 Task: Design a mobile app interface for a language learning app using Figma. Include a search bar, title, and buttons for 'Sign In', 'Sign Up', and 'Forget Password'.
Action: Key pressed f
Screenshot: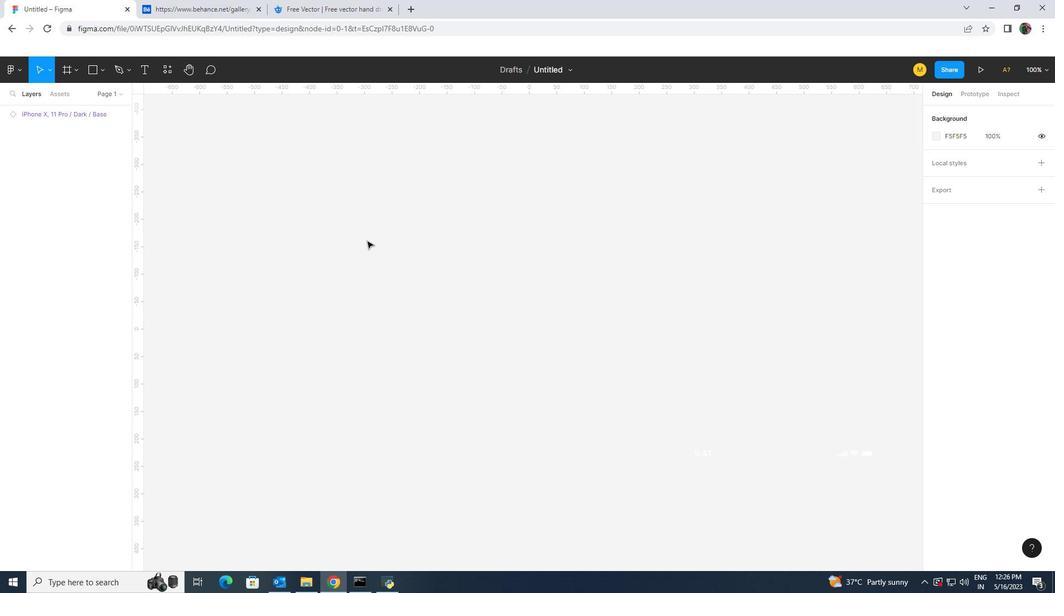 
Action: Mouse moved to (955, 134)
Screenshot: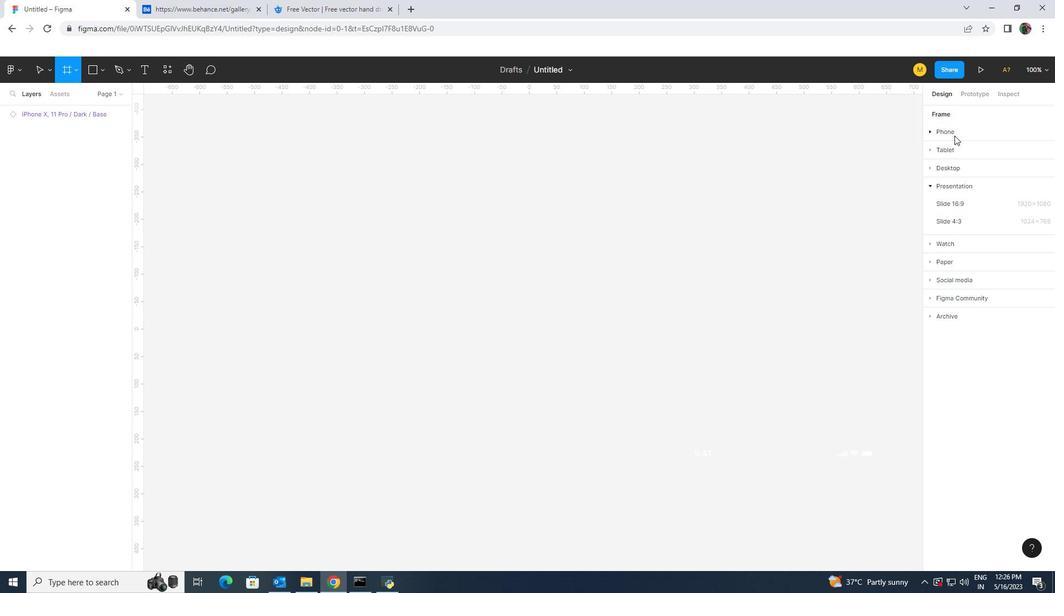 
Action: Mouse pressed left at (955, 134)
Screenshot: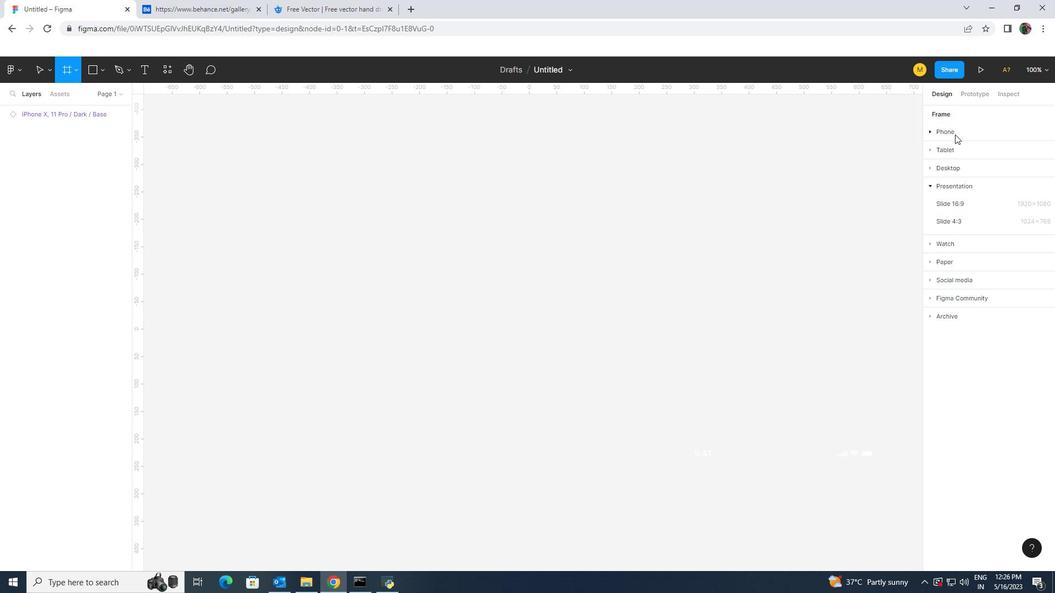 
Action: Mouse moved to (989, 145)
Screenshot: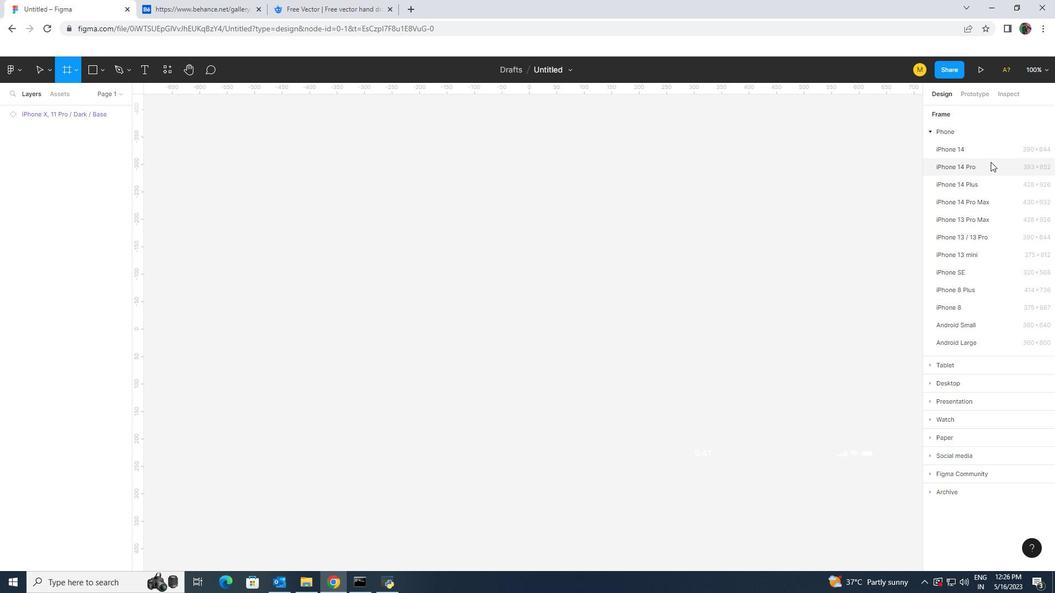
Action: Mouse pressed left at (989, 145)
Screenshot: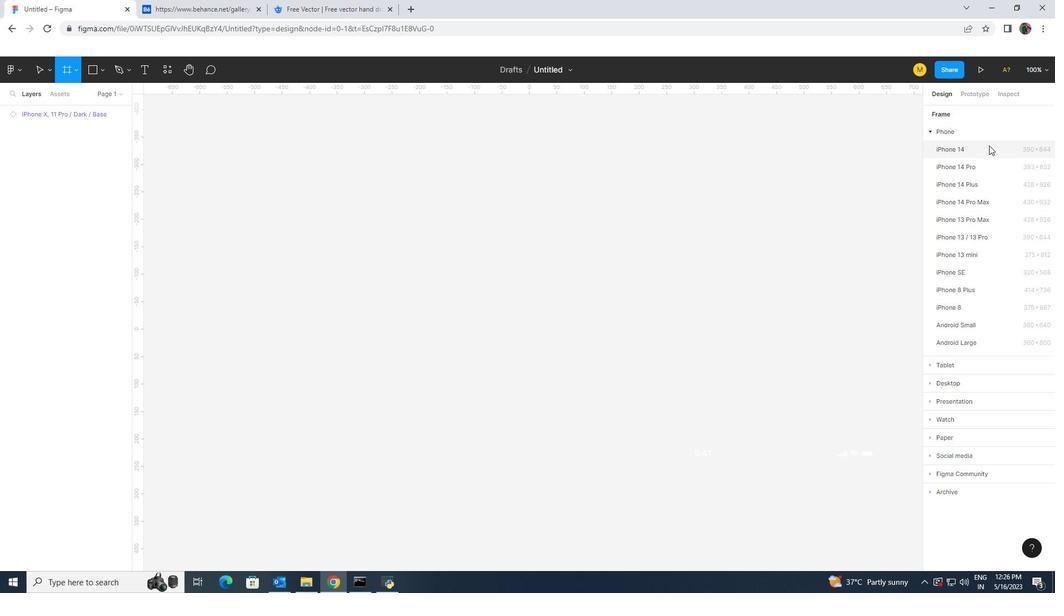 
Action: Mouse moved to (757, 233)
Screenshot: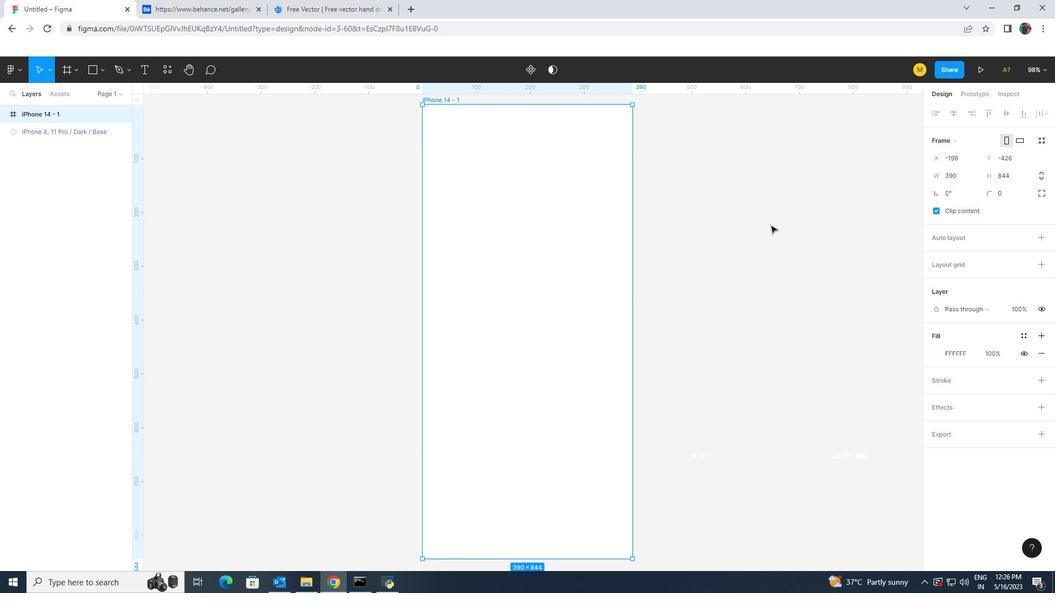 
Action: Mouse pressed left at (757, 233)
Screenshot: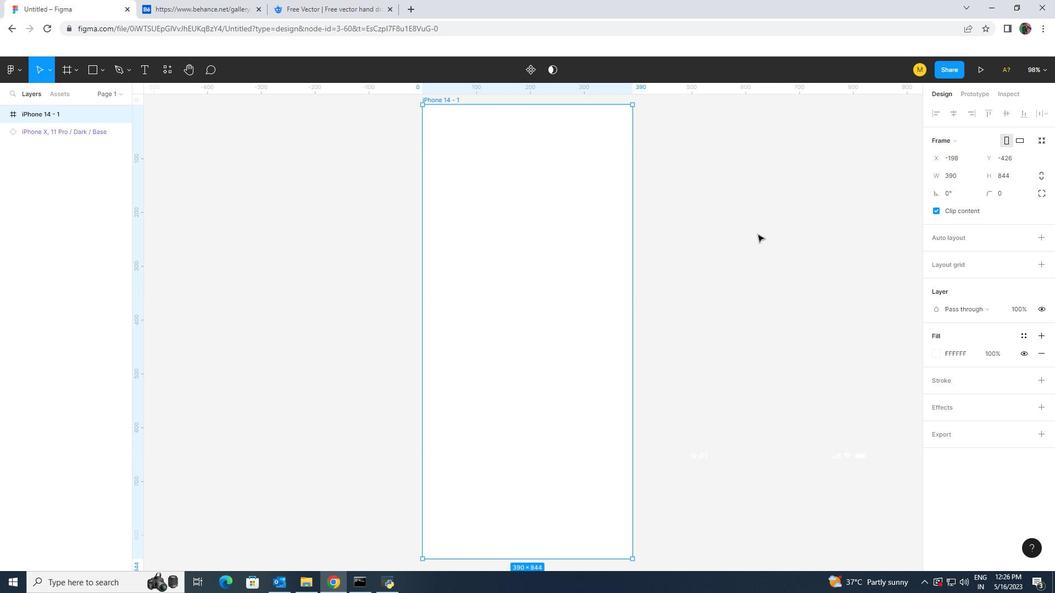 
Action: Mouse moved to (603, 275)
Screenshot: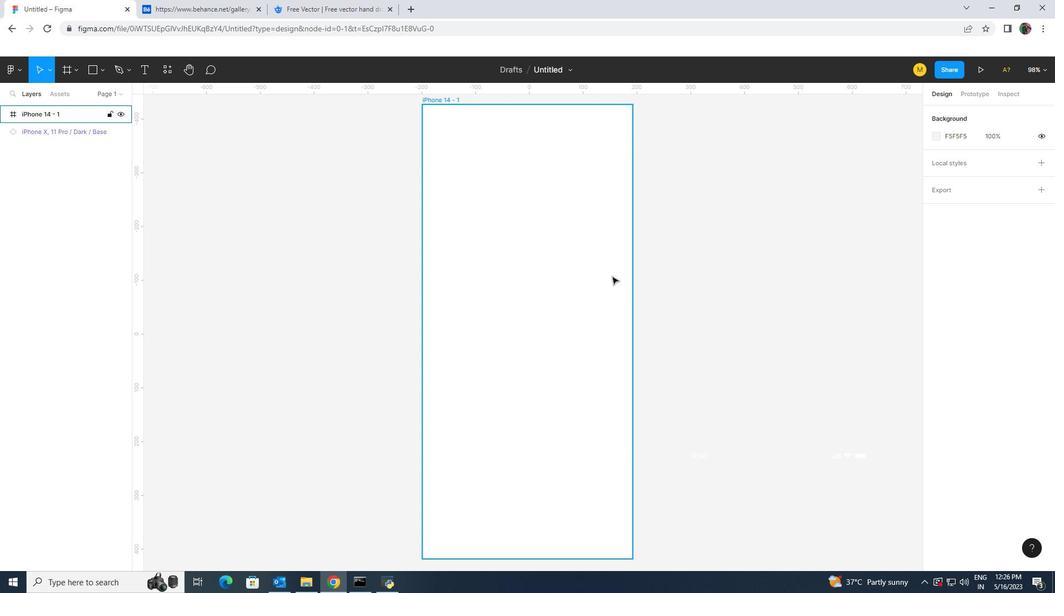 
Action: Mouse pressed left at (603, 275)
Screenshot: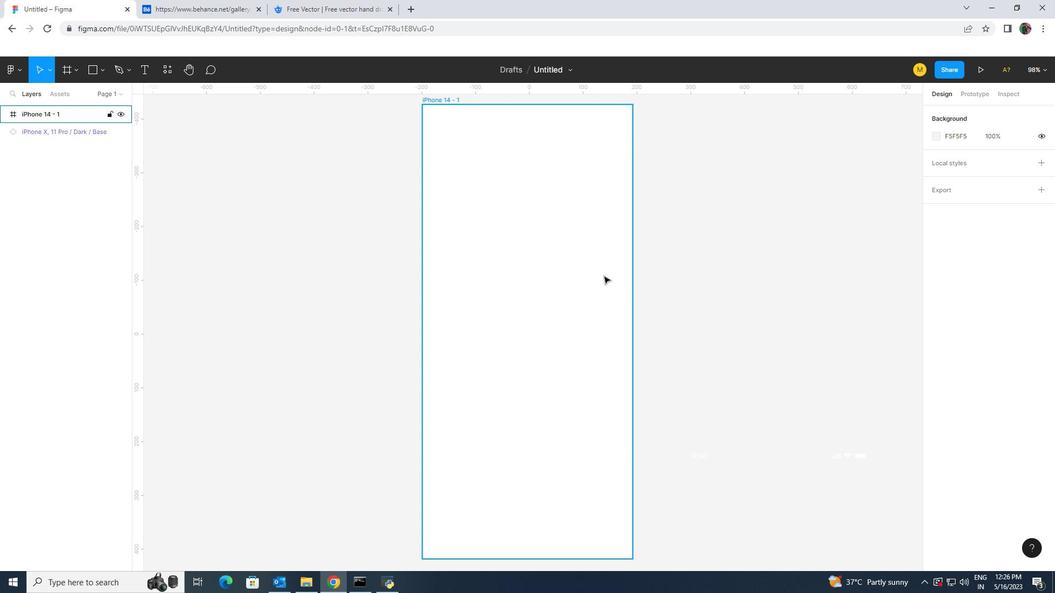 
Action: Mouse moved to (1031, 66)
Screenshot: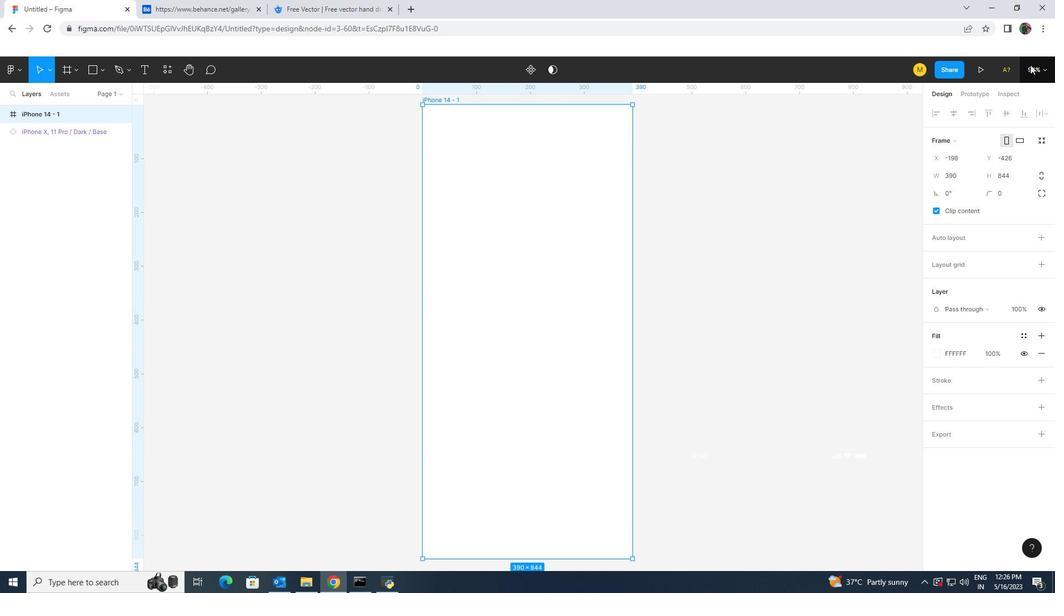 
Action: Mouse pressed left at (1031, 66)
Screenshot: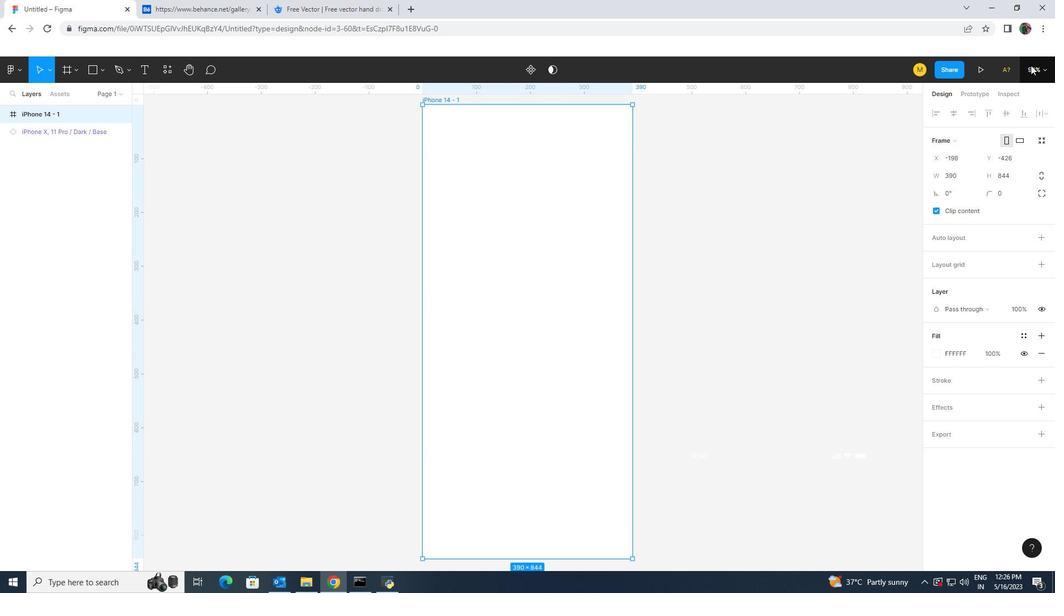 
Action: Key pressed 70<Key.enter>
Screenshot: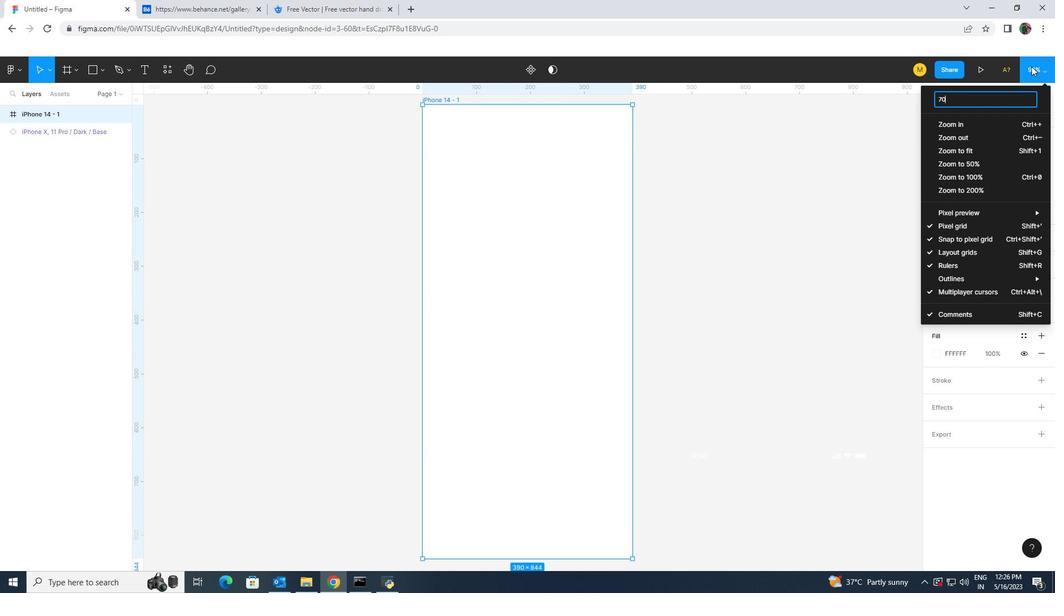 
Action: Mouse moved to (768, 176)
Screenshot: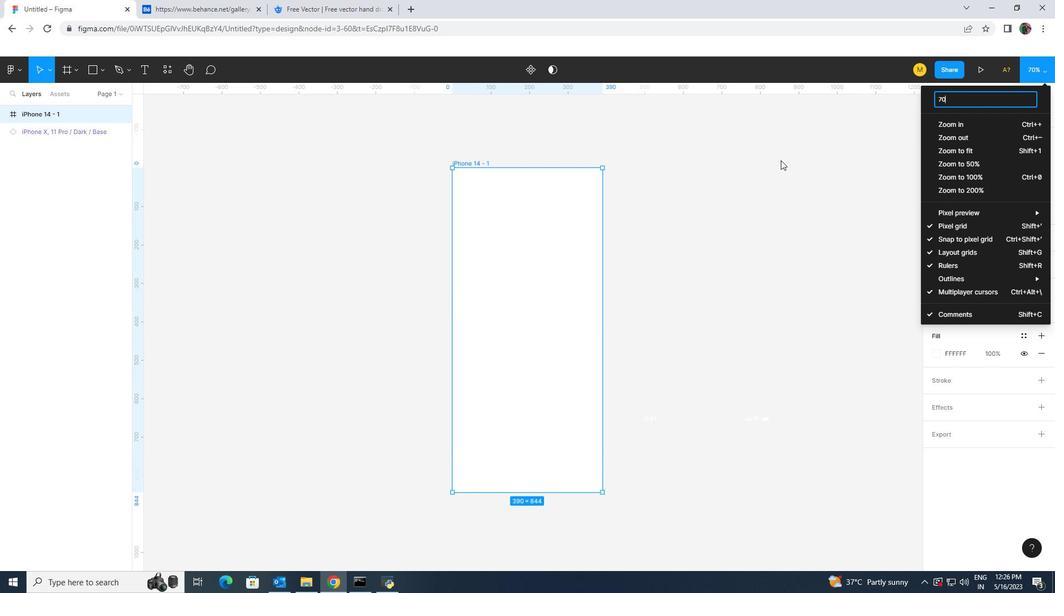 
Action: Mouse pressed left at (768, 176)
Screenshot: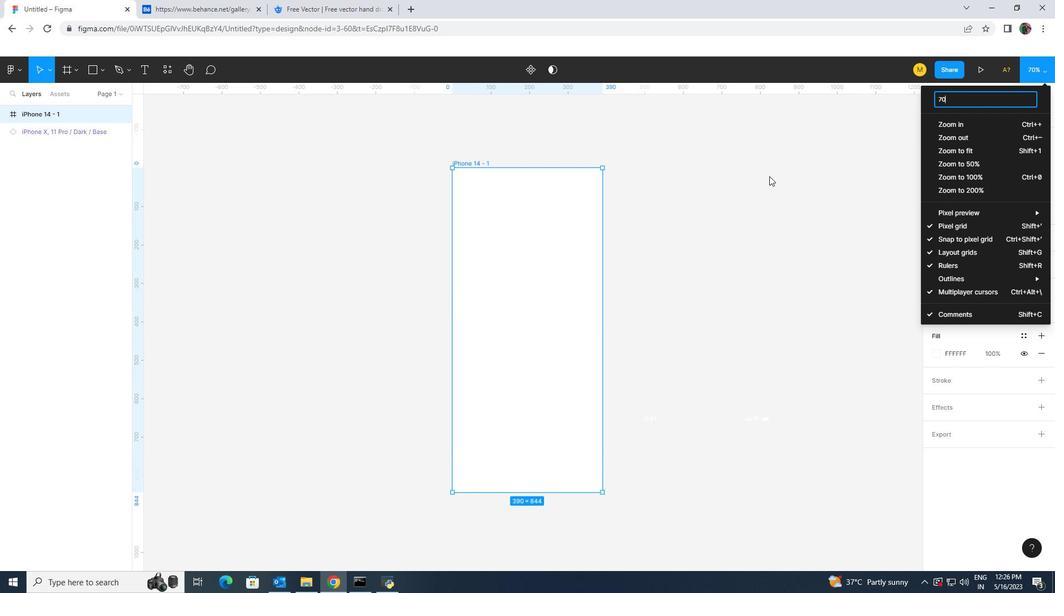 
Action: Mouse moved to (582, 372)
Screenshot: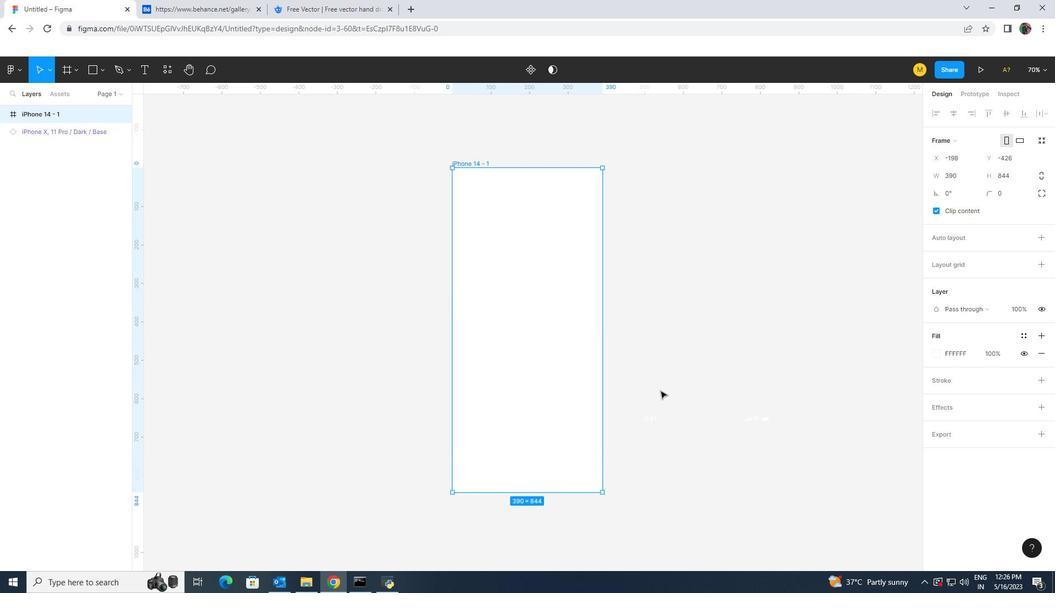 
Action: Mouse pressed left at (582, 372)
Screenshot: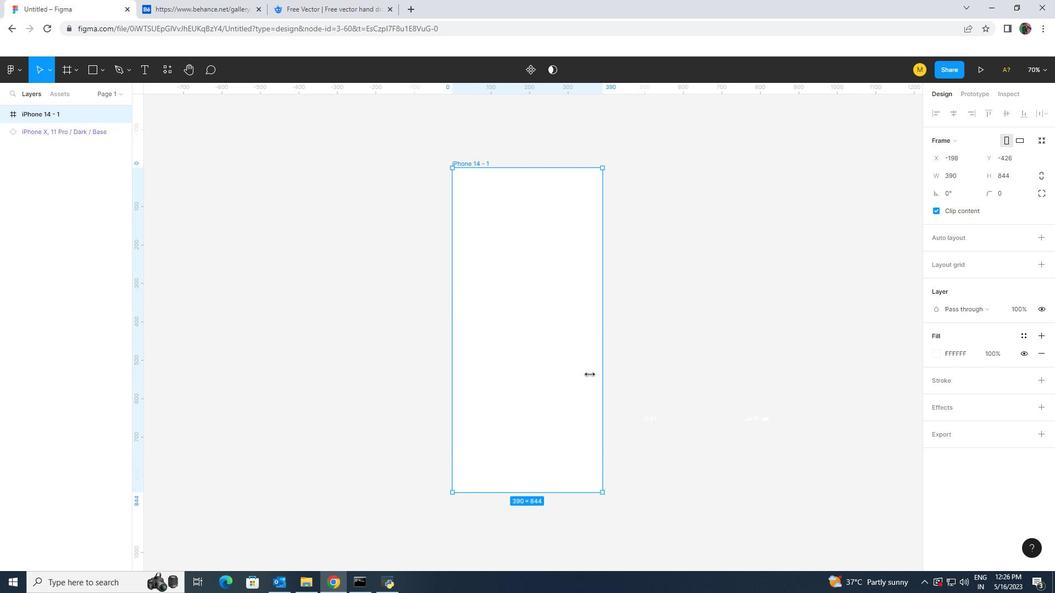 
Action: Mouse moved to (945, 240)
Screenshot: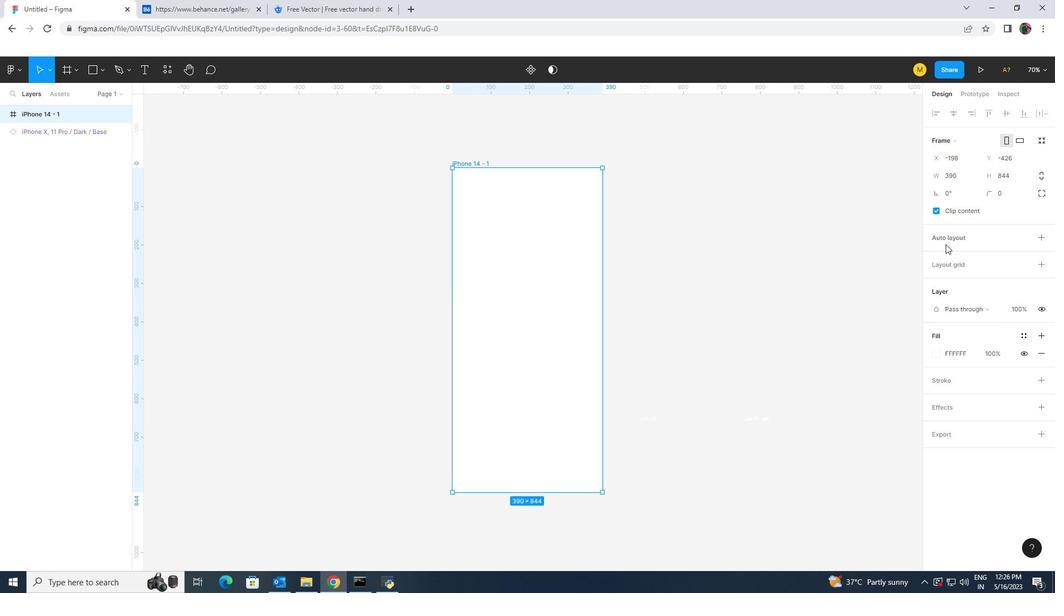 
Action: Mouse pressed left at (945, 240)
Screenshot: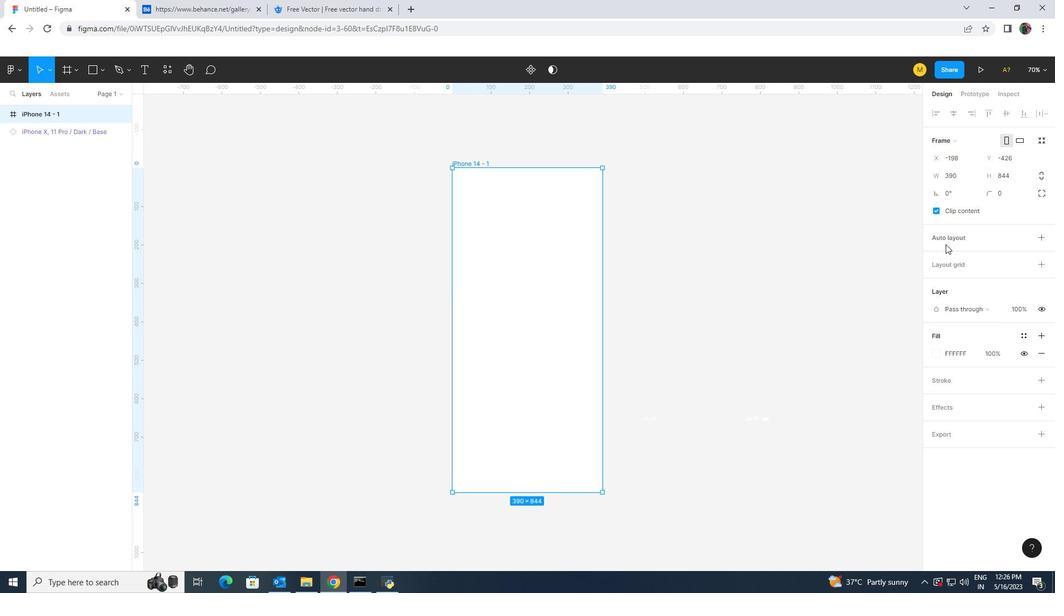 
Action: Mouse moved to (1037, 254)
Screenshot: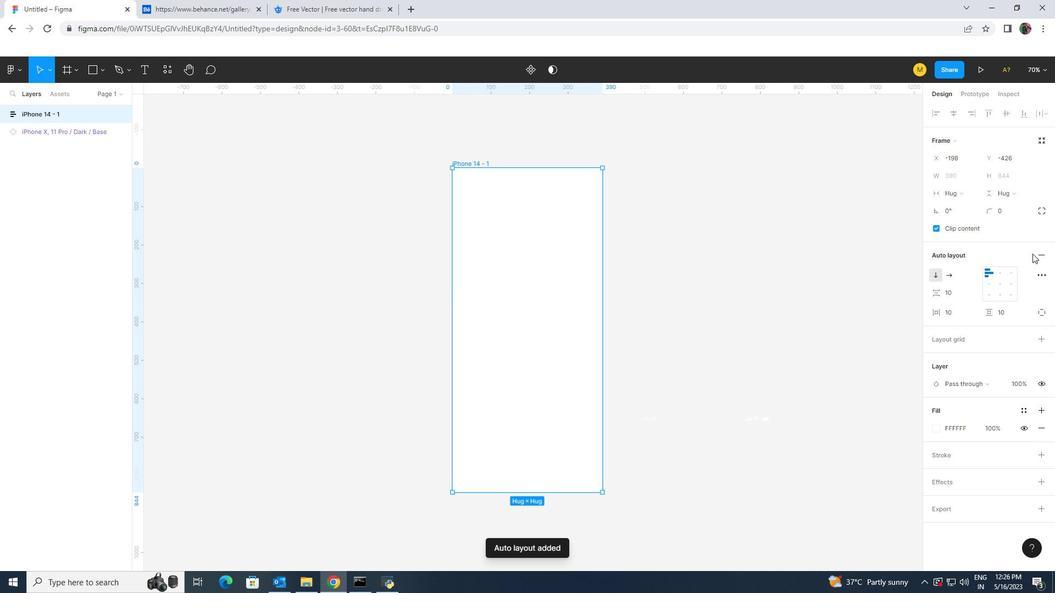 
Action: Mouse pressed left at (1037, 254)
Screenshot: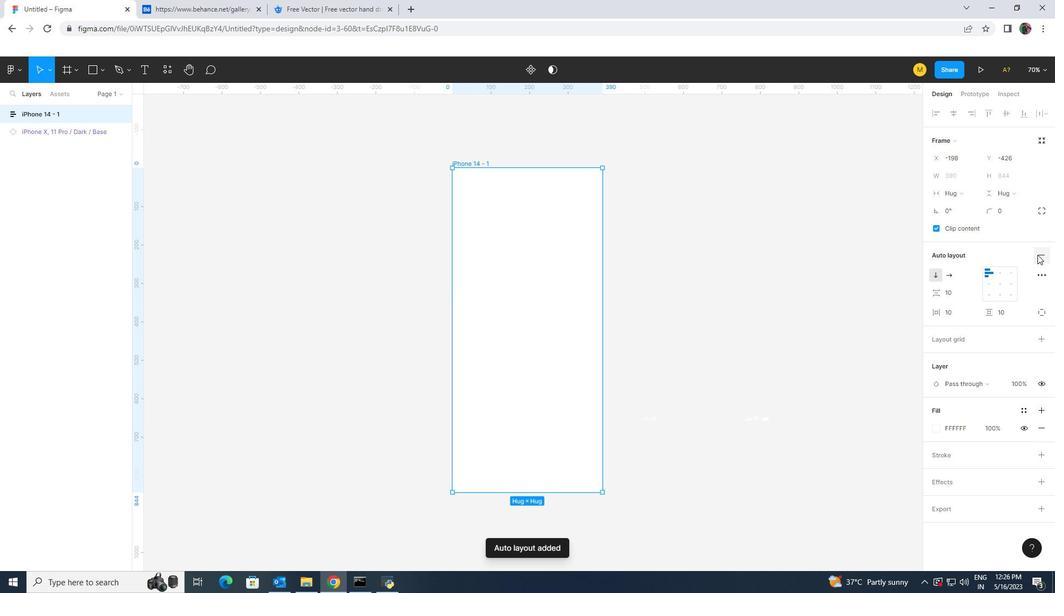 
Action: Mouse moved to (977, 274)
Screenshot: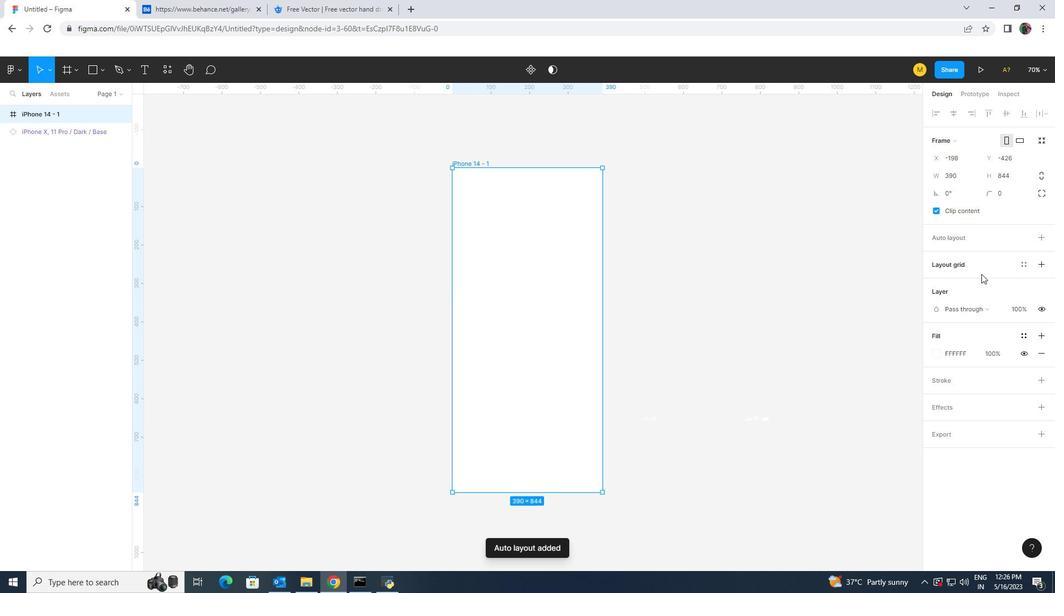 
Action: Mouse pressed left at (977, 274)
Screenshot: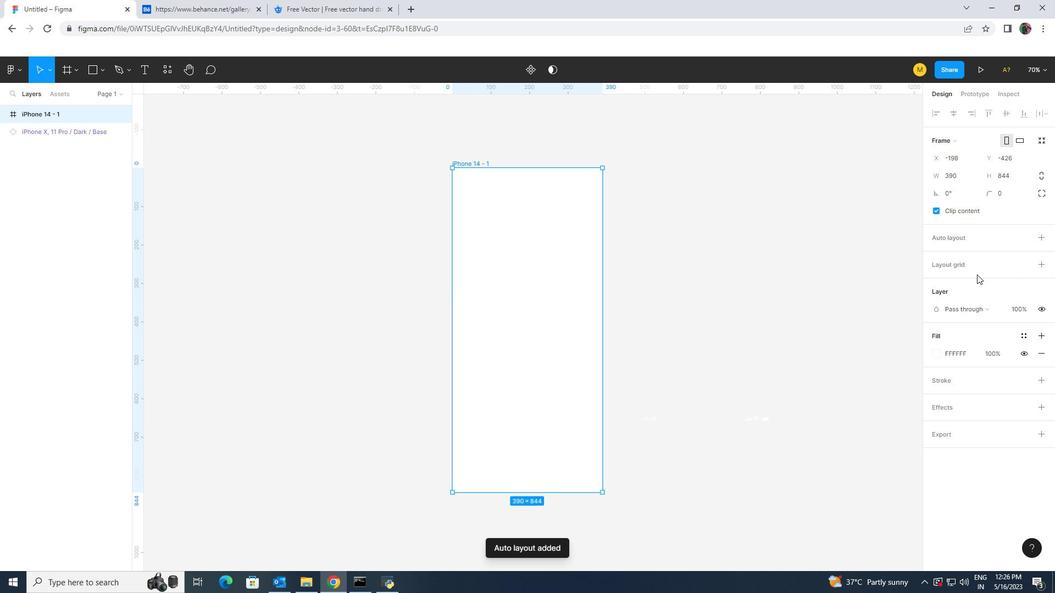 
Action: Mouse moved to (954, 263)
Screenshot: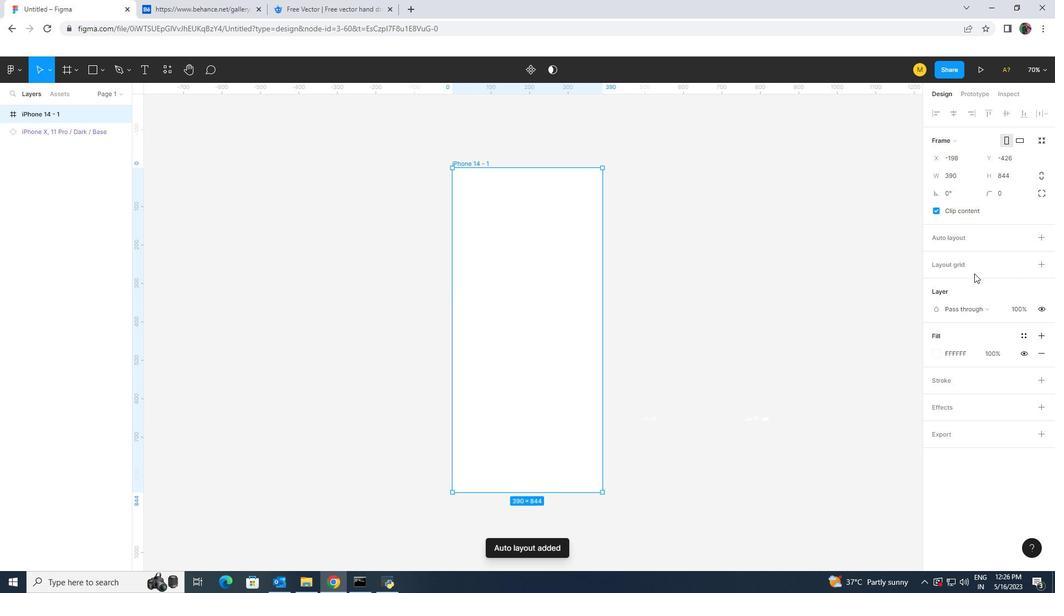 
Action: Mouse pressed left at (954, 263)
Screenshot: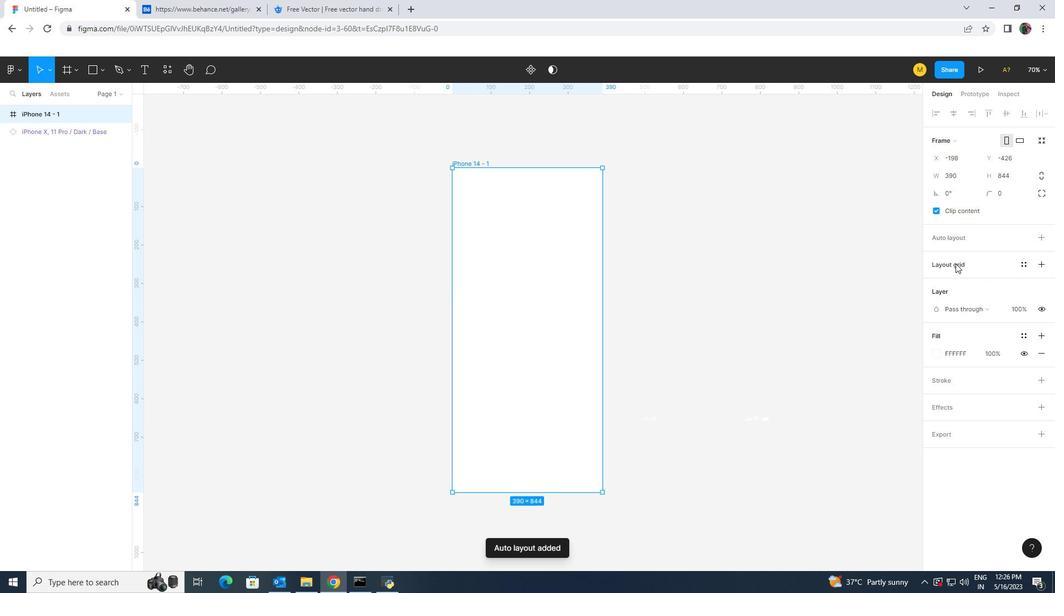 
Action: Mouse moved to (940, 278)
Screenshot: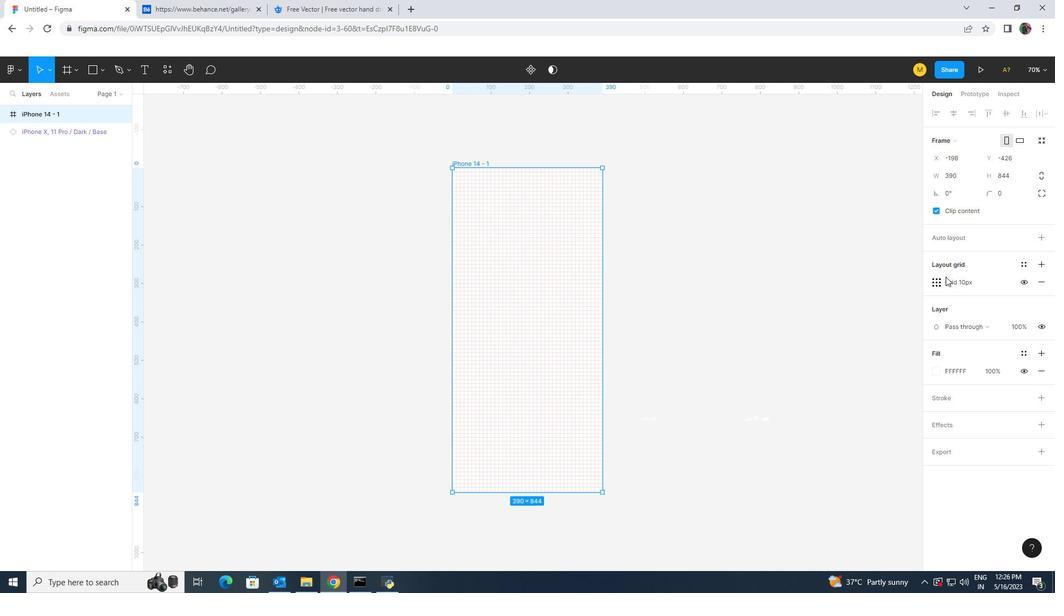 
Action: Mouse pressed left at (940, 278)
Screenshot: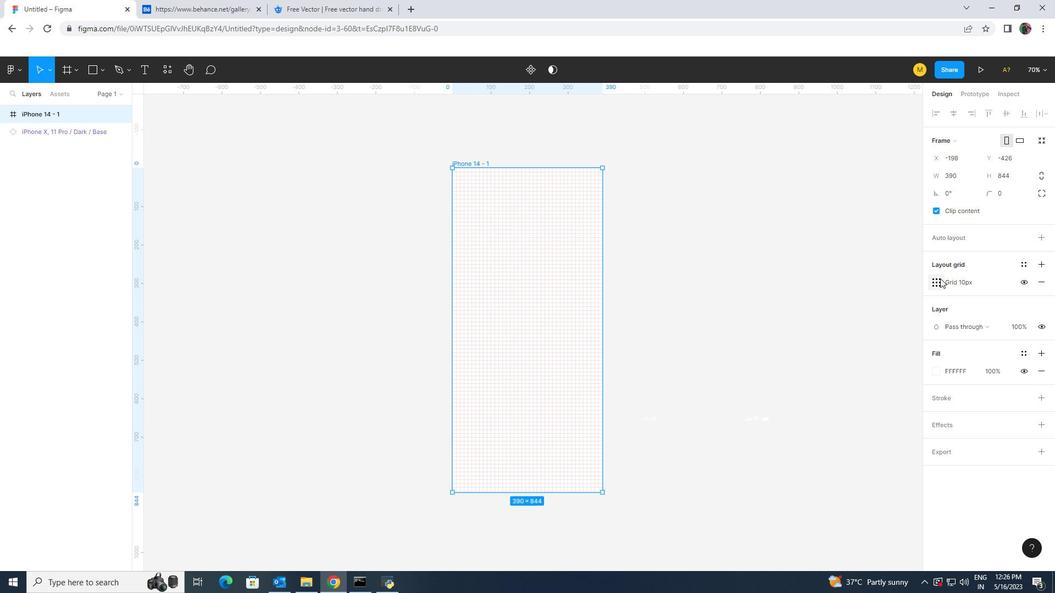 
Action: Mouse moved to (834, 287)
Screenshot: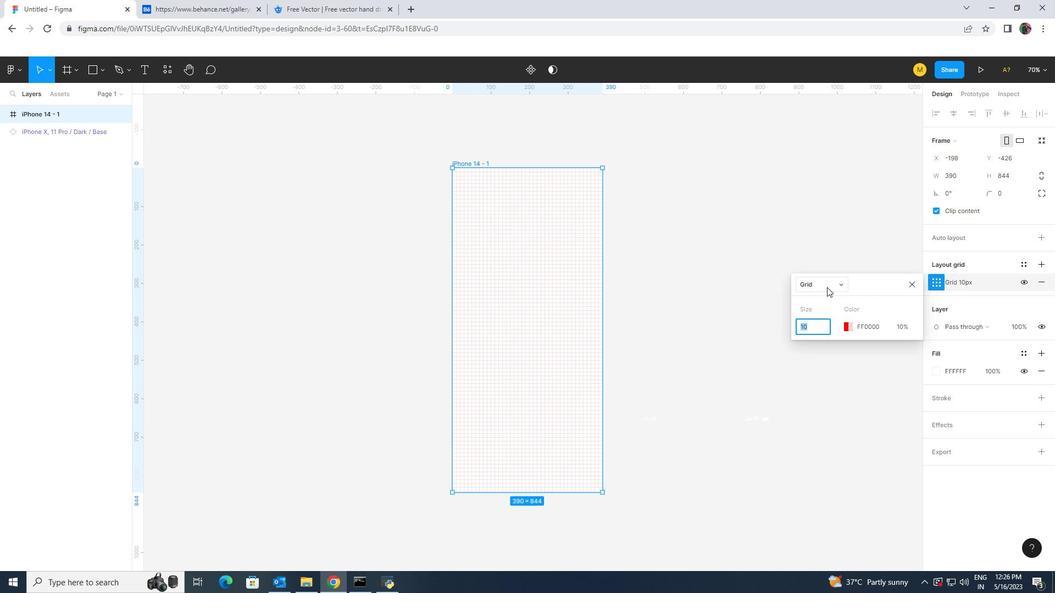 
Action: Mouse pressed left at (834, 287)
Screenshot: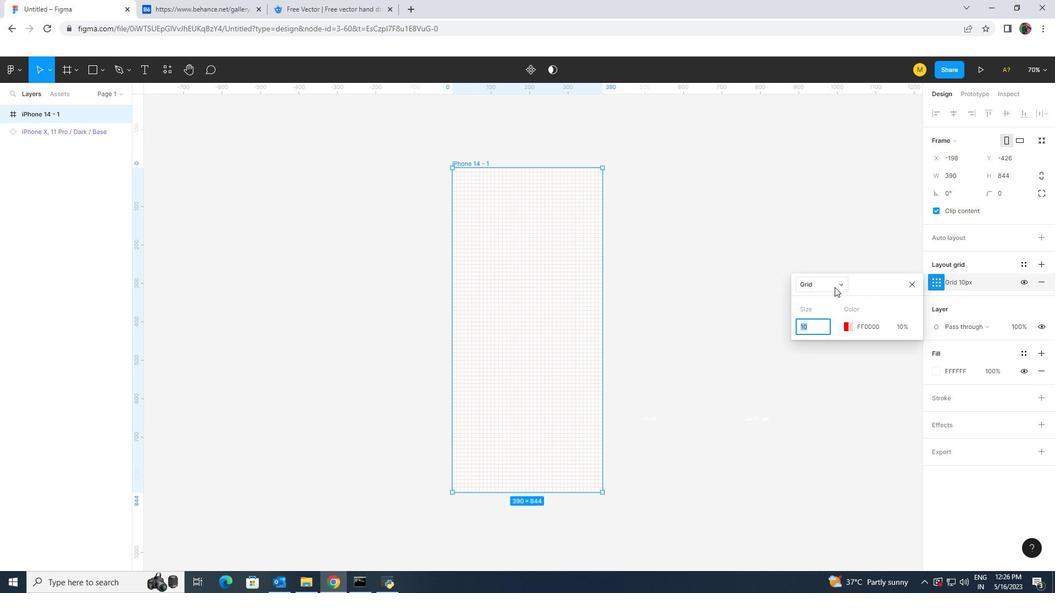 
Action: Mouse moved to (836, 294)
Screenshot: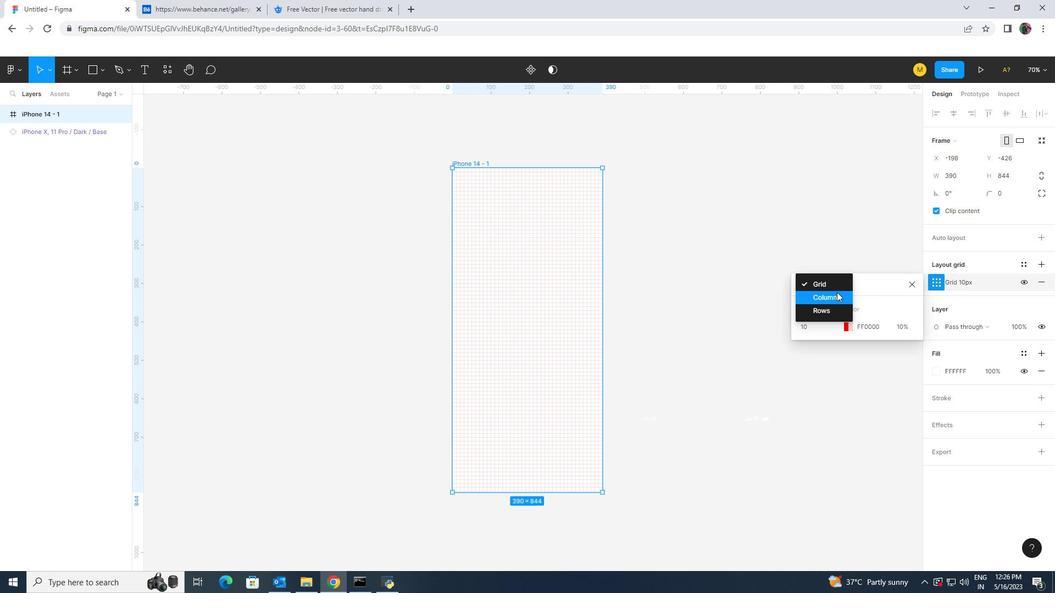 
Action: Mouse pressed left at (836, 294)
Screenshot: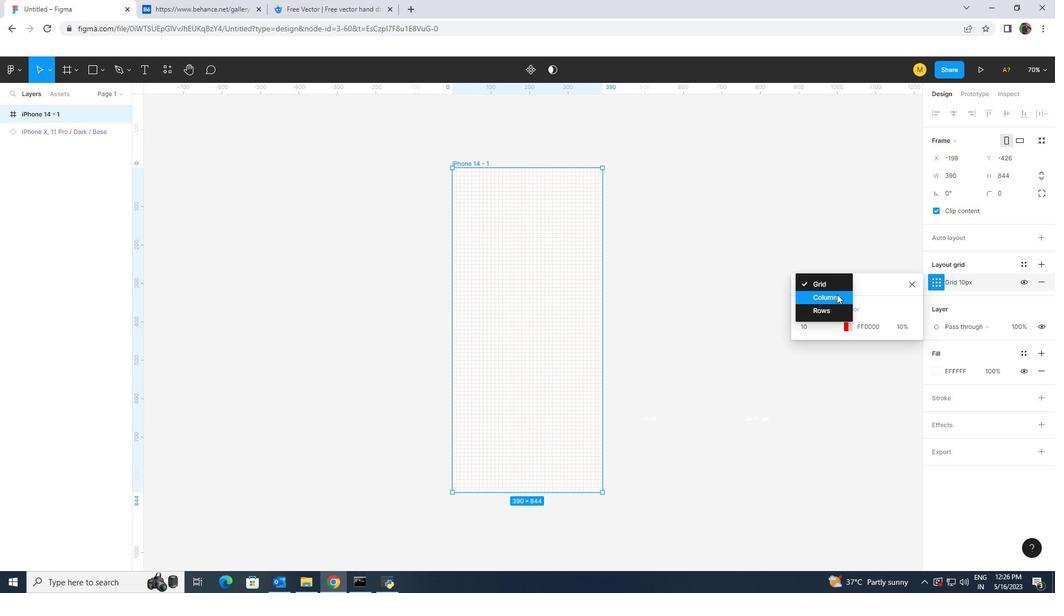 
Action: Mouse moved to (831, 323)
Screenshot: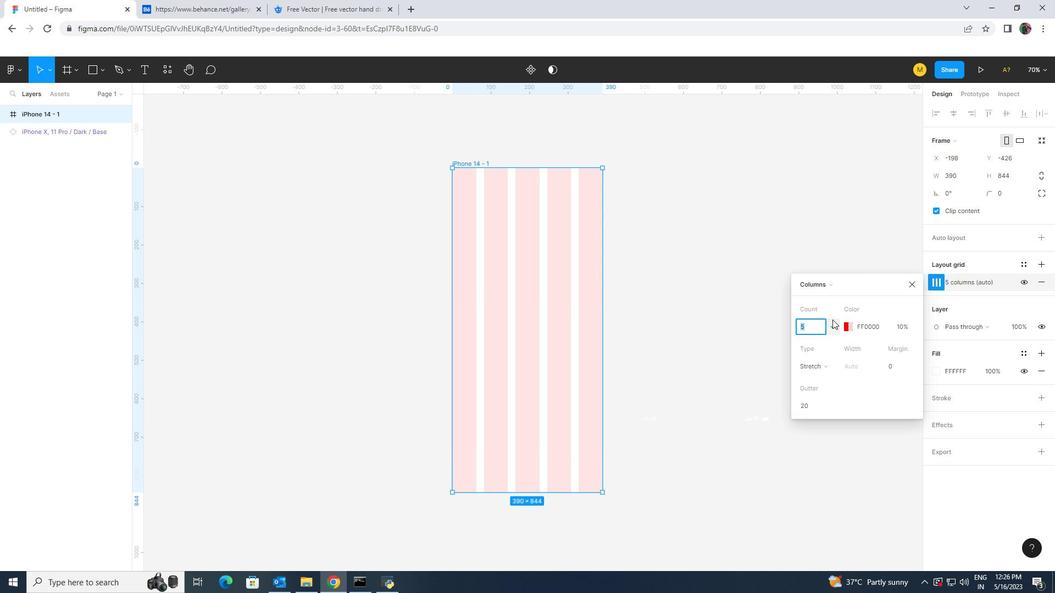 
Action: Mouse pressed left at (831, 323)
Screenshot: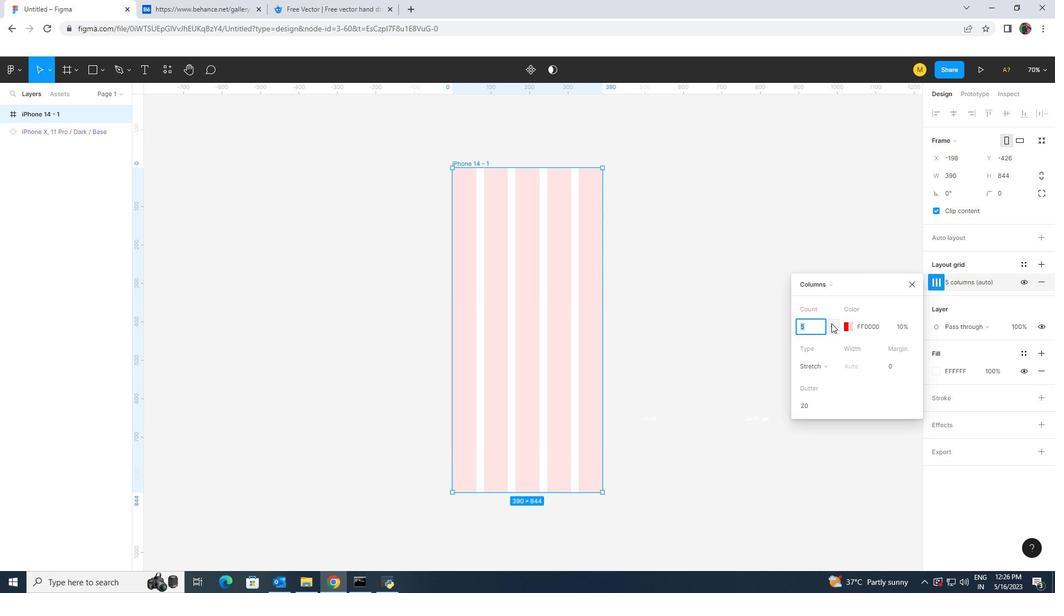 
Action: Mouse moved to (830, 317)
Screenshot: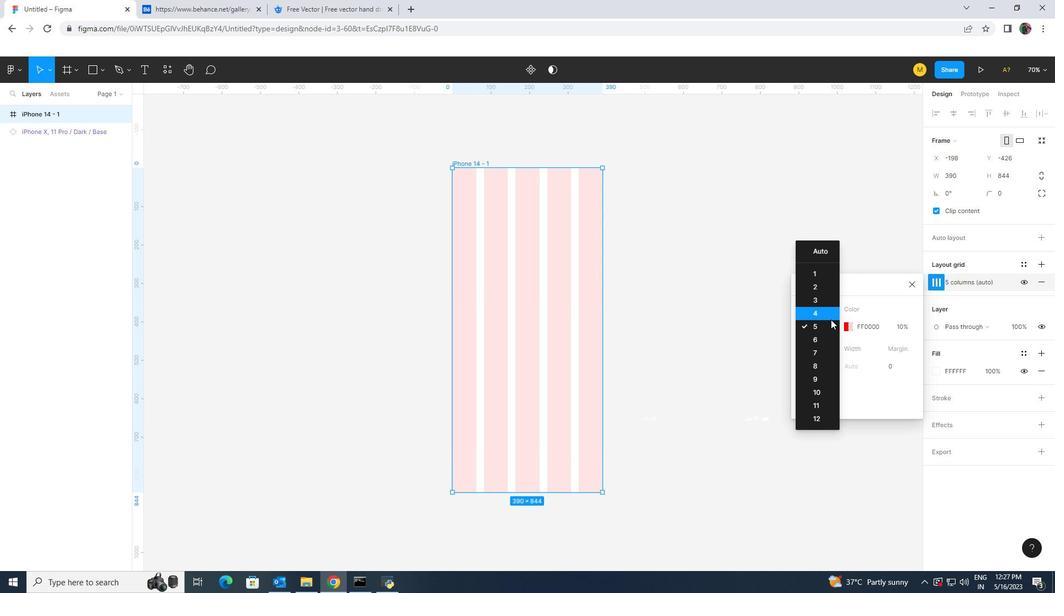 
Action: Mouse pressed left at (830, 317)
Screenshot: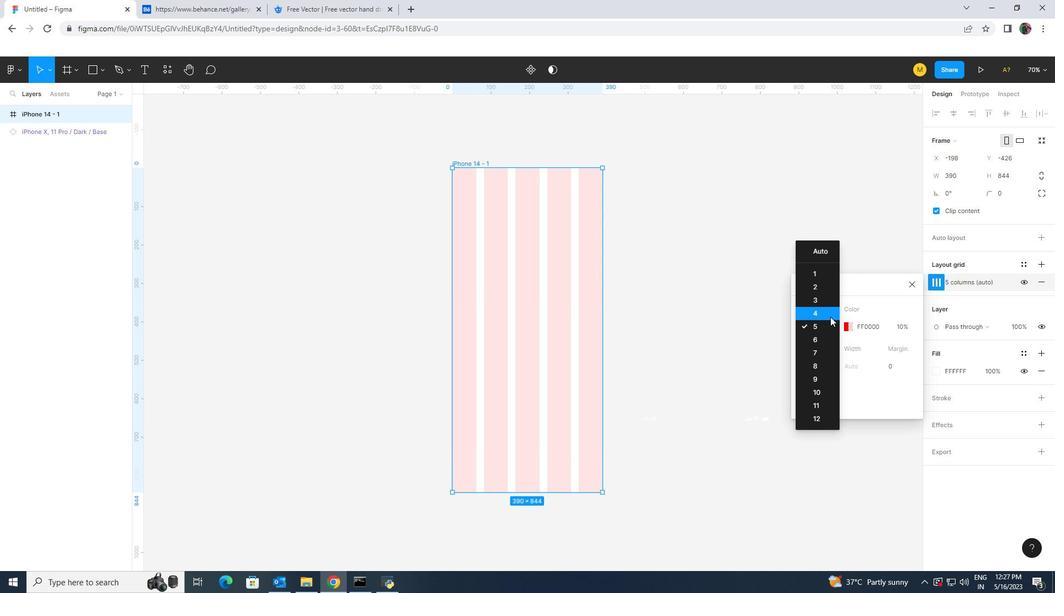 
Action: Mouse moved to (896, 372)
Screenshot: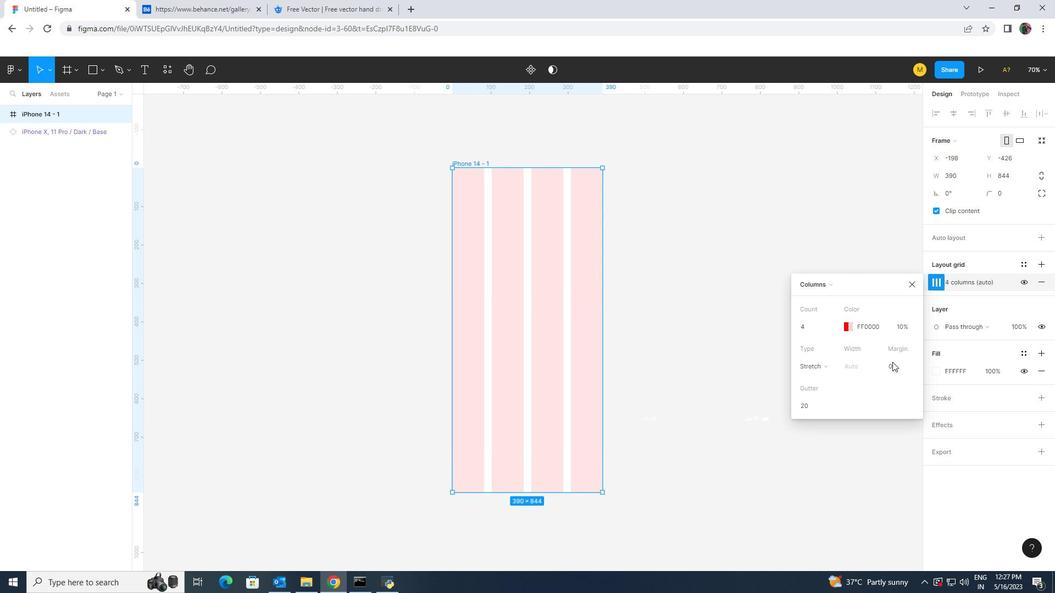 
Action: Mouse pressed left at (896, 372)
Screenshot: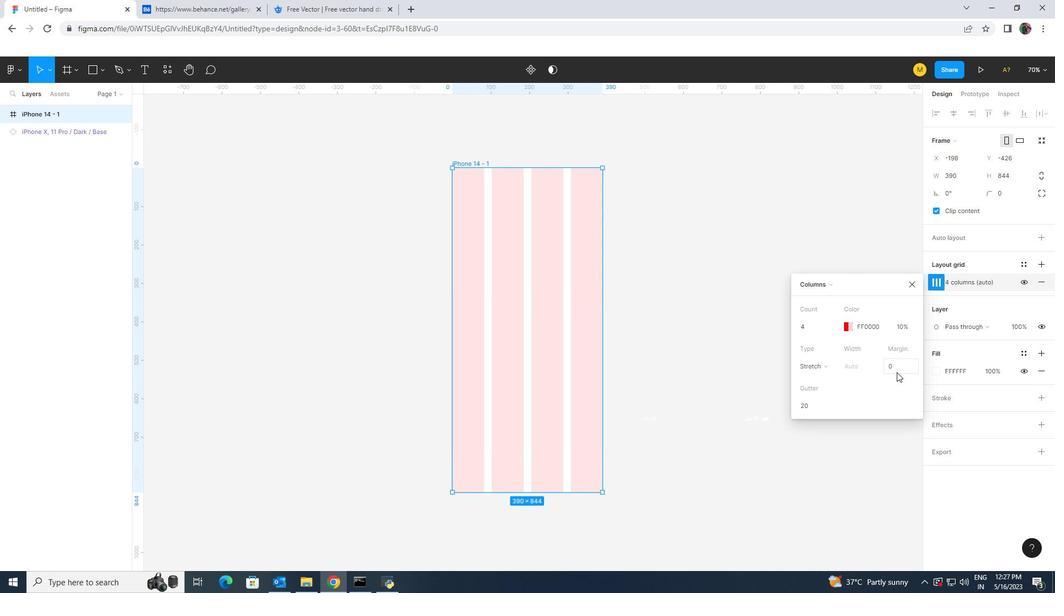 
Action: Mouse moved to (889, 366)
Screenshot: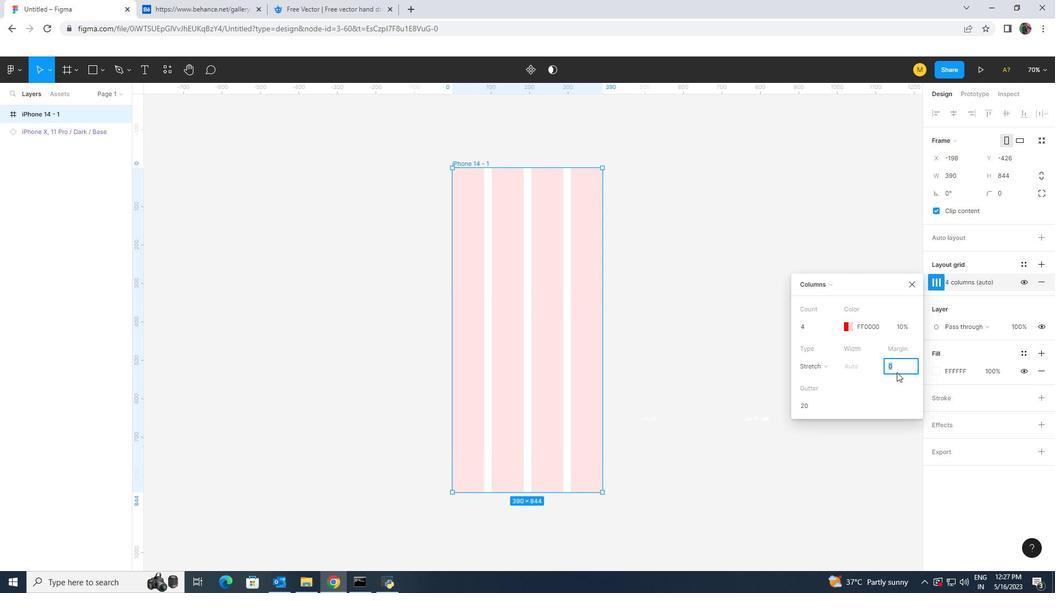 
Action: Key pressed 24<Key.enter>
Screenshot: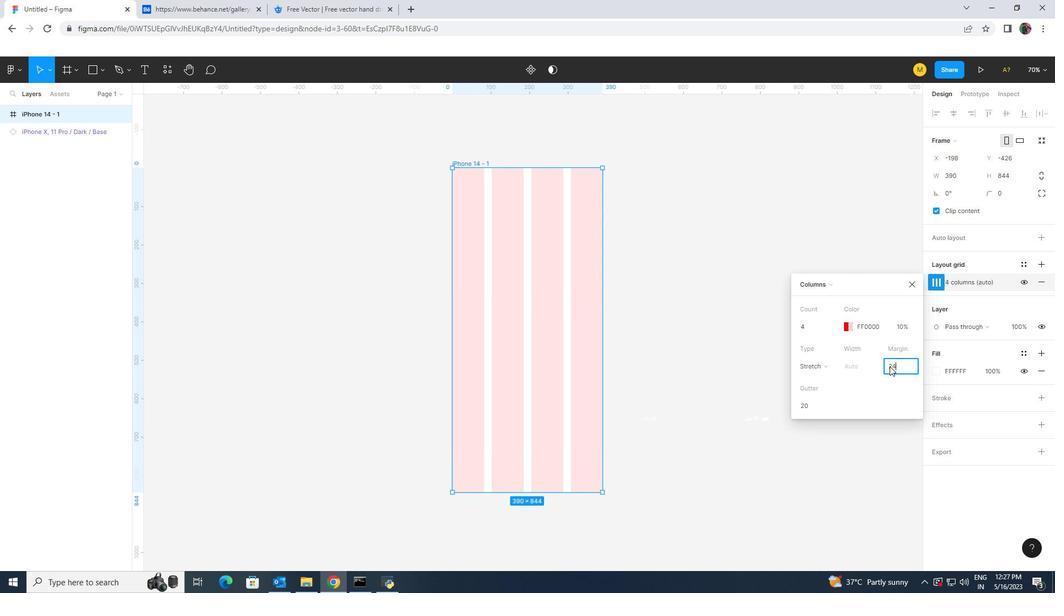 
Action: Mouse moved to (806, 403)
Screenshot: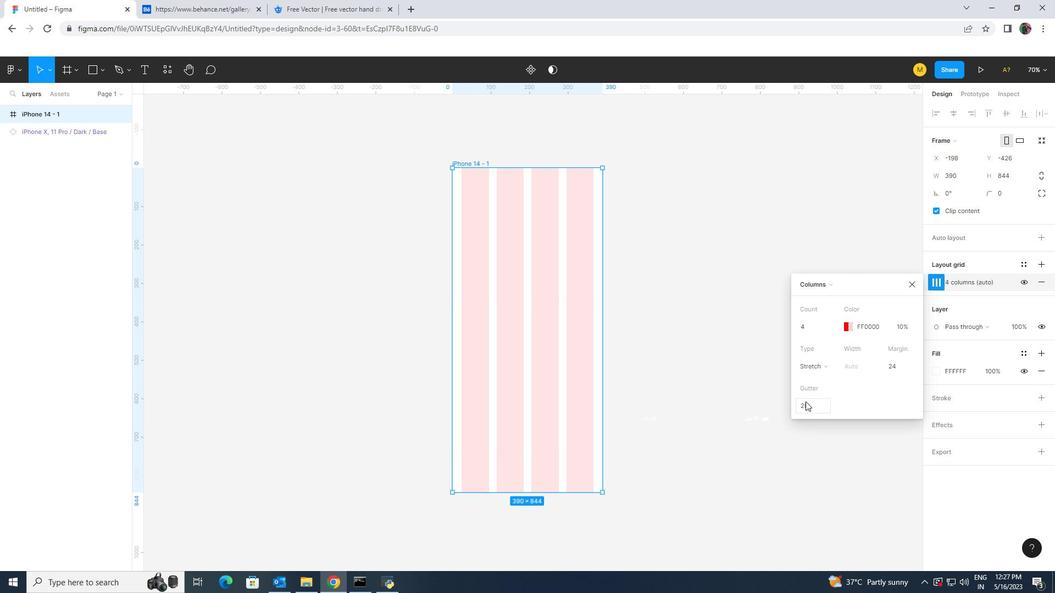
Action: Mouse pressed left at (806, 403)
Screenshot: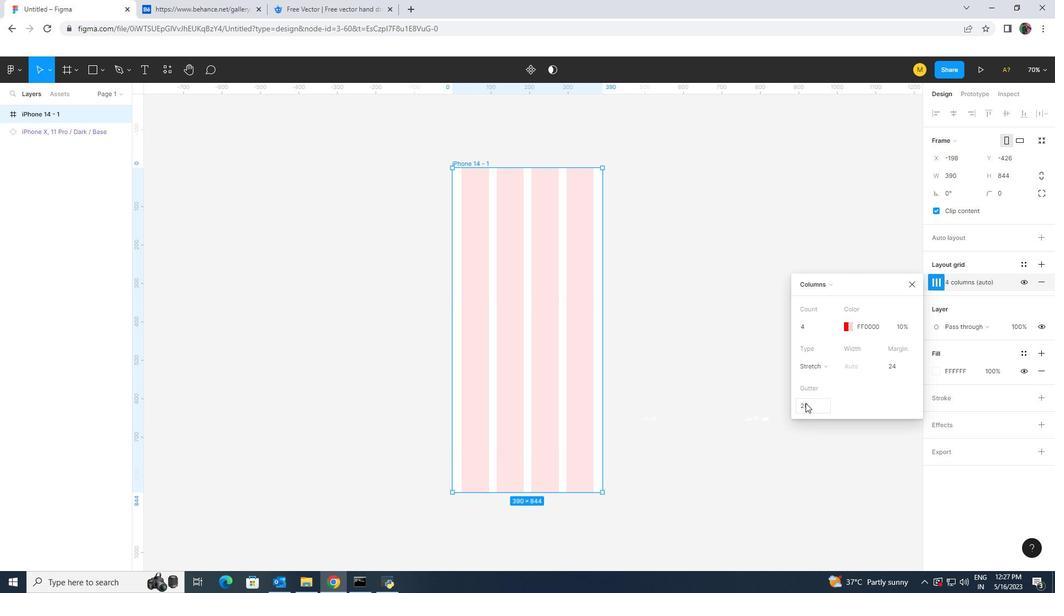 
Action: Key pressed 16<Key.enter>
Screenshot: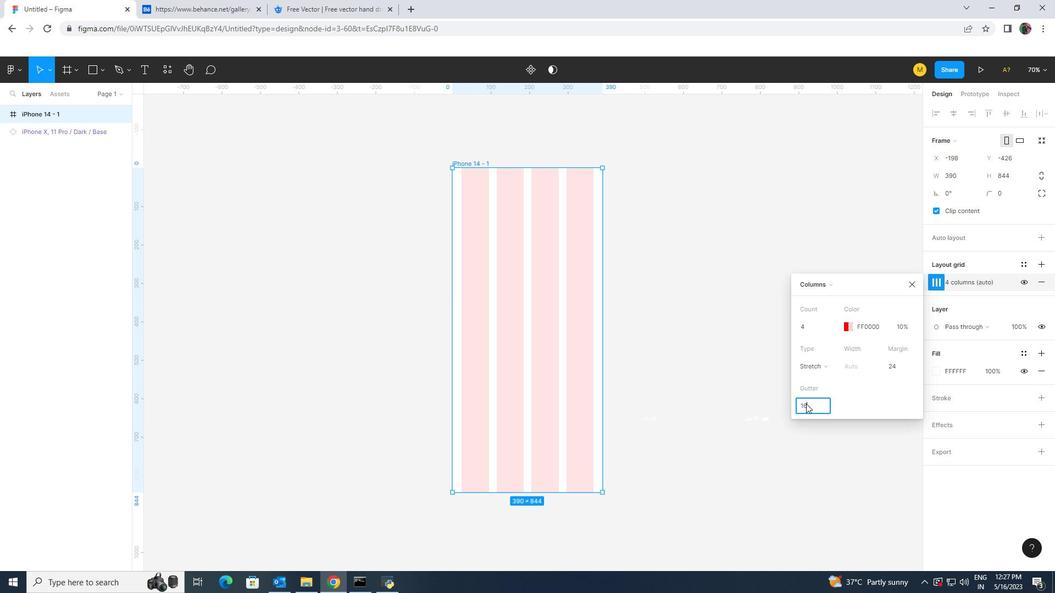
Action: Mouse moved to (650, 326)
Screenshot: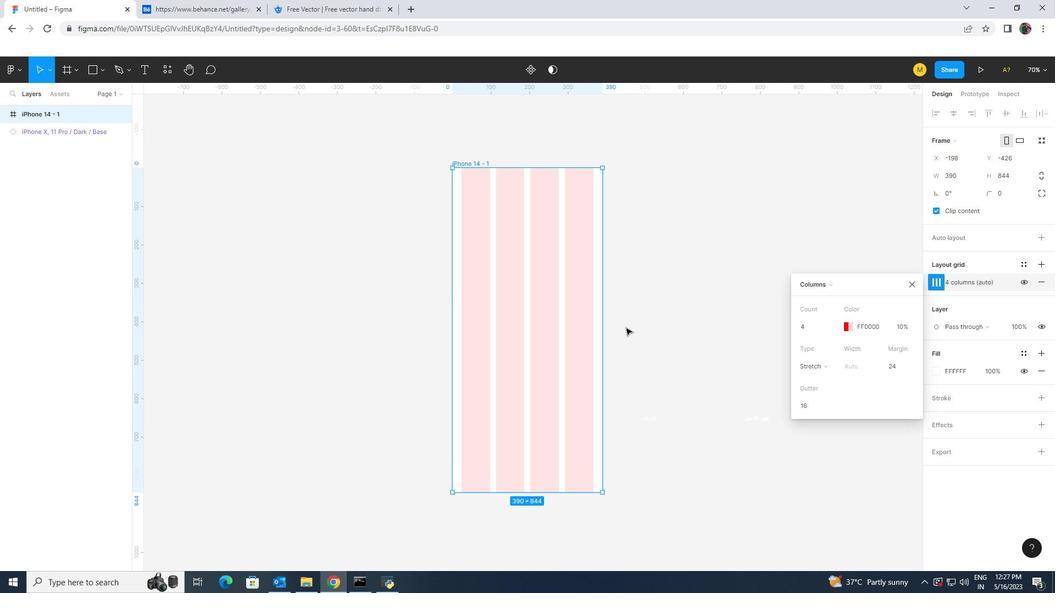 
Action: Mouse pressed left at (650, 326)
Screenshot: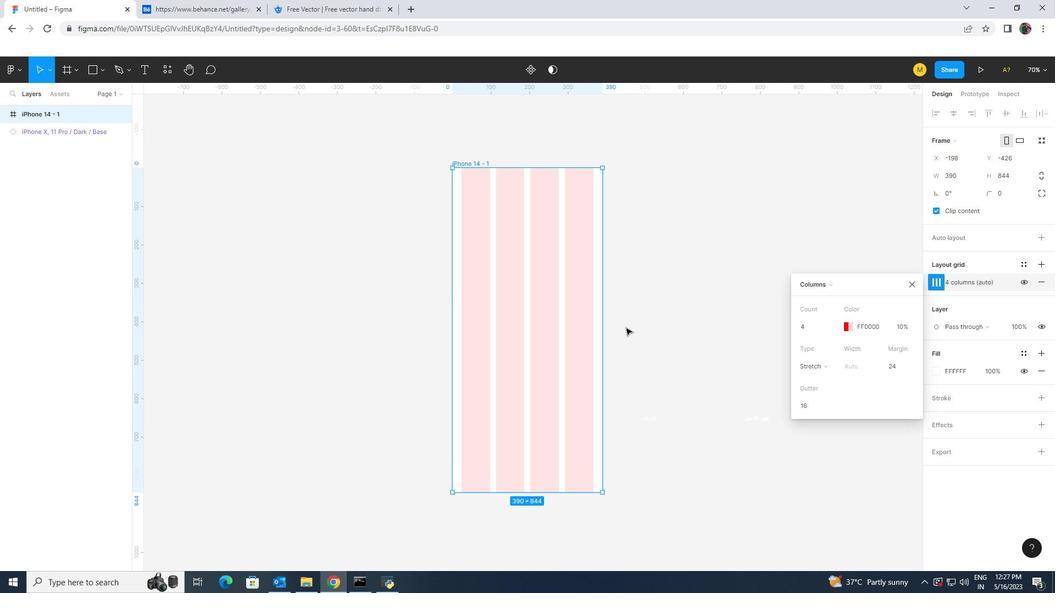 
Action: Mouse moved to (708, 423)
Screenshot: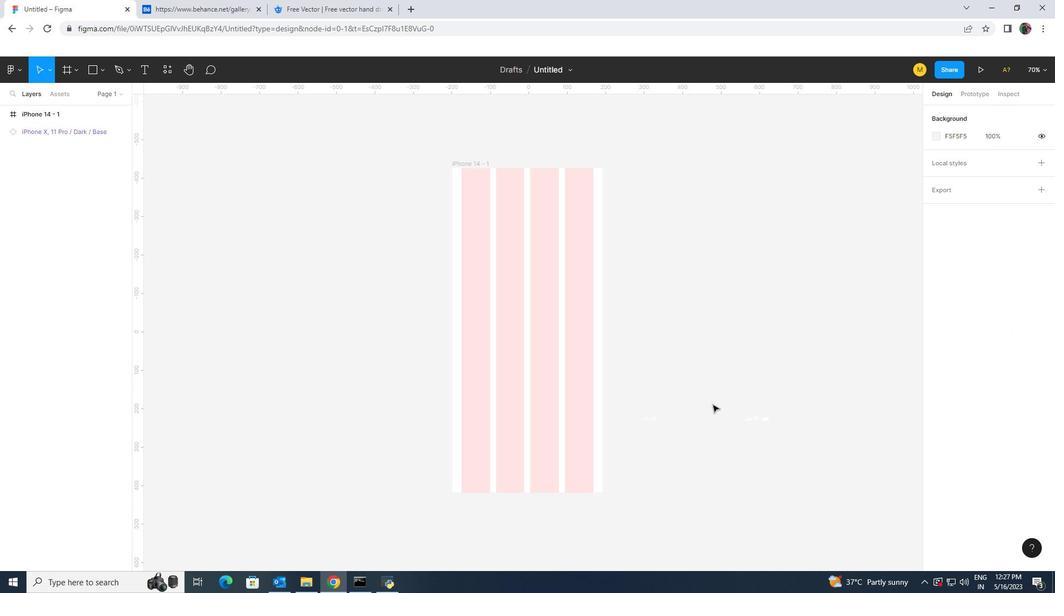 
Action: Mouse pressed left at (708, 423)
Screenshot: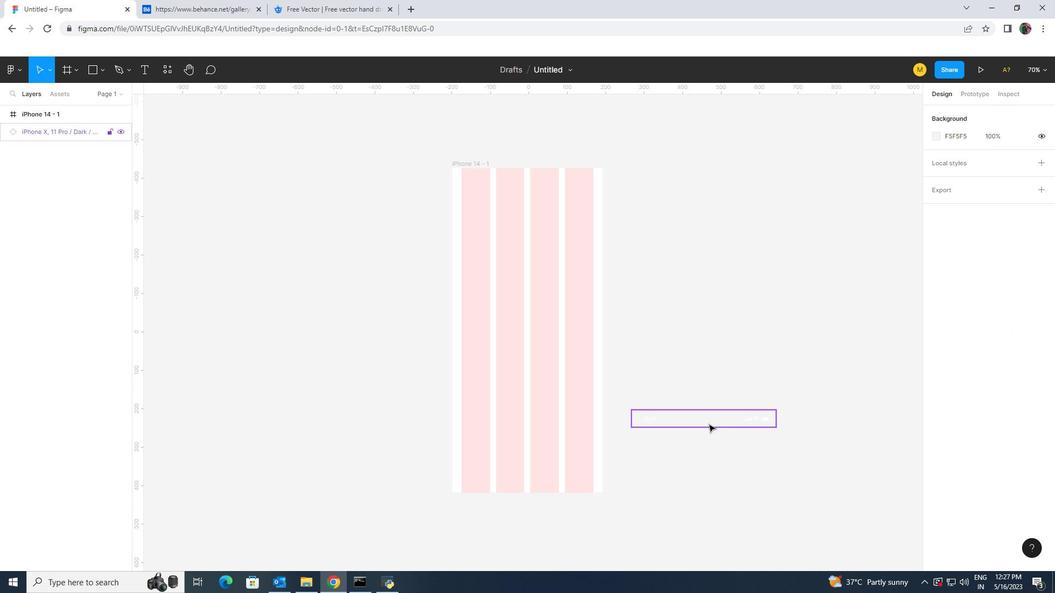 
Action: Mouse moved to (751, 367)
Screenshot: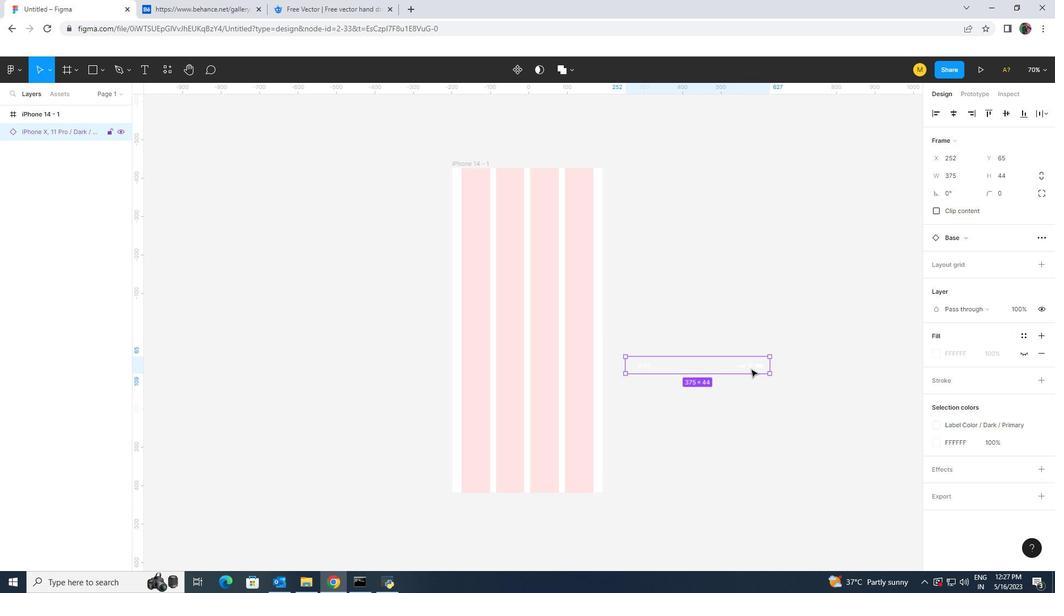 
Action: Mouse pressed left at (751, 367)
Screenshot: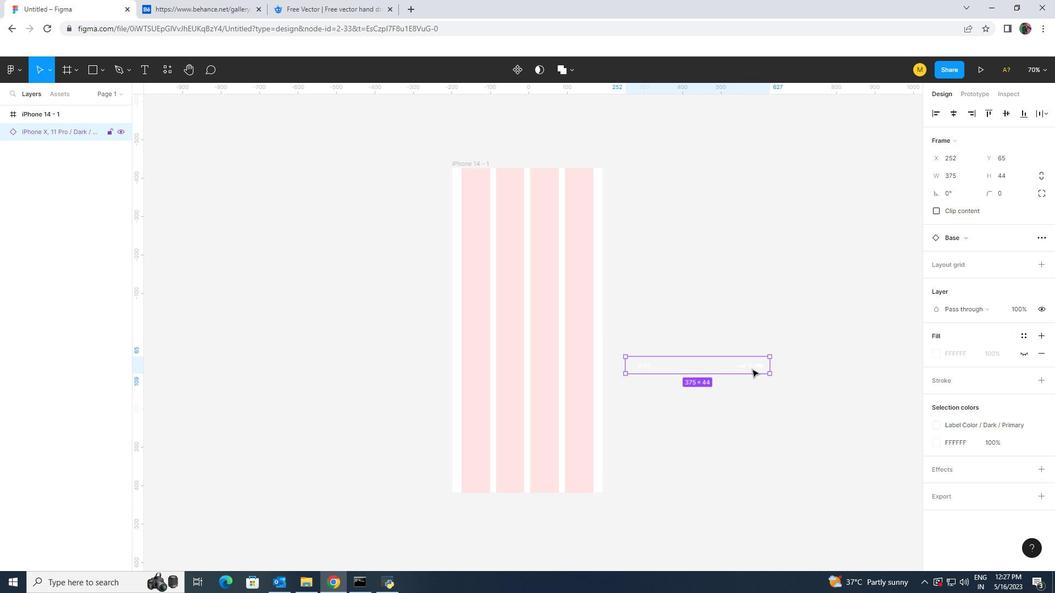 
Action: Mouse pressed left at (751, 367)
Screenshot: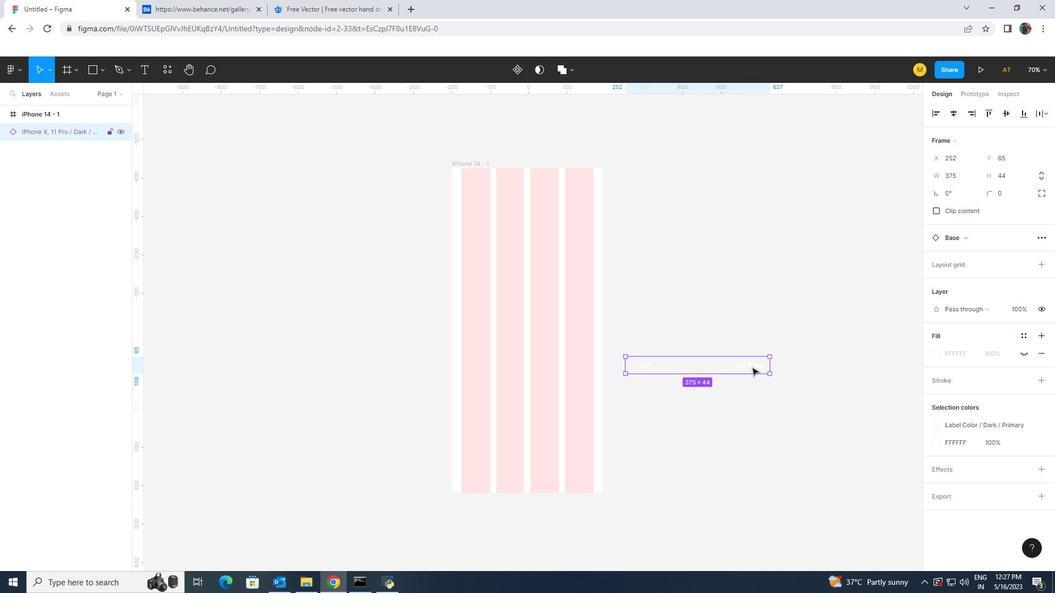 
Action: Mouse pressed left at (751, 367)
Screenshot: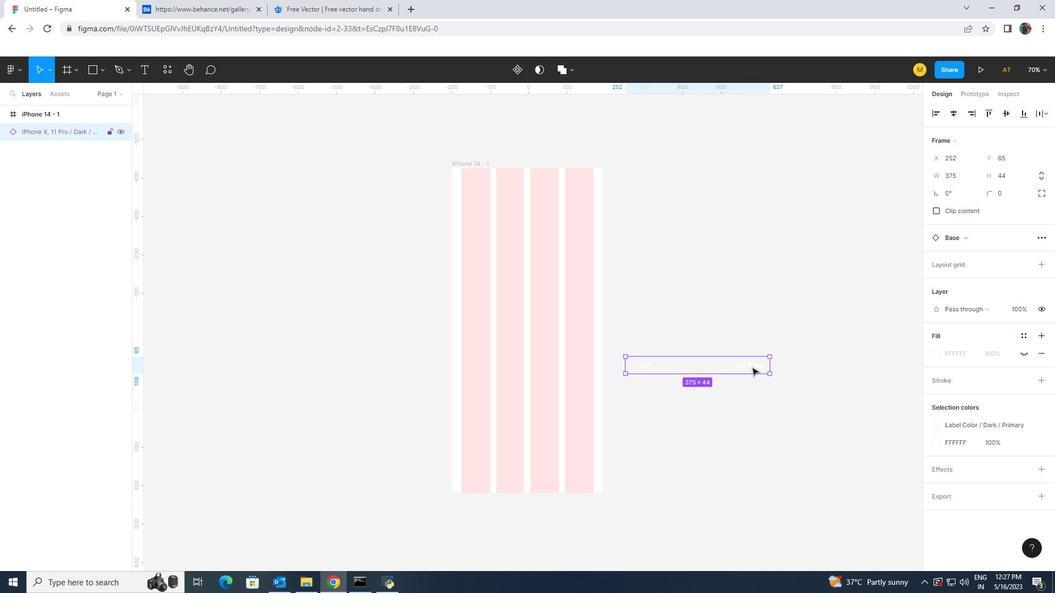 
Action: Mouse moved to (757, 363)
Screenshot: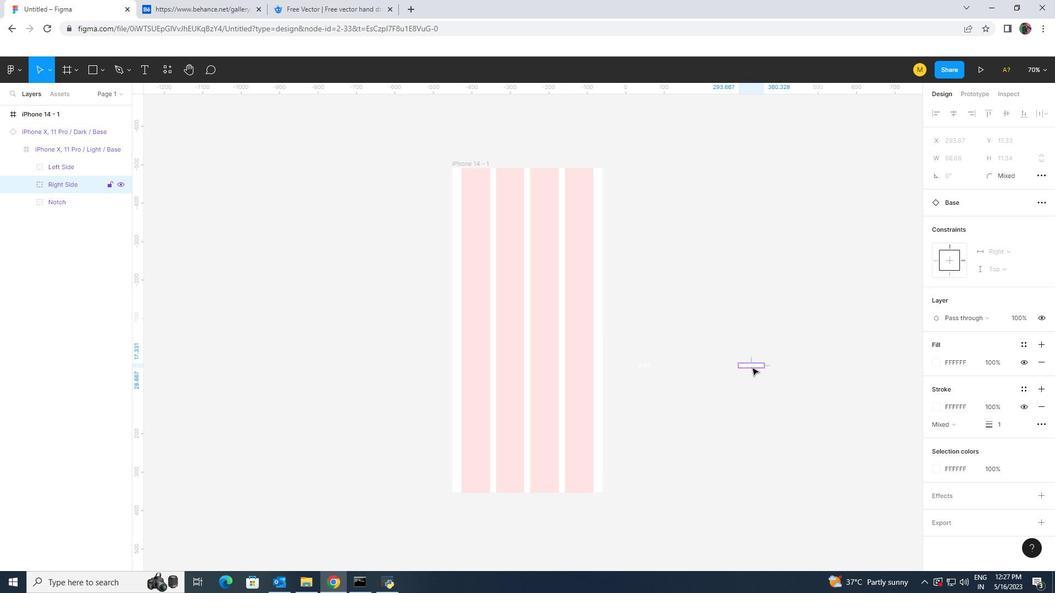 
Action: Mouse pressed left at (757, 363)
Screenshot: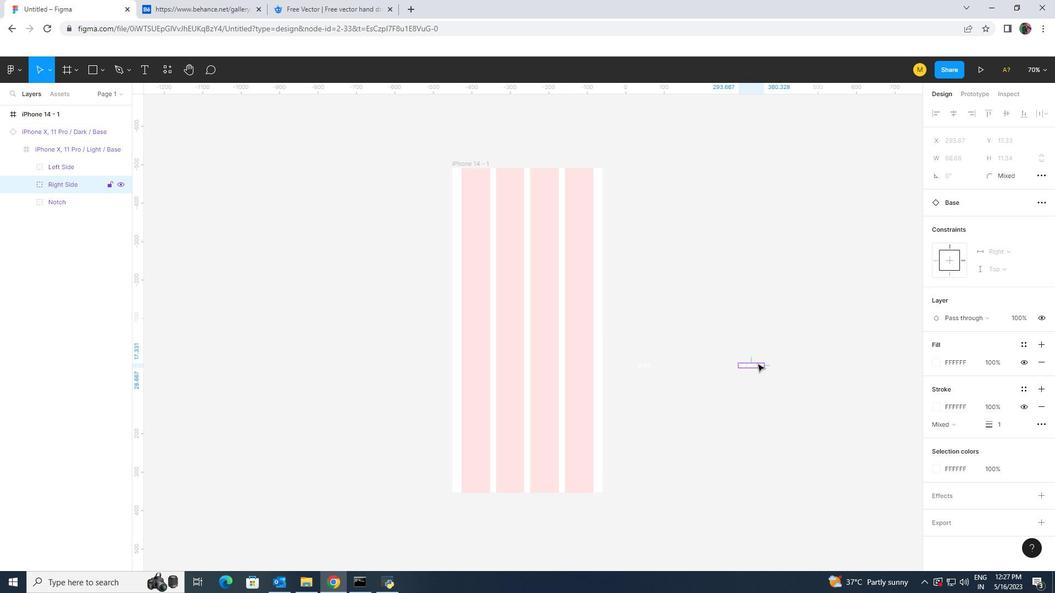 
Action: Mouse pressed left at (757, 363)
Screenshot: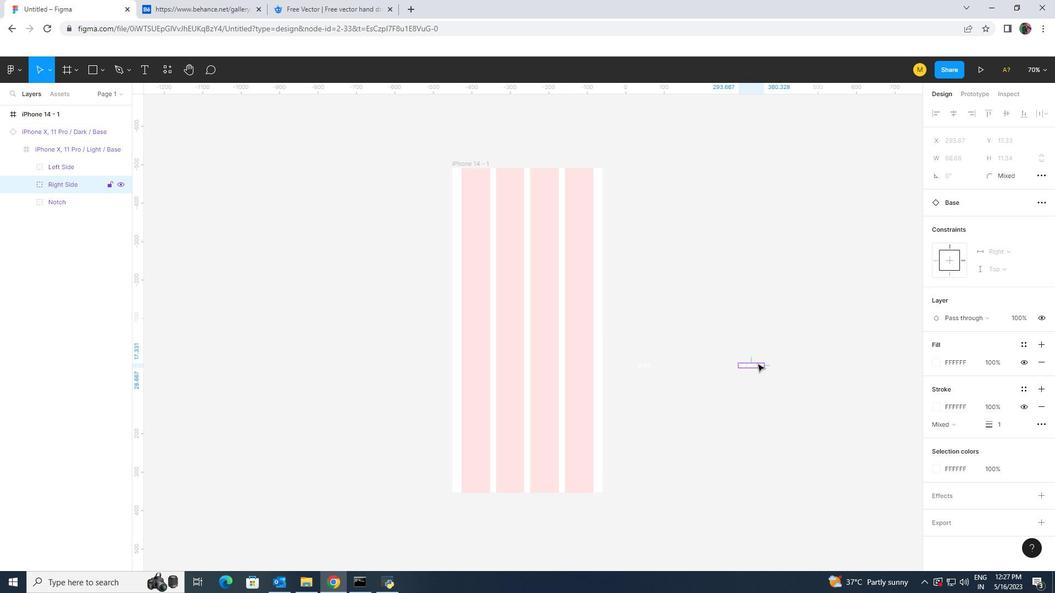 
Action: Mouse pressed left at (757, 363)
Screenshot: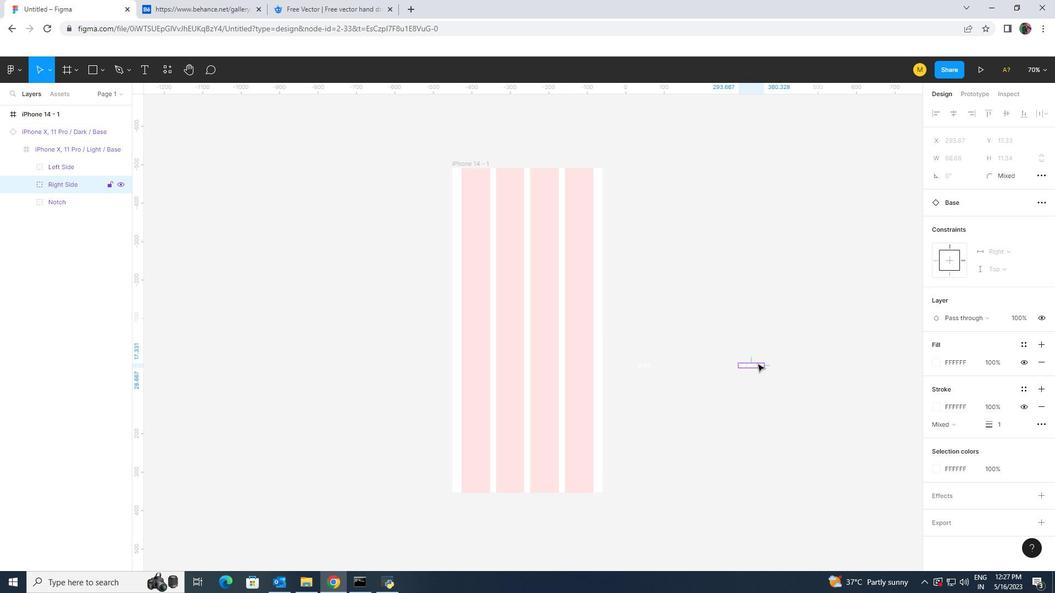 
Action: Mouse moved to (939, 362)
Screenshot: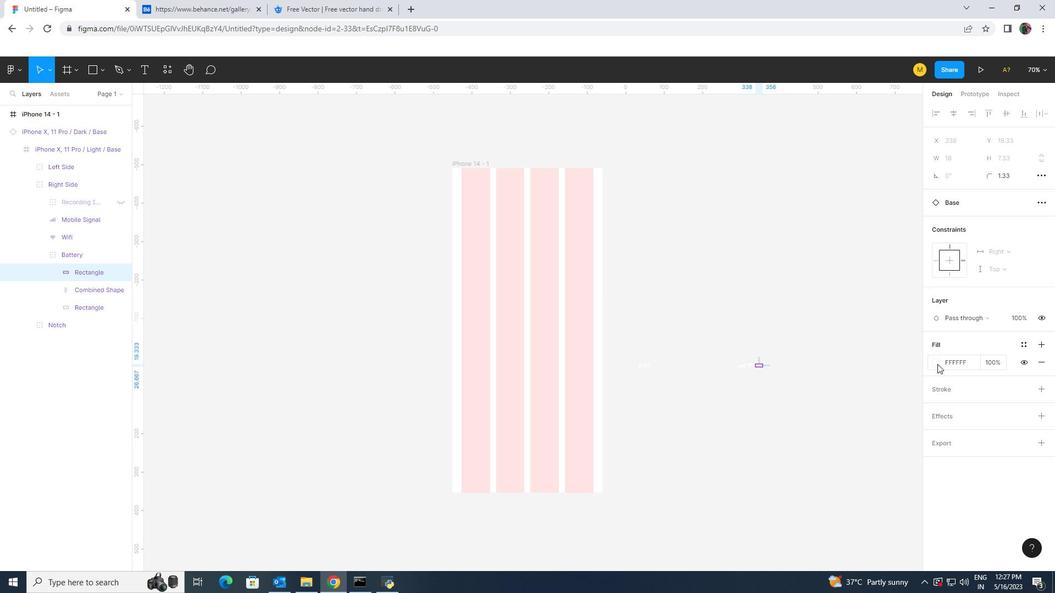 
Action: Mouse pressed left at (939, 362)
Screenshot: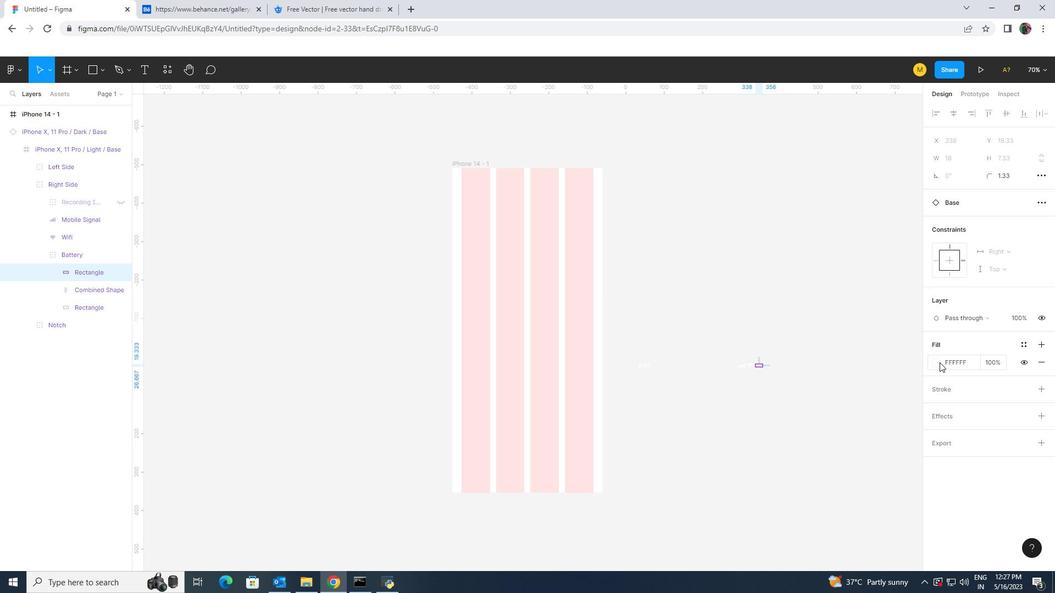 
Action: Mouse moved to (831, 515)
Screenshot: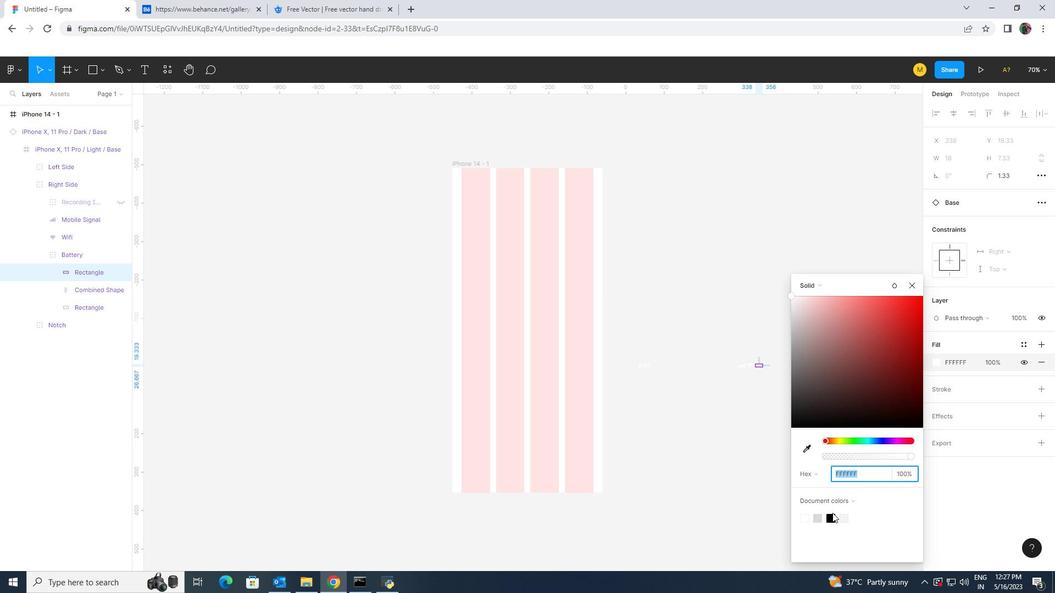 
Action: Mouse pressed left at (831, 515)
Screenshot: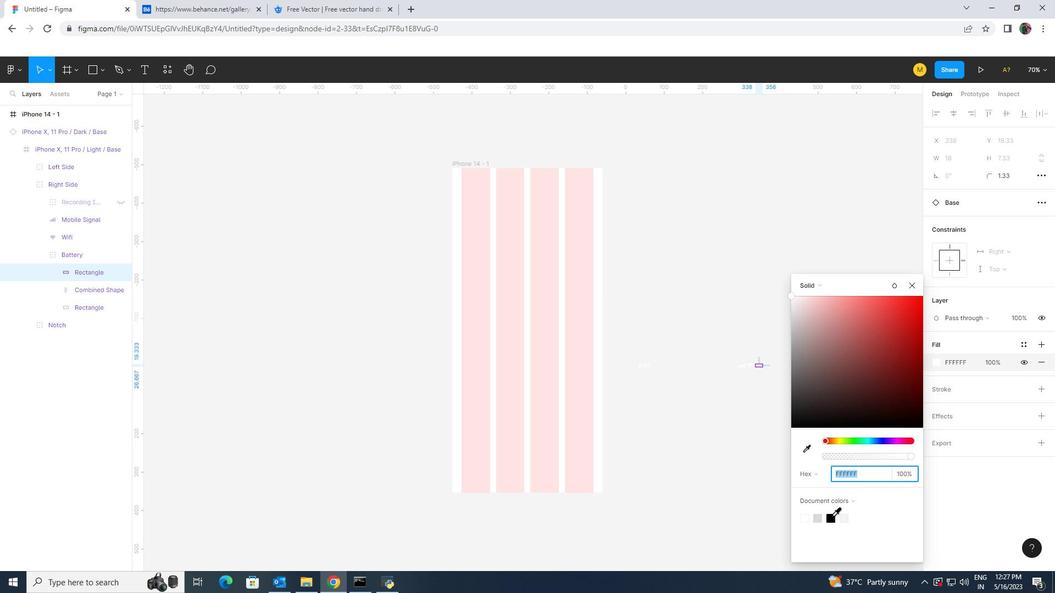 
Action: Mouse moved to (769, 469)
Screenshot: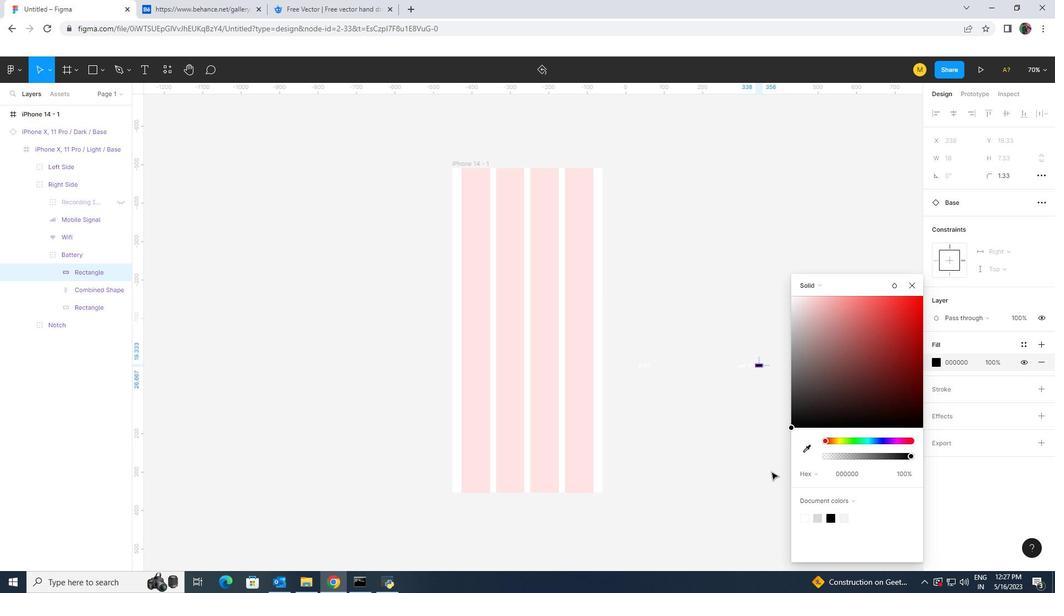 
Action: Mouse pressed left at (769, 469)
Screenshot: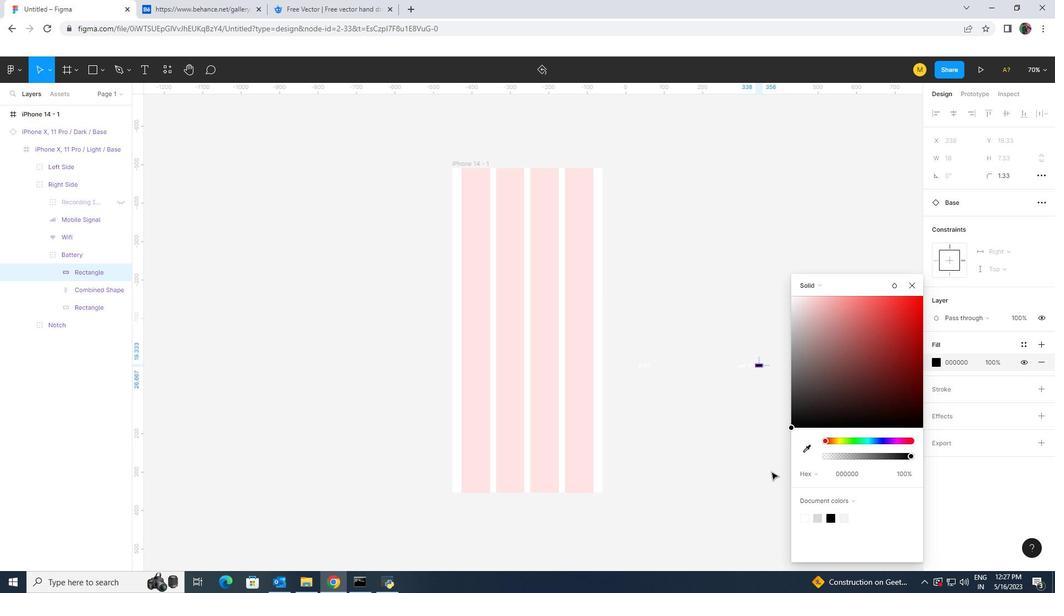 
Action: Mouse moved to (750, 365)
Screenshot: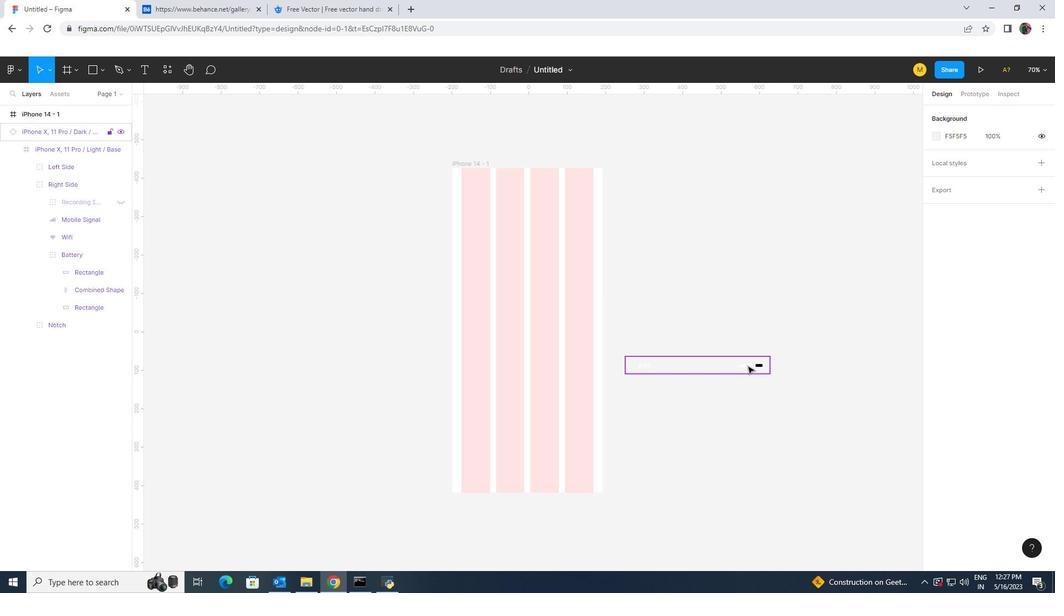 
Action: Mouse pressed left at (750, 365)
Screenshot: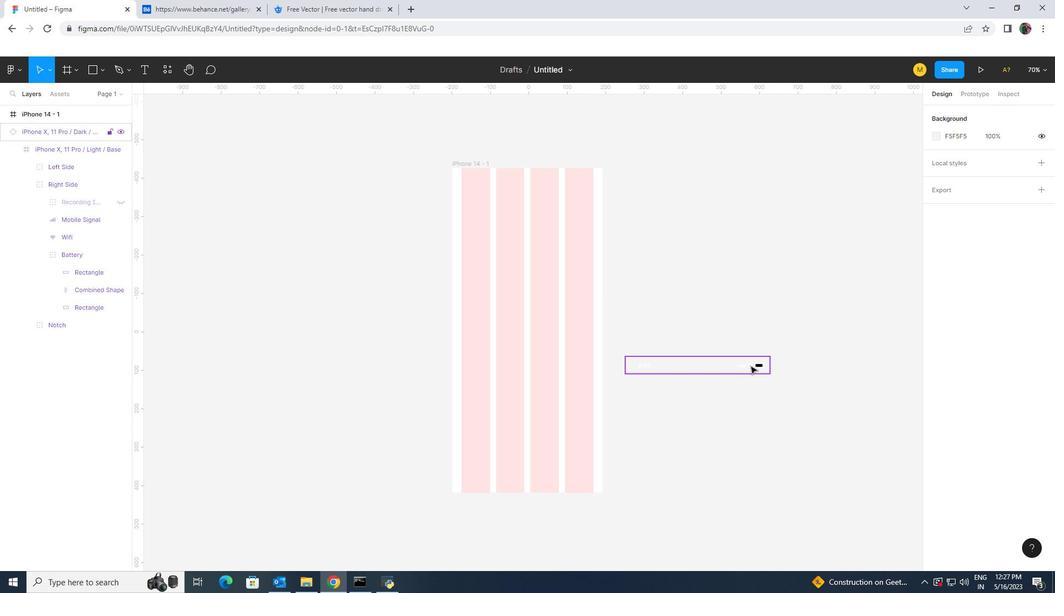 
Action: Mouse pressed left at (750, 365)
Screenshot: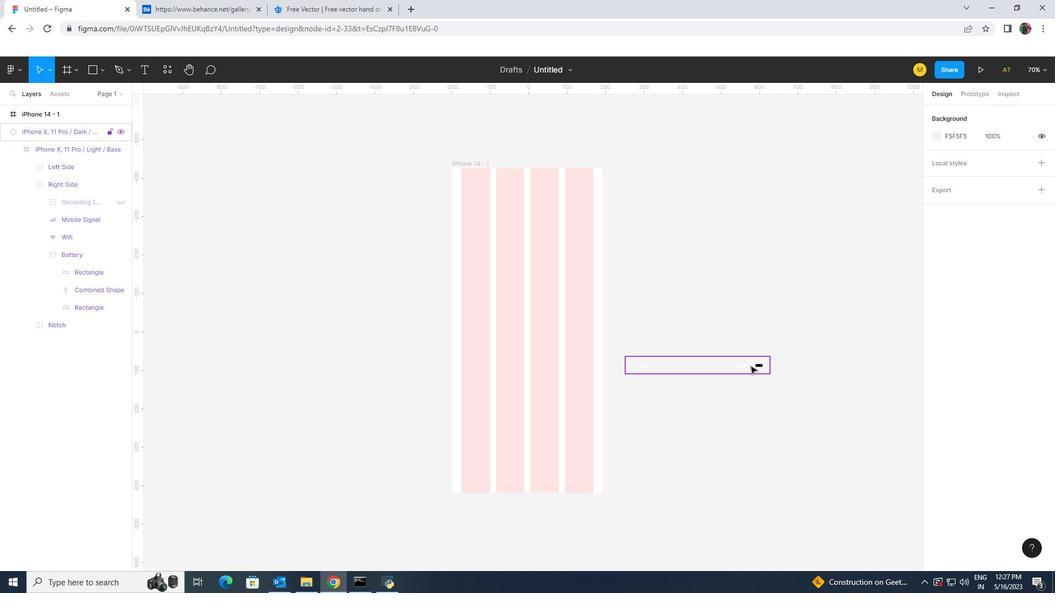
Action: Mouse pressed left at (750, 365)
Screenshot: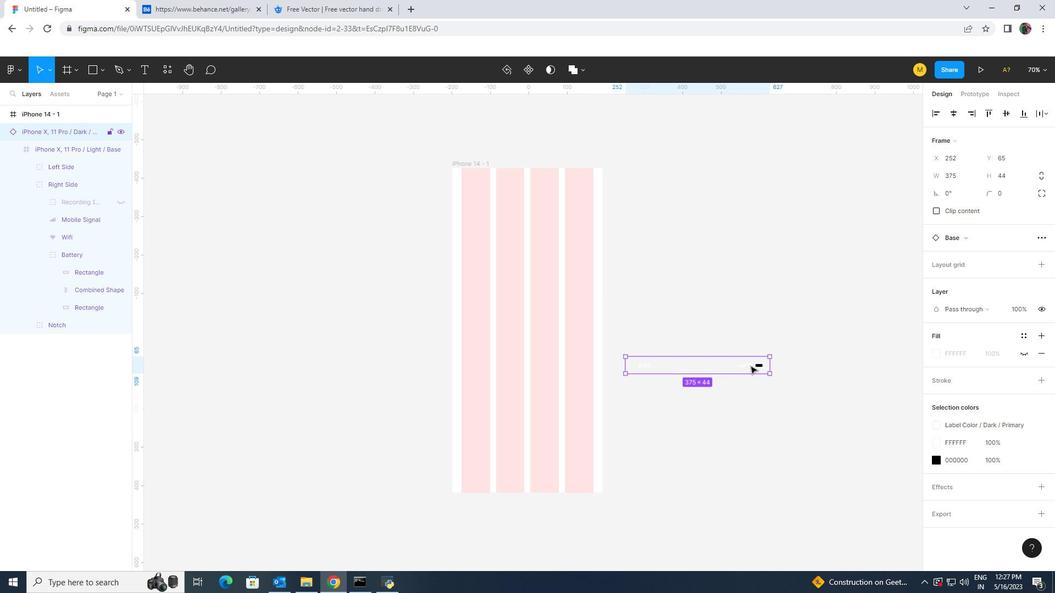 
Action: Mouse pressed left at (750, 365)
Screenshot: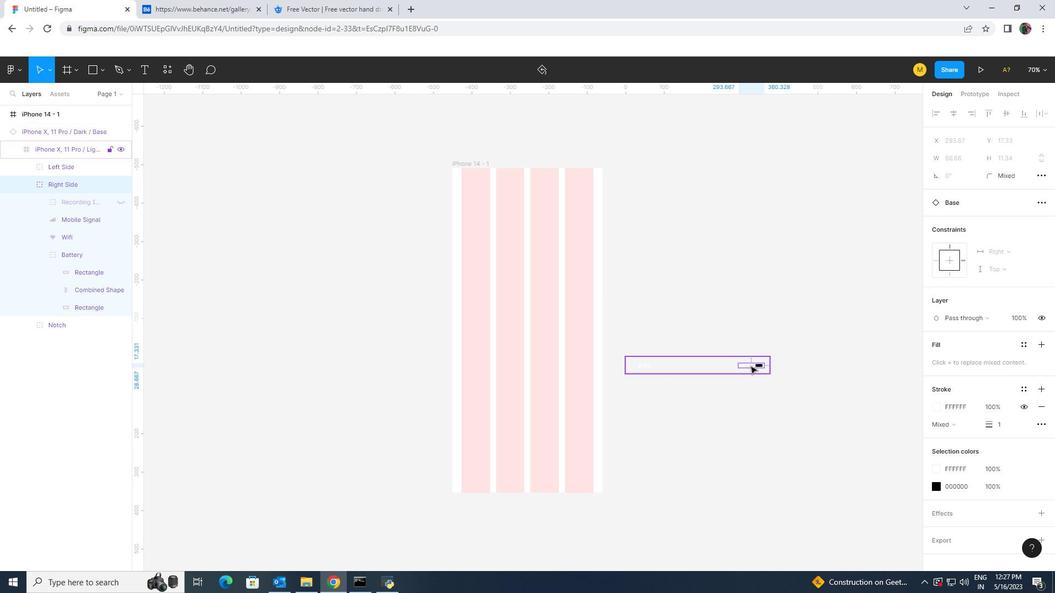 
Action: Mouse pressed left at (750, 365)
Screenshot: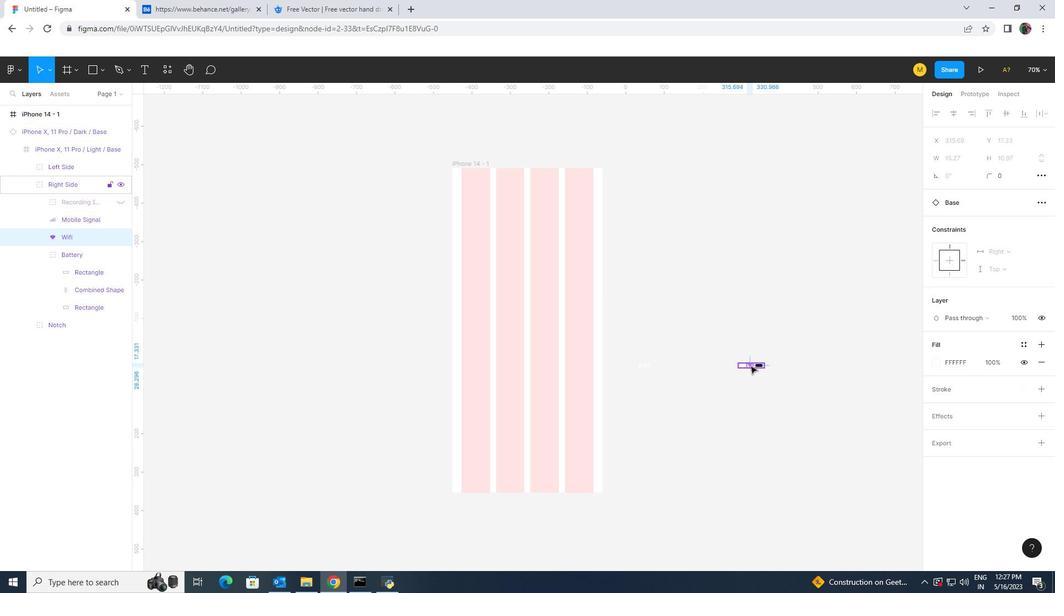 
Action: Mouse moved to (931, 359)
Screenshot: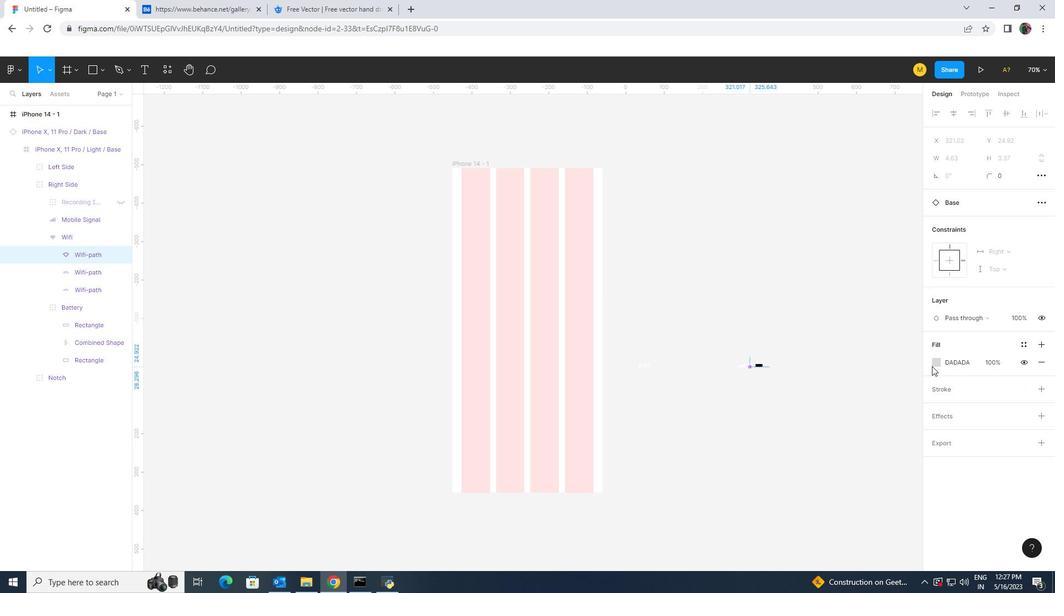
Action: Mouse pressed left at (931, 359)
Screenshot: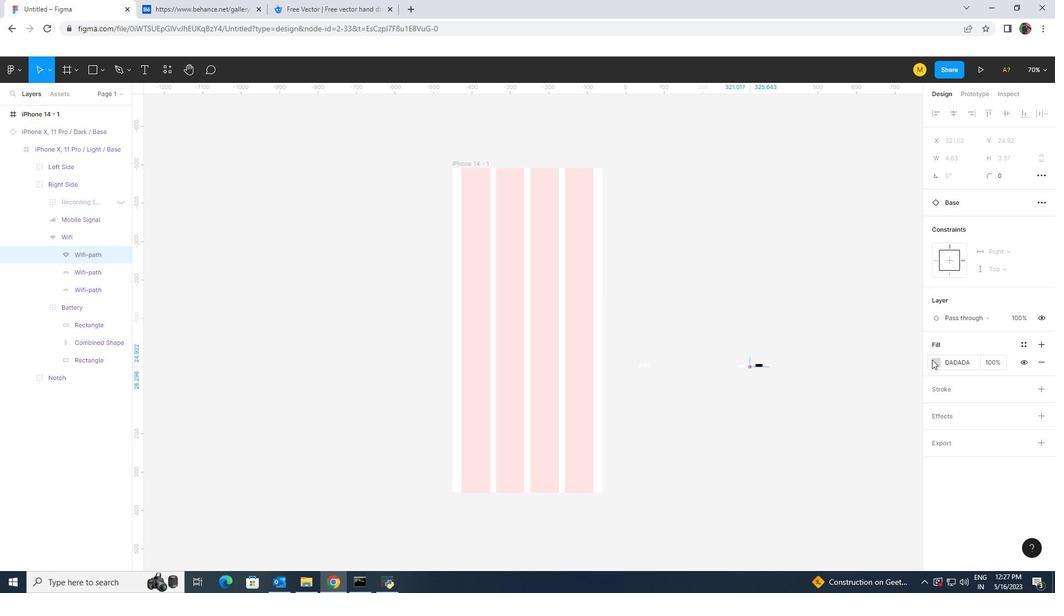 
Action: Mouse moved to (831, 518)
Screenshot: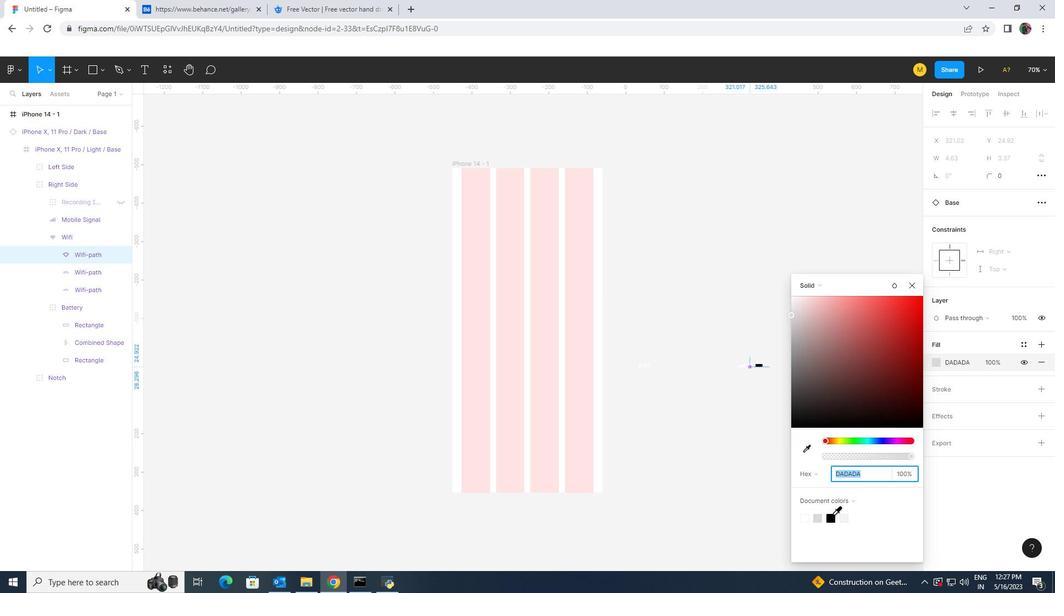 
Action: Mouse pressed left at (831, 518)
Screenshot: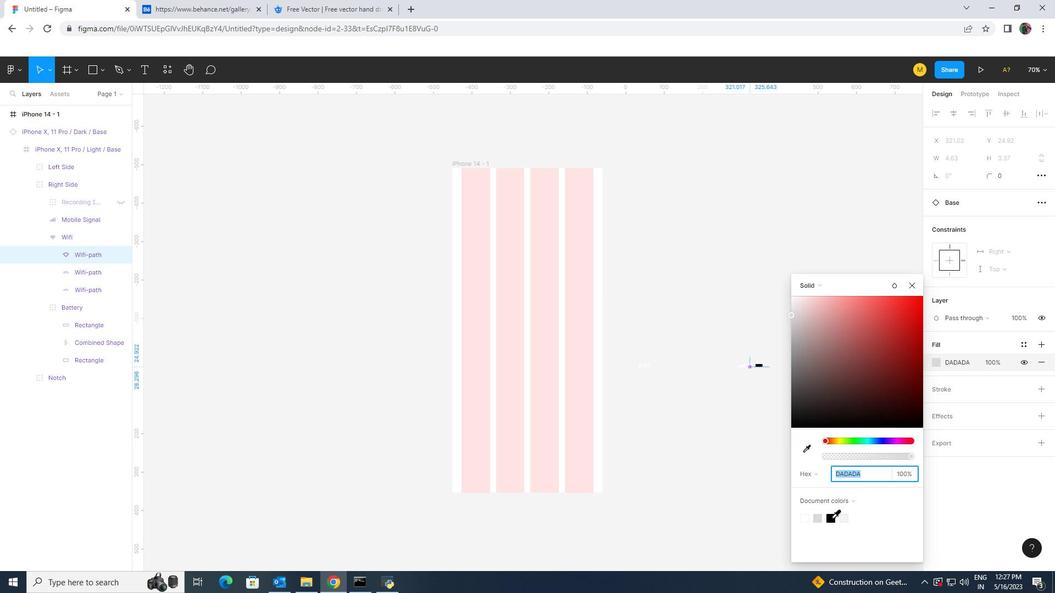 
Action: Mouse moved to (759, 423)
Screenshot: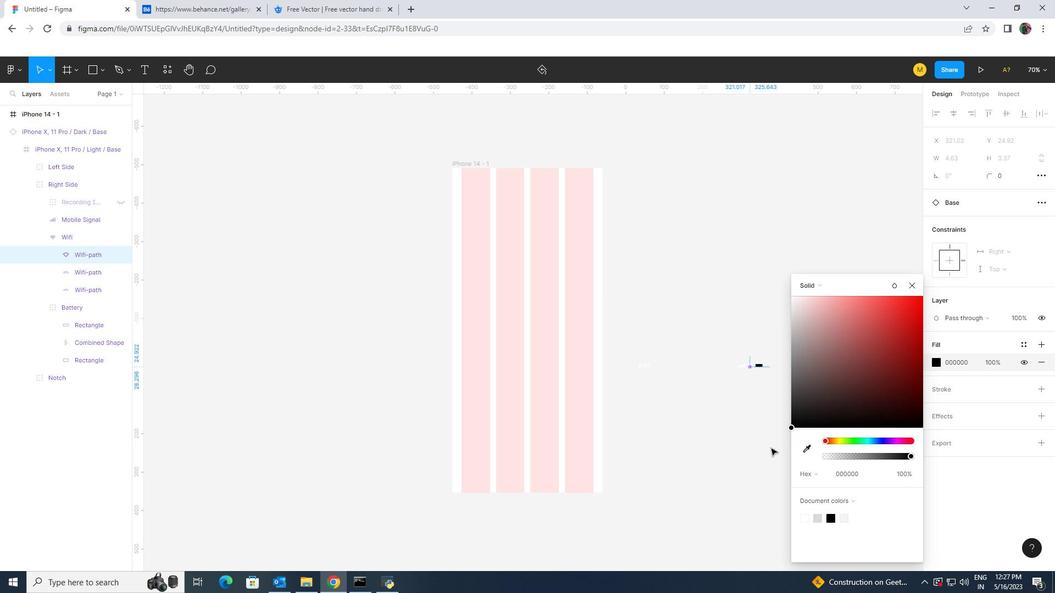 
Action: Mouse pressed left at (759, 423)
Screenshot: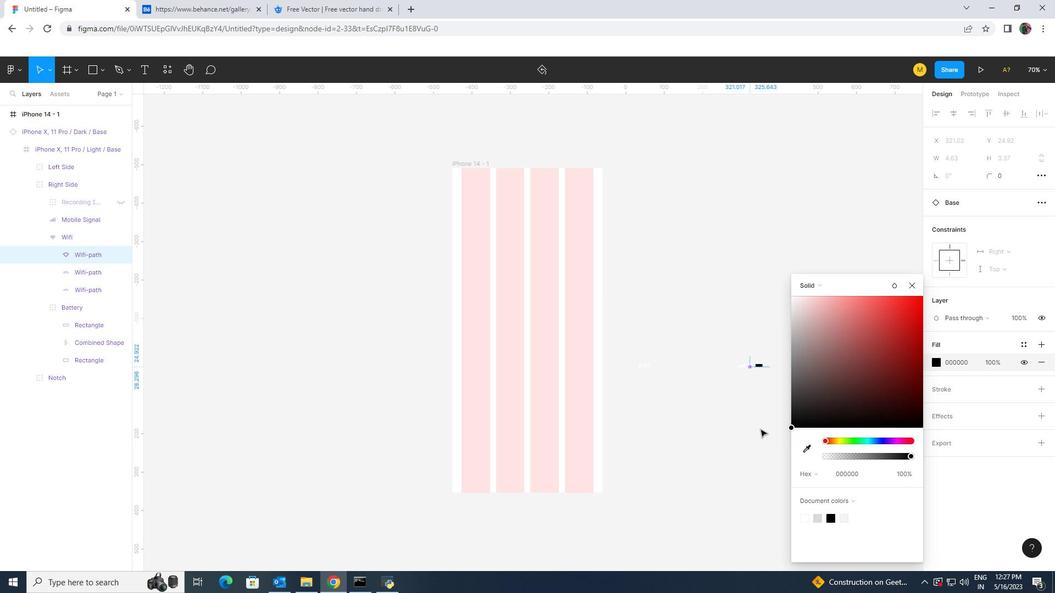 
Action: Mouse moved to (750, 363)
Screenshot: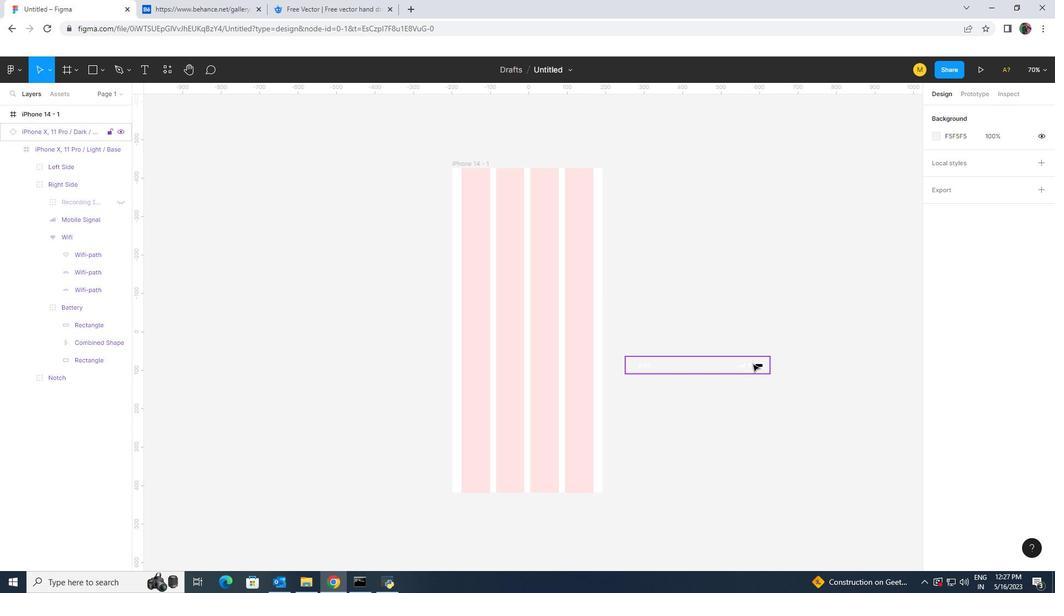 
Action: Mouse pressed left at (750, 363)
Screenshot: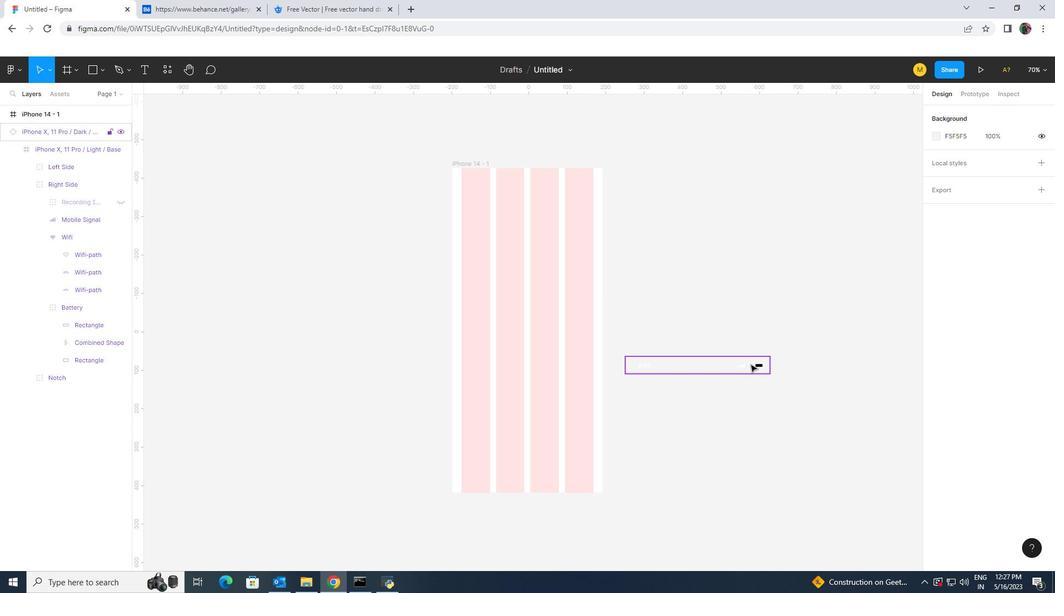 
Action: Mouse pressed left at (750, 363)
Screenshot: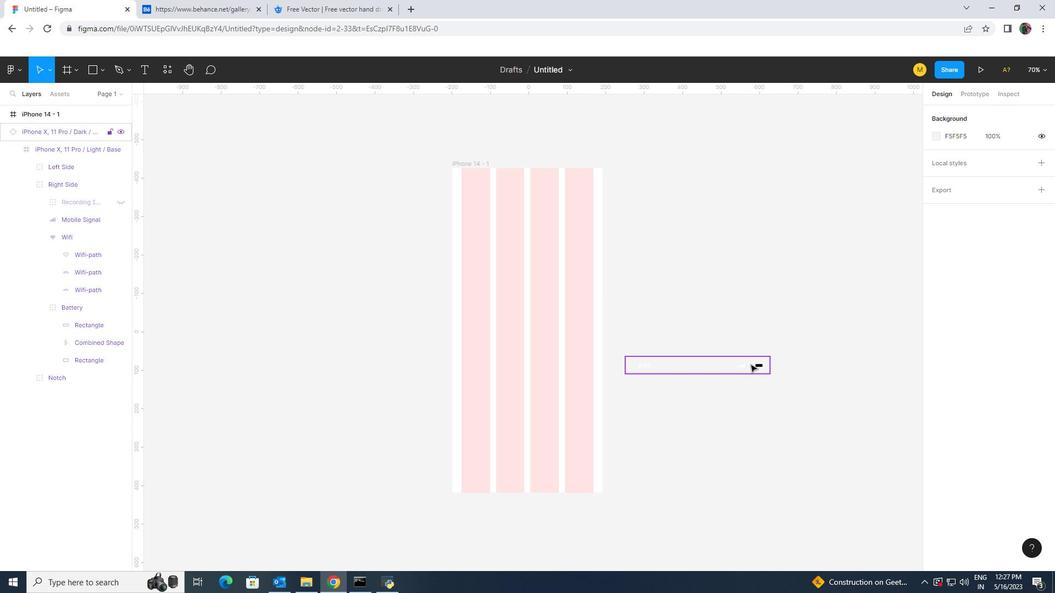 
Action: Mouse pressed left at (750, 363)
Screenshot: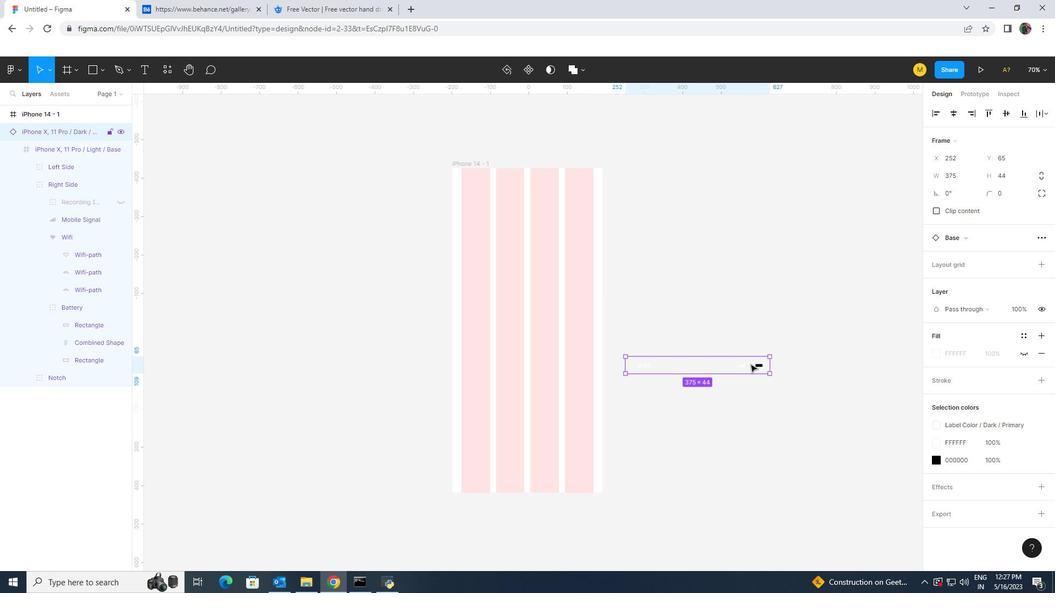 
Action: Mouse pressed left at (750, 363)
Screenshot: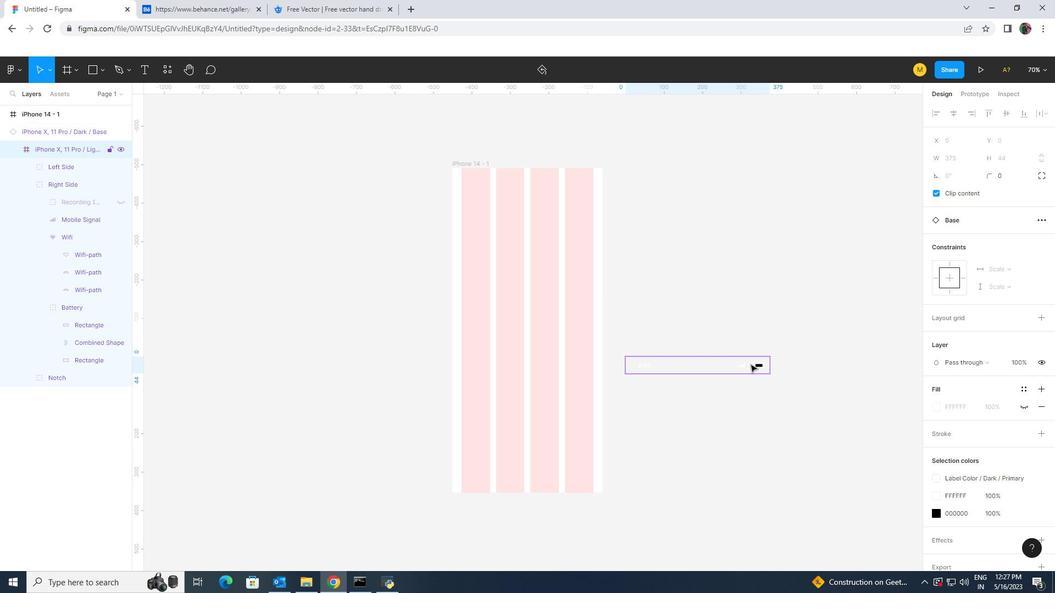 
Action: Mouse moved to (934, 362)
Screenshot: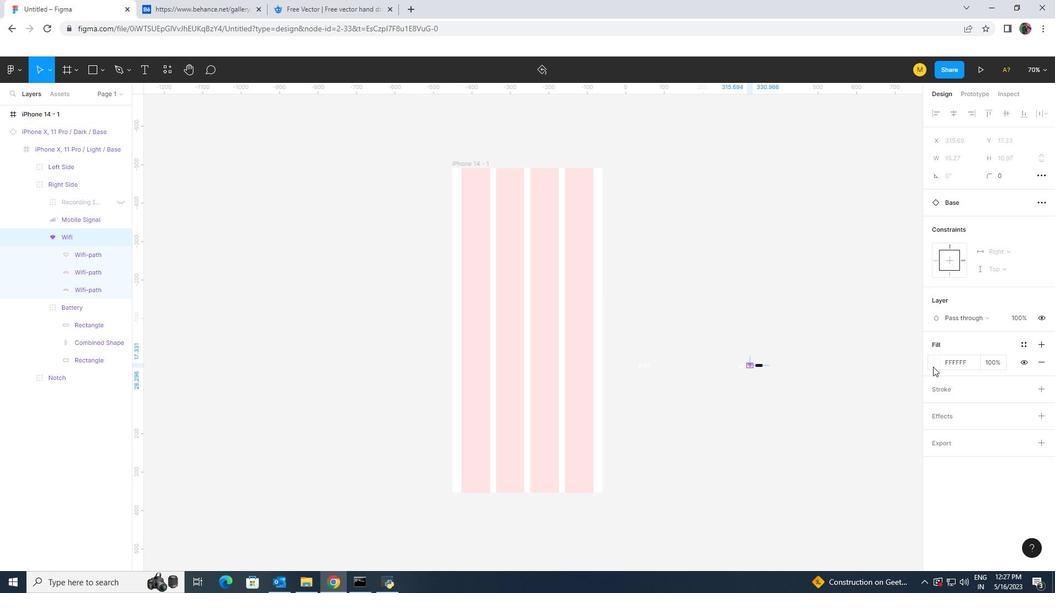 
Action: Mouse pressed left at (934, 362)
Screenshot: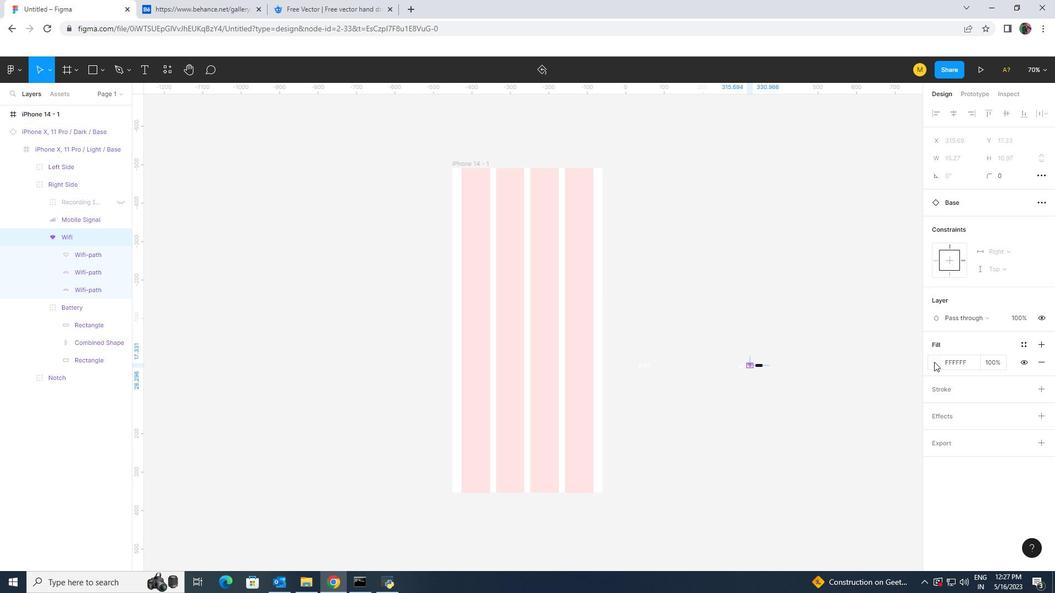 
Action: Mouse moved to (830, 517)
Screenshot: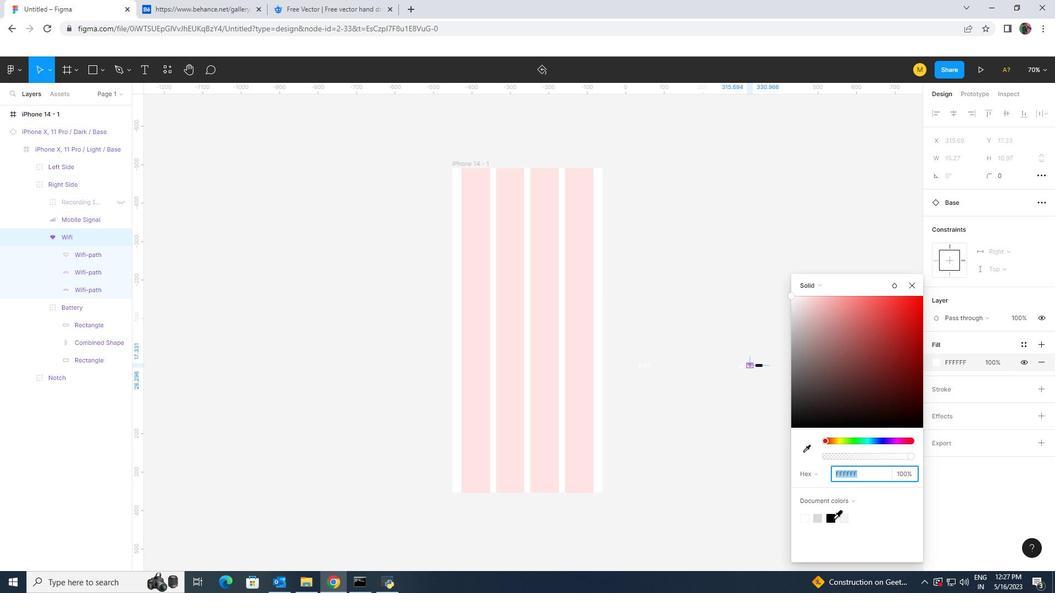 
Action: Mouse pressed left at (830, 517)
Screenshot: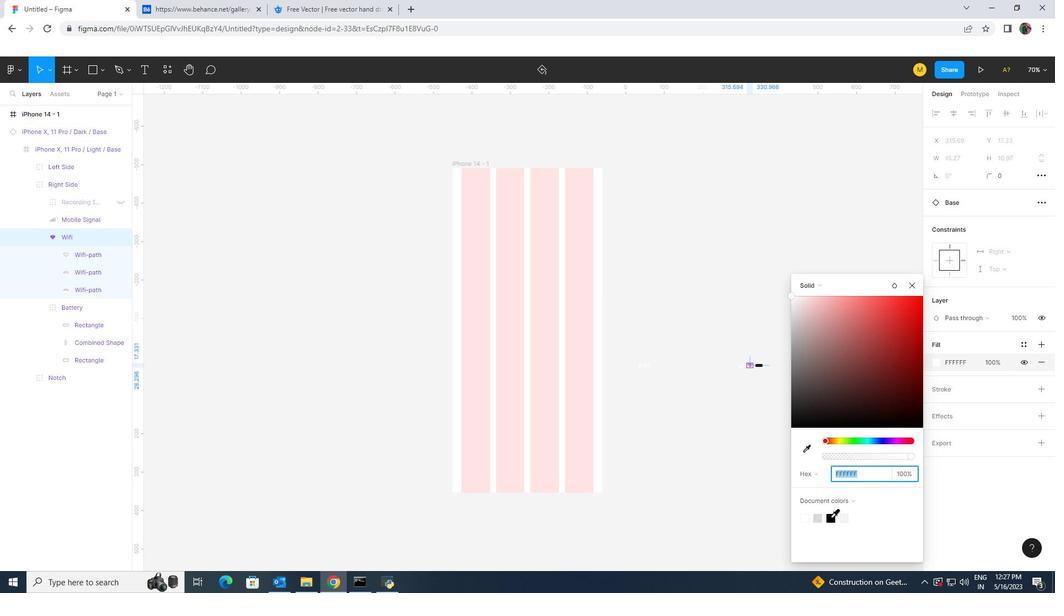 
Action: Mouse moved to (749, 452)
Screenshot: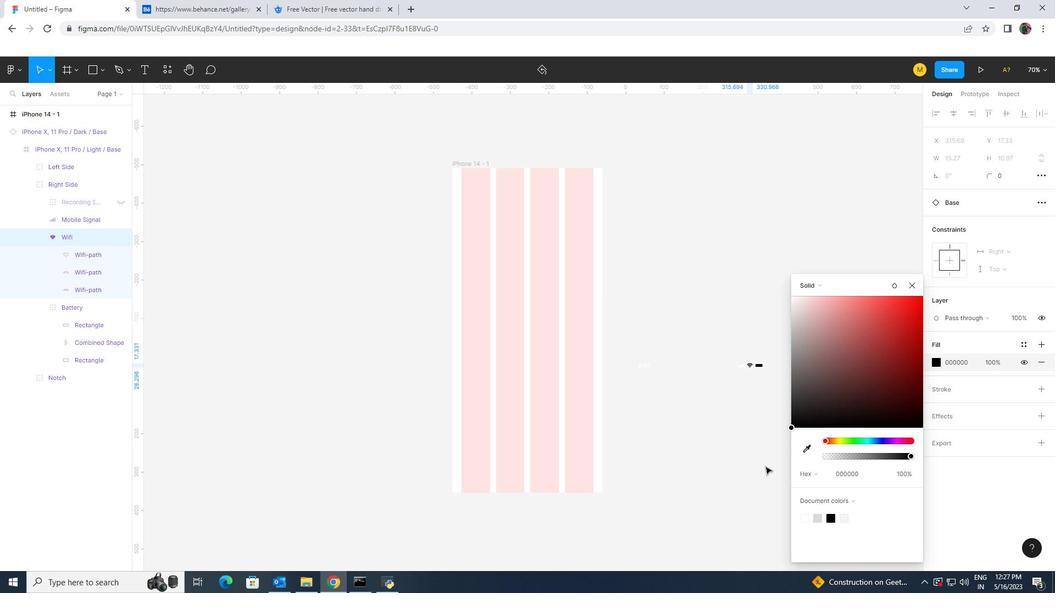 
Action: Mouse pressed left at (749, 452)
Screenshot: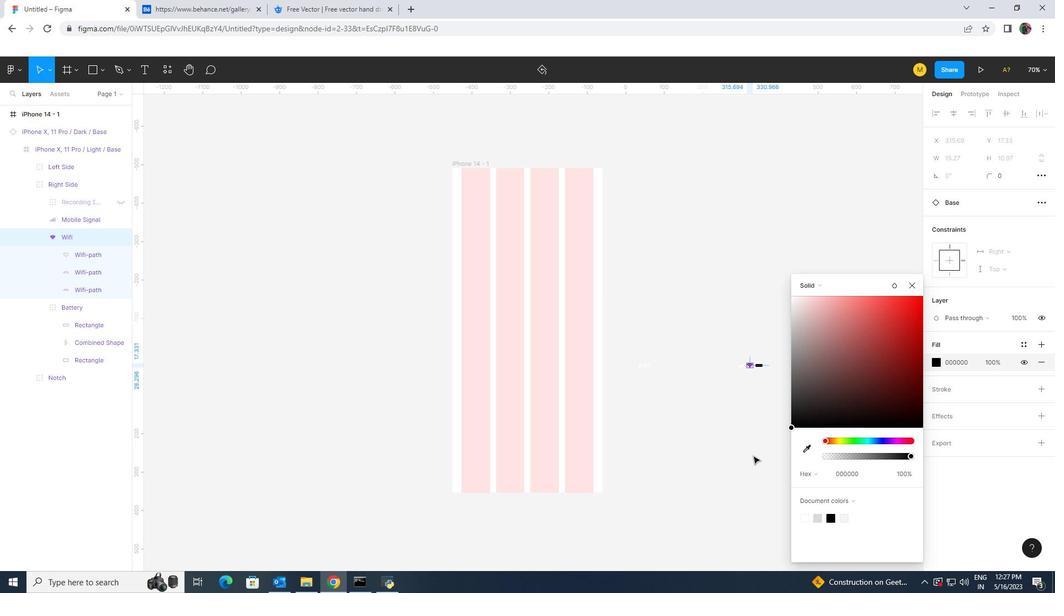 
Action: Mouse pressed left at (749, 452)
Screenshot: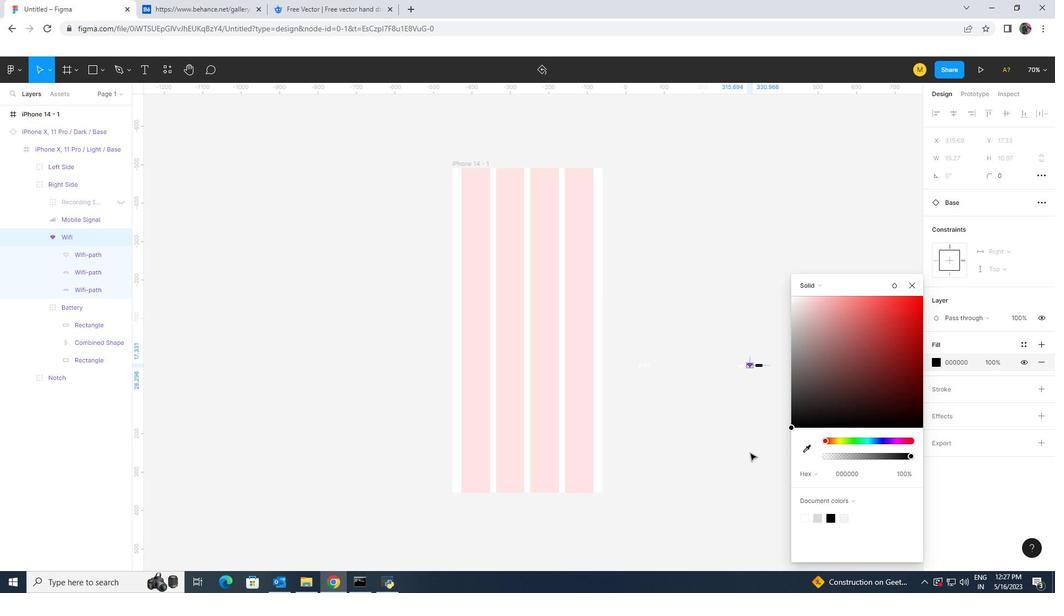 
Action: Mouse moved to (736, 365)
Screenshot: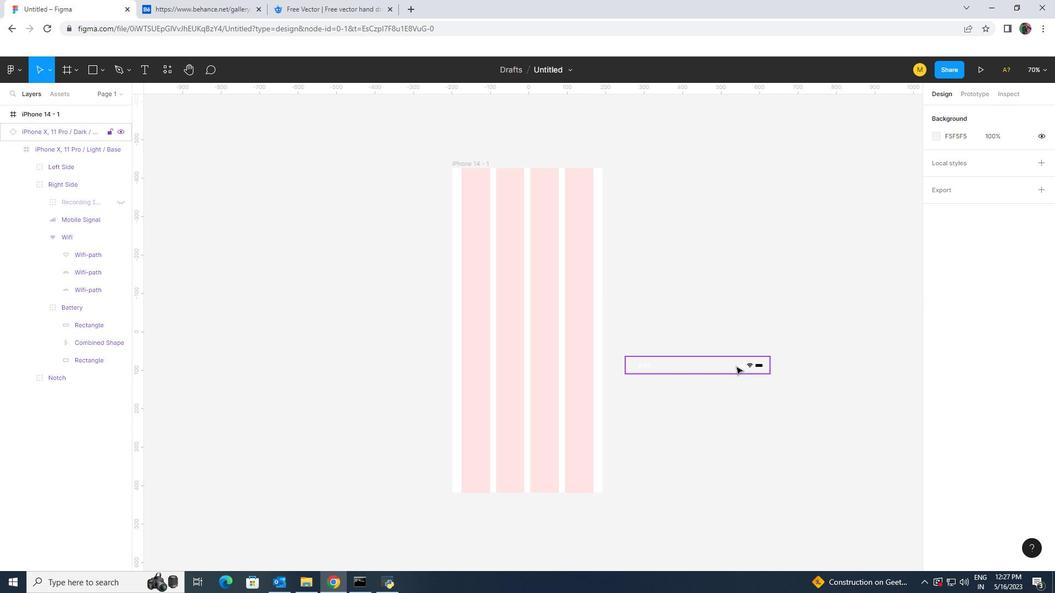 
Action: Mouse pressed left at (736, 365)
Screenshot: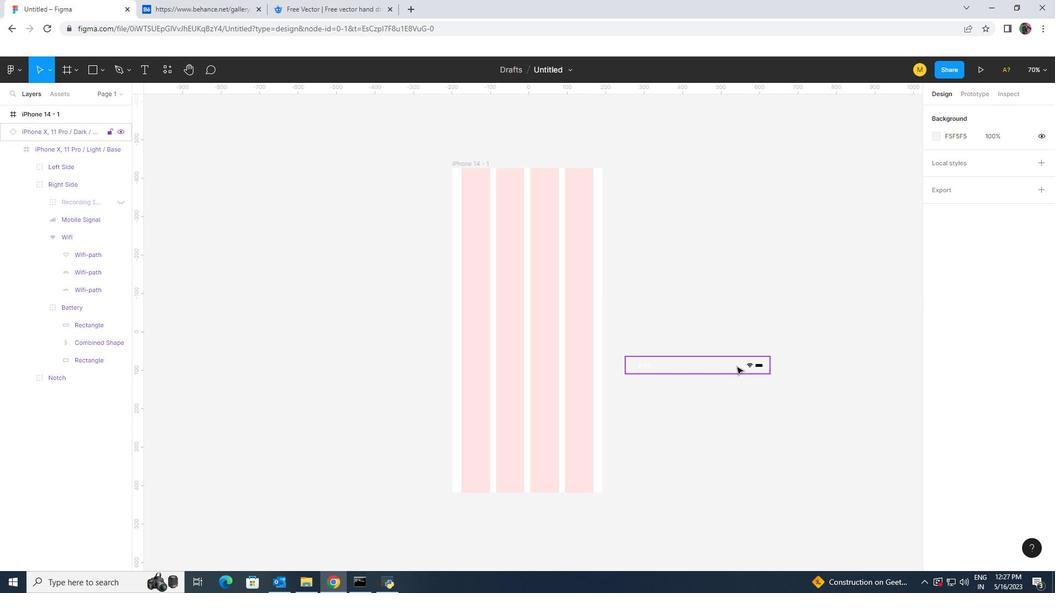
Action: Mouse pressed left at (736, 365)
Screenshot: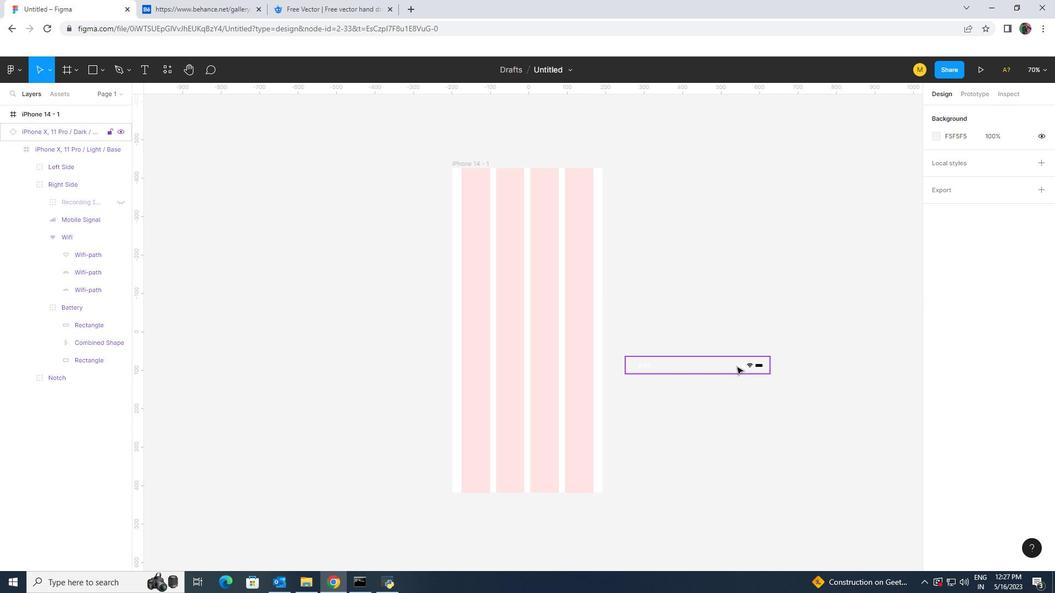 
Action: Mouse pressed left at (736, 365)
Screenshot: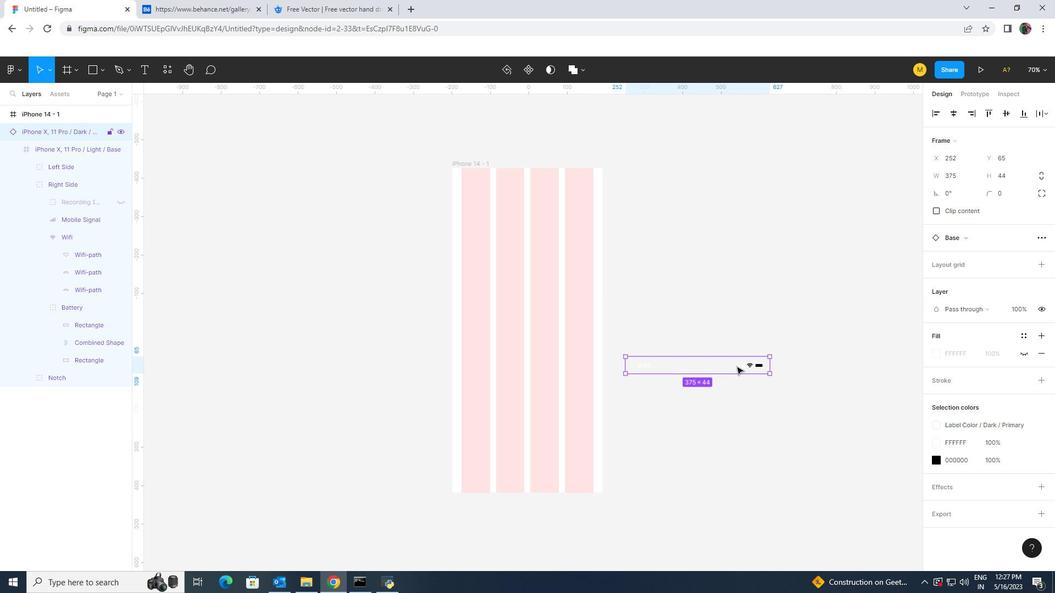 
Action: Mouse pressed left at (736, 365)
Screenshot: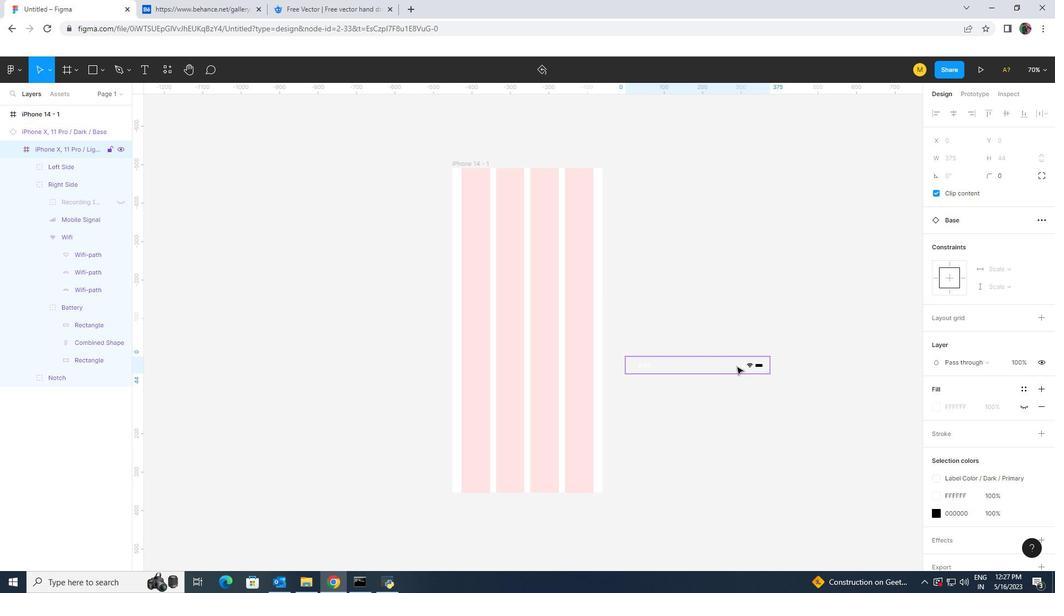 
Action: Mouse pressed left at (736, 365)
Screenshot: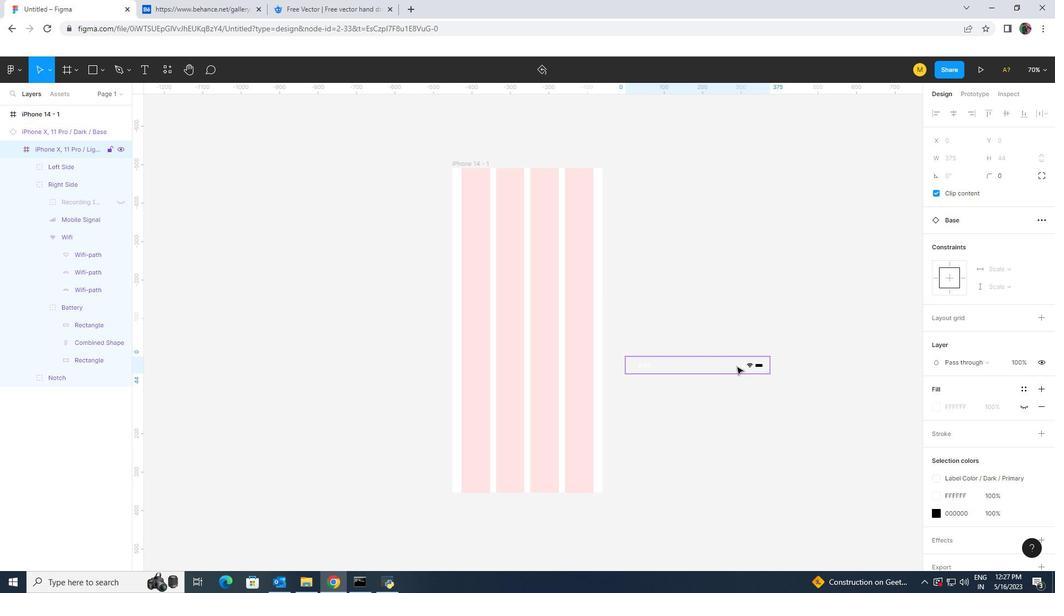 
Action: Mouse moved to (744, 366)
Screenshot: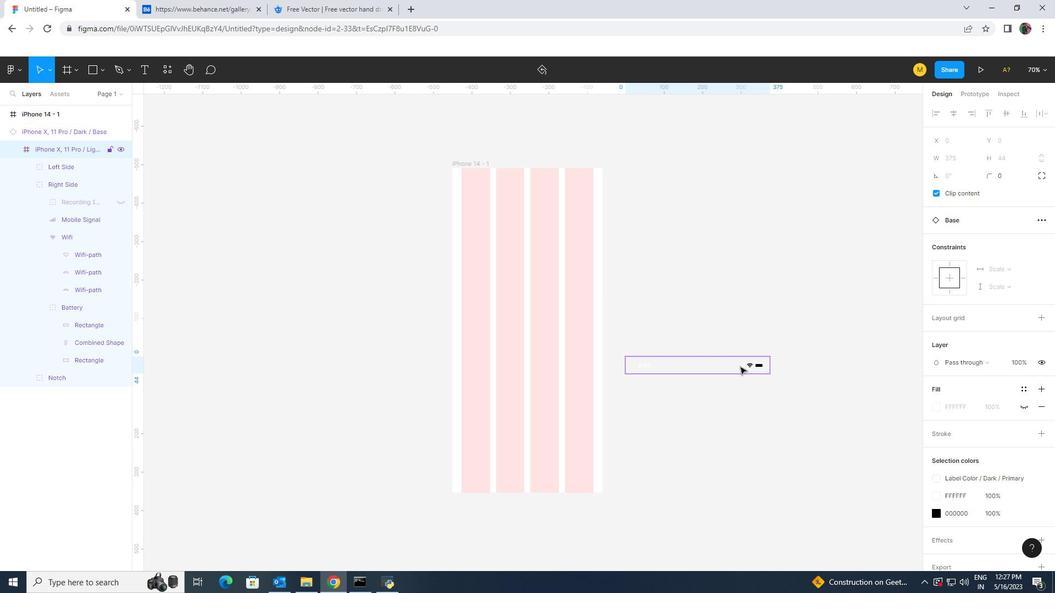 
Action: Mouse pressed left at (744, 366)
Screenshot: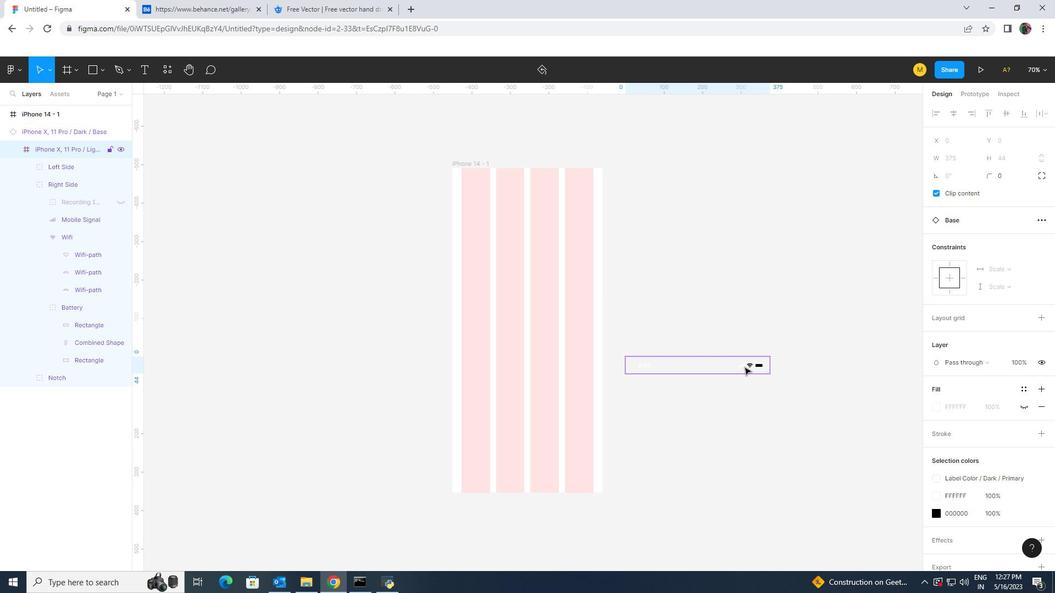 
Action: Mouse pressed left at (744, 366)
Screenshot: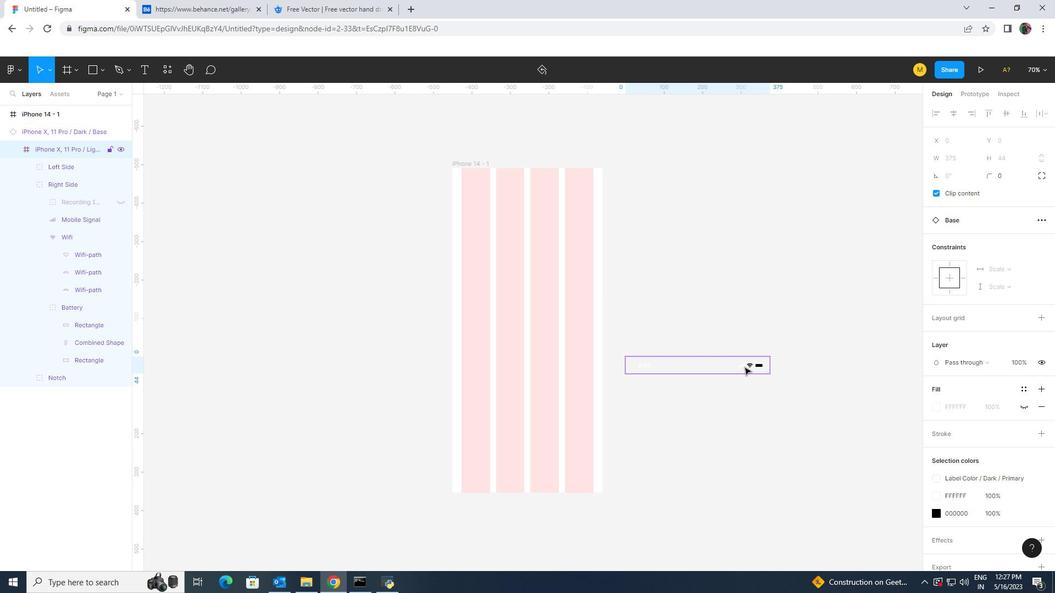 
Action: Mouse pressed left at (744, 366)
Screenshot: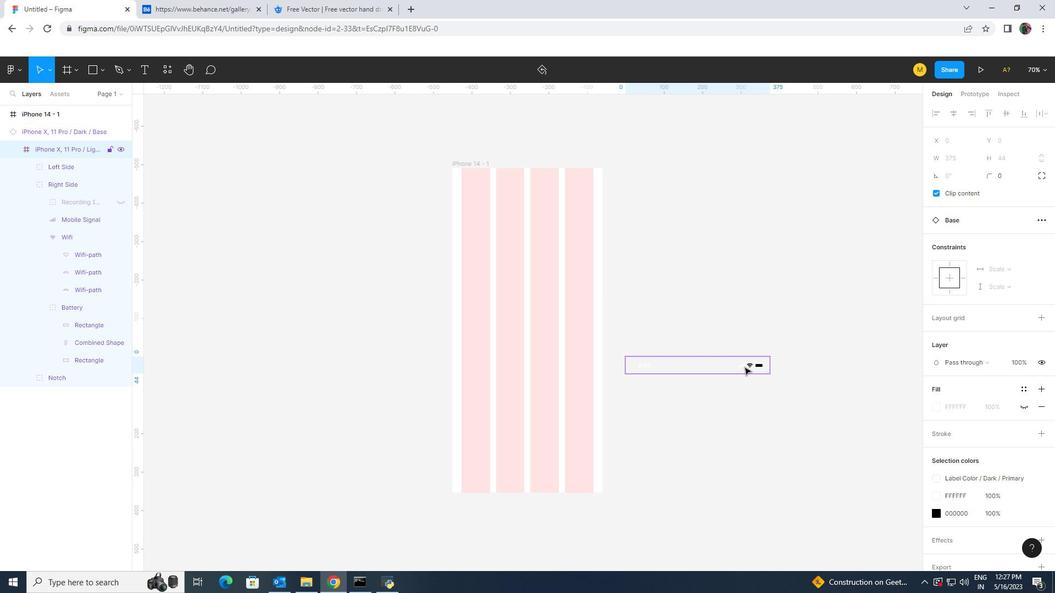 
Action: Mouse moved to (934, 364)
Screenshot: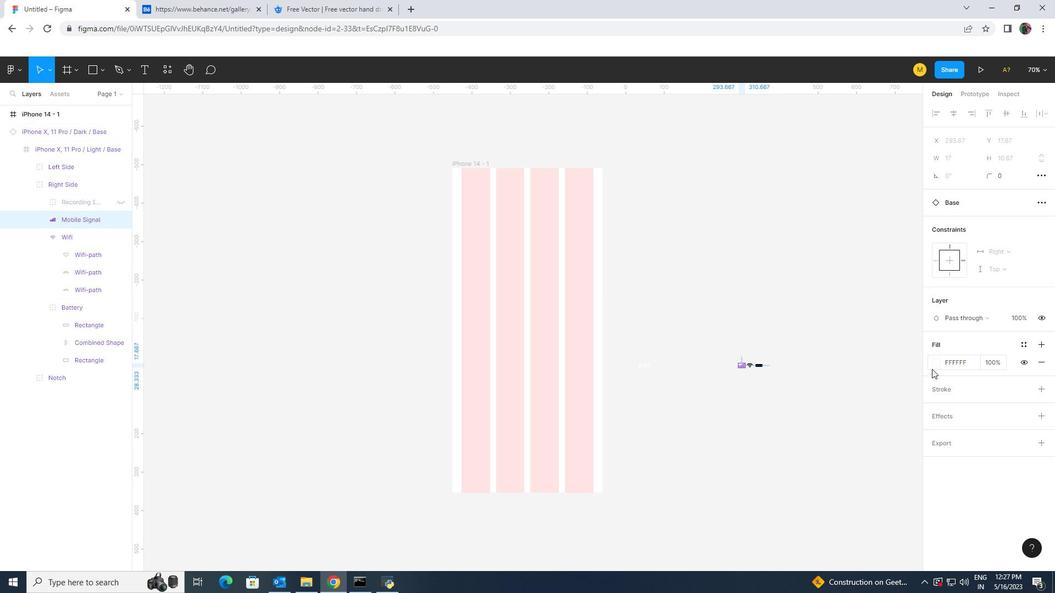 
Action: Mouse pressed left at (934, 364)
Screenshot: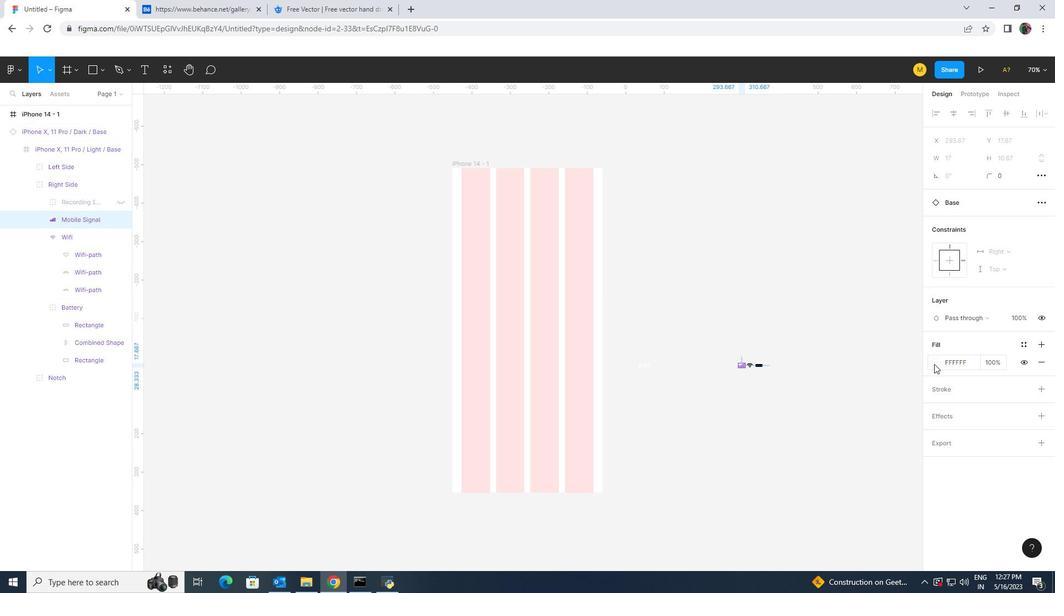 
Action: Mouse moved to (829, 516)
Screenshot: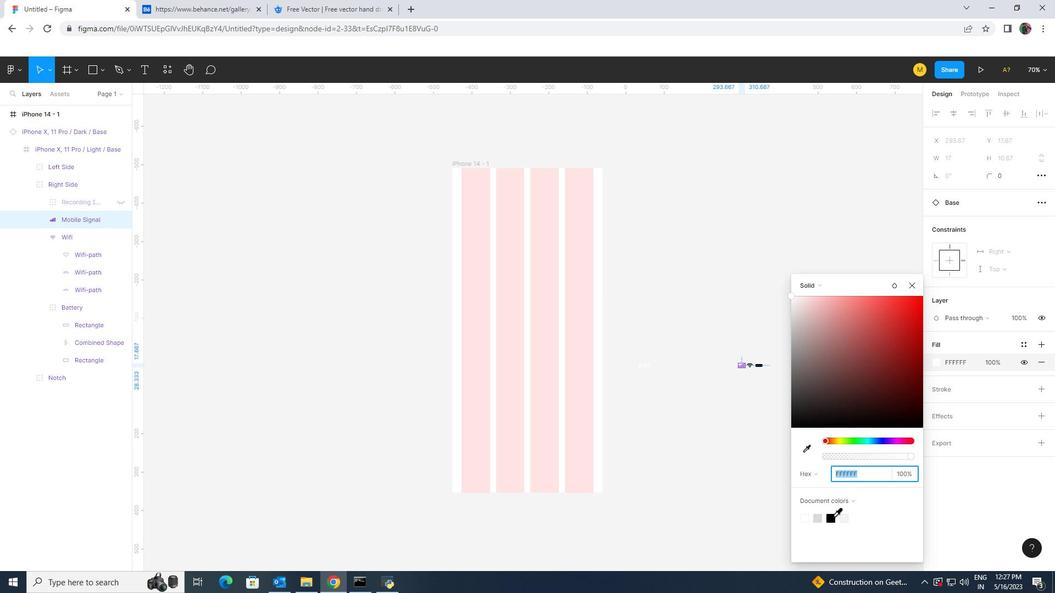 
Action: Mouse pressed left at (829, 516)
Screenshot: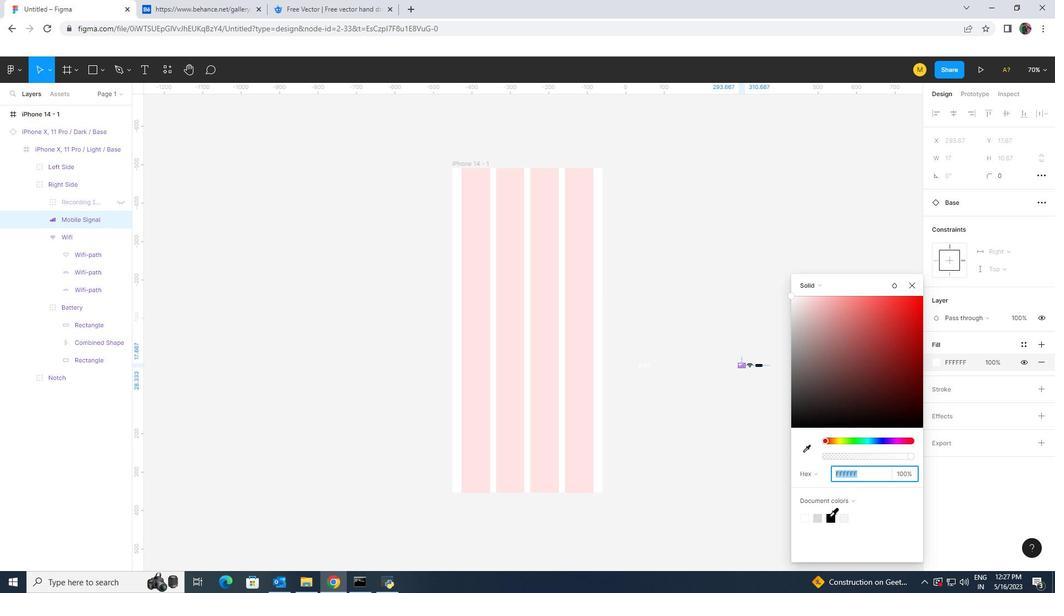 
Action: Mouse moved to (913, 283)
Screenshot: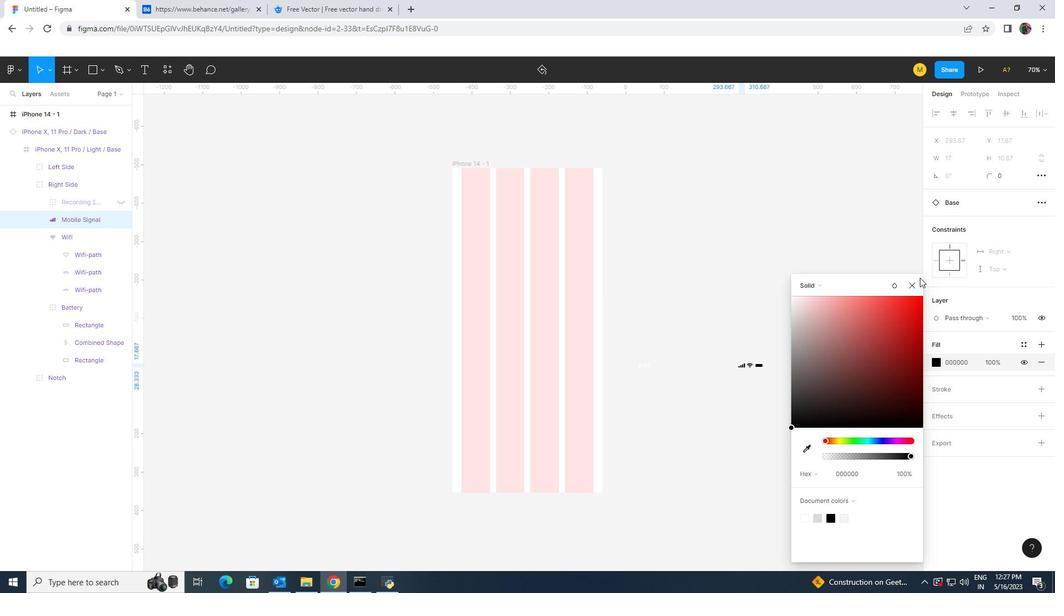 
Action: Mouse pressed left at (913, 283)
Screenshot: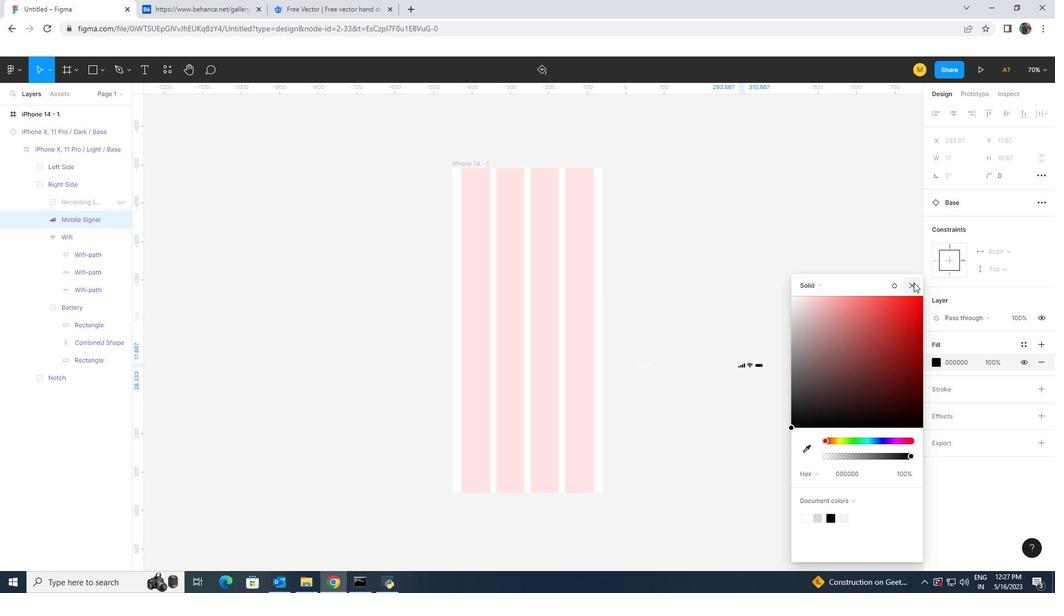 
Action: Mouse moved to (647, 366)
Screenshot: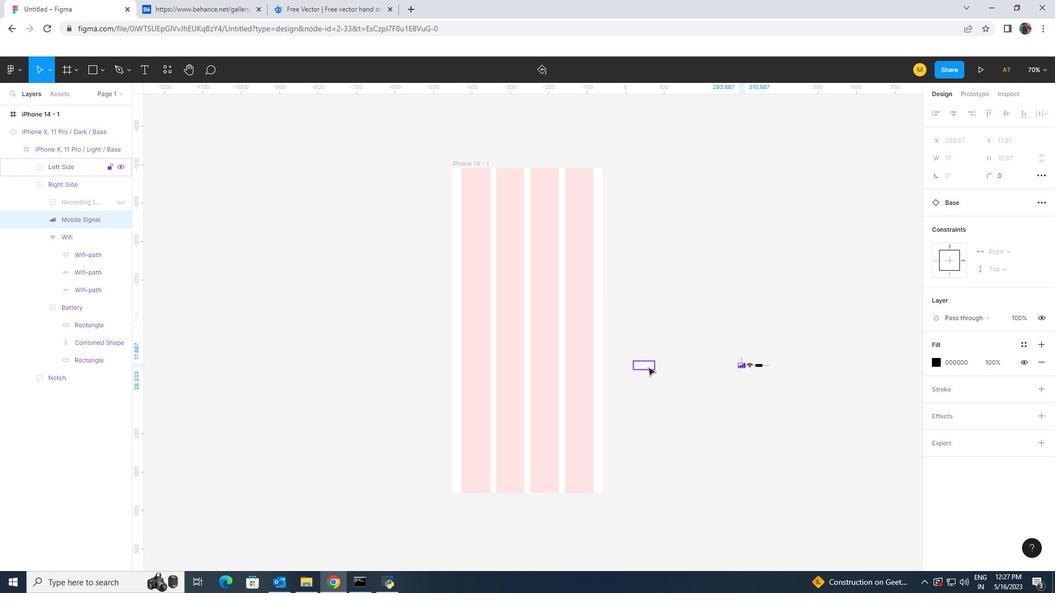 
Action: Mouse pressed left at (647, 366)
Screenshot: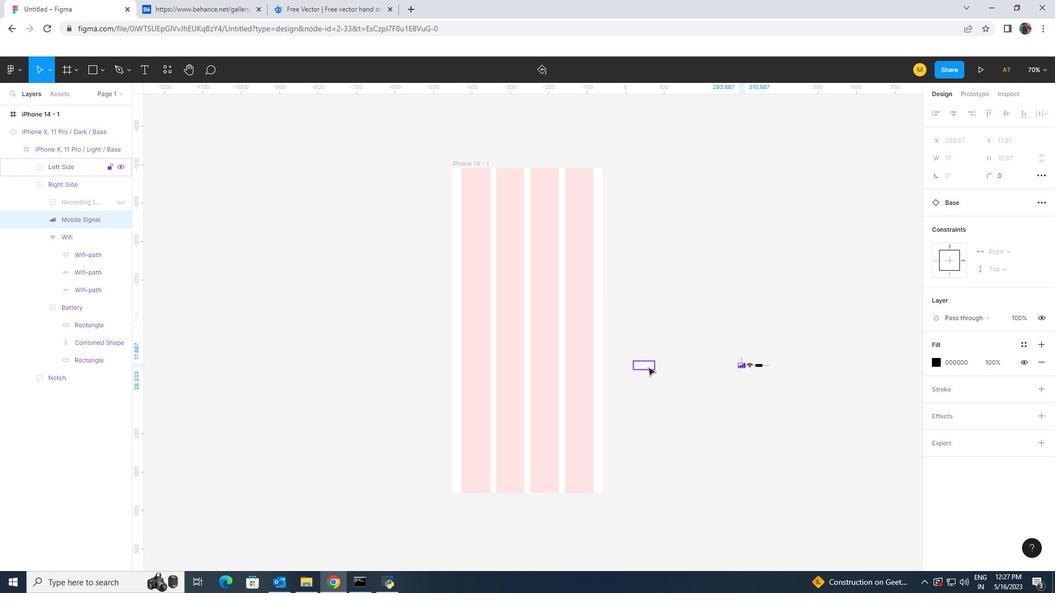 
Action: Mouse pressed left at (647, 366)
Screenshot: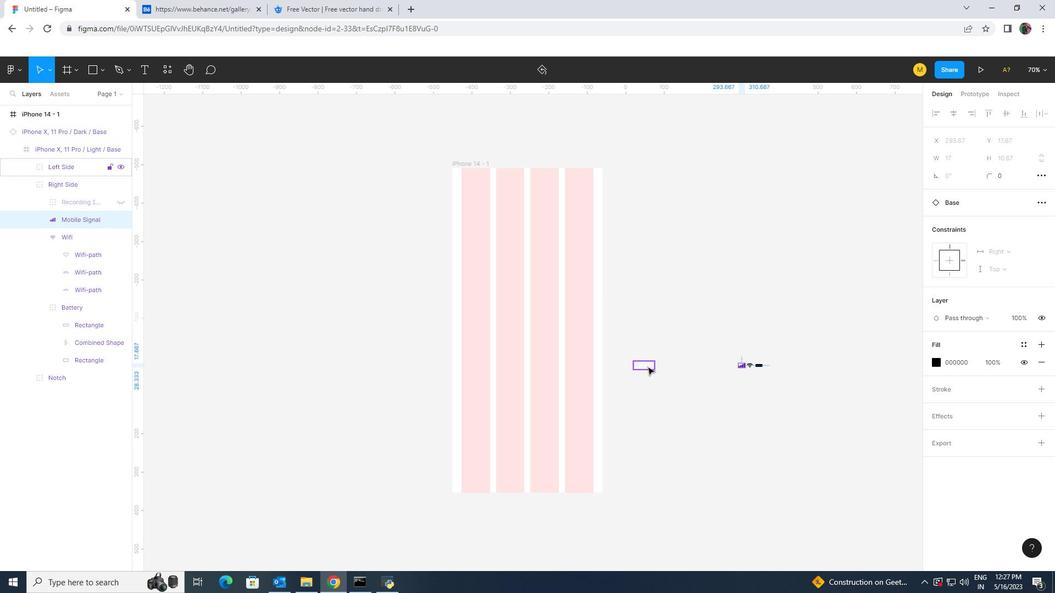 
Action: Mouse pressed left at (647, 366)
Screenshot: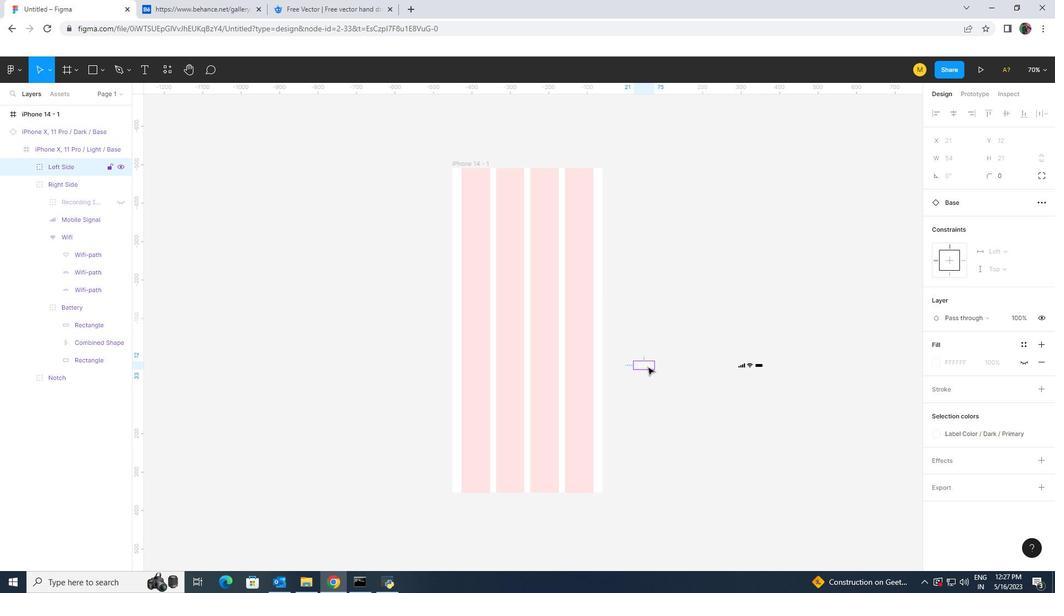 
Action: Mouse moved to (643, 363)
Screenshot: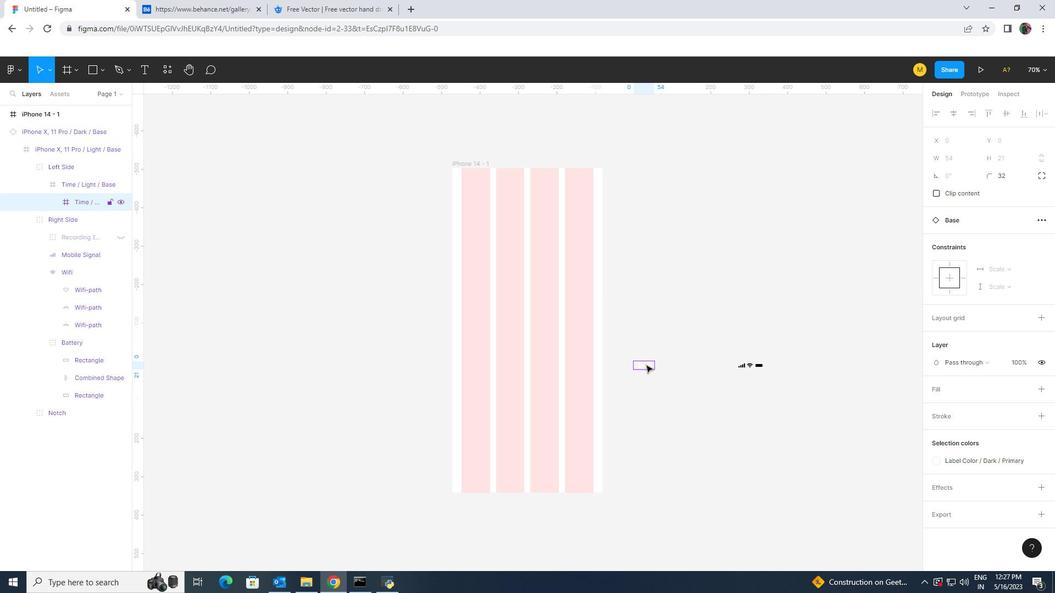 
Action: Mouse pressed left at (643, 363)
Screenshot: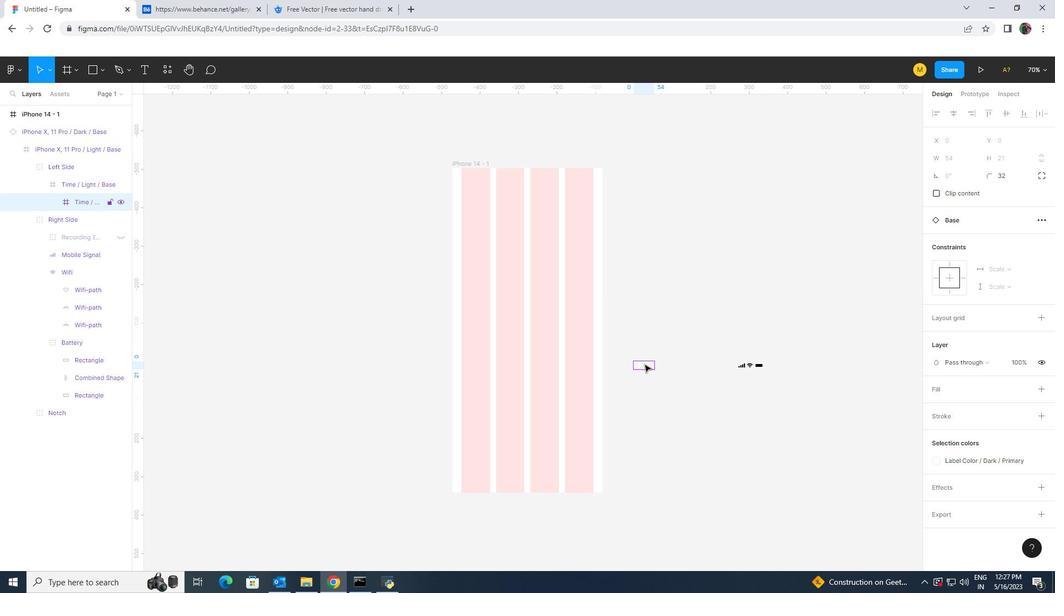 
Action: Mouse pressed left at (643, 363)
Screenshot: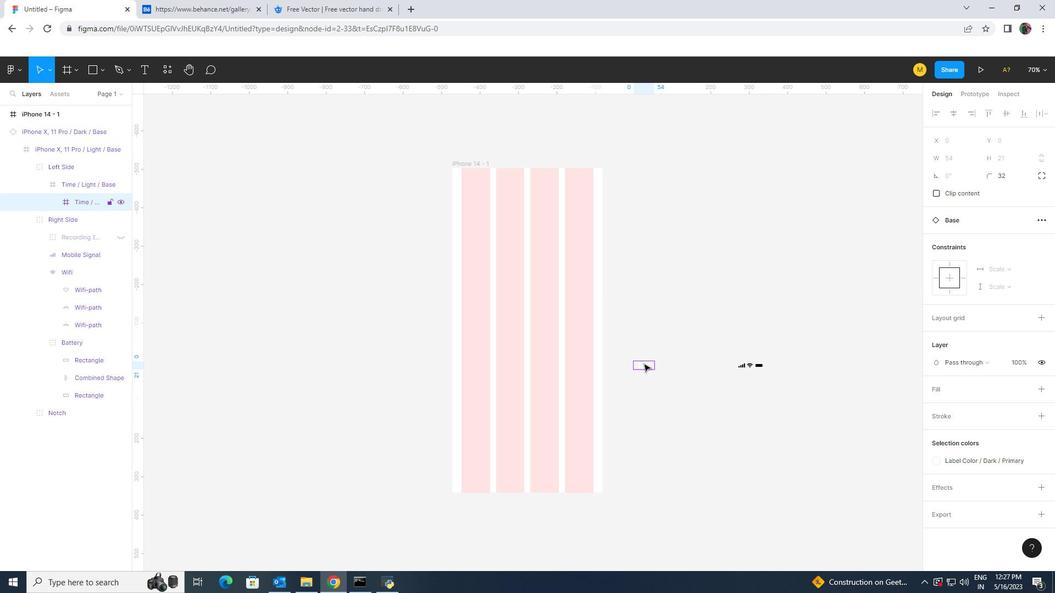 
Action: Mouse moved to (933, 359)
Screenshot: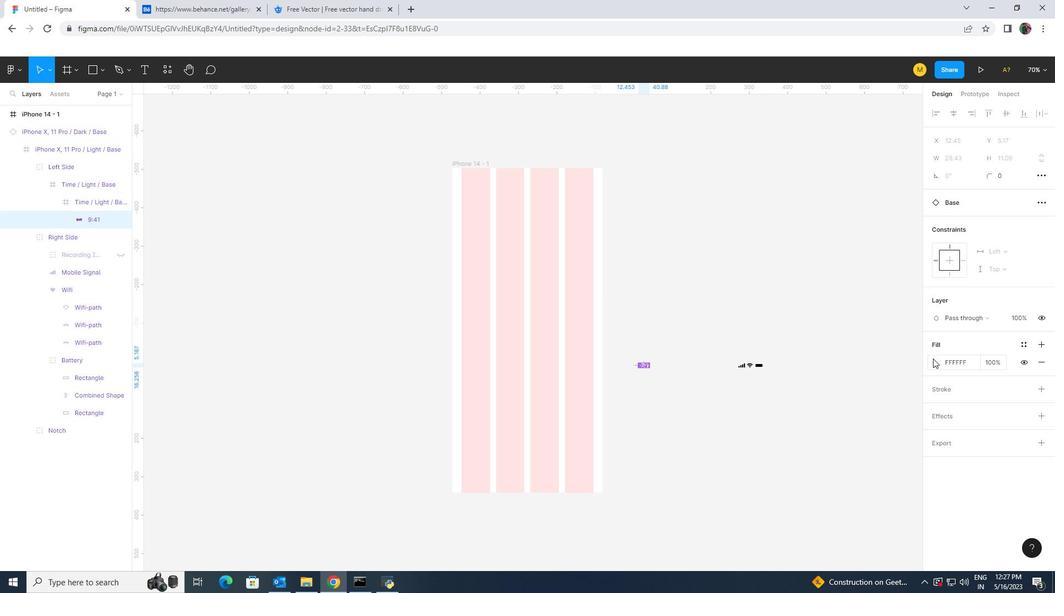 
Action: Mouse pressed left at (933, 359)
Screenshot: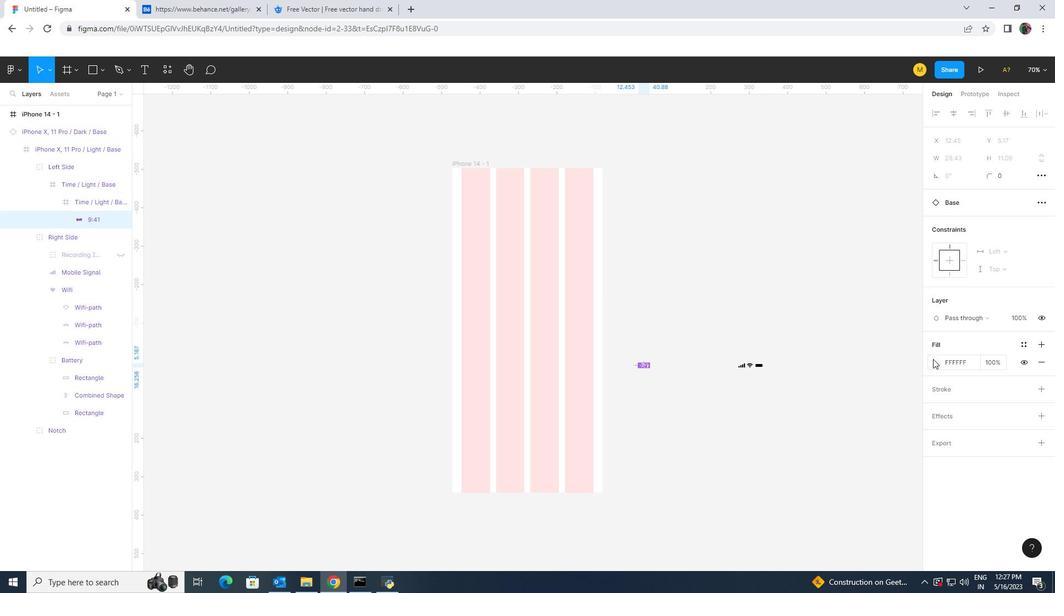 
Action: Mouse moved to (829, 518)
Screenshot: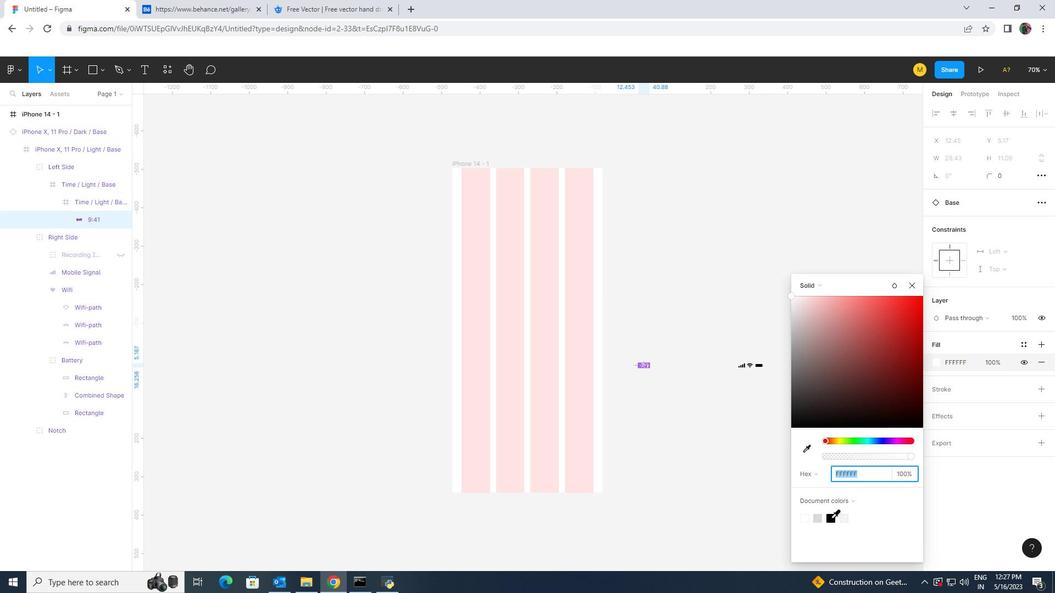 
Action: Mouse pressed left at (829, 518)
Screenshot: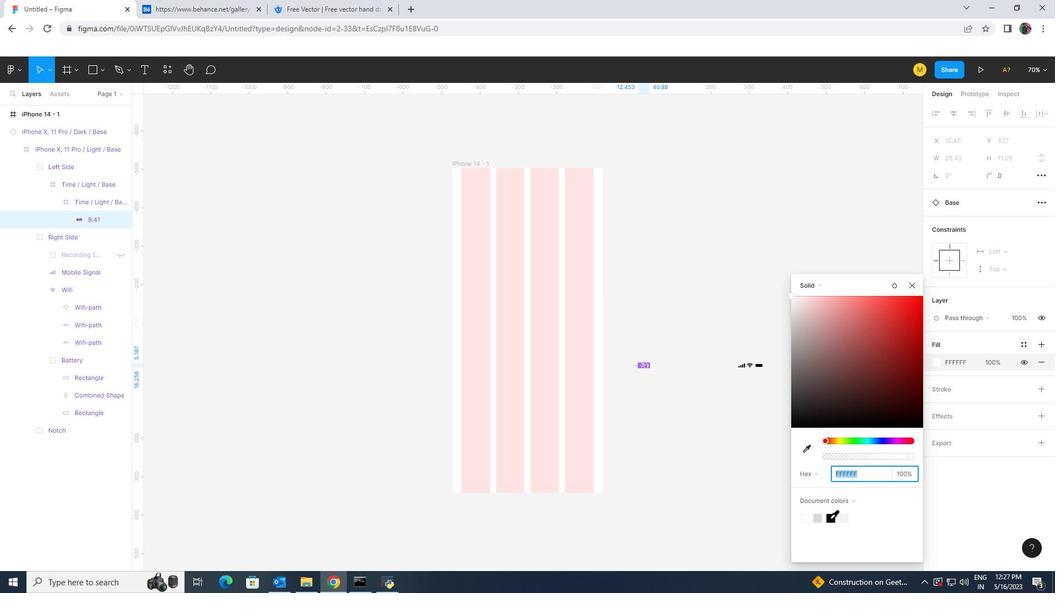
Action: Mouse moved to (907, 284)
Screenshot: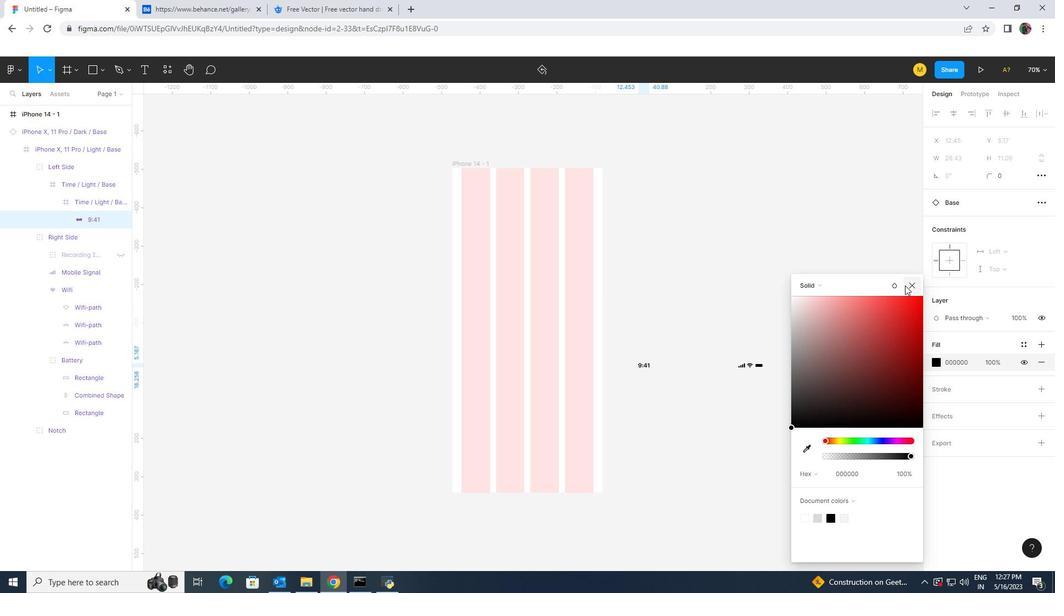
Action: Mouse pressed left at (907, 284)
Screenshot: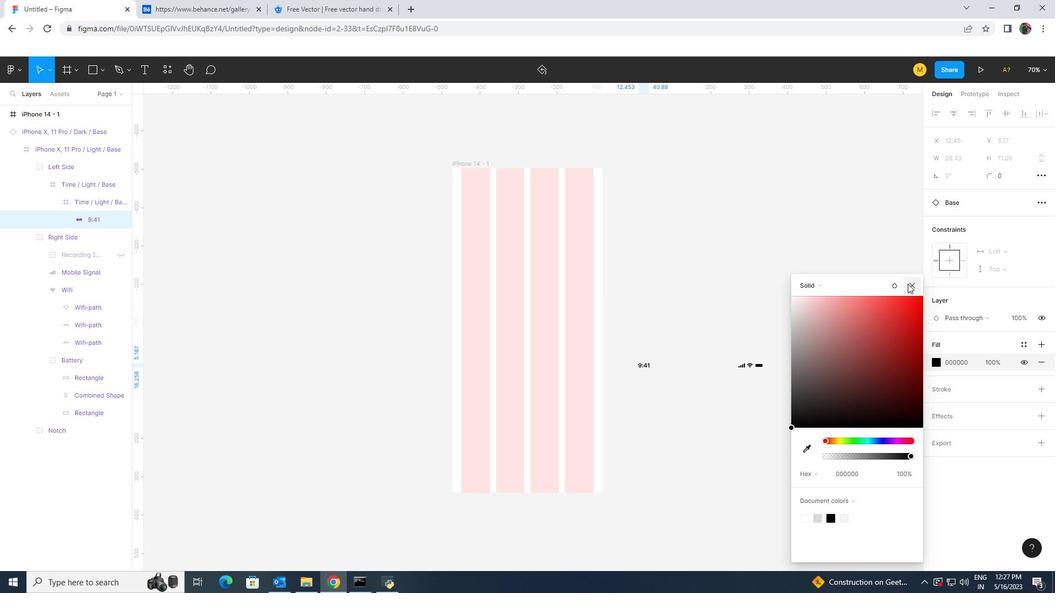 
Action: Mouse moved to (633, 349)
Screenshot: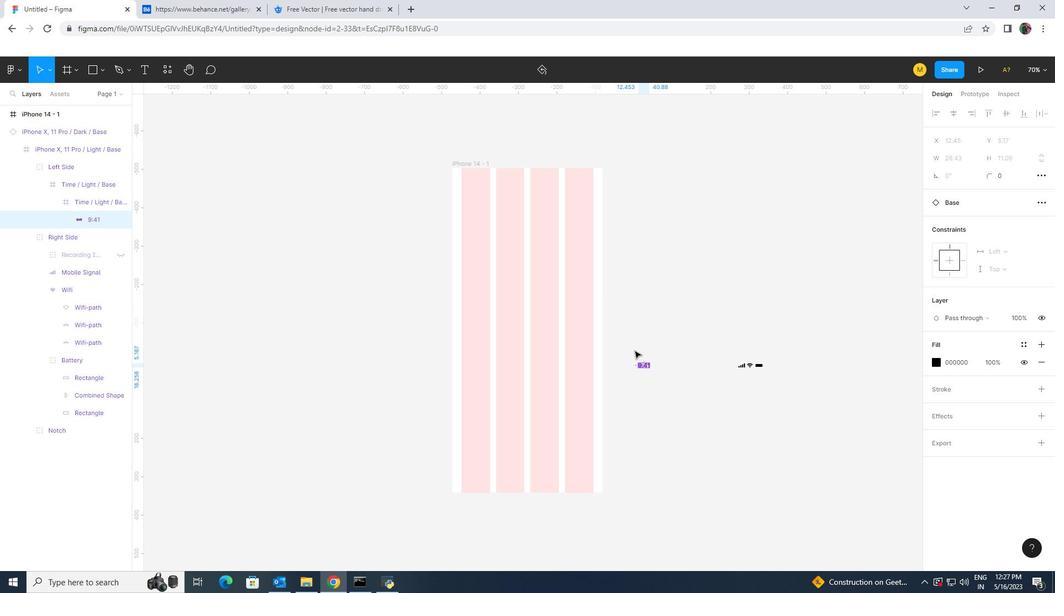 
Action: Mouse pressed left at (633, 349)
Screenshot: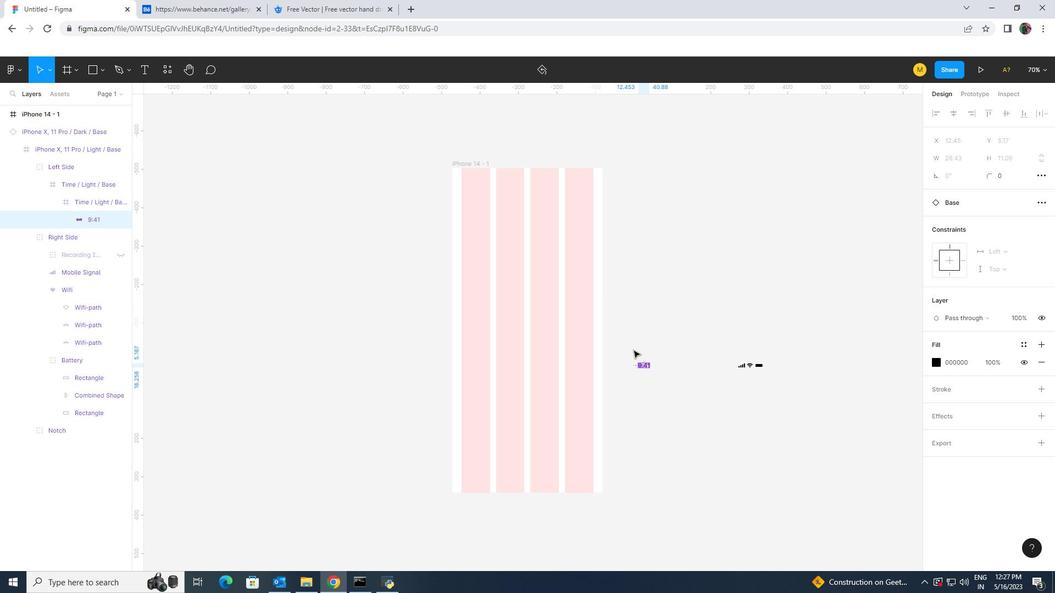 
Action: Mouse moved to (632, 349)
Screenshot: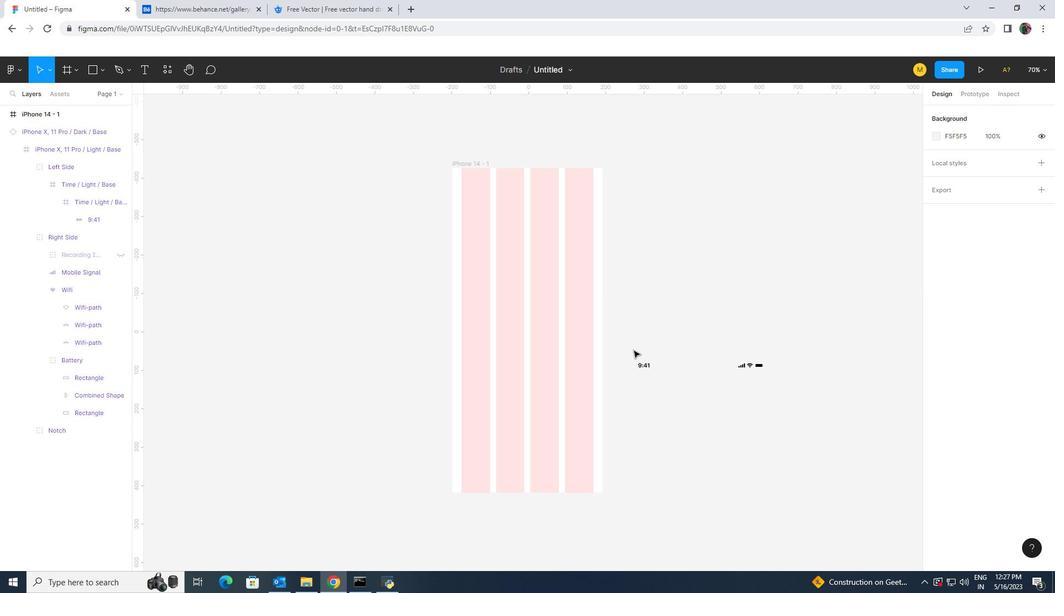 
Action: Mouse pressed left at (632, 349)
Screenshot: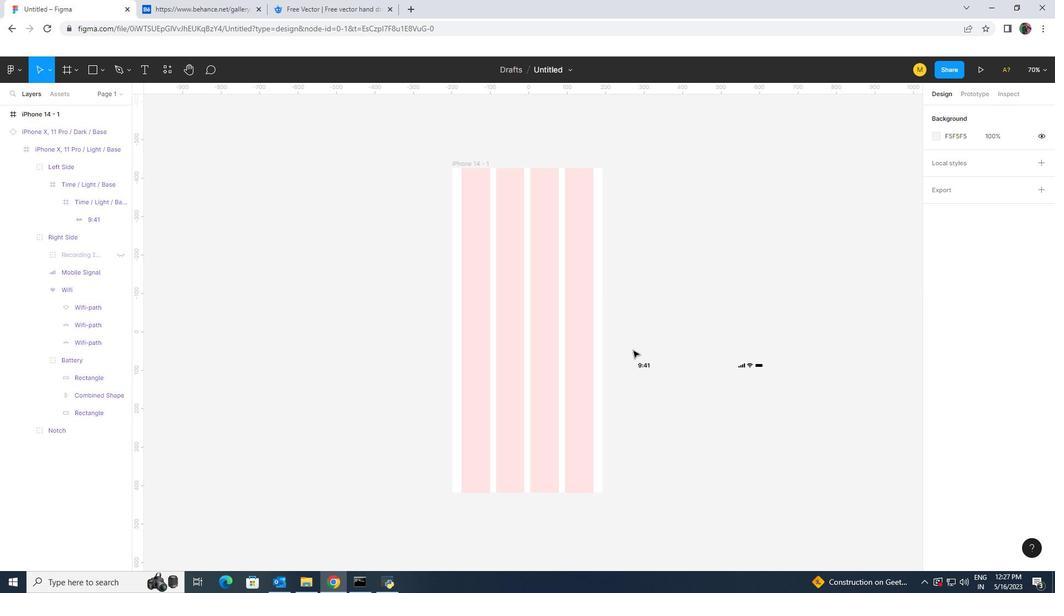 
Action: Mouse moved to (805, 377)
Screenshot: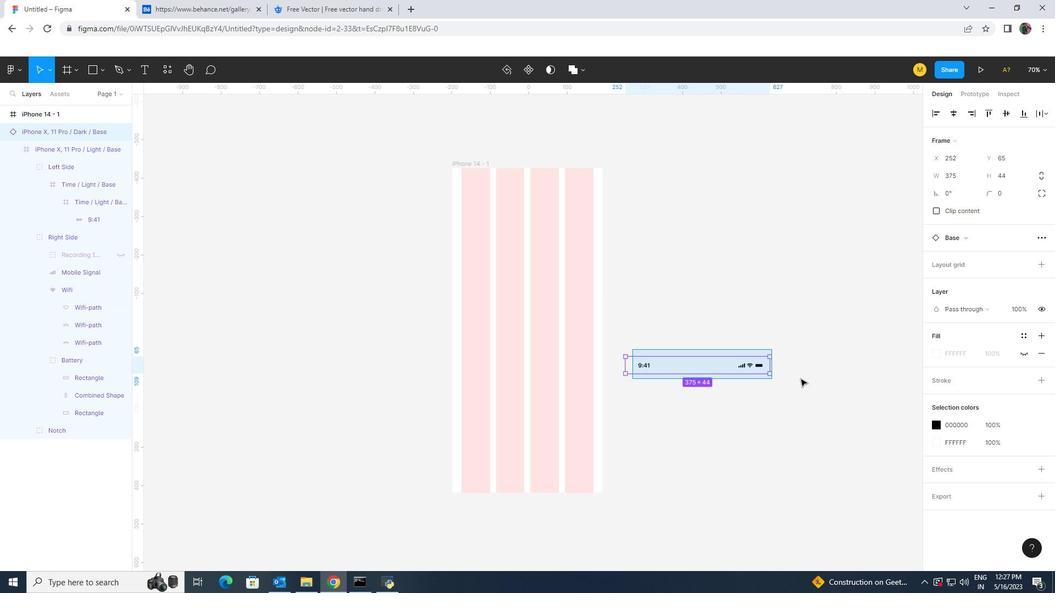 
Action: Key pressed ctrl+G
Screenshot: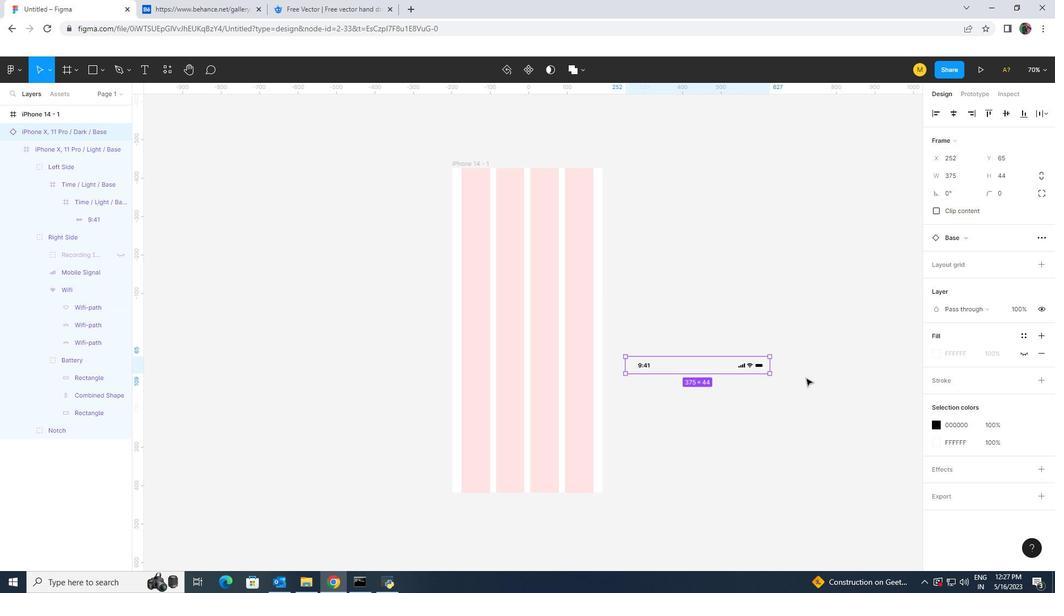 
Action: Mouse moved to (805, 377)
Screenshot: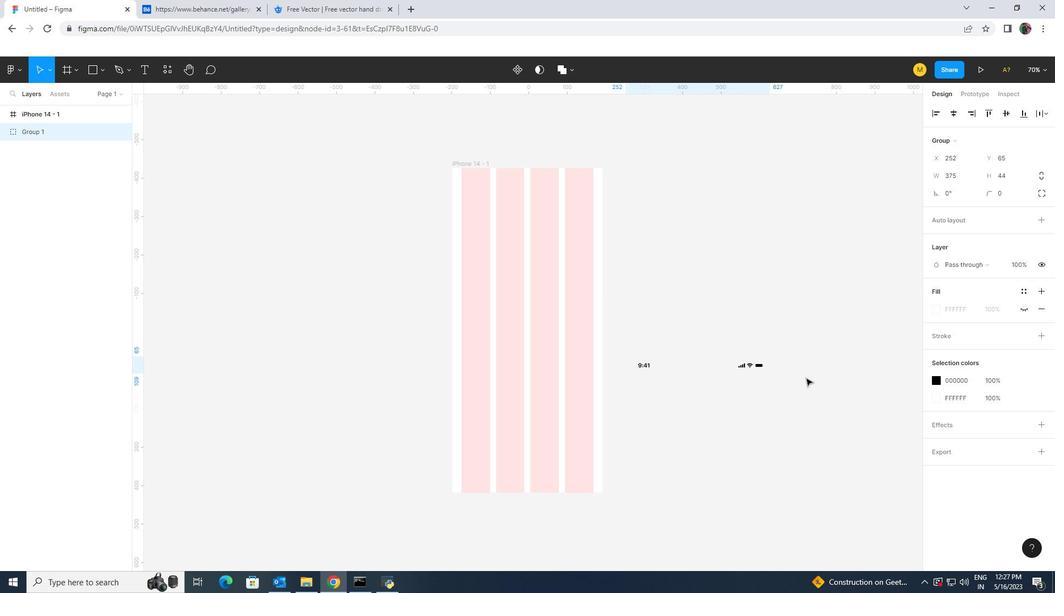
Action: Mouse pressed left at (805, 377)
Screenshot: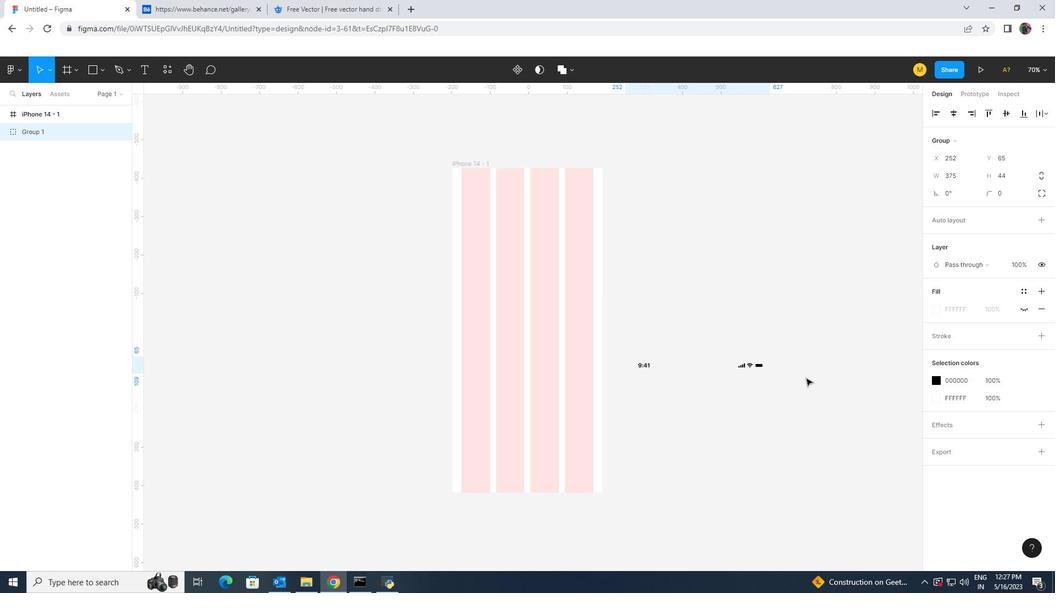 
Action: Mouse moved to (738, 367)
Screenshot: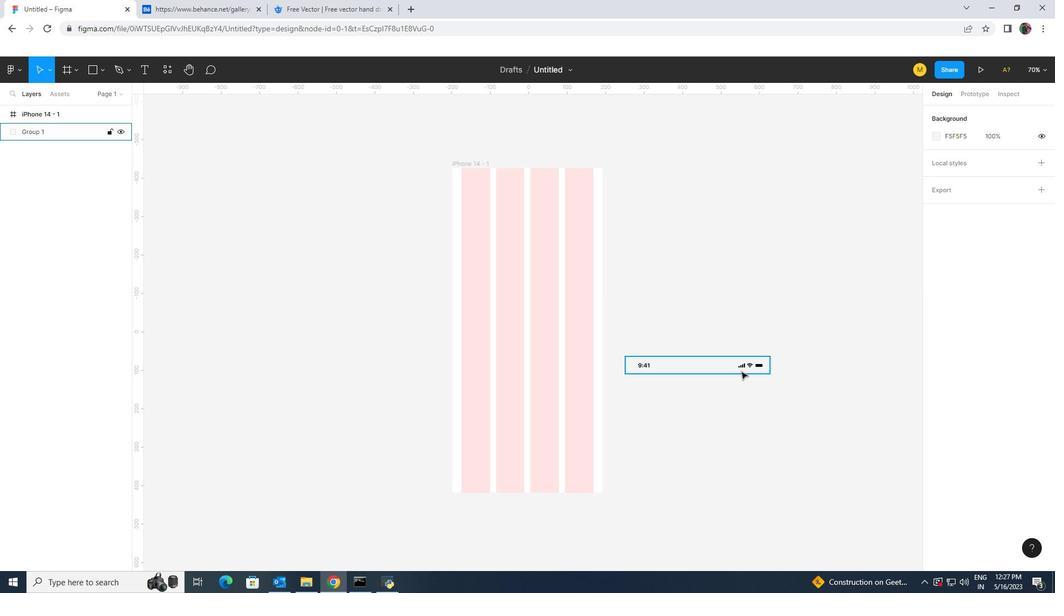 
Action: Mouse pressed left at (738, 367)
Screenshot: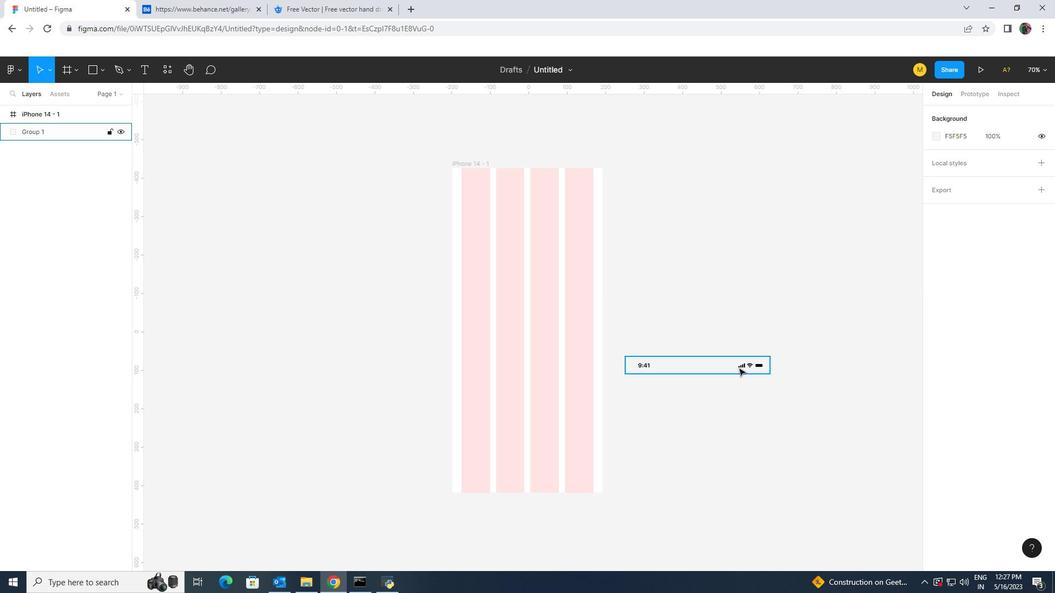 
Action: Mouse moved to (485, 220)
Screenshot: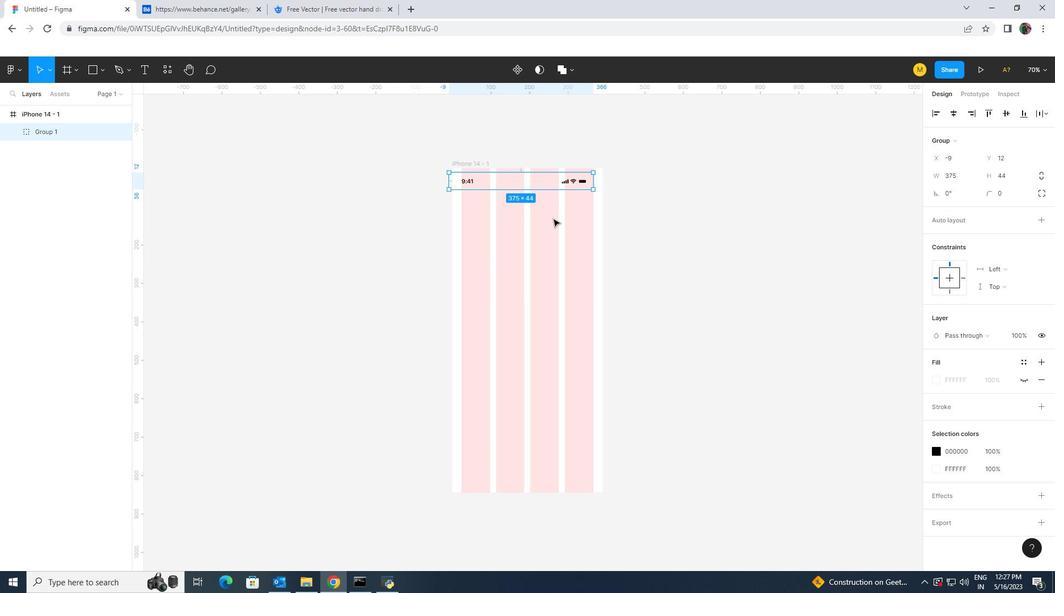 
Action: Mouse pressed left at (485, 220)
Screenshot: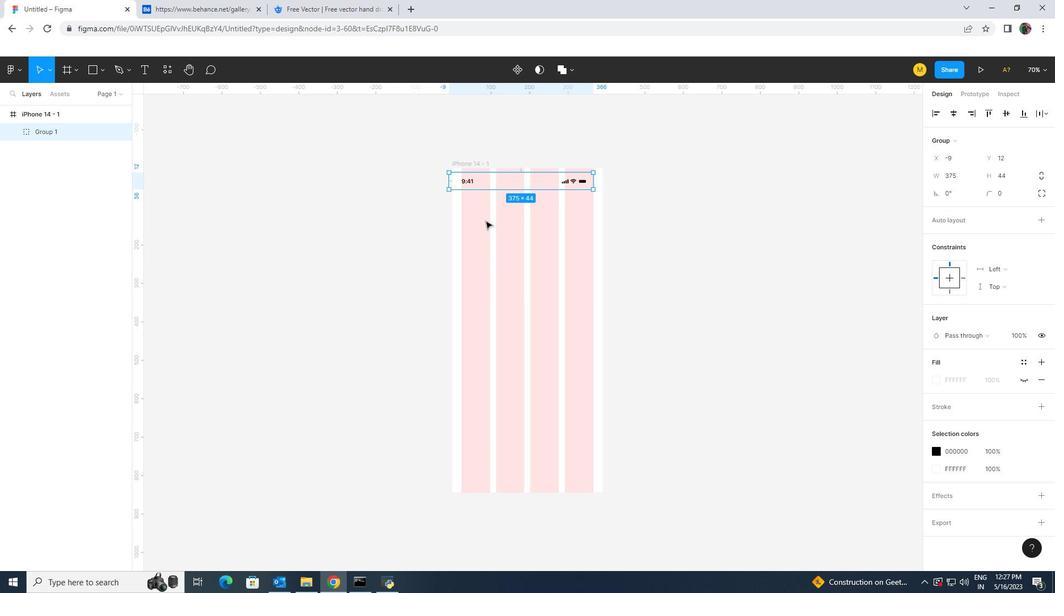 
Action: Mouse moved to (477, 161)
Screenshot: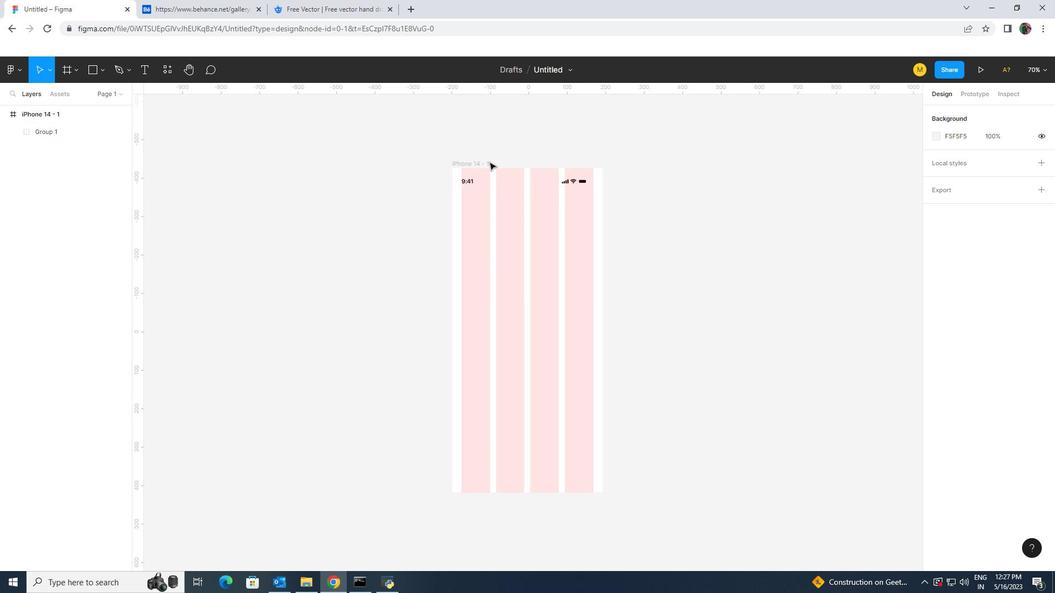 
Action: Mouse pressed left at (477, 161)
Screenshot: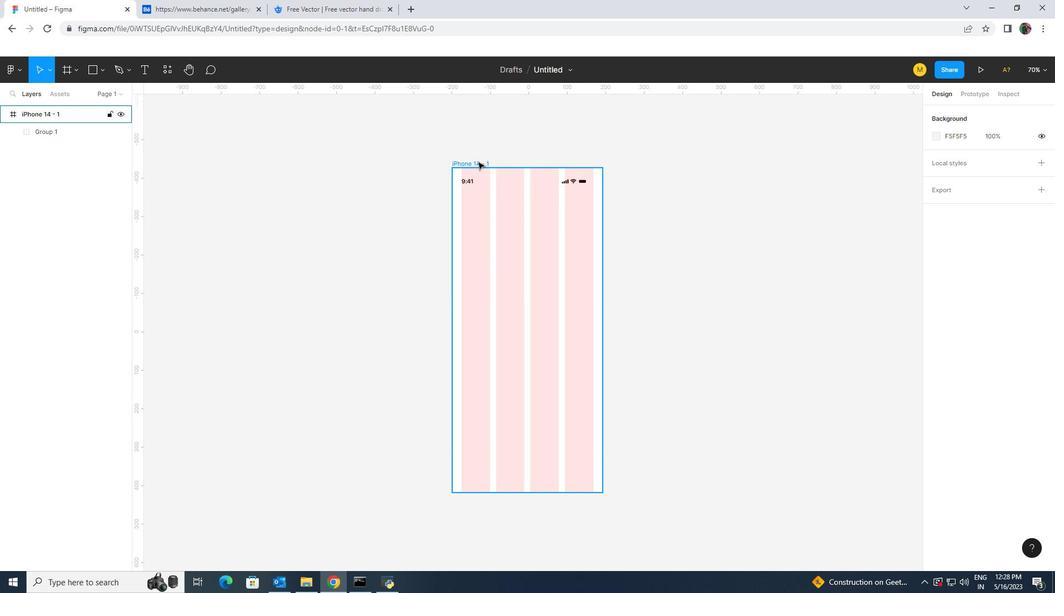
Action: Mouse moved to (506, 185)
Screenshot: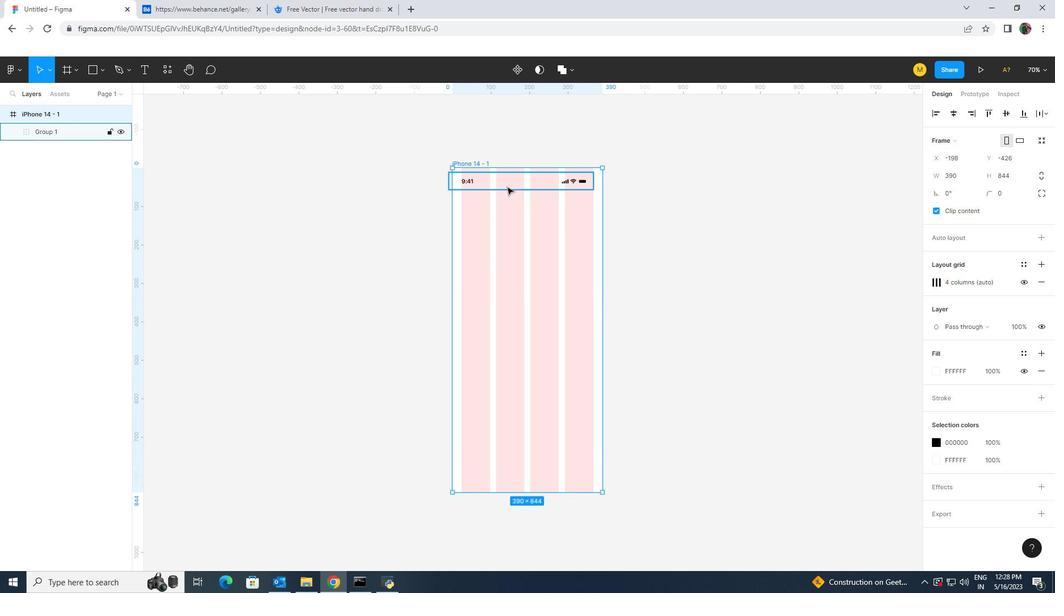 
Action: Mouse pressed left at (506, 185)
Screenshot: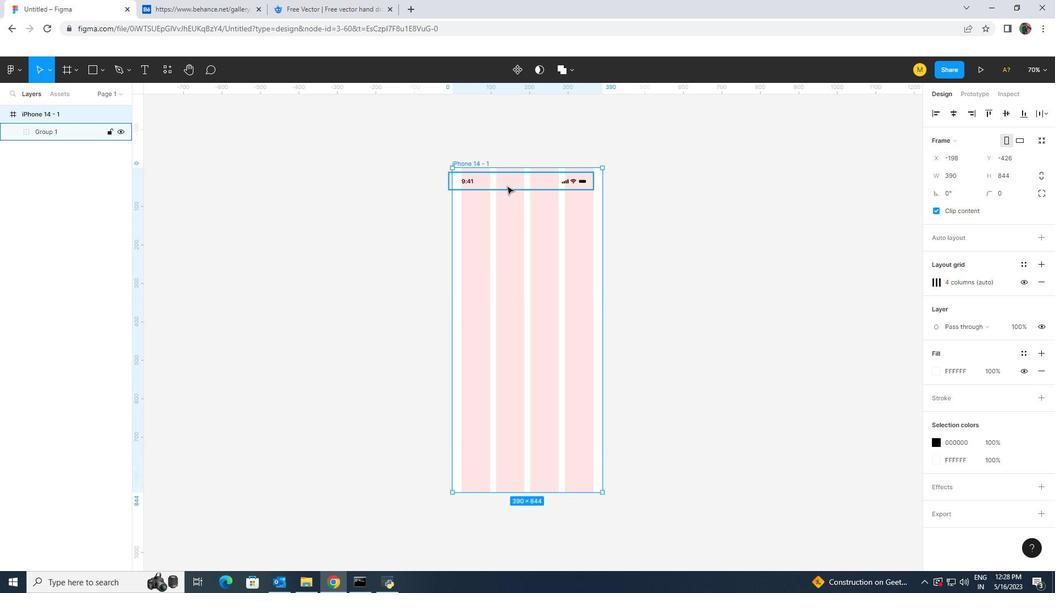 
Action: Mouse moved to (960, 177)
Screenshot: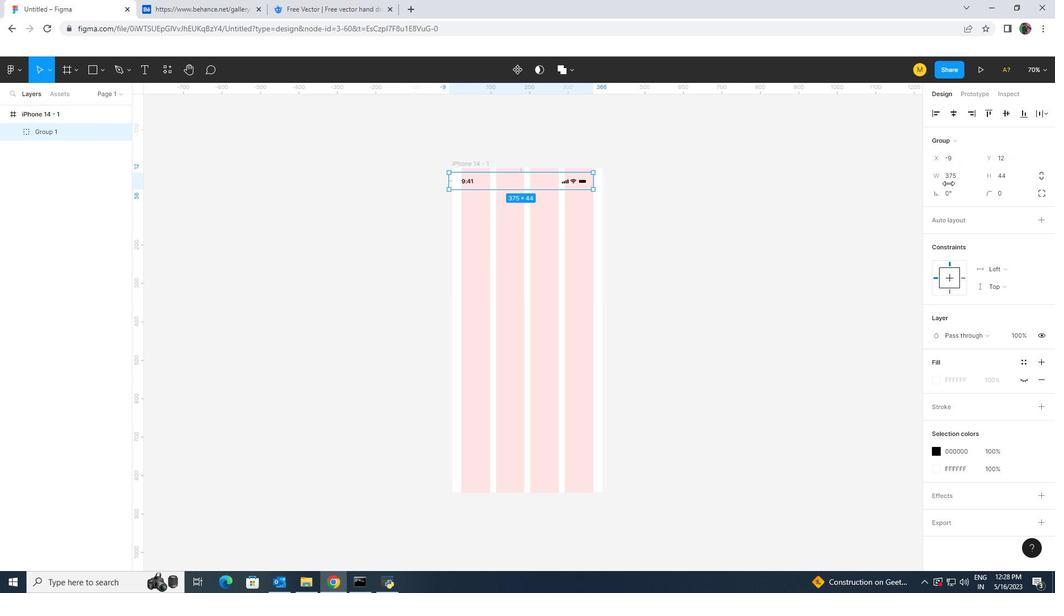 
Action: Mouse pressed left at (960, 177)
Screenshot: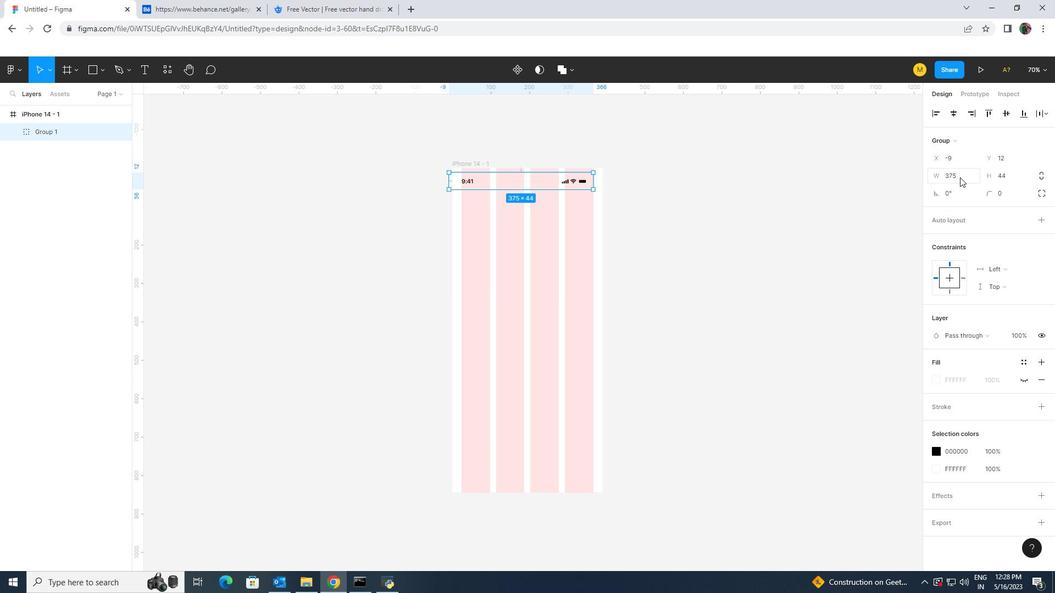 
Action: Key pressed 390<Key.enter>
Screenshot: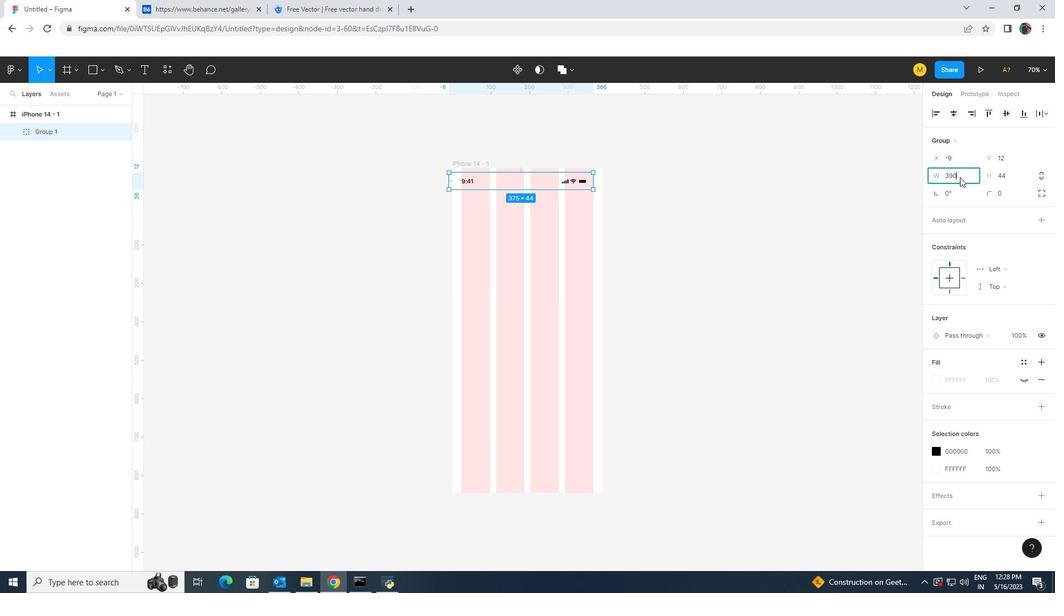 
Action: Mouse moved to (956, 113)
Screenshot: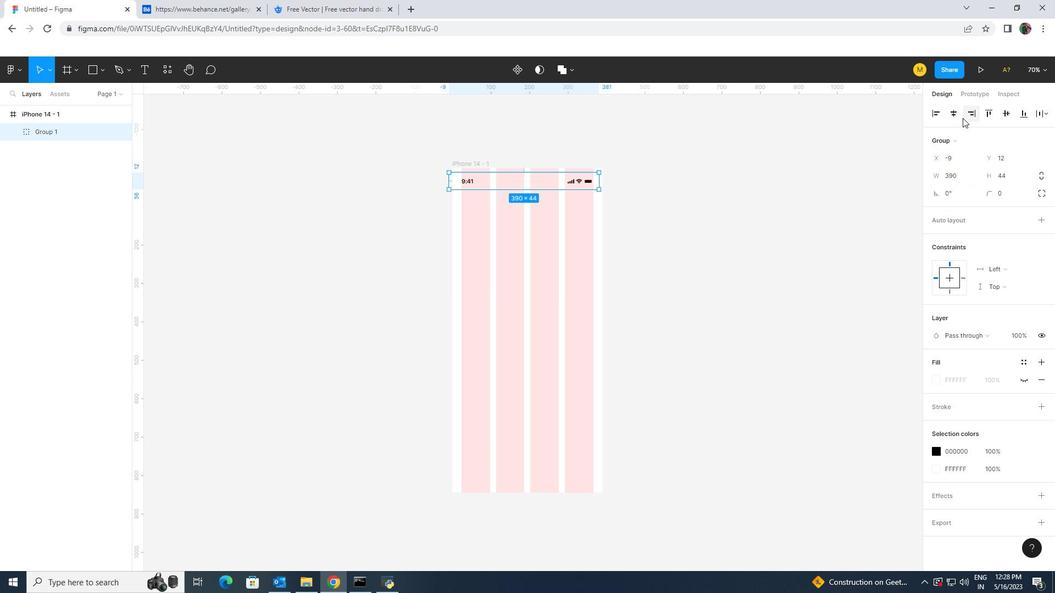 
Action: Mouse pressed left at (956, 113)
Screenshot: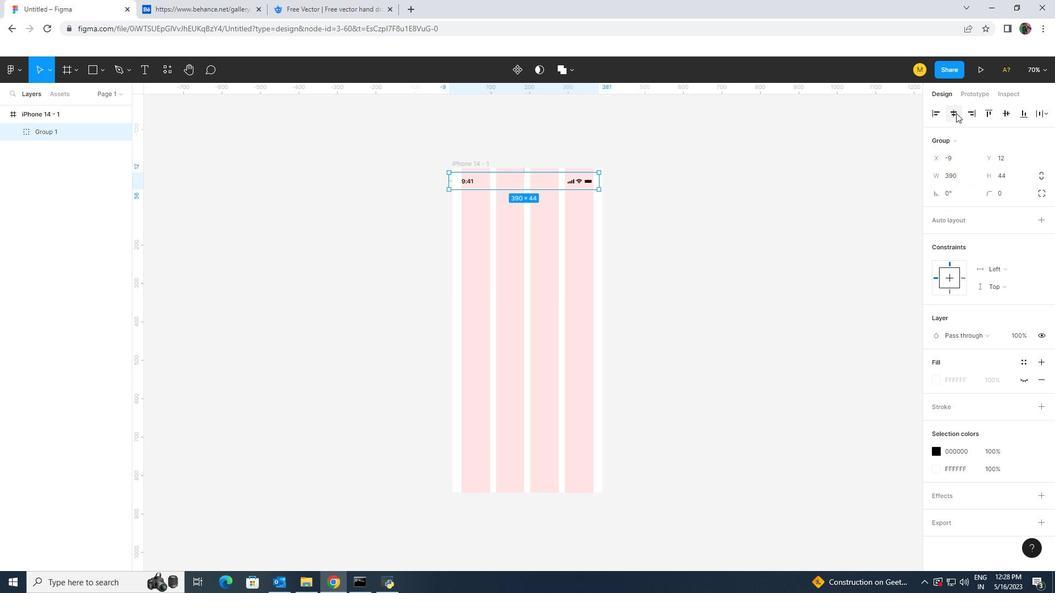 
Action: Mouse moved to (987, 115)
Screenshot: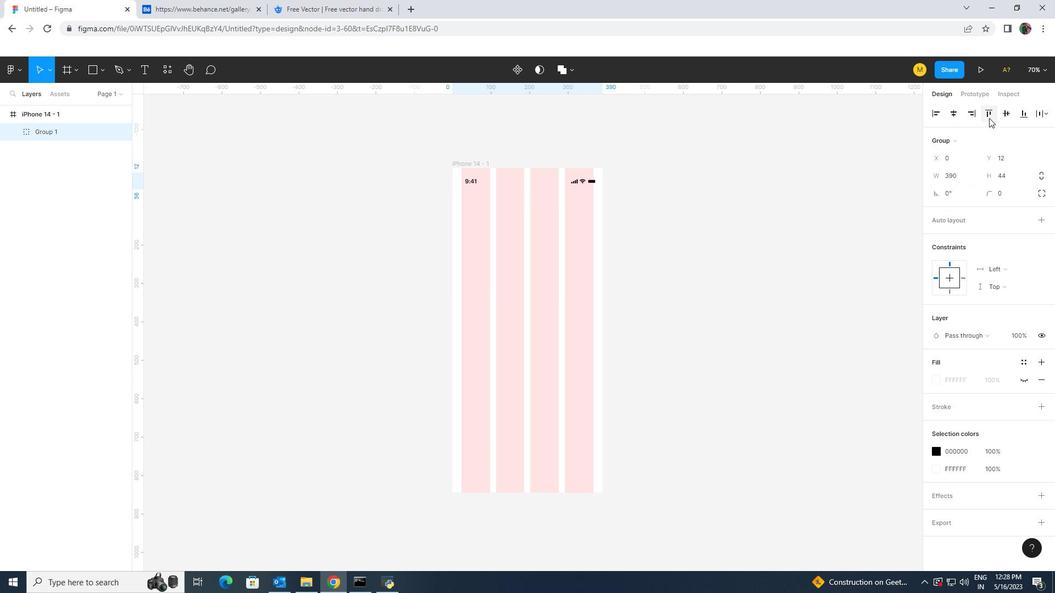 
Action: Mouse pressed left at (987, 115)
Screenshot: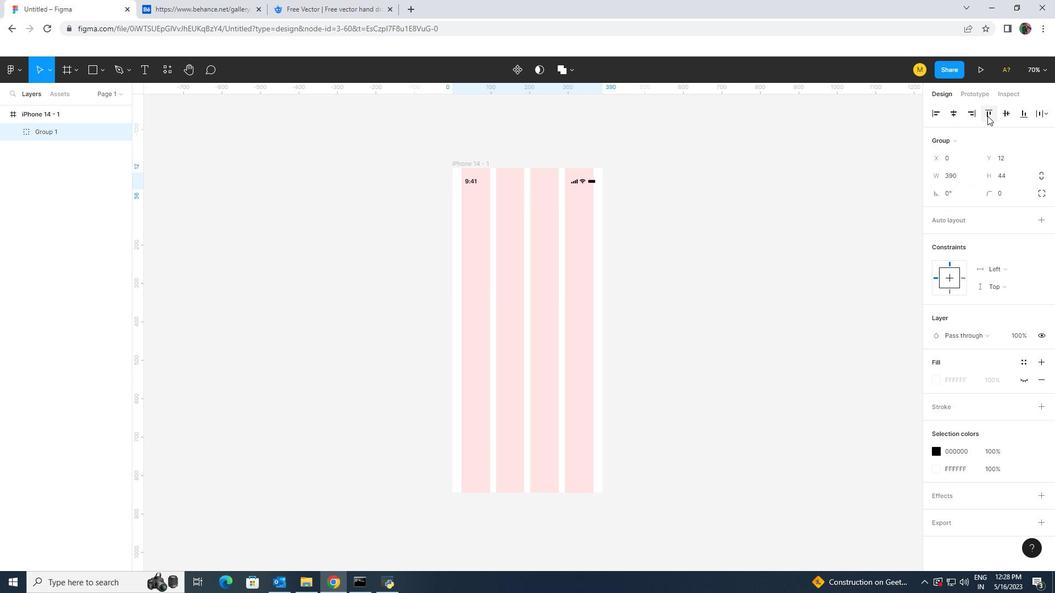 
Action: Mouse pressed left at (987, 115)
Screenshot: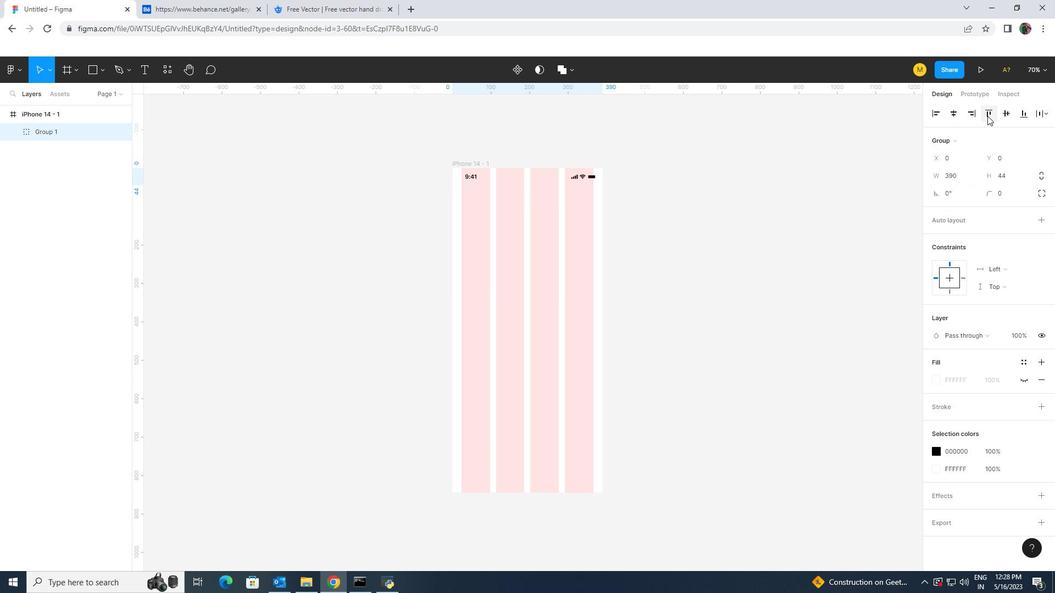 
Action: Mouse moved to (660, 231)
Screenshot: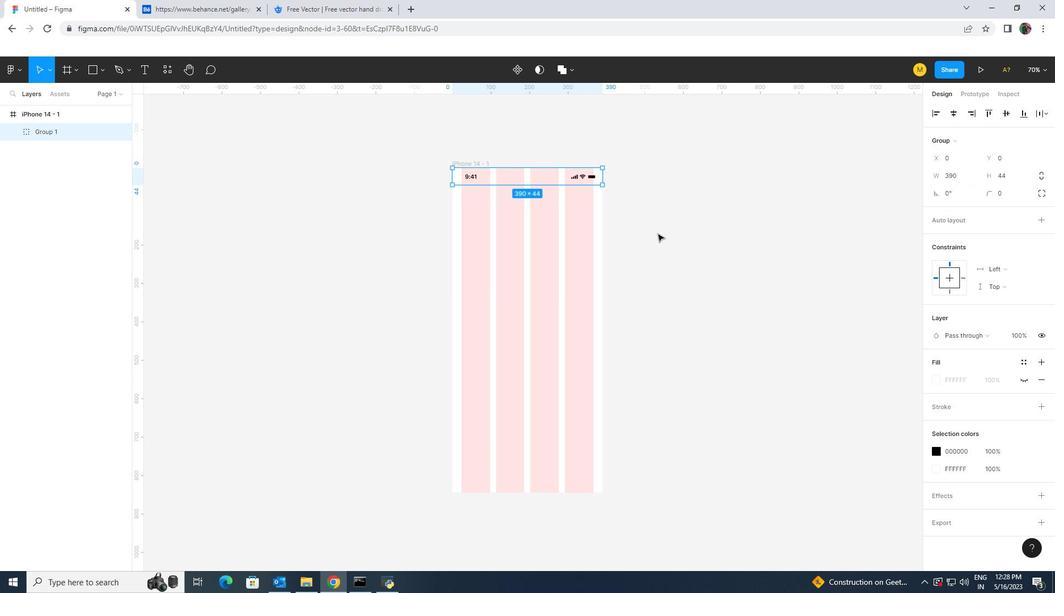 
Action: Mouse pressed left at (660, 231)
Screenshot: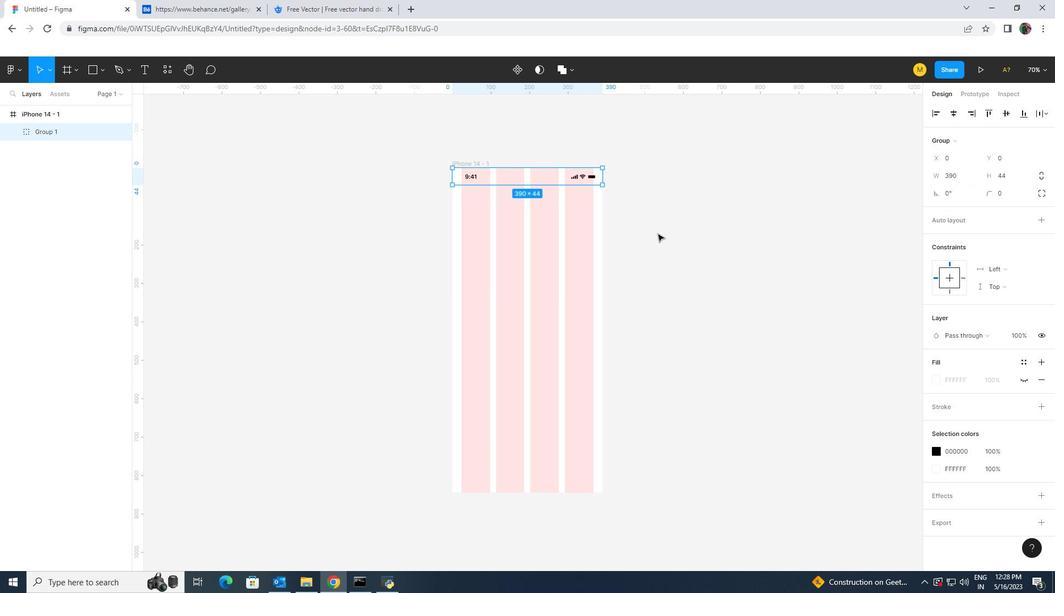 
Action: Mouse moved to (562, 172)
Screenshot: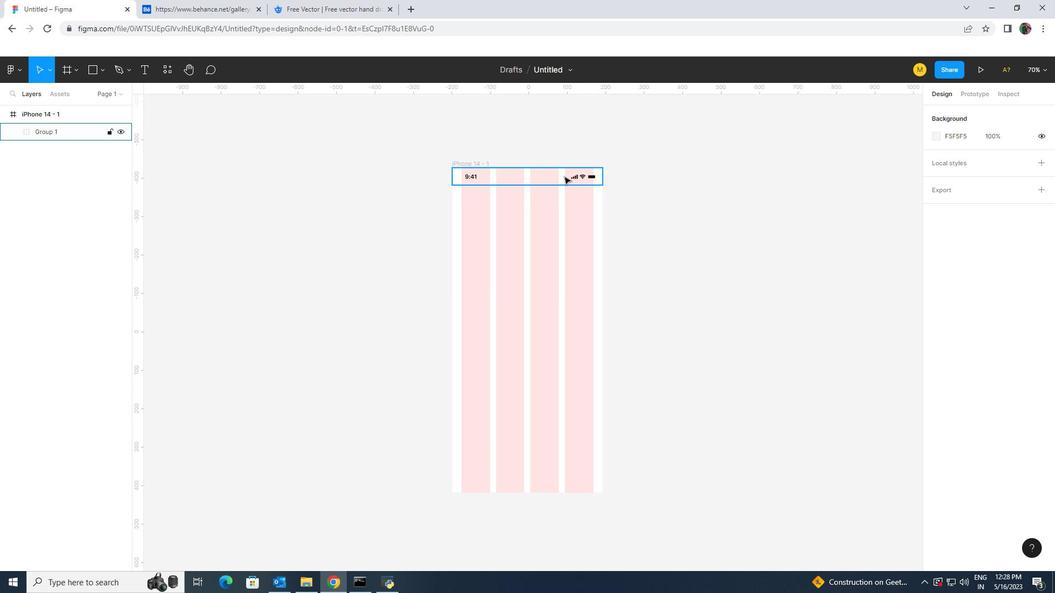 
Action: Mouse pressed left at (562, 172)
Screenshot: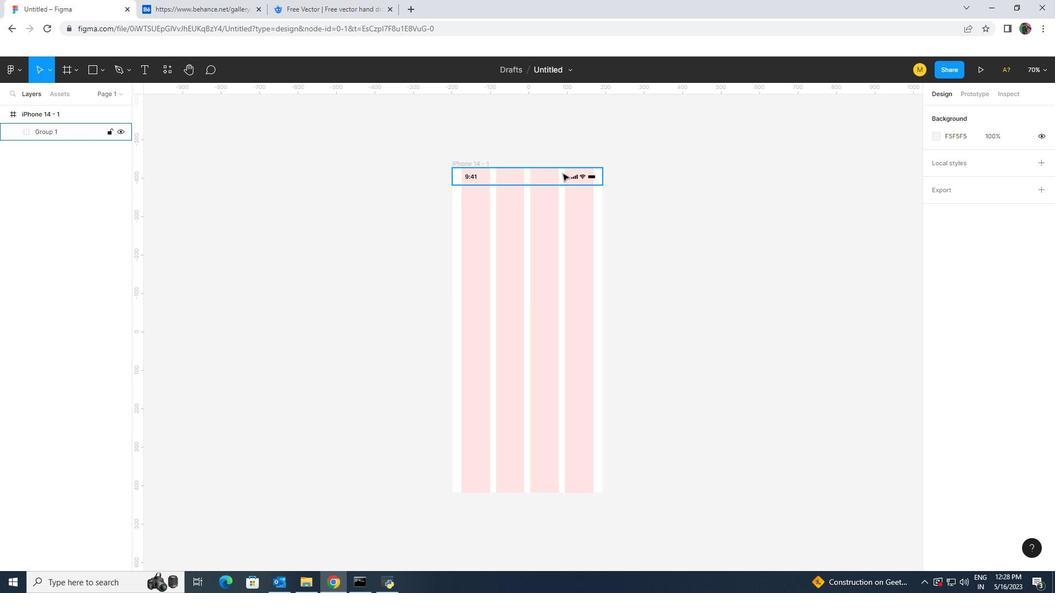 
Action: Mouse moved to (417, 211)
Screenshot: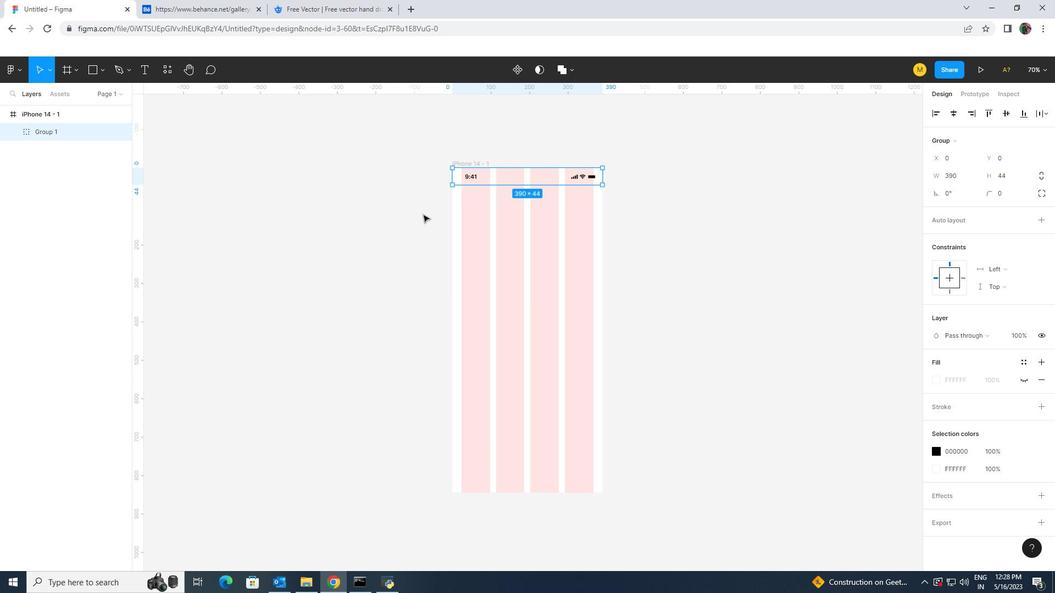 
Action: Mouse pressed left at (417, 211)
Screenshot: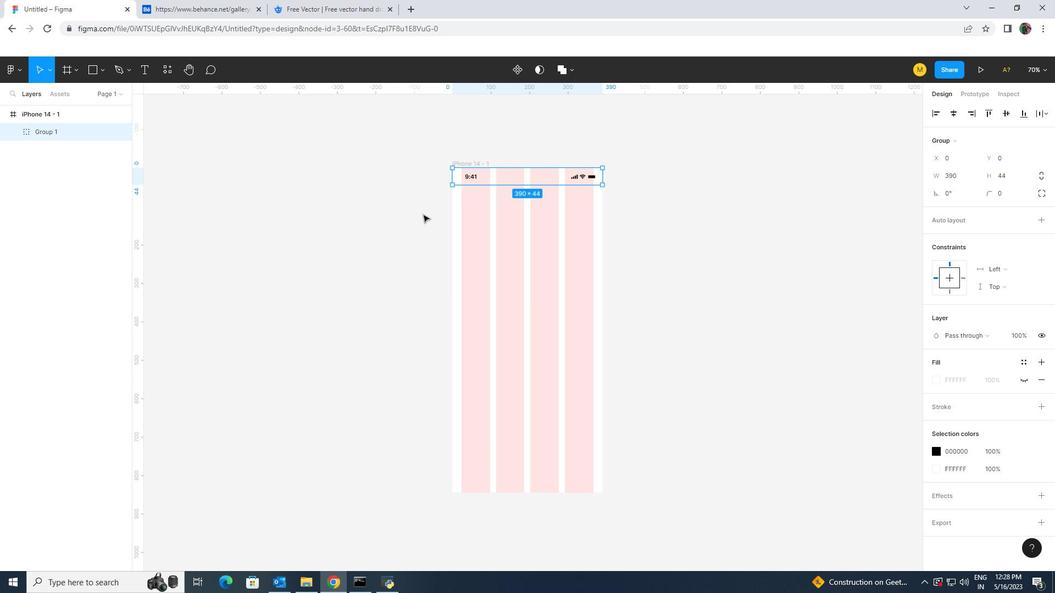 
Action: Mouse moved to (98, 73)
Screenshot: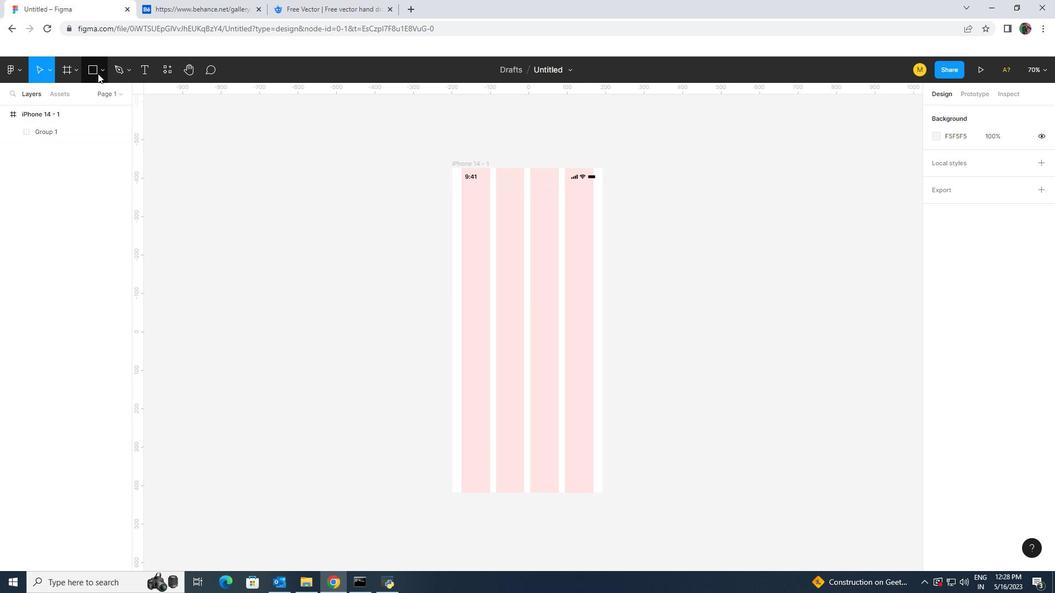 
Action: Mouse pressed left at (98, 73)
Screenshot: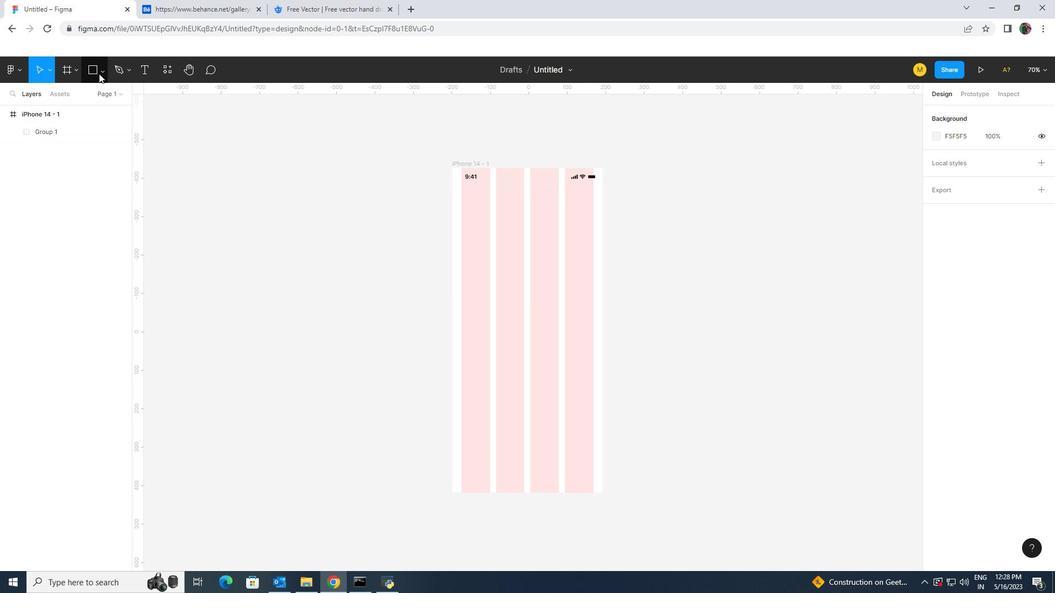 
Action: Mouse moved to (101, 94)
Screenshot: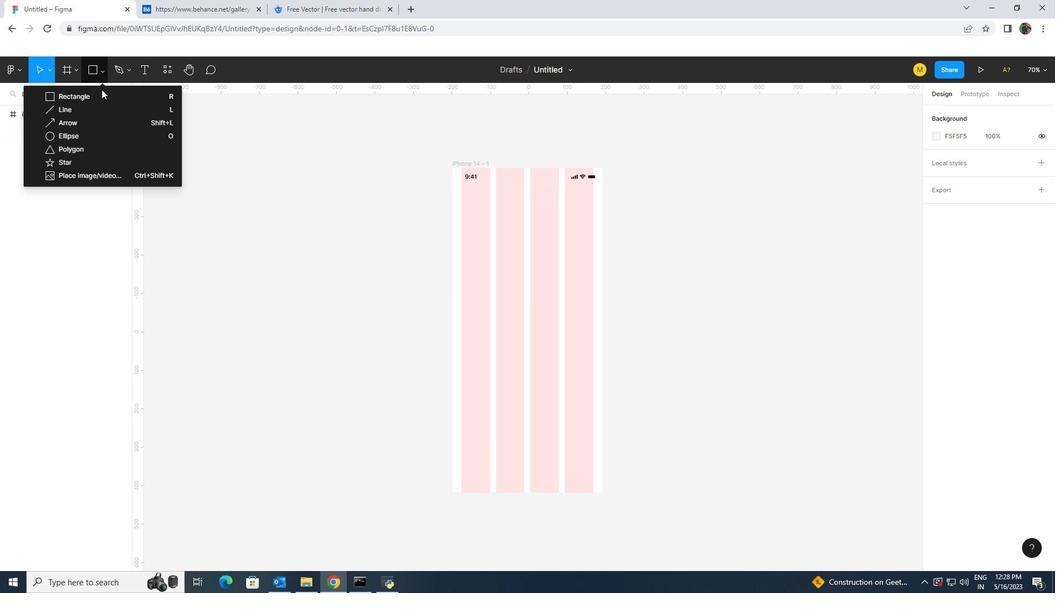 
Action: Mouse pressed left at (101, 94)
Screenshot: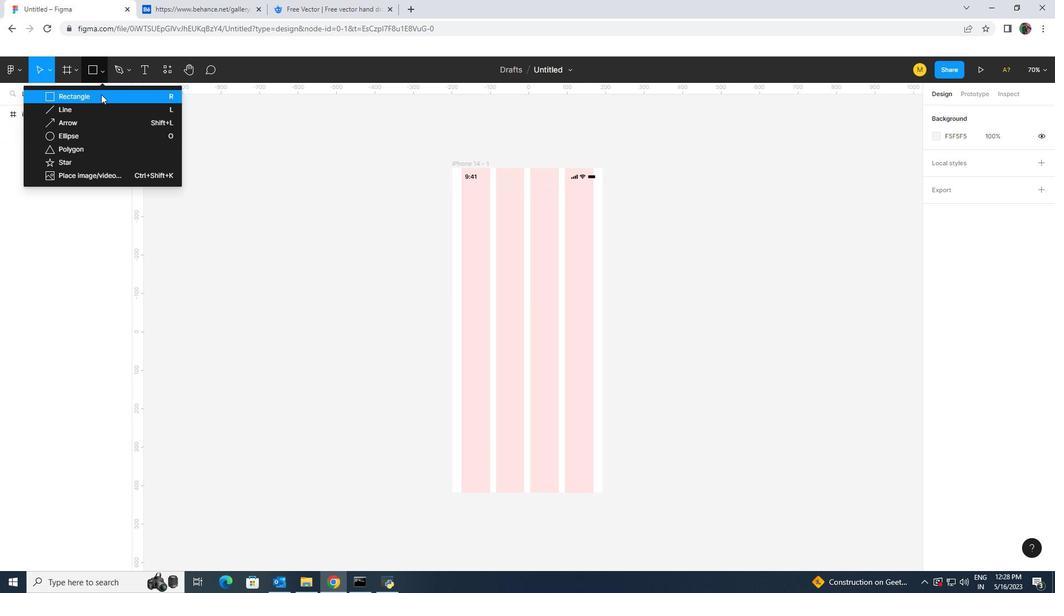 
Action: Mouse moved to (459, 214)
Screenshot: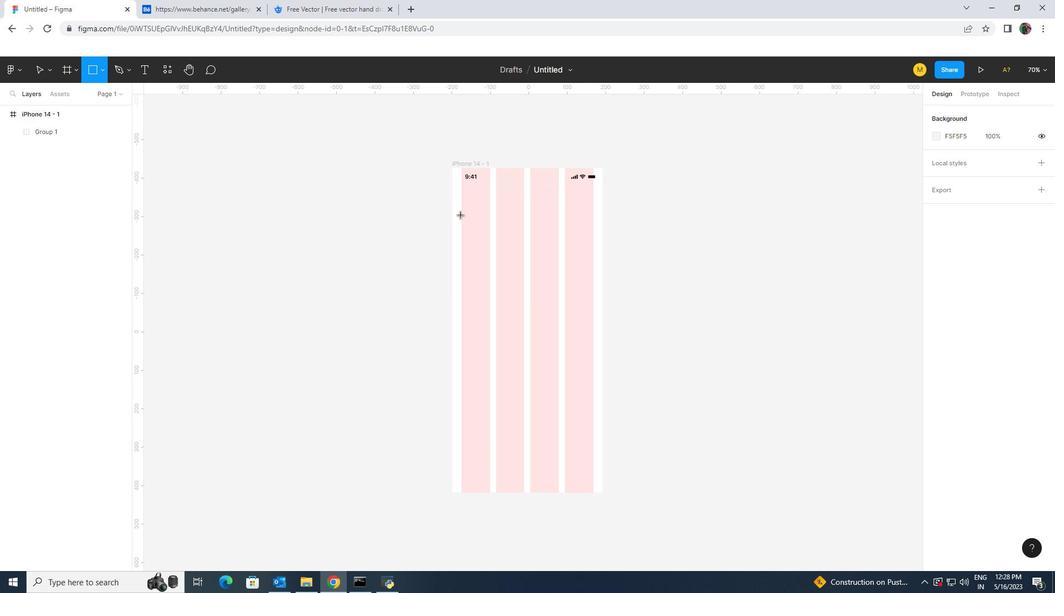 
Action: Mouse pressed left at (459, 214)
Screenshot: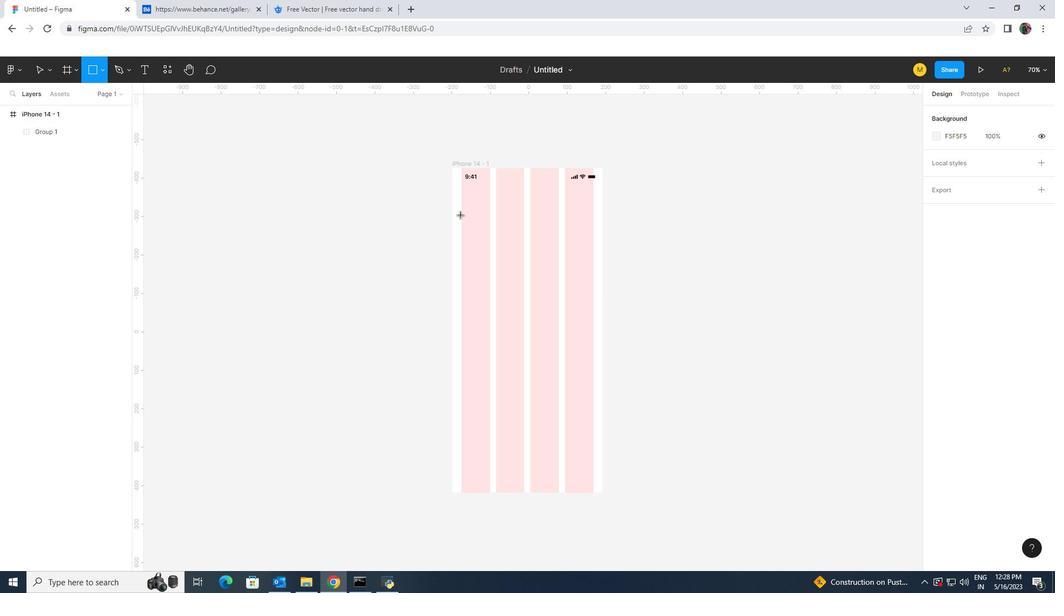 
Action: Mouse moved to (459, 250)
Screenshot: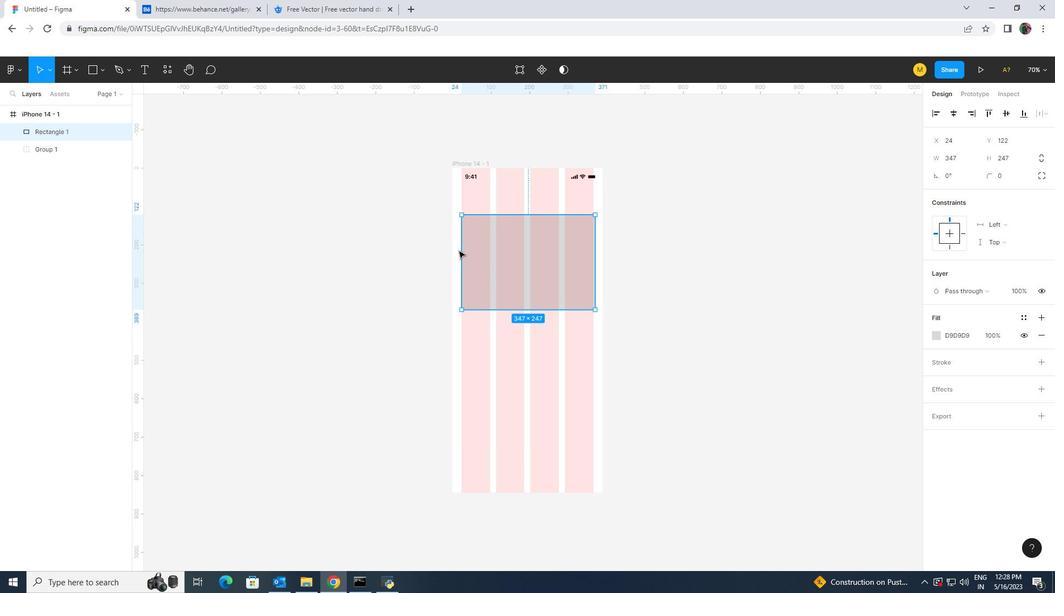 
Action: Mouse pressed left at (459, 250)
Screenshot: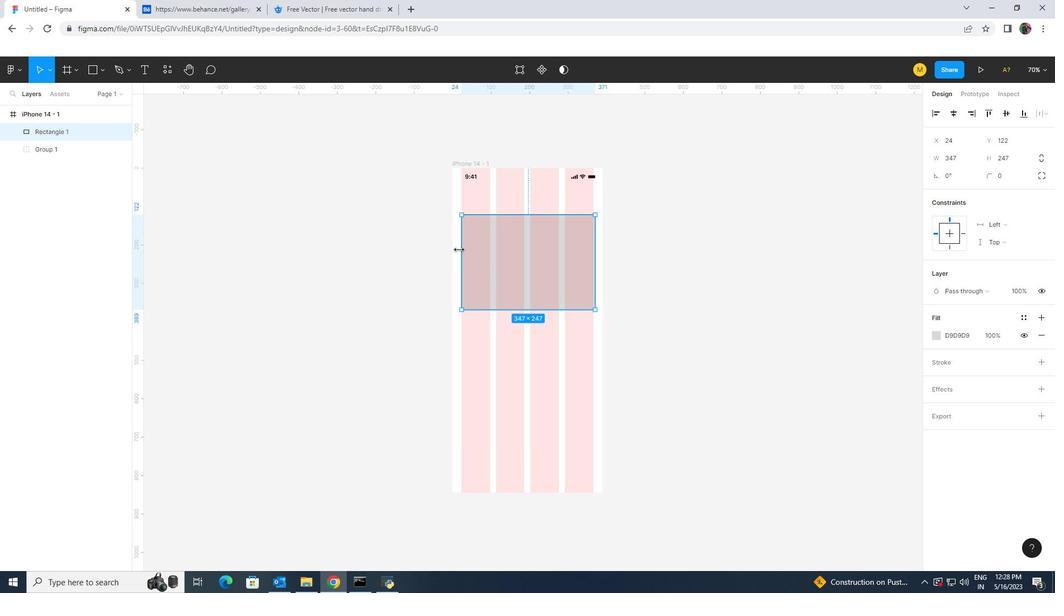 
Action: Mouse moved to (467, 222)
Screenshot: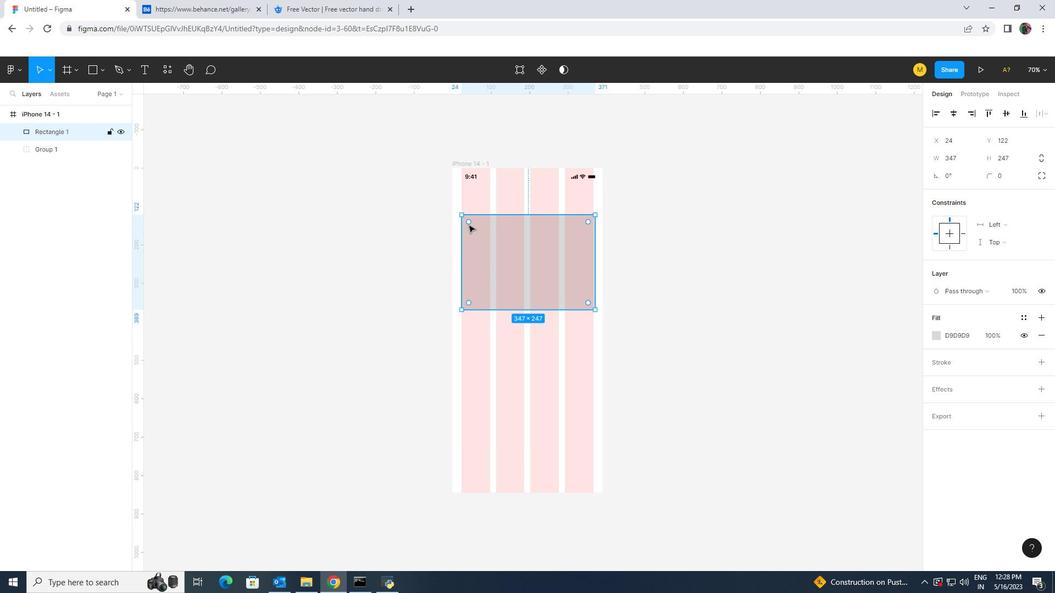 
Action: Mouse pressed left at (467, 222)
Screenshot: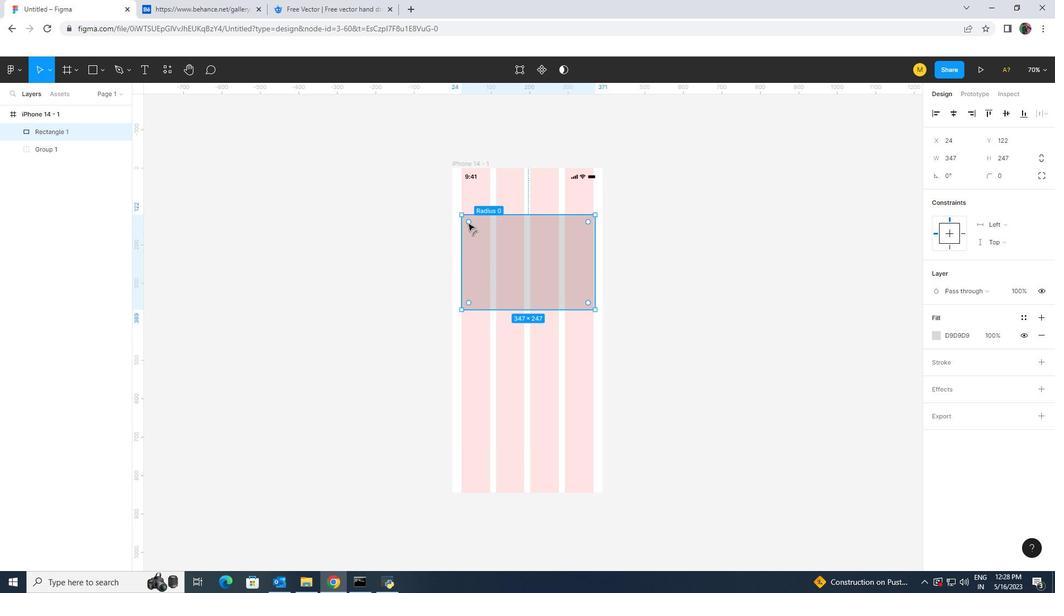 
Action: Mouse moved to (523, 308)
Screenshot: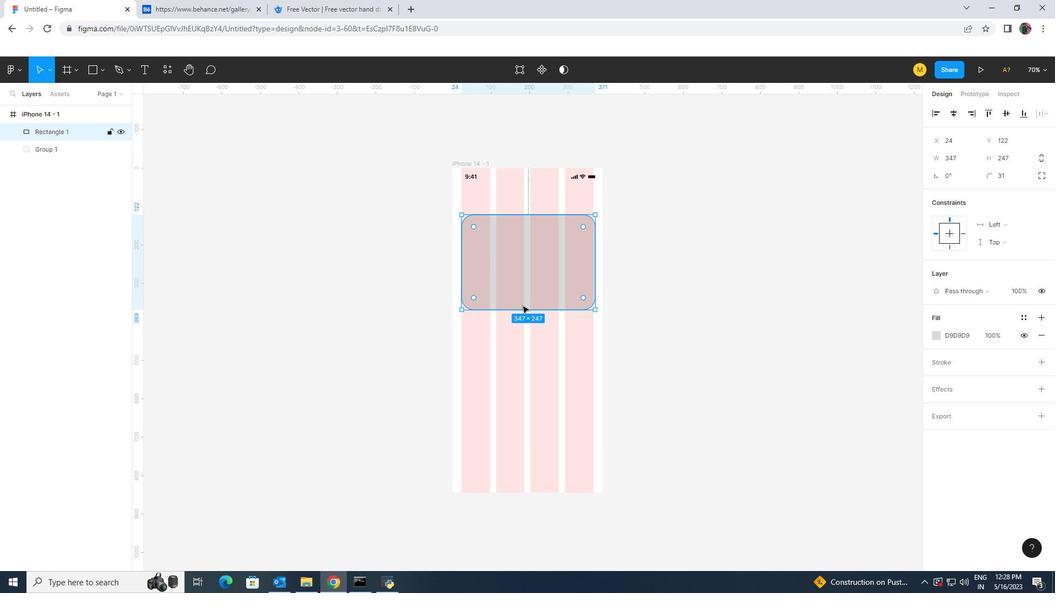 
Action: Mouse pressed left at (523, 308)
Screenshot: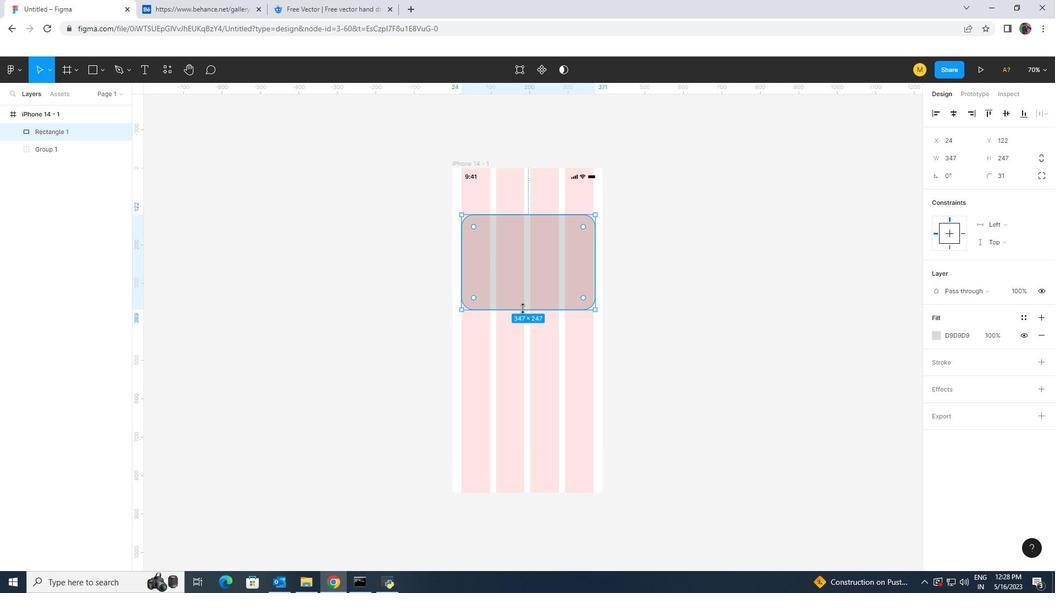 
Action: Mouse moved to (530, 309)
Screenshot: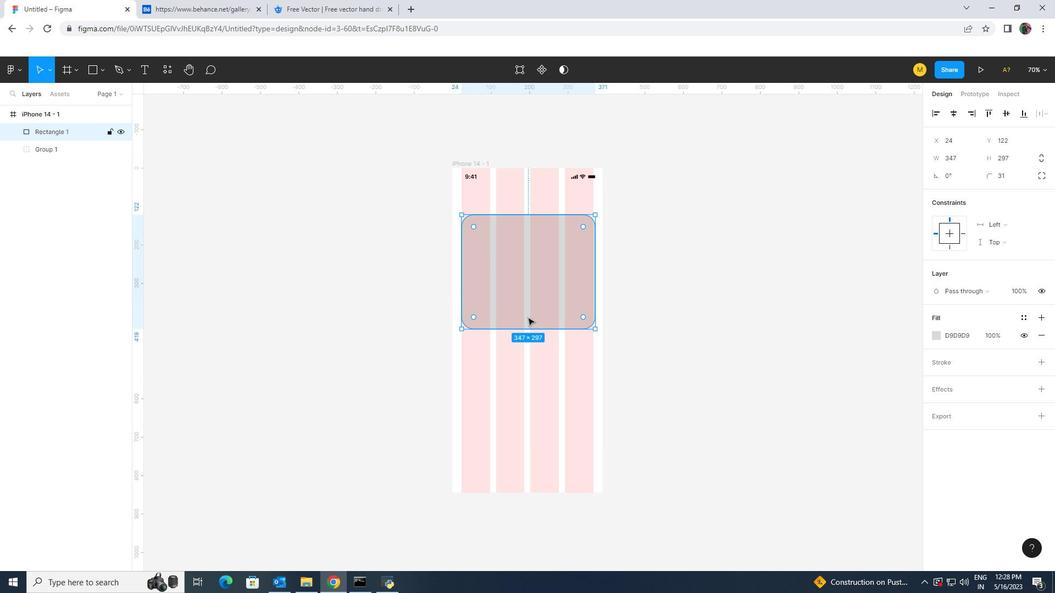 
Action: Mouse pressed left at (530, 309)
Screenshot: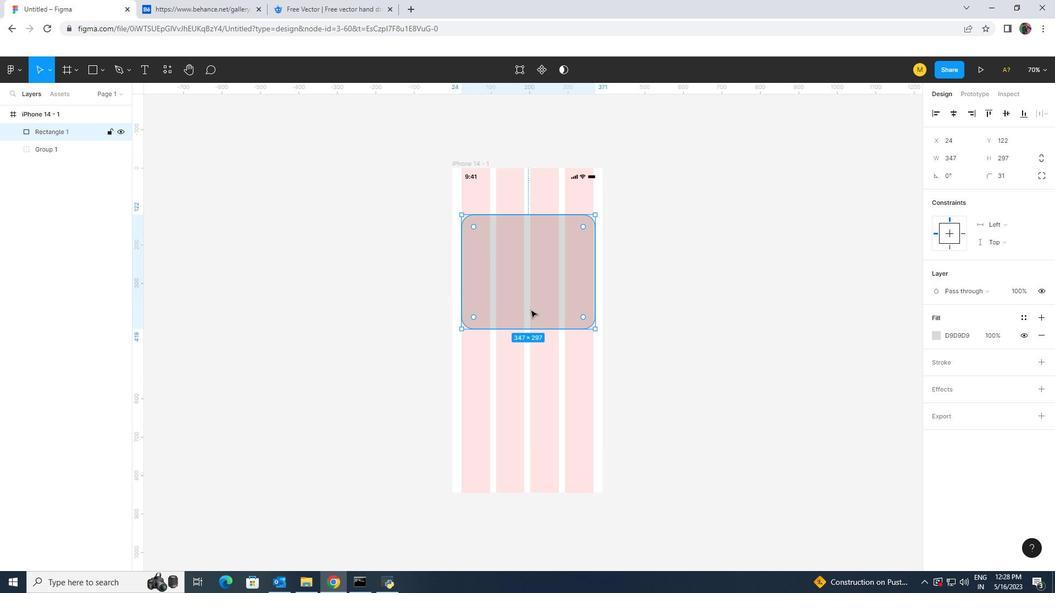 
Action: Mouse moved to (557, 290)
Screenshot: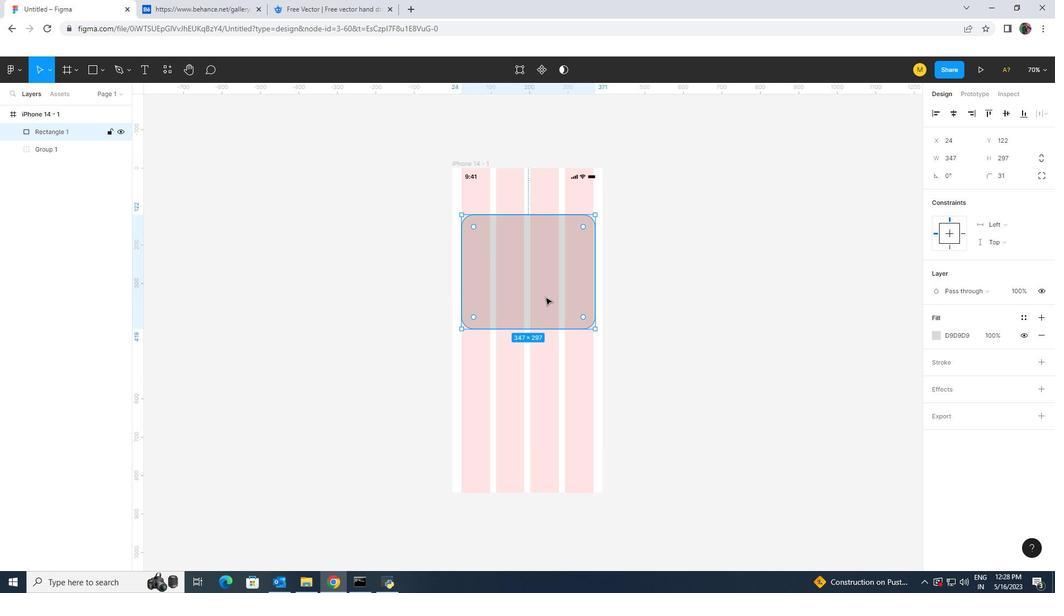 
Action: Mouse pressed left at (557, 290)
Screenshot: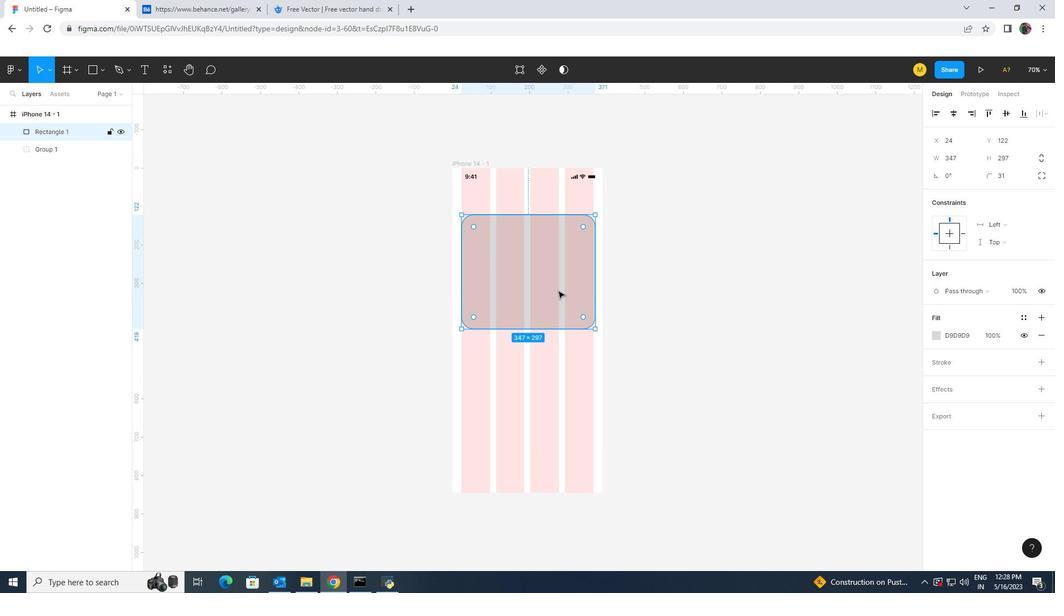 
Action: Mouse moved to (557, 289)
Screenshot: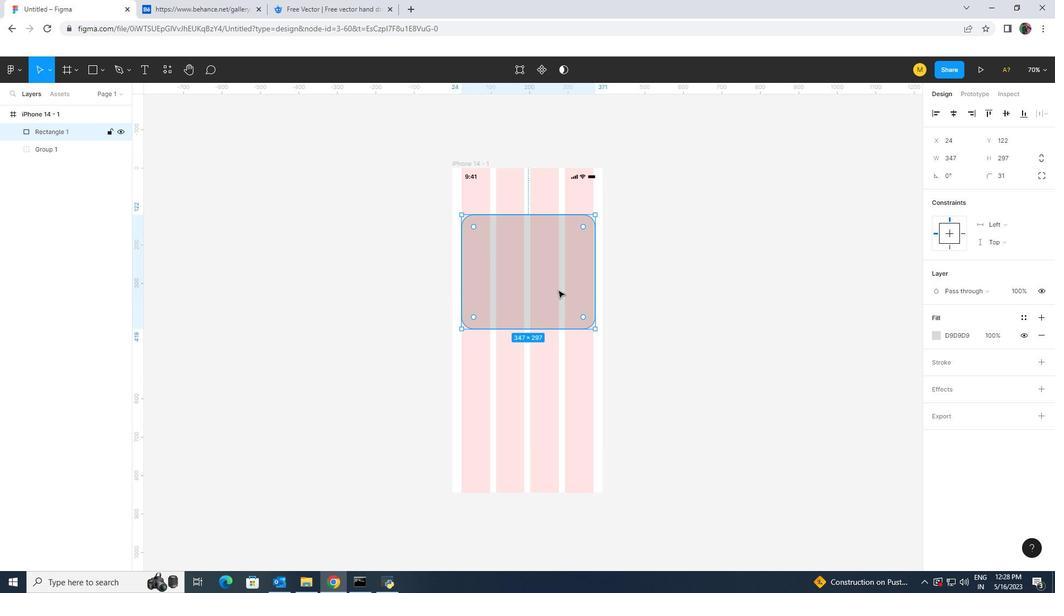 
Action: Key pressed ctrl+V
Screenshot: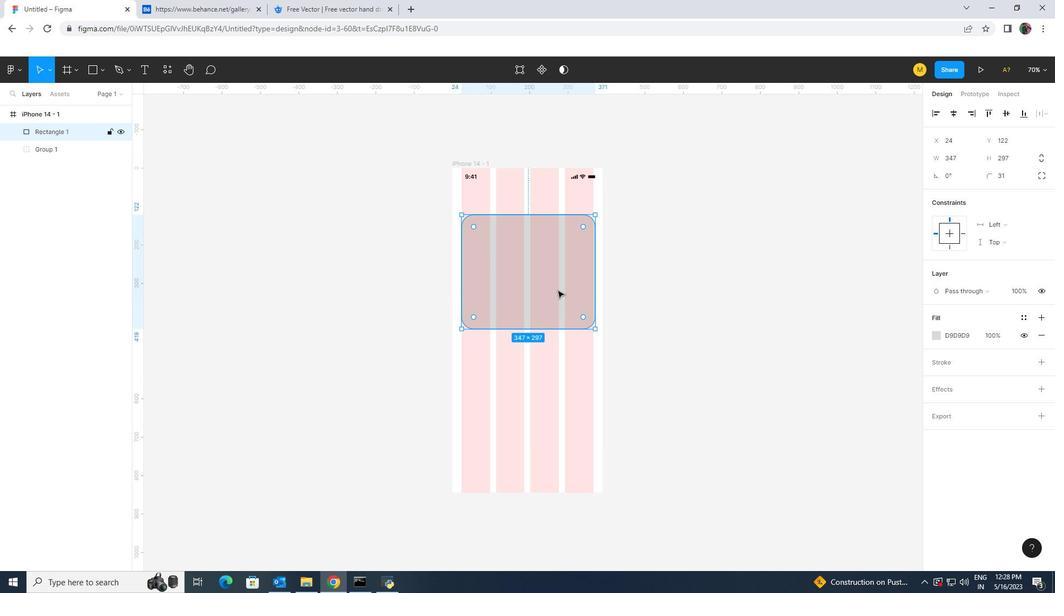 
Action: Mouse moved to (626, 299)
Screenshot: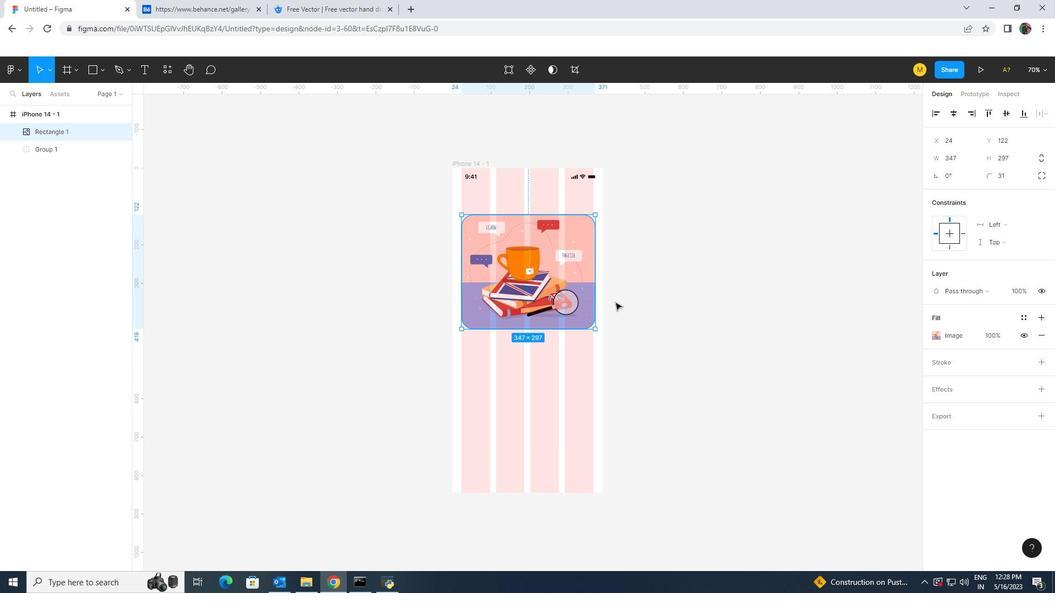 
Action: Mouse pressed left at (626, 299)
Screenshot: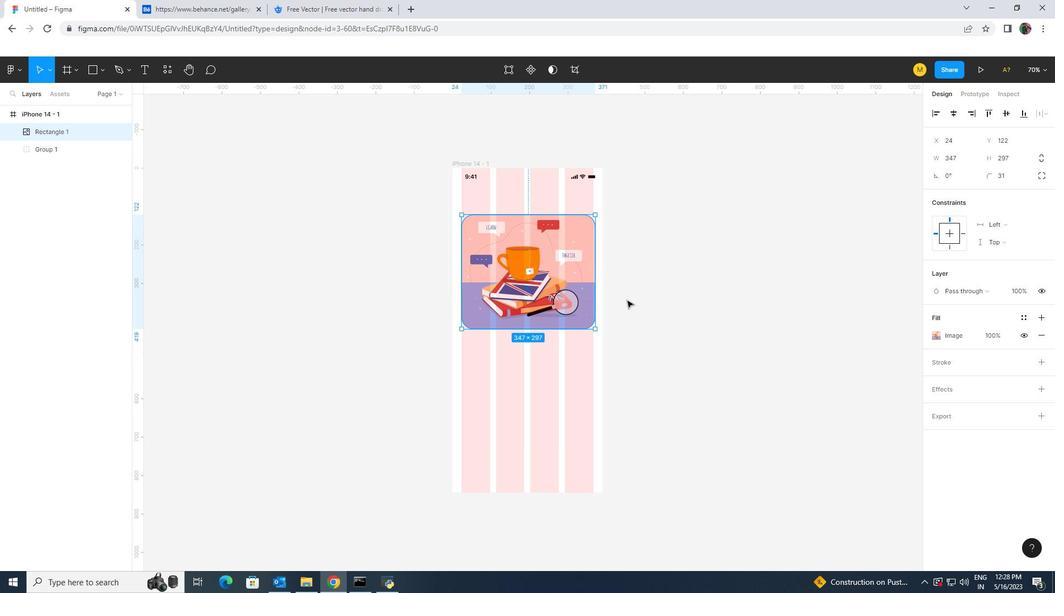 
Action: Mouse moved to (582, 303)
Screenshot: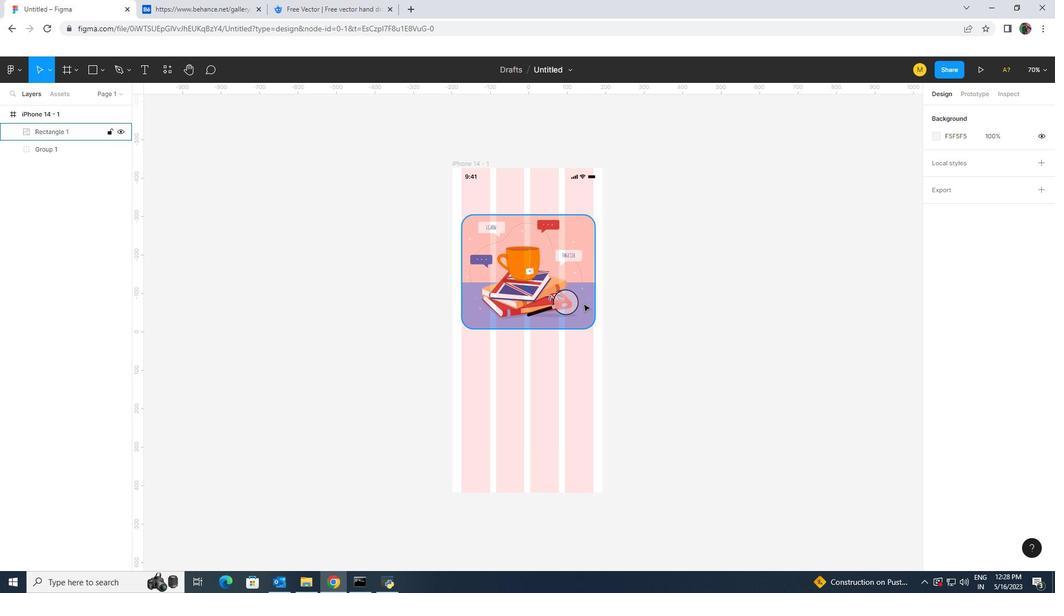 
Action: Mouse pressed left at (582, 303)
Screenshot: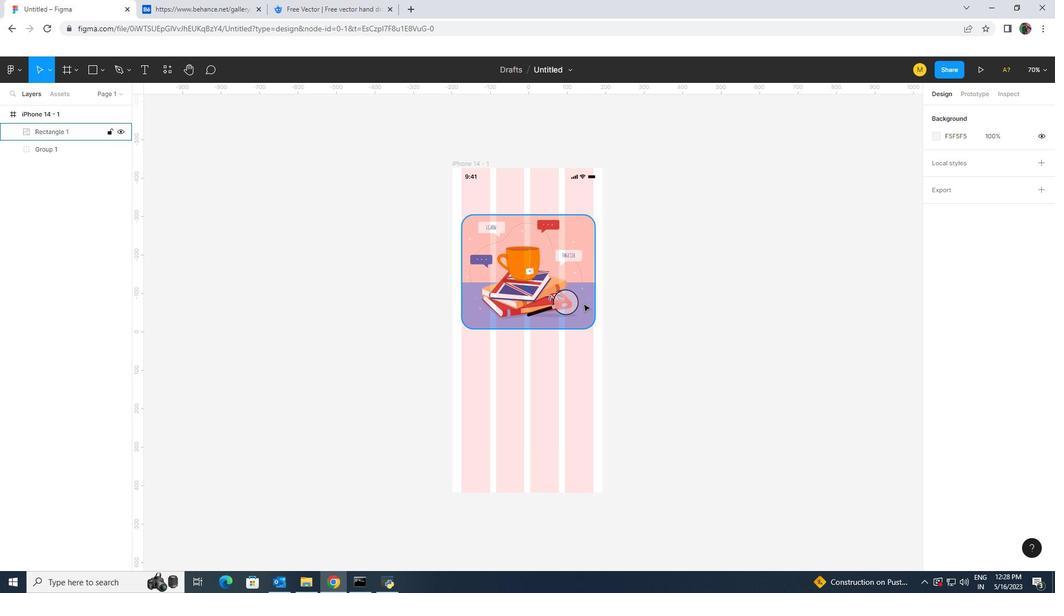 
Action: Mouse moved to (524, 327)
Screenshot: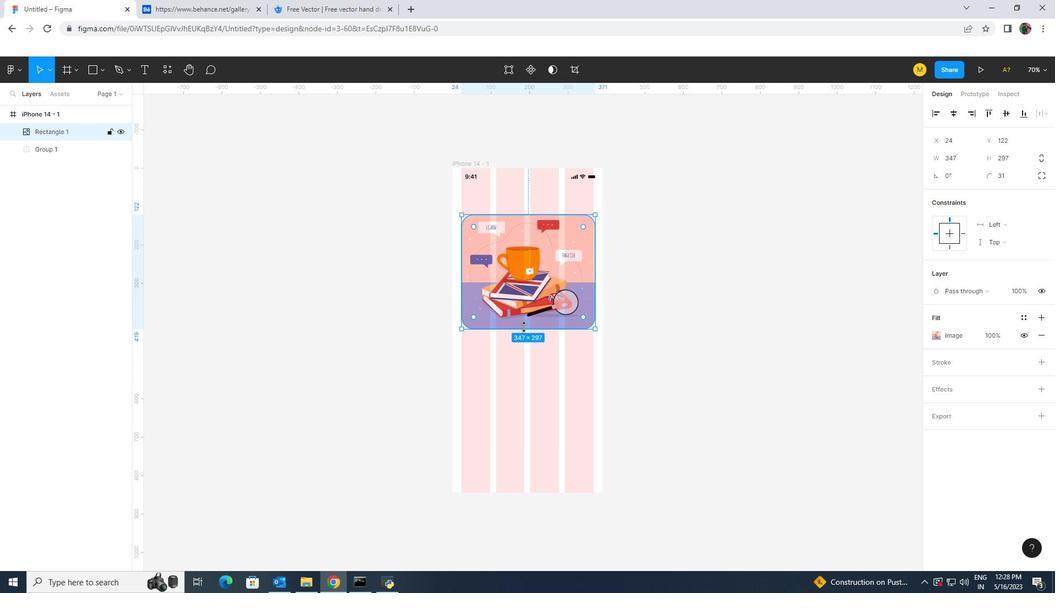 
Action: Mouse pressed left at (524, 327)
Screenshot: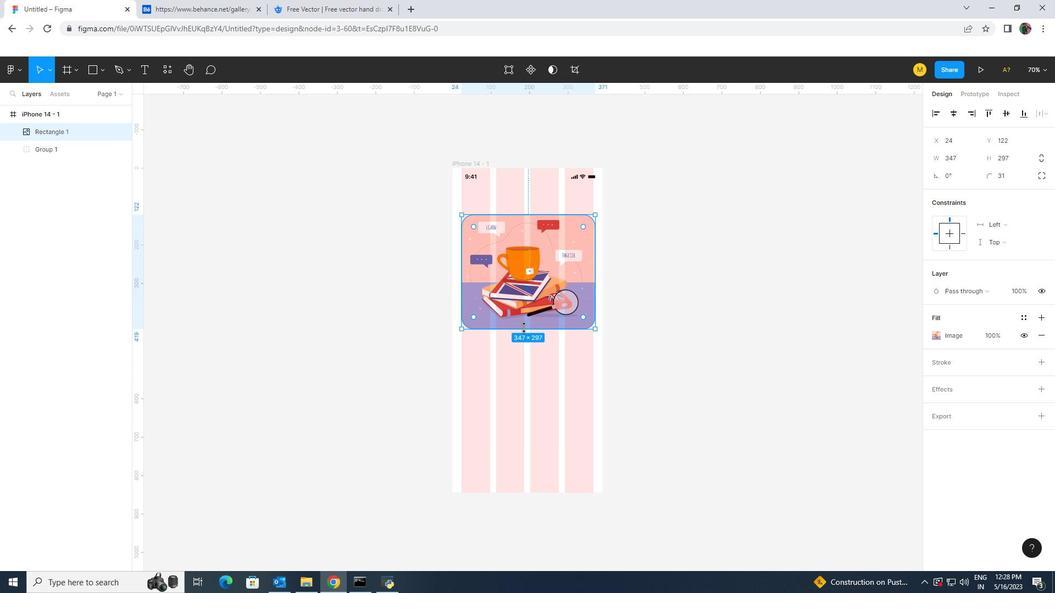 
Action: Mouse moved to (657, 285)
Screenshot: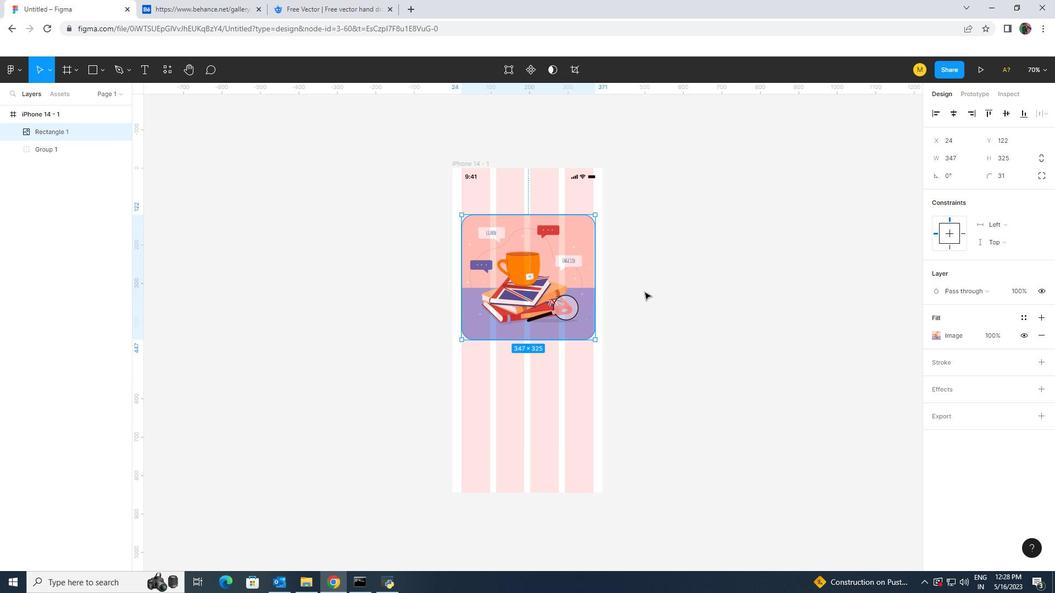 
Action: Mouse pressed left at (657, 285)
Screenshot: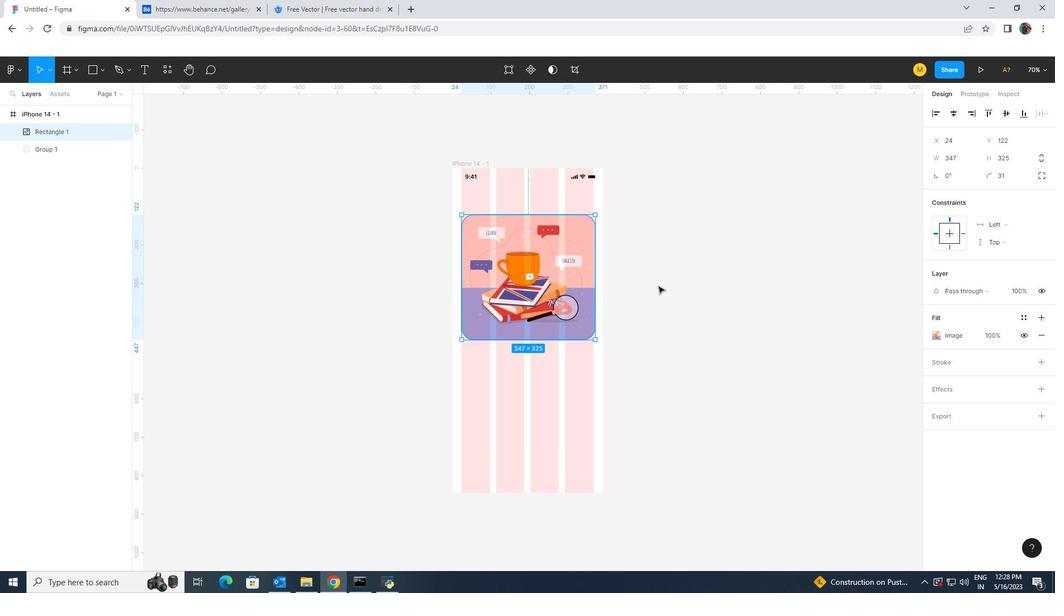
Action: Mouse moved to (575, 304)
Screenshot: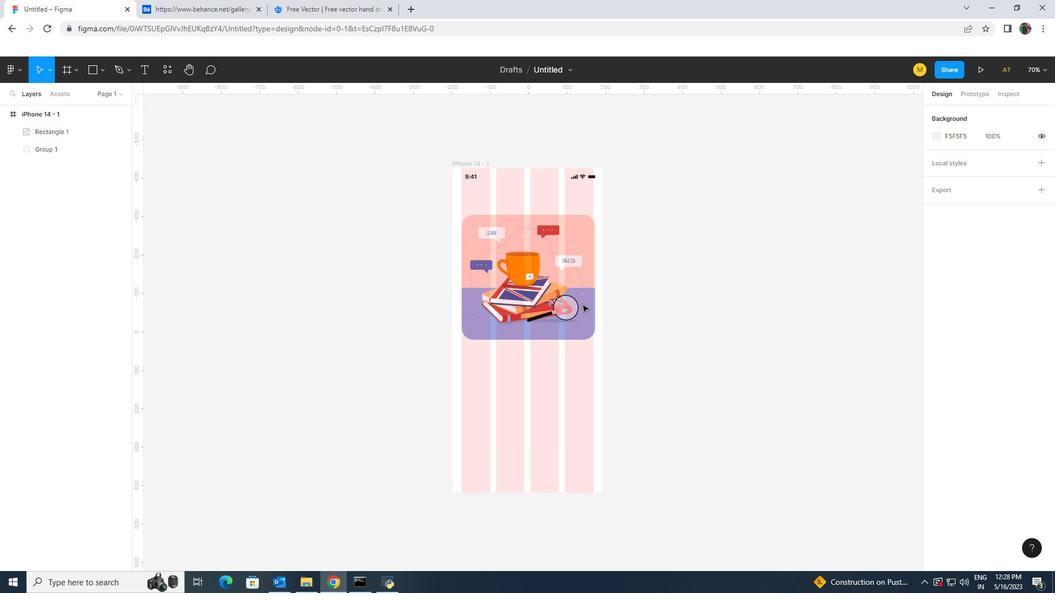 
Action: Mouse pressed left at (575, 304)
Screenshot: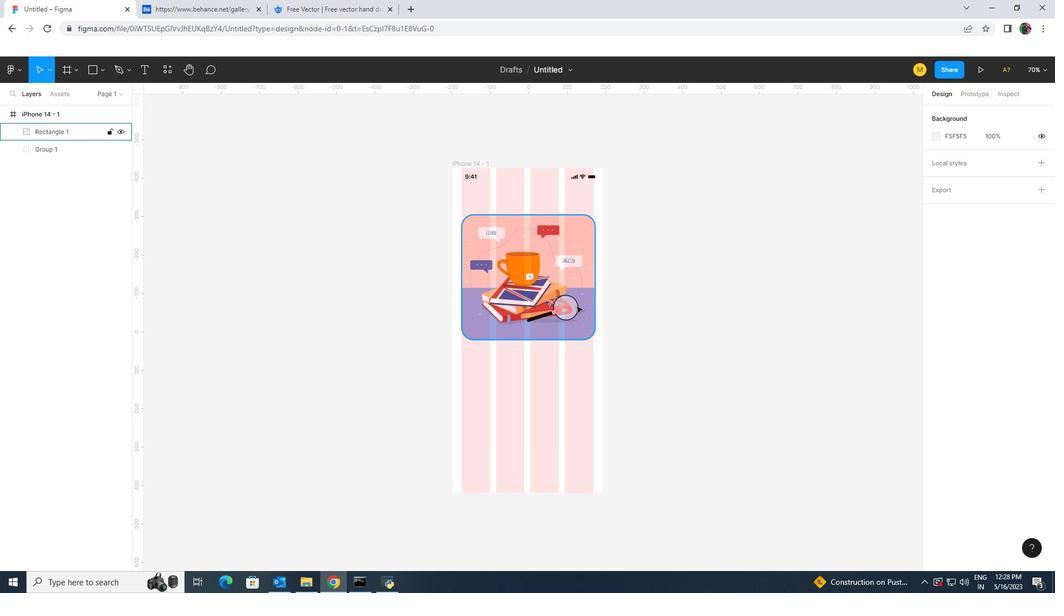 
Action: Mouse moved to (598, 280)
Screenshot: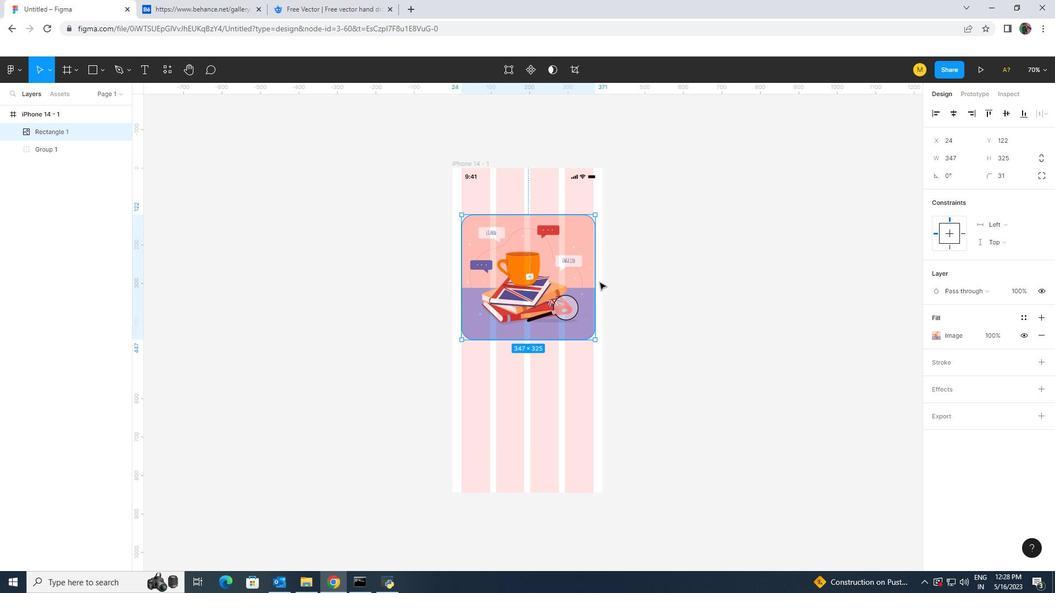 
Action: Mouse pressed left at (598, 280)
Screenshot: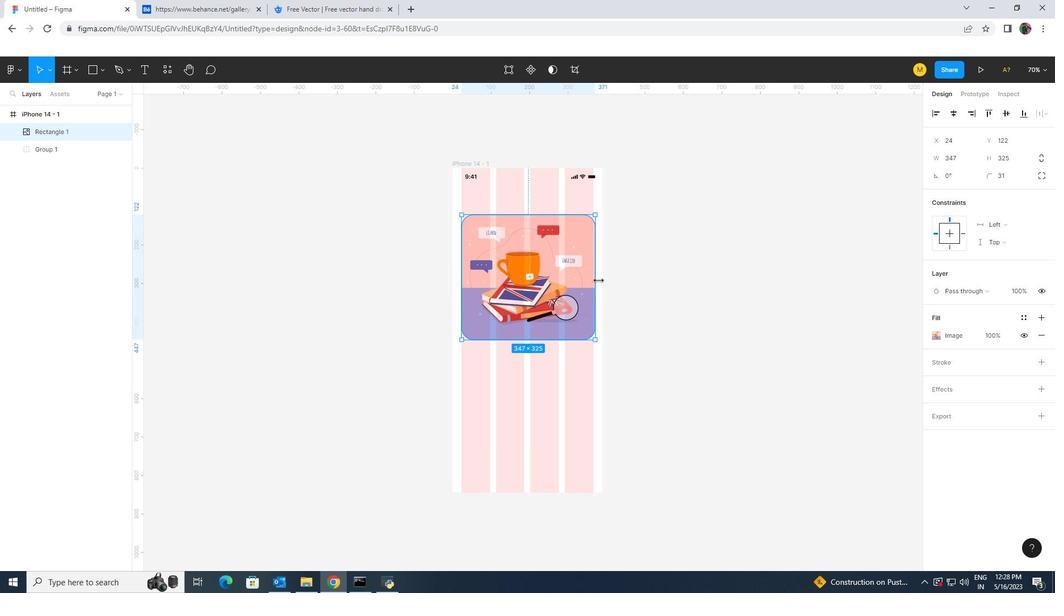 
Action: Mouse moved to (608, 292)
Screenshot: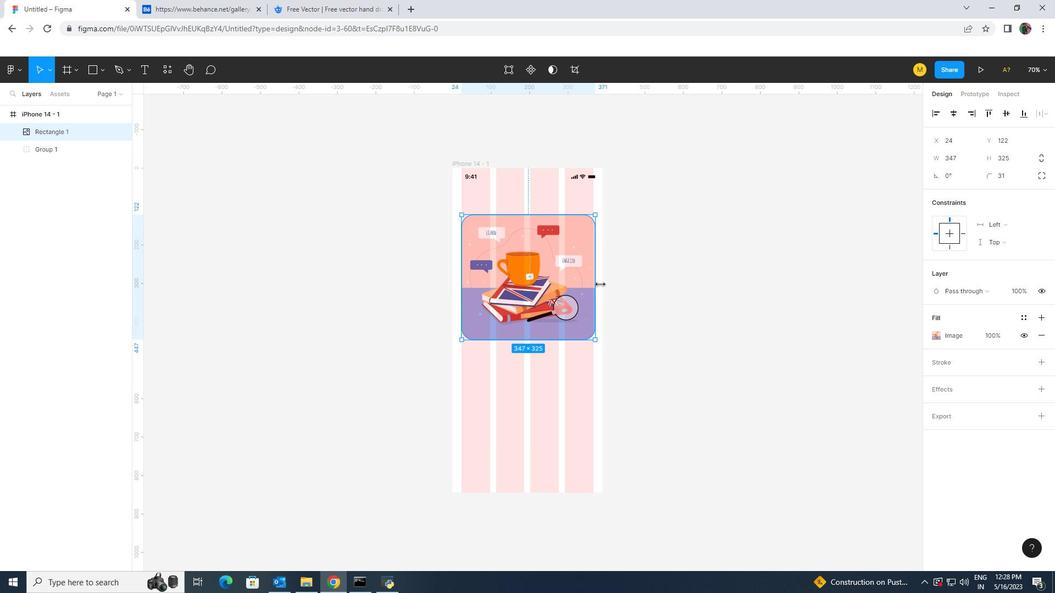 
Action: Mouse pressed left at (608, 292)
Screenshot: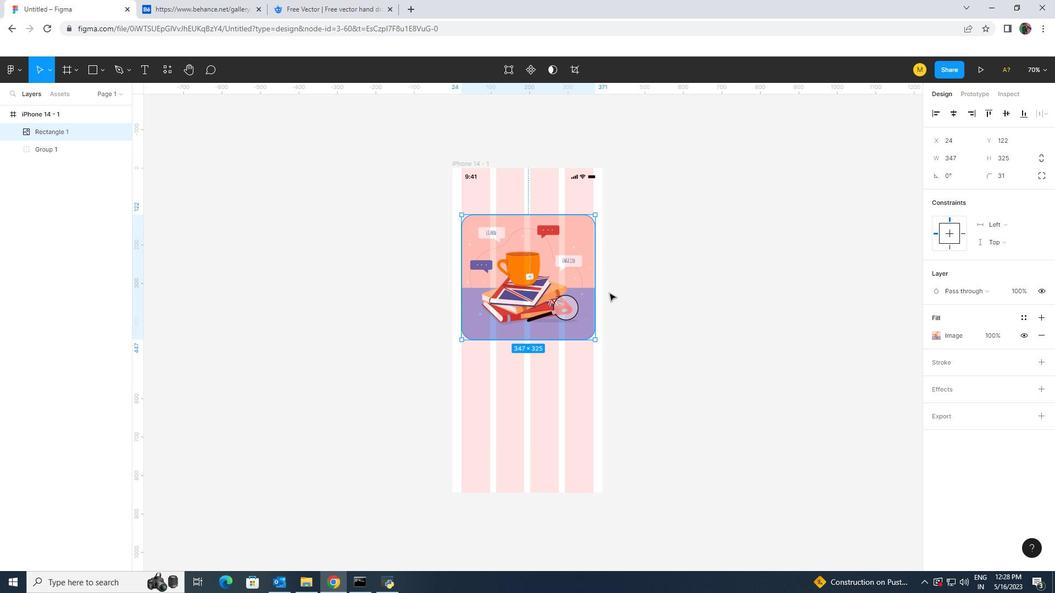 
Action: Mouse scrolled (608, 291) with delta (0, 0)
Screenshot: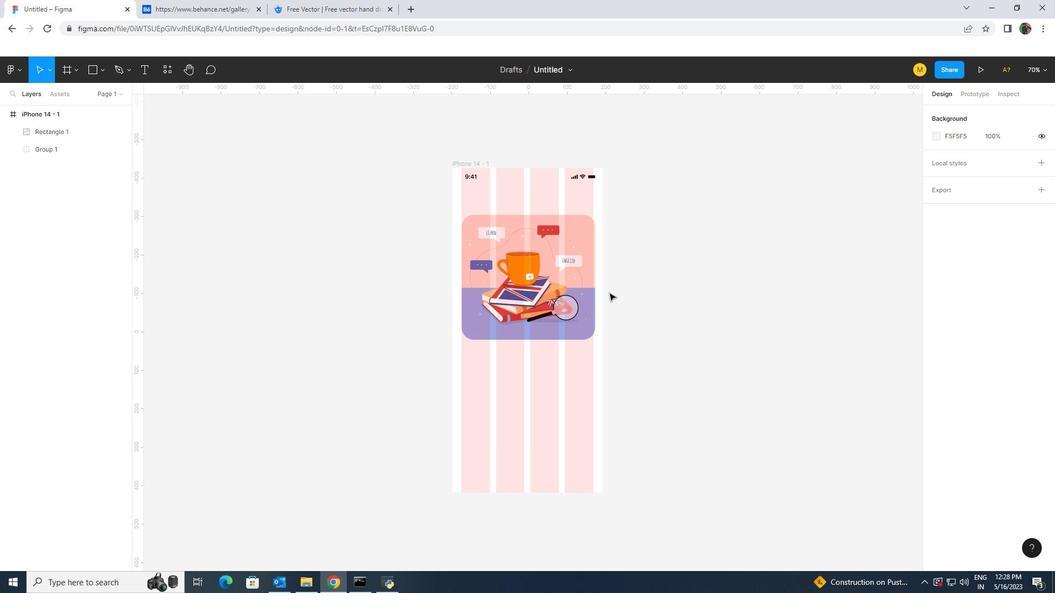 
Action: Mouse moved to (562, 304)
Screenshot: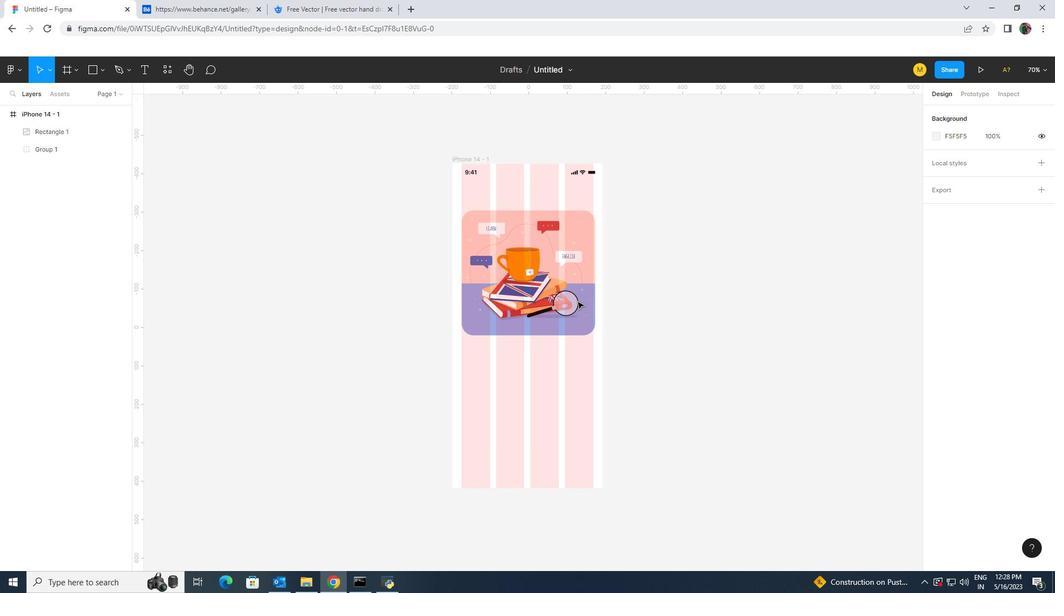 
Action: Mouse pressed left at (562, 304)
Screenshot: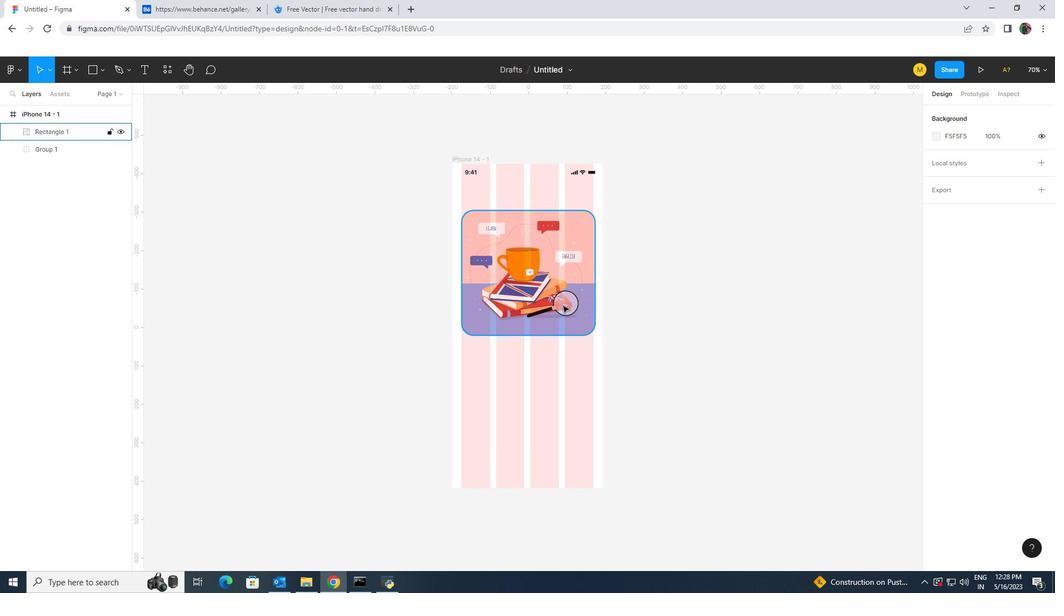 
Action: Mouse moved to (525, 334)
Screenshot: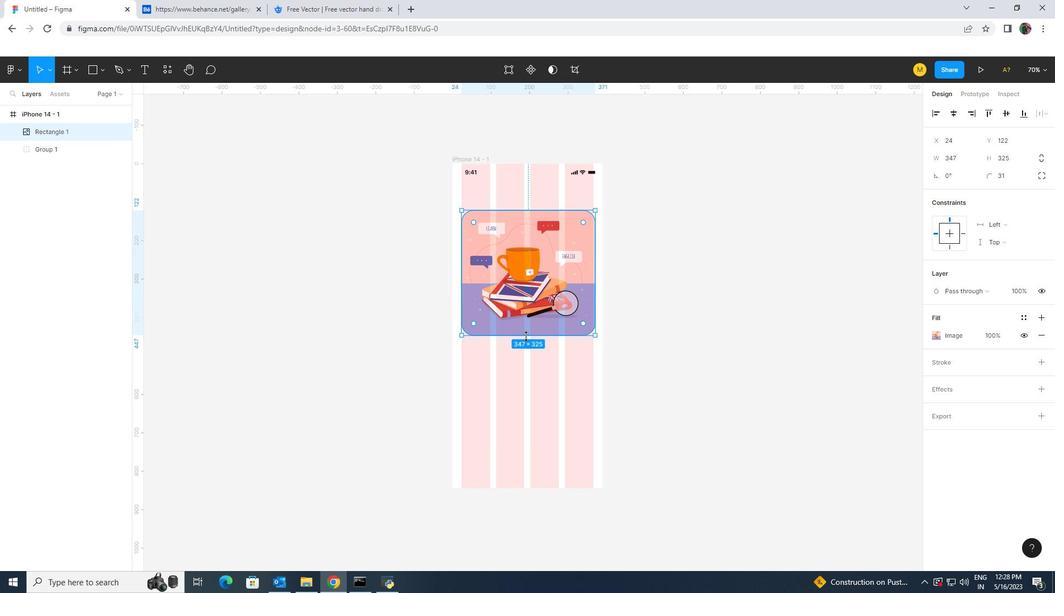 
Action: Mouse pressed left at (525, 334)
Screenshot: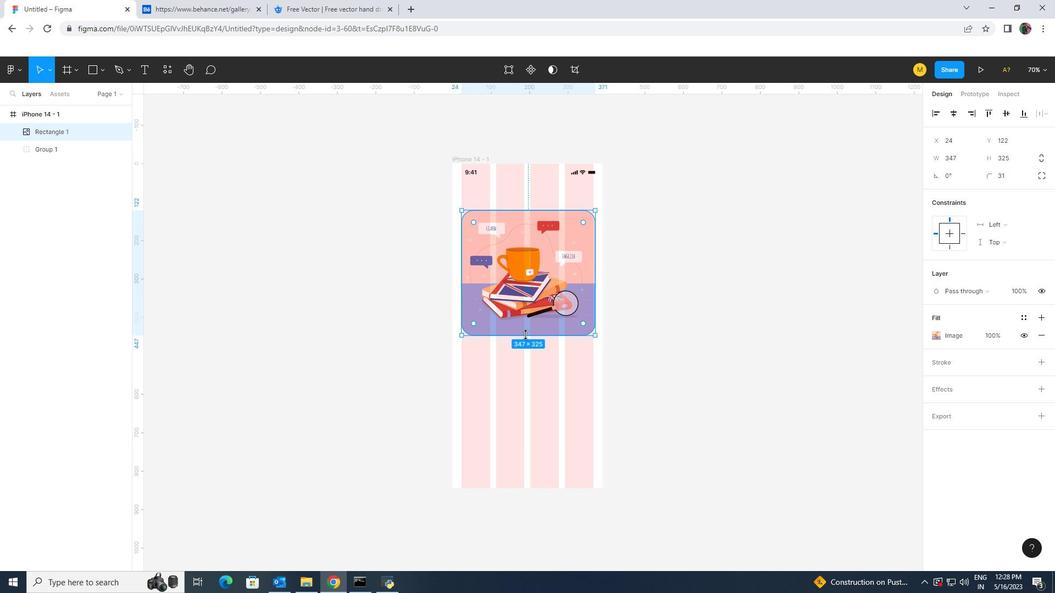 
Action: Mouse moved to (725, 206)
Screenshot: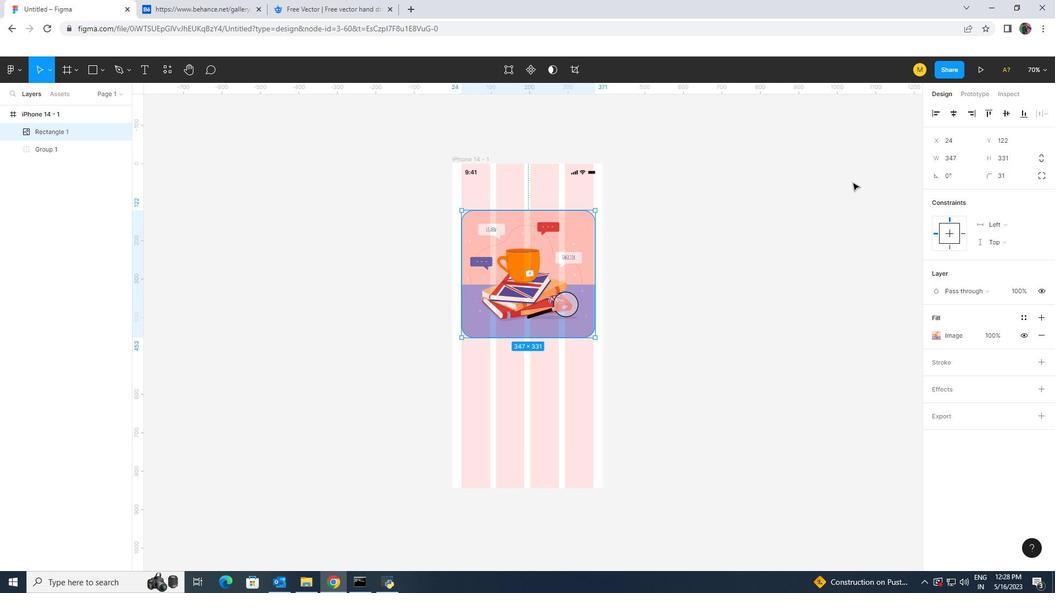 
Action: Mouse pressed left at (725, 206)
Screenshot: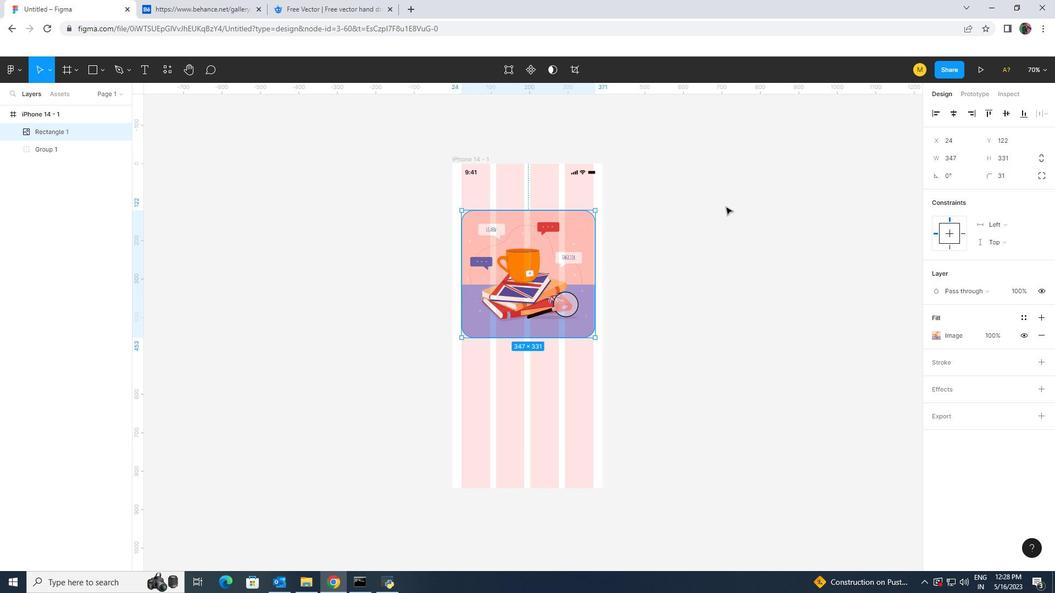 
Action: Mouse moved to (99, 75)
Screenshot: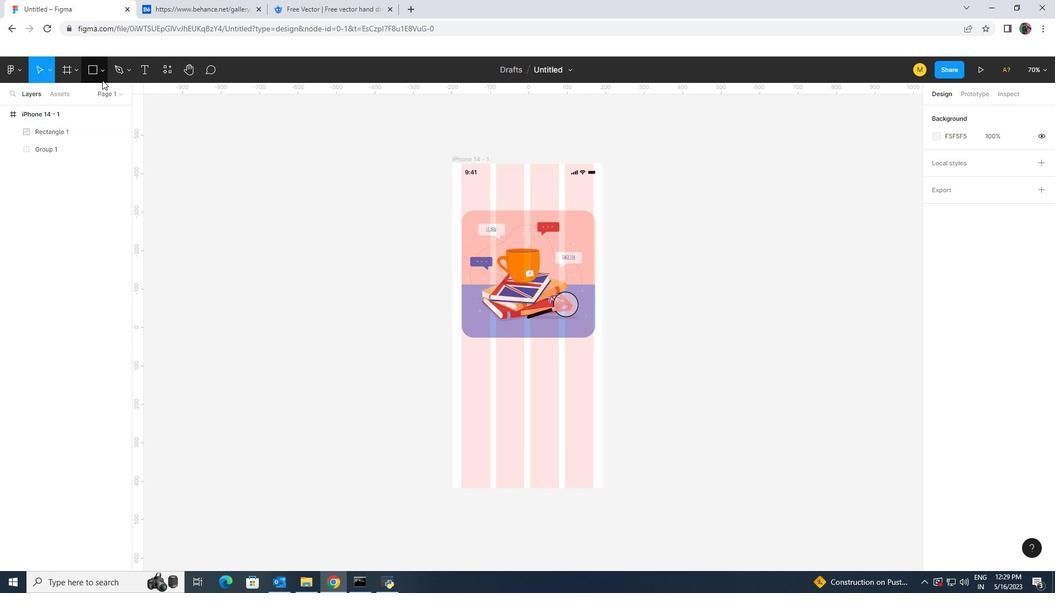 
Action: Mouse pressed left at (99, 75)
Screenshot: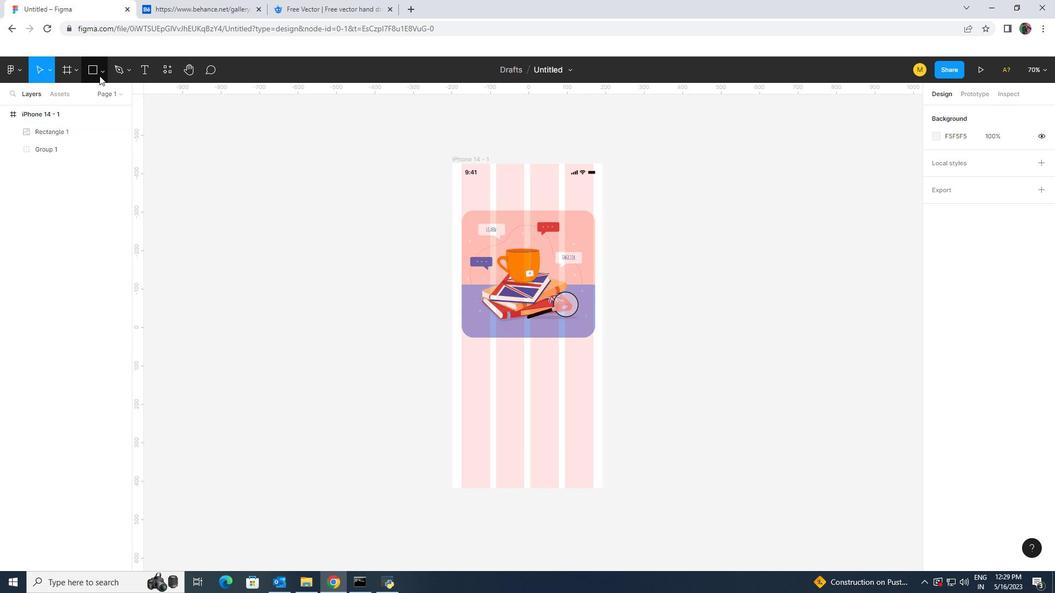 
Action: Mouse moved to (100, 98)
Screenshot: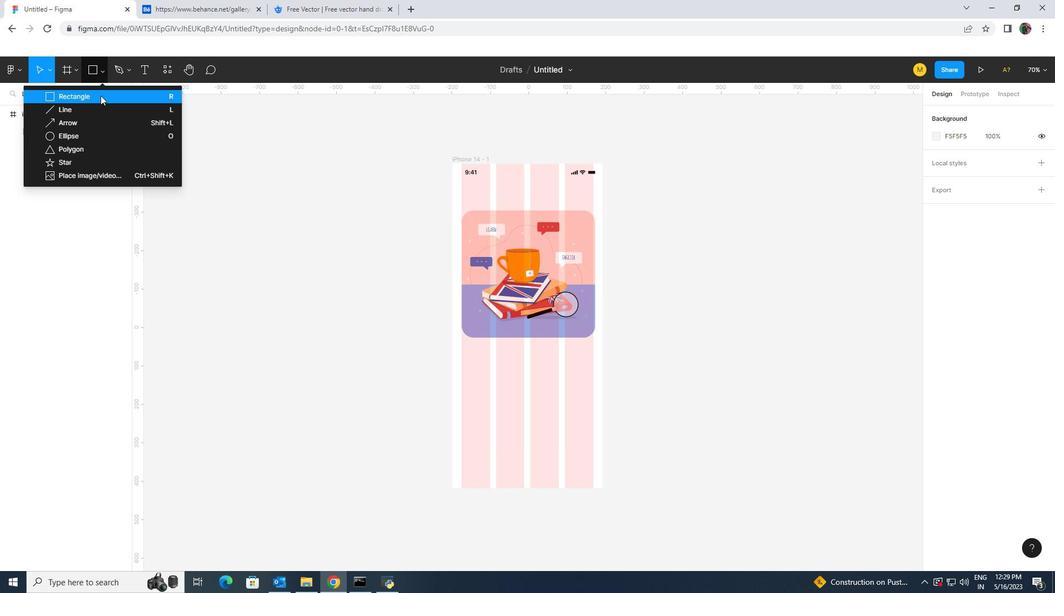 
Action: Mouse pressed left at (100, 98)
Screenshot: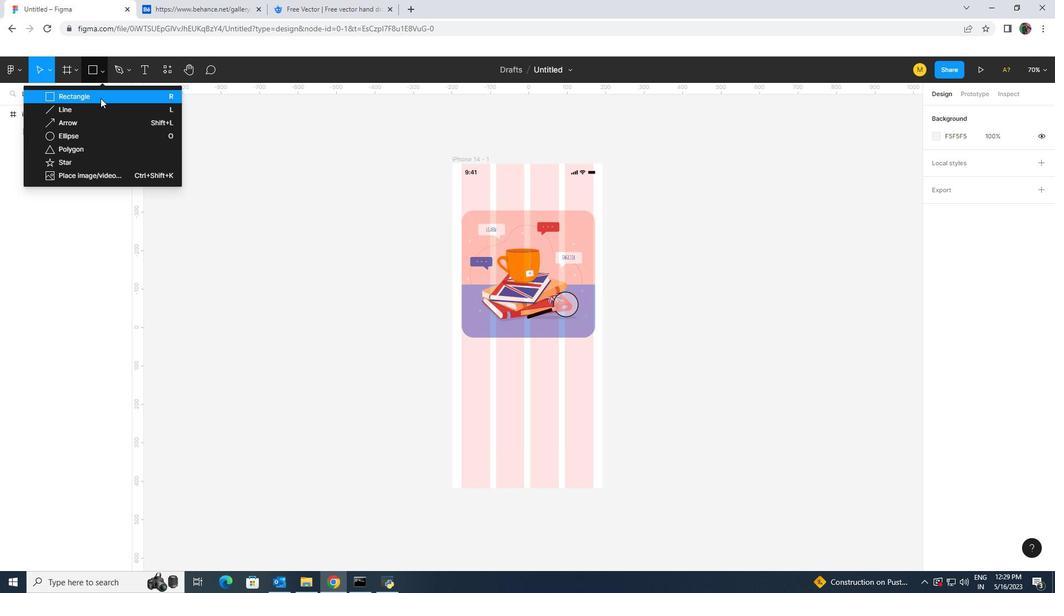 
Action: Mouse moved to (149, 71)
Screenshot: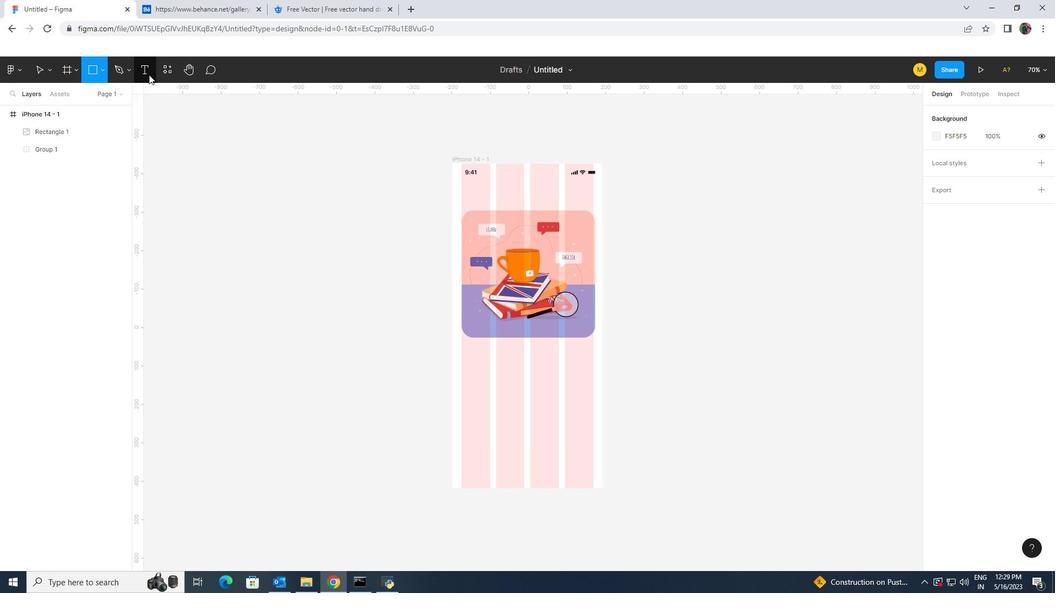 
Action: Mouse pressed left at (149, 71)
Screenshot: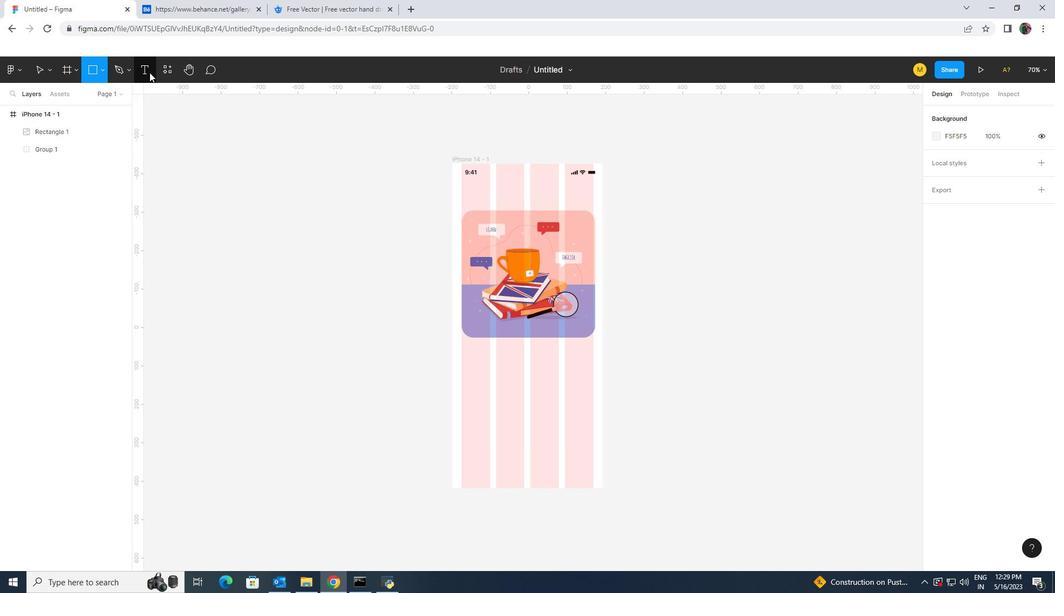 
Action: Mouse moved to (508, 192)
Screenshot: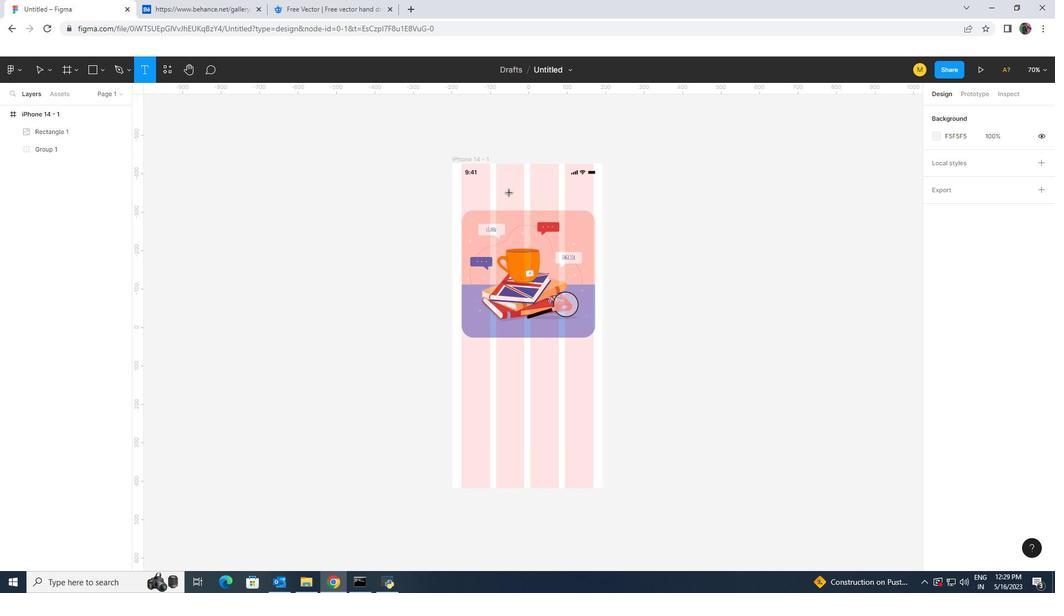 
Action: Mouse pressed left at (508, 192)
Screenshot: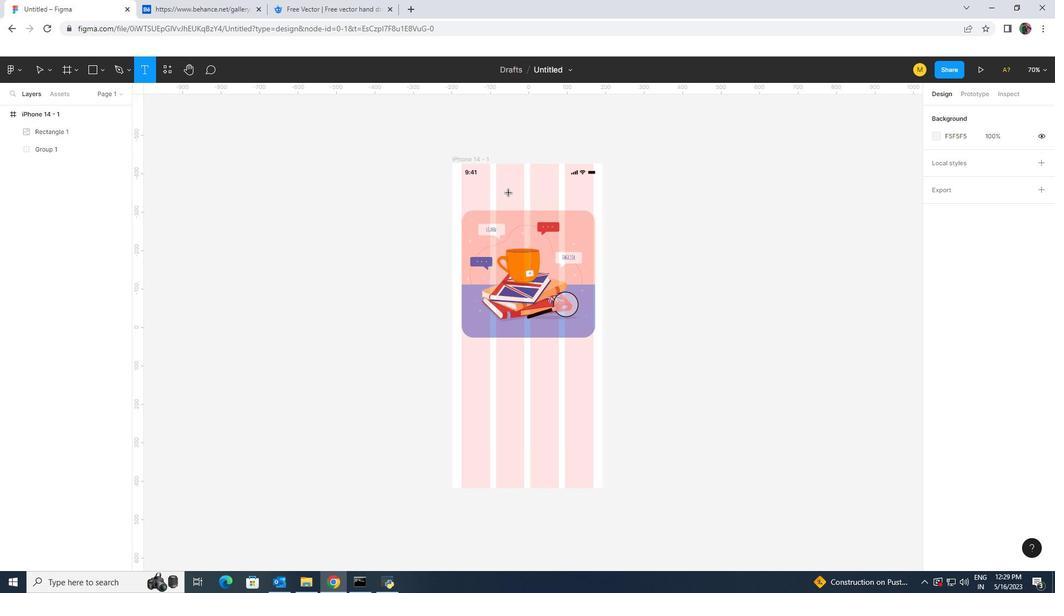 
Action: Key pressed <Key.shift><Key.shift><Key.shift><Key.shift>Language<Key.space><Key.shift><Key.shift><Key.shift><Key.shift><Key.shift><Key.shift><Key.shift><Key.shift><Key.shift><Key.shift><Key.shift><Key.shift><Key.shift><Key.shift><Key.shift><Key.shift><Key.shift><Key.shift><Key.shift><Key.shift>Learning<Key.space><Key.shift>By<Key.space><Key.shift>US<Key.backspace><Key.shift><Key.shift><Key.shift>S<Key.backspace>s
Screenshot: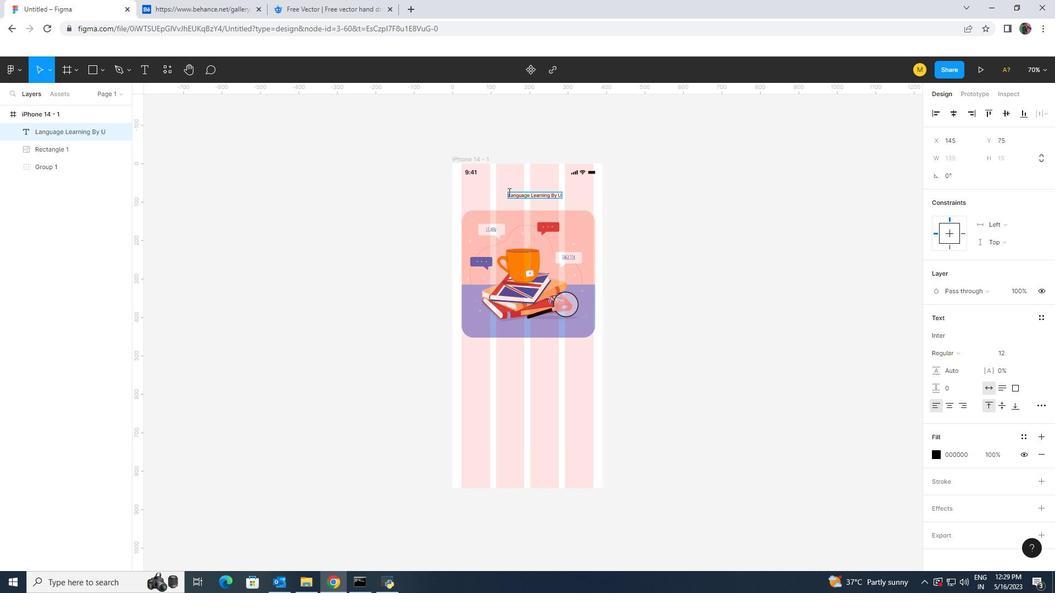 
Action: Mouse moved to (571, 196)
Screenshot: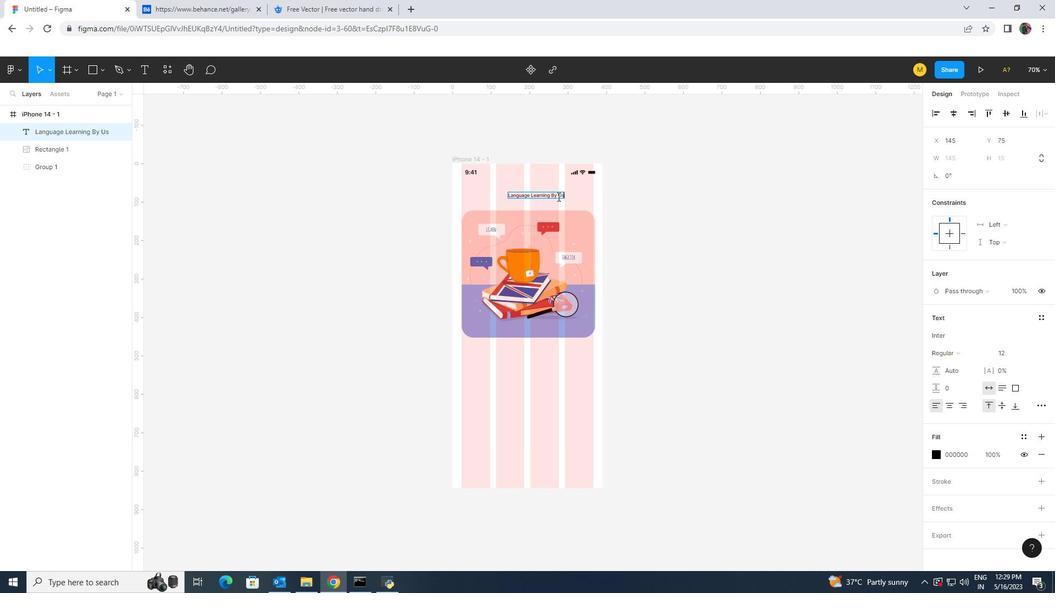 
Action: Mouse pressed left at (571, 196)
Screenshot: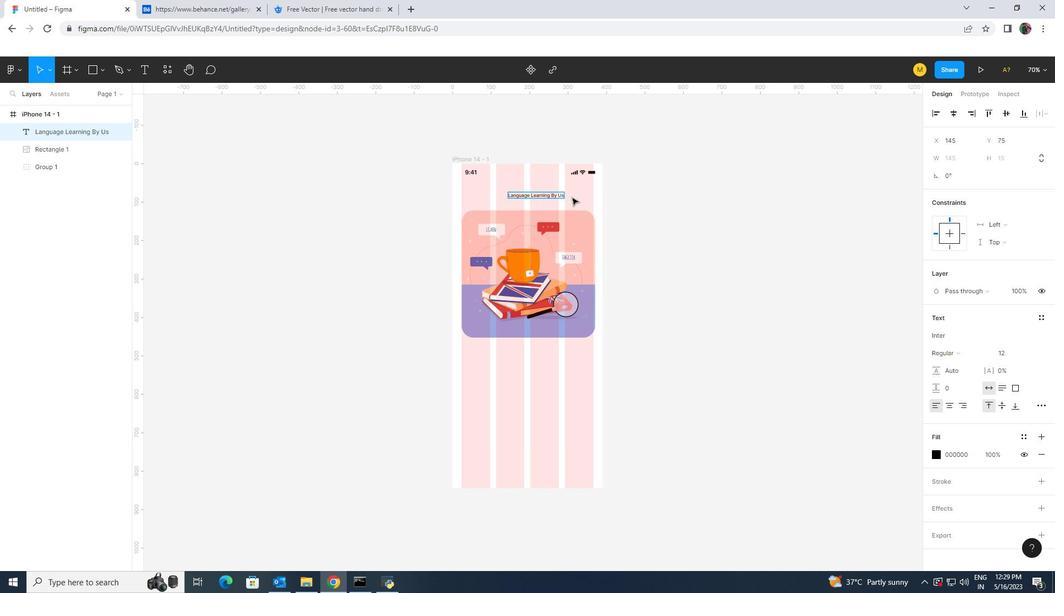 
Action: Mouse moved to (556, 193)
Screenshot: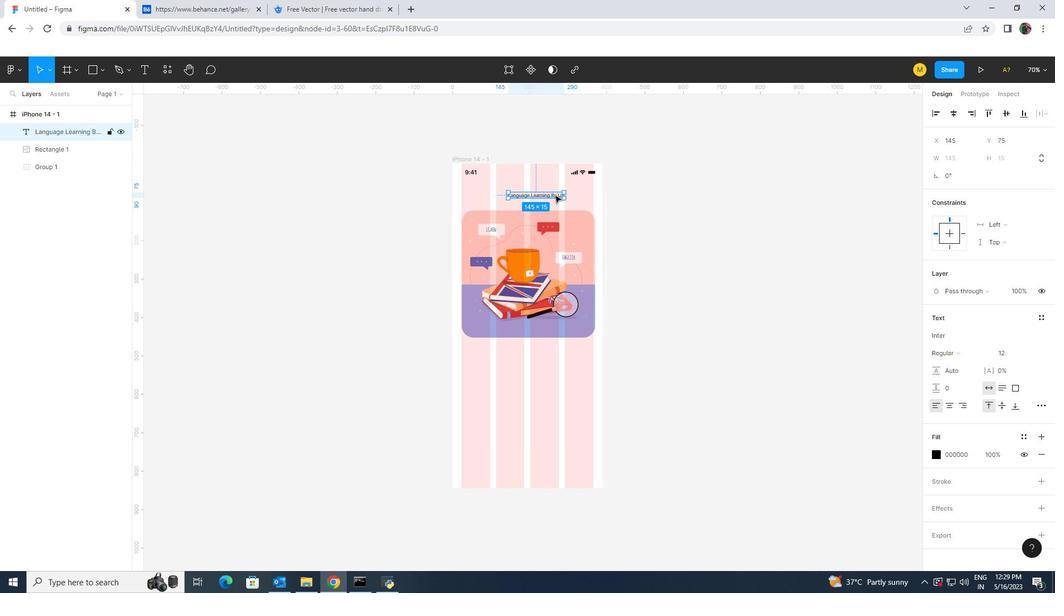 
Action: Mouse pressed left at (556, 193)
Screenshot: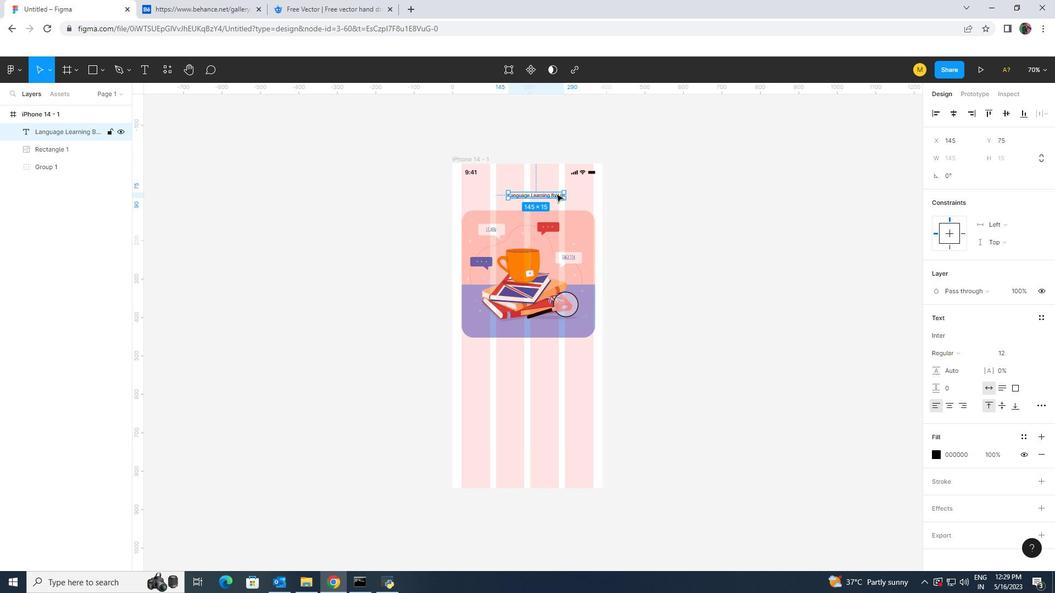 
Action: Mouse moved to (1027, 353)
Screenshot: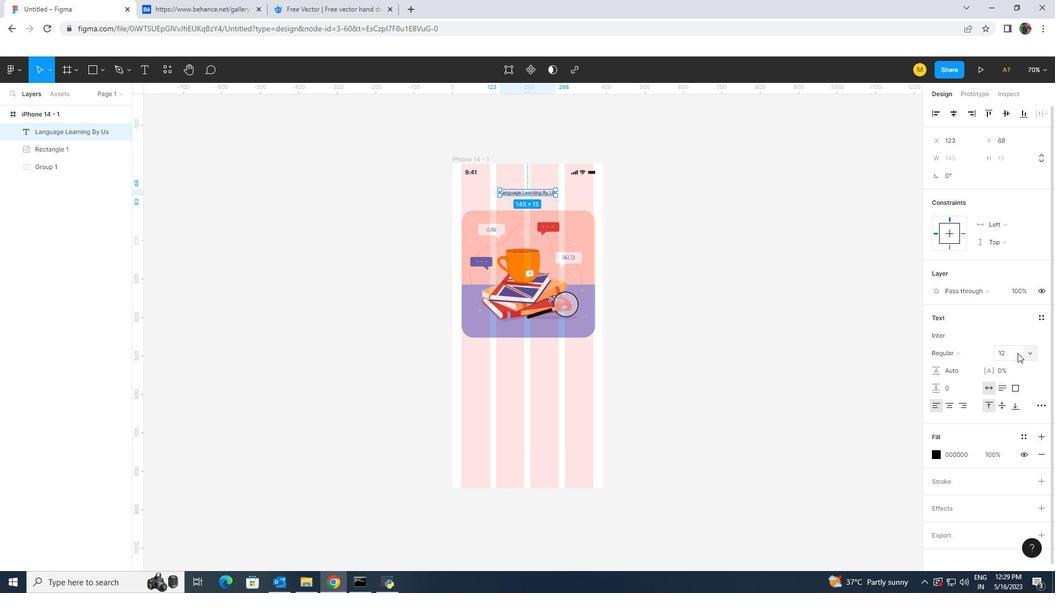 
Action: Mouse pressed left at (1027, 353)
Screenshot: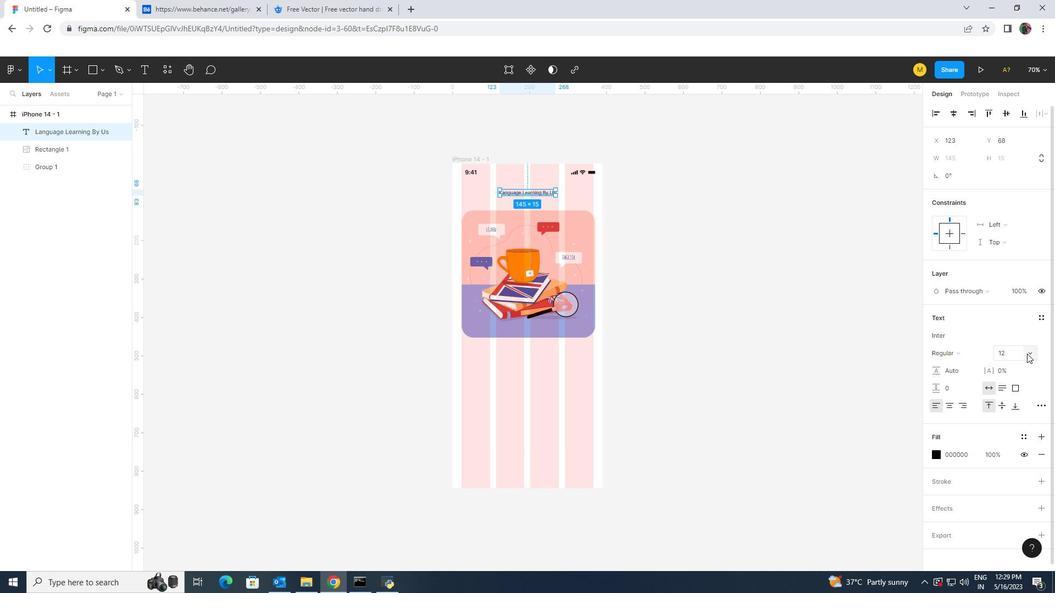 
Action: Mouse moved to (1024, 402)
Screenshot: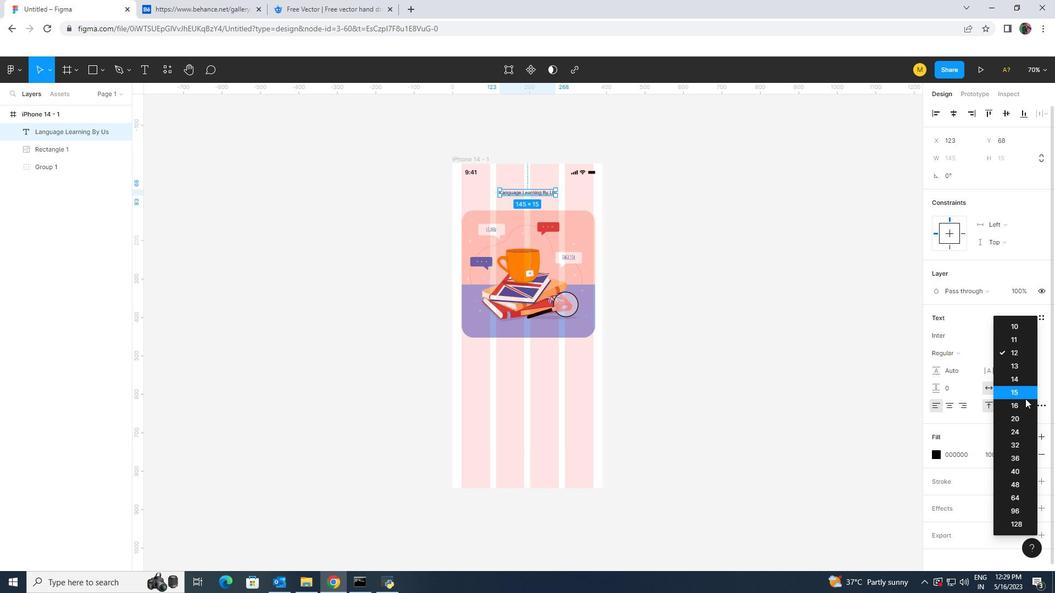 
Action: Mouse pressed left at (1024, 402)
Screenshot: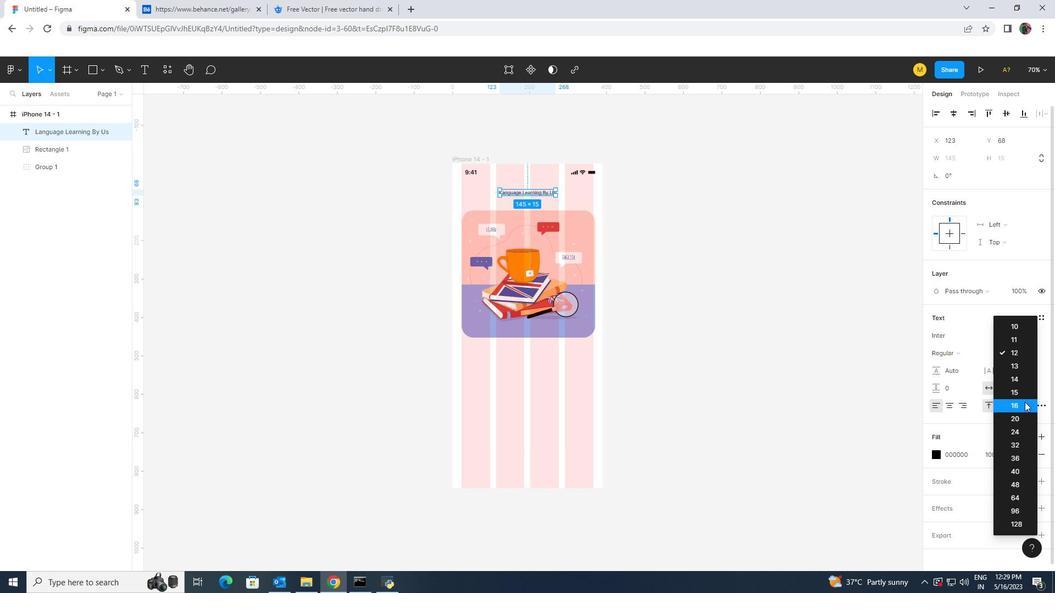 
Action: Mouse moved to (997, 336)
Screenshot: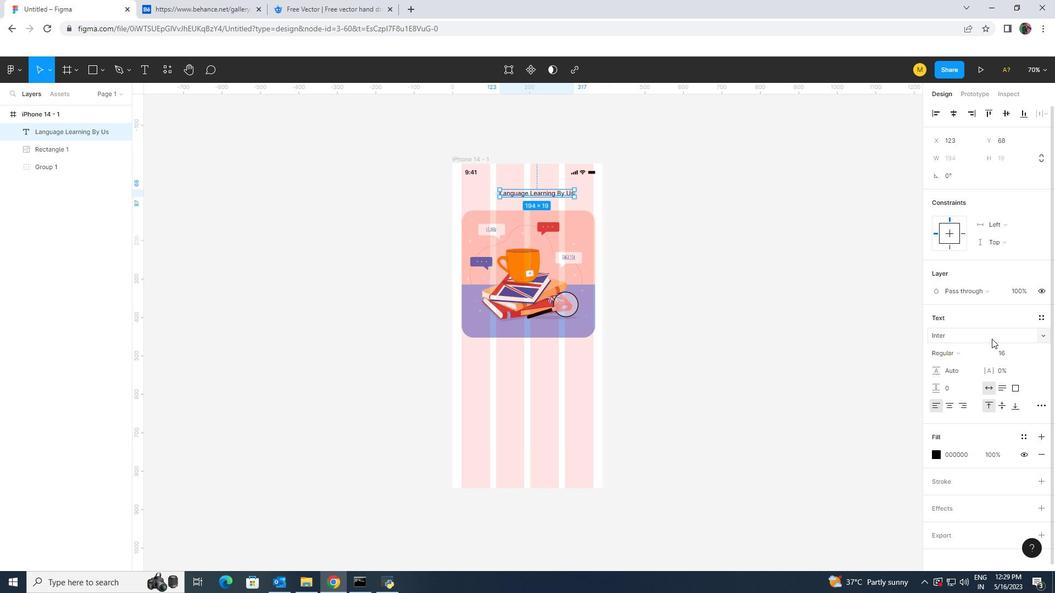 
Action: Mouse pressed left at (997, 336)
Screenshot: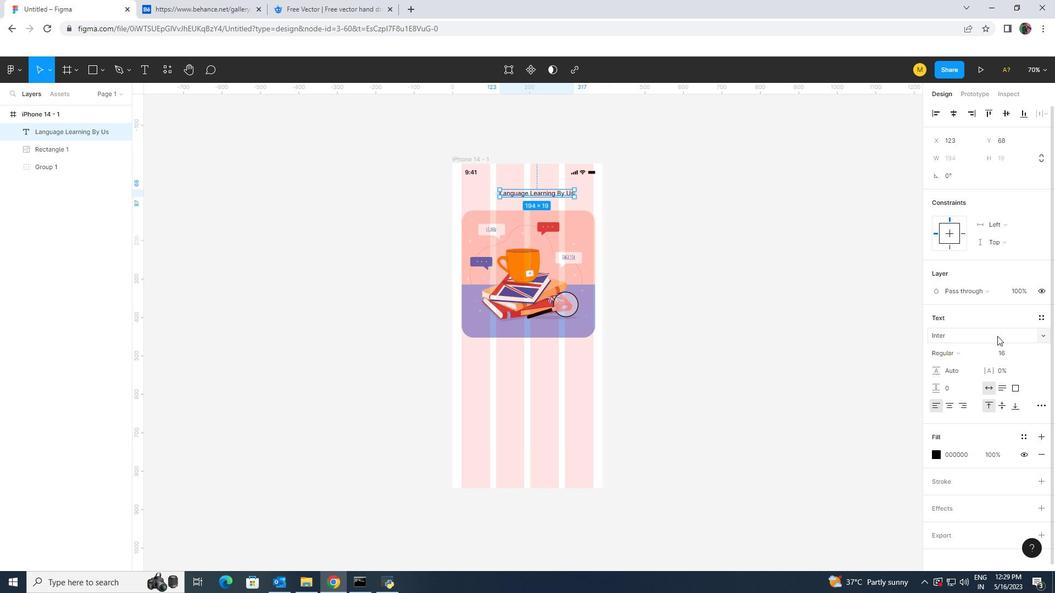 
Action: Key pressed popp<Key.enter>
Screenshot: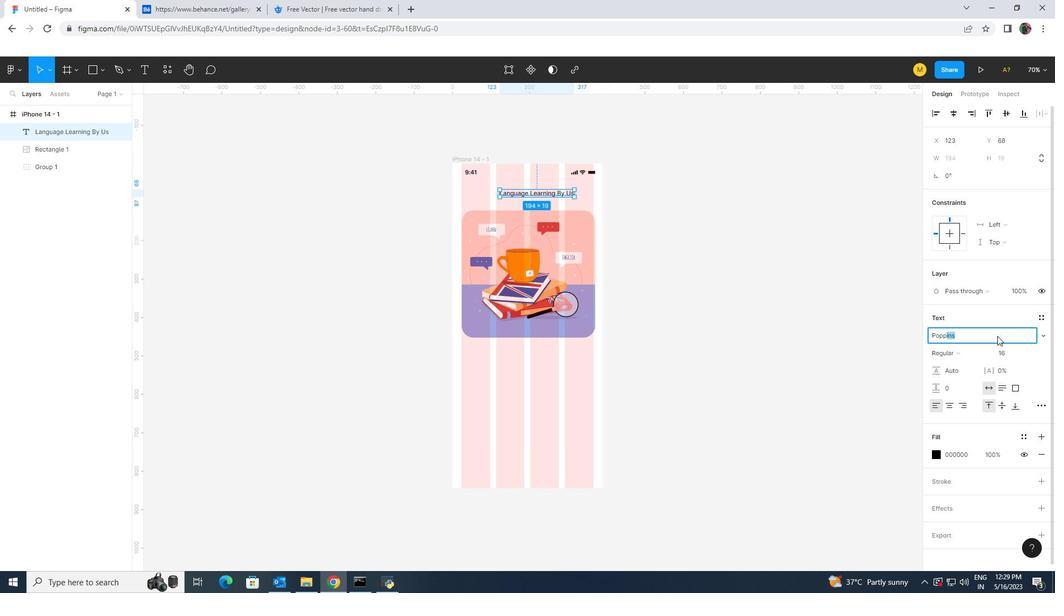 
Action: Mouse moved to (985, 351)
Screenshot: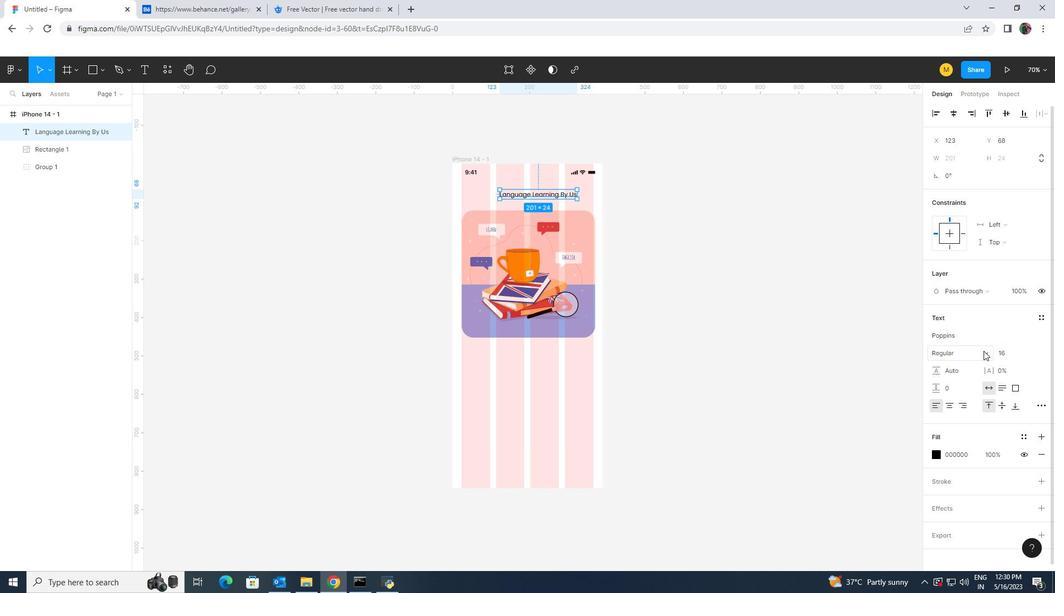 
Action: Mouse pressed left at (985, 351)
Screenshot: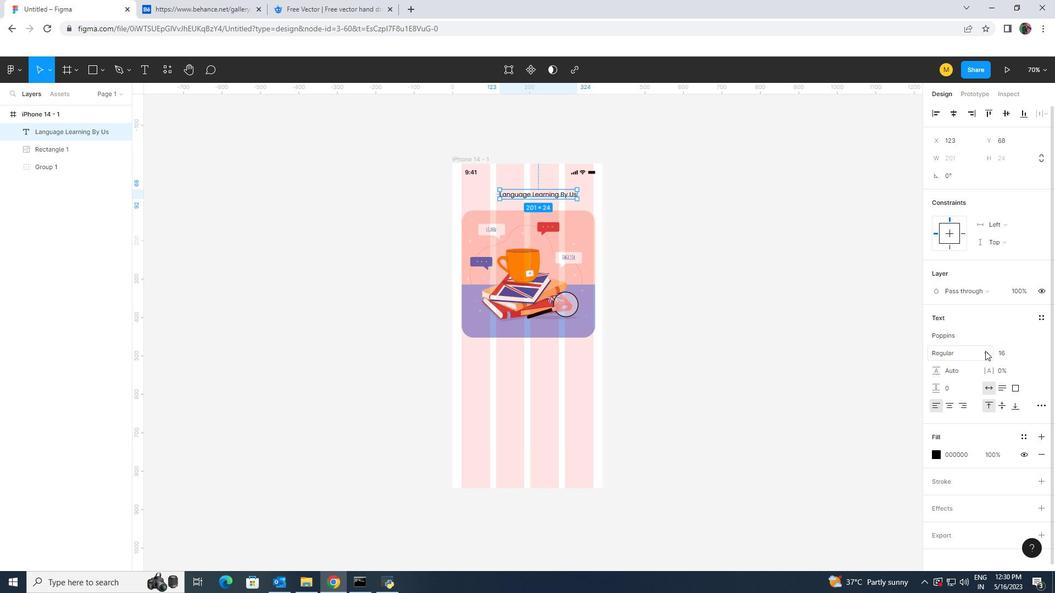 
Action: Mouse moved to (980, 388)
Screenshot: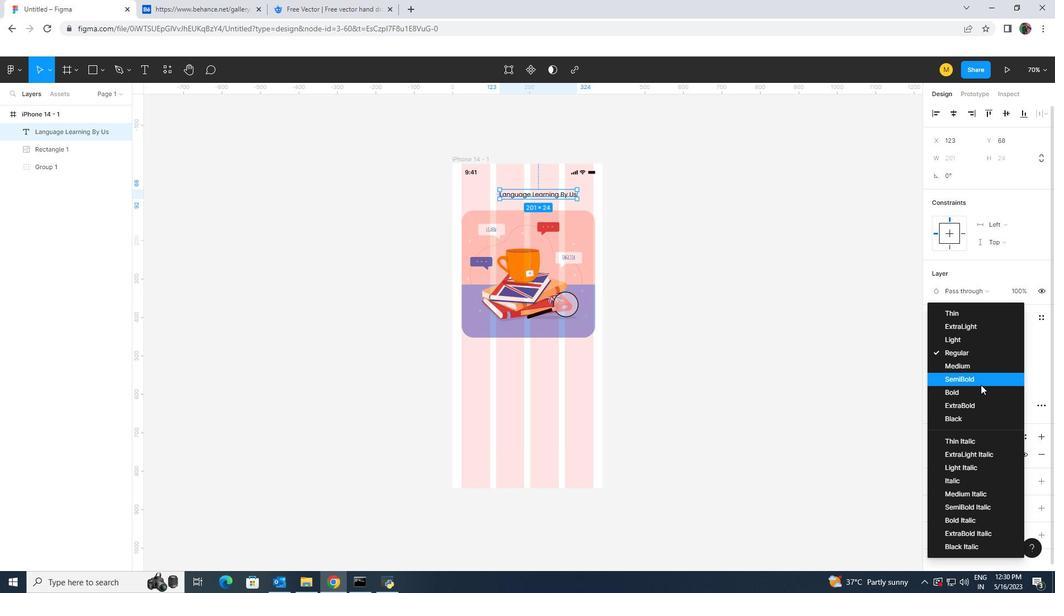 
Action: Mouse pressed left at (980, 388)
Screenshot: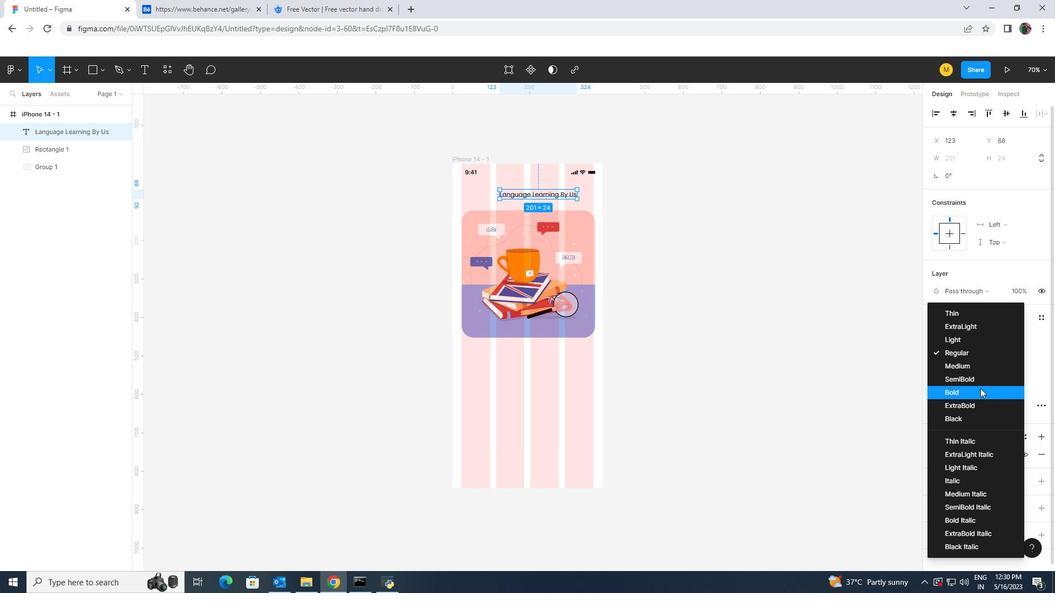 
Action: Mouse moved to (727, 267)
Screenshot: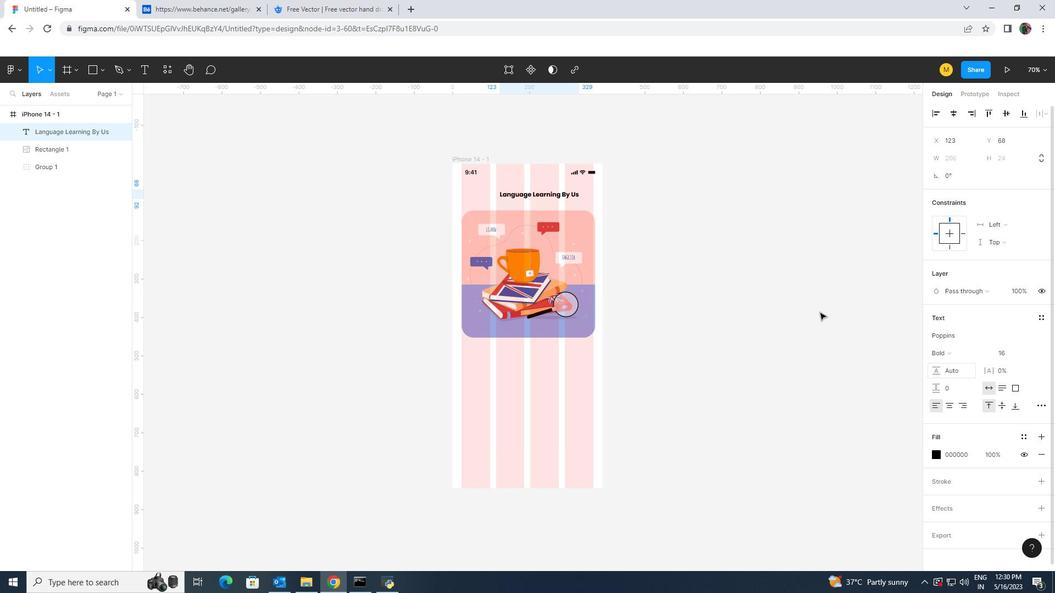 
Action: Mouse pressed left at (727, 267)
Screenshot: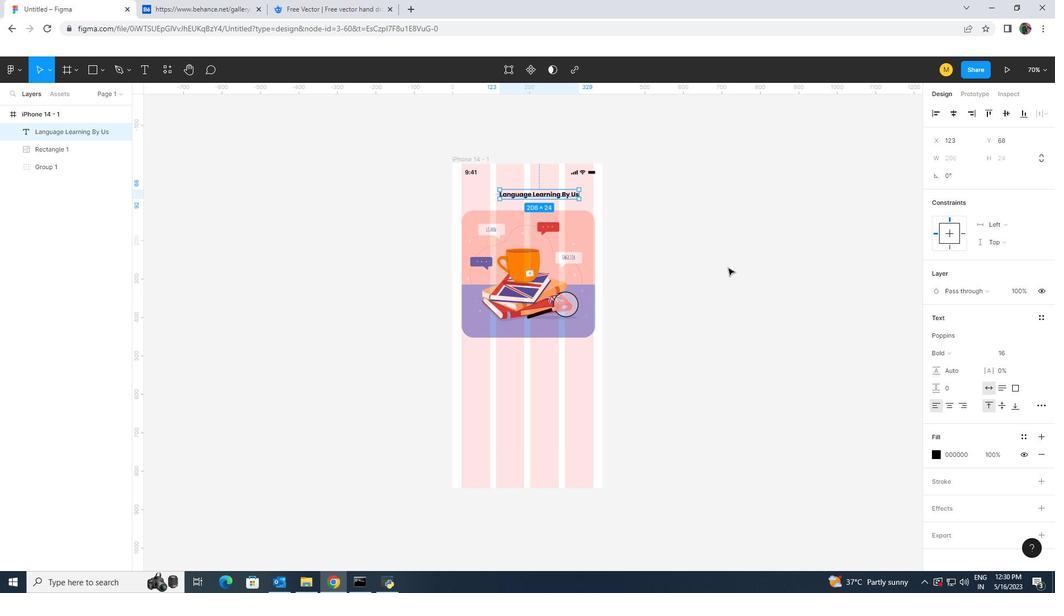 
Action: Mouse moved to (554, 195)
Screenshot: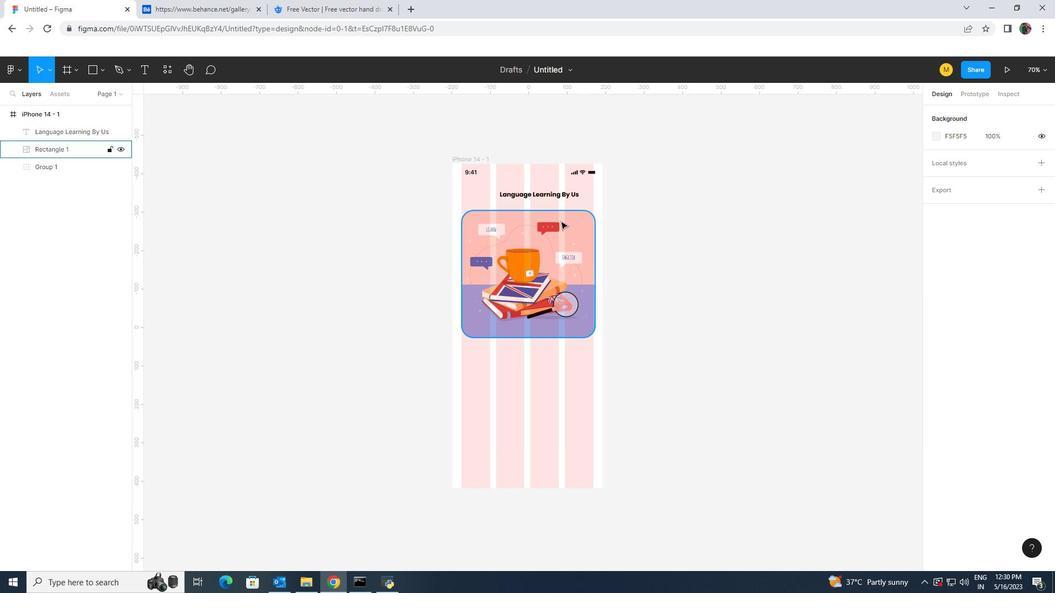 
Action: Mouse pressed left at (554, 195)
Screenshot: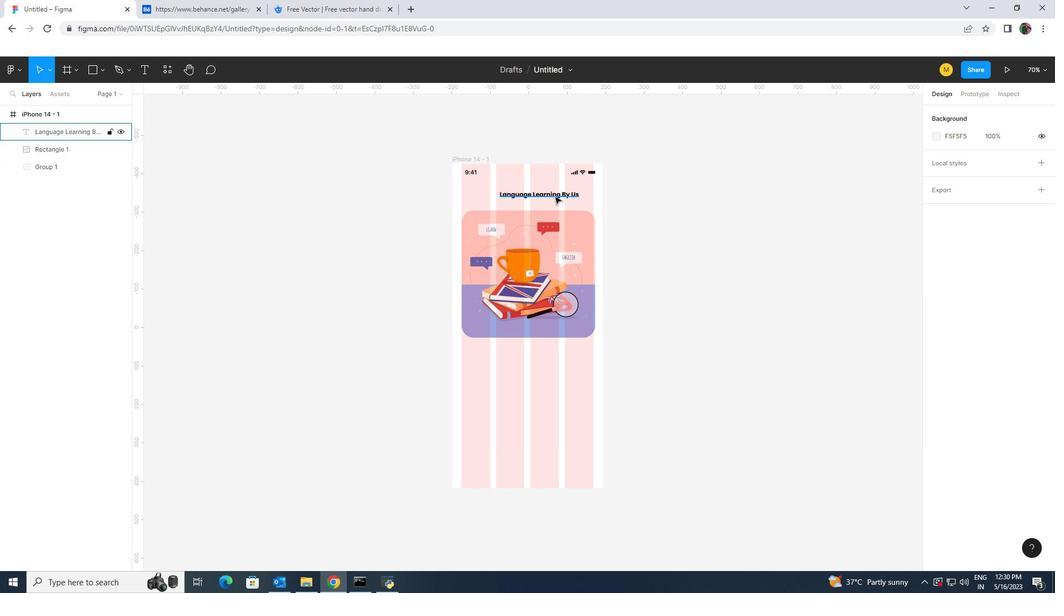 
Action: Mouse moved to (550, 186)
Screenshot: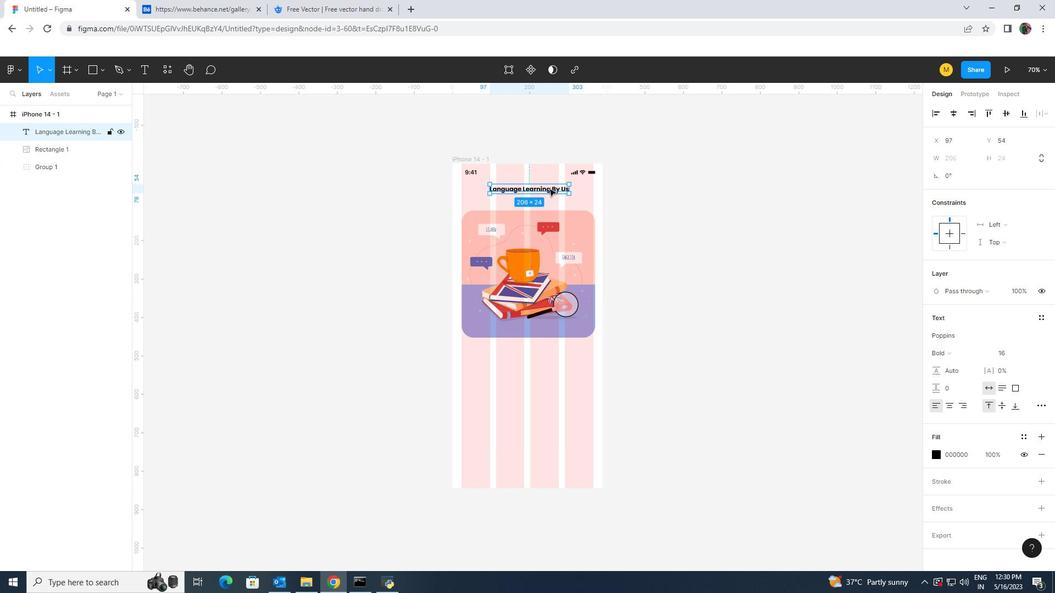 
Action: Mouse pressed left at (550, 186)
Screenshot: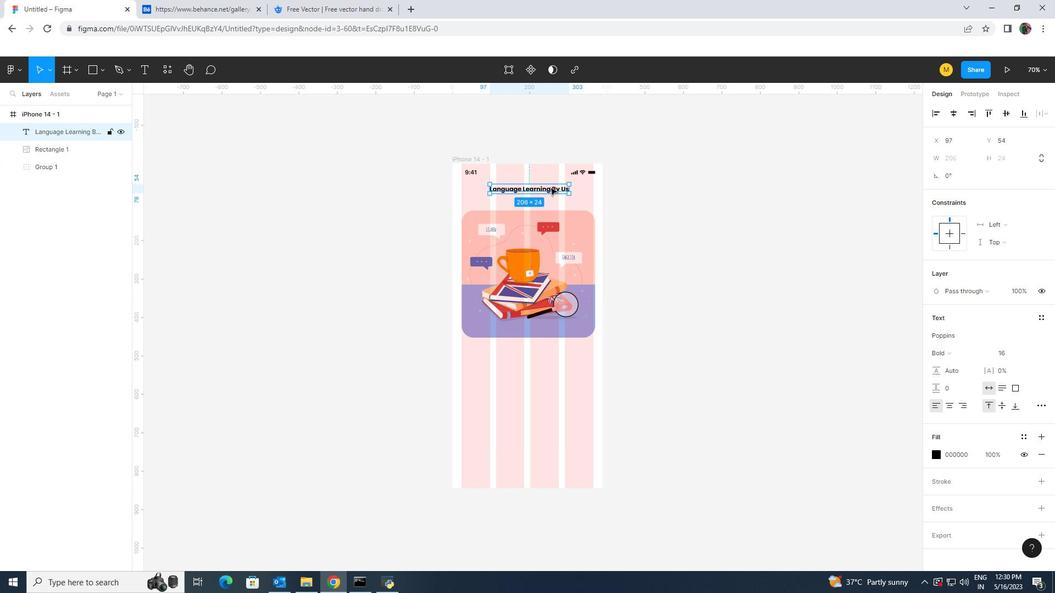 
Action: Mouse pressed left at (550, 186)
Screenshot: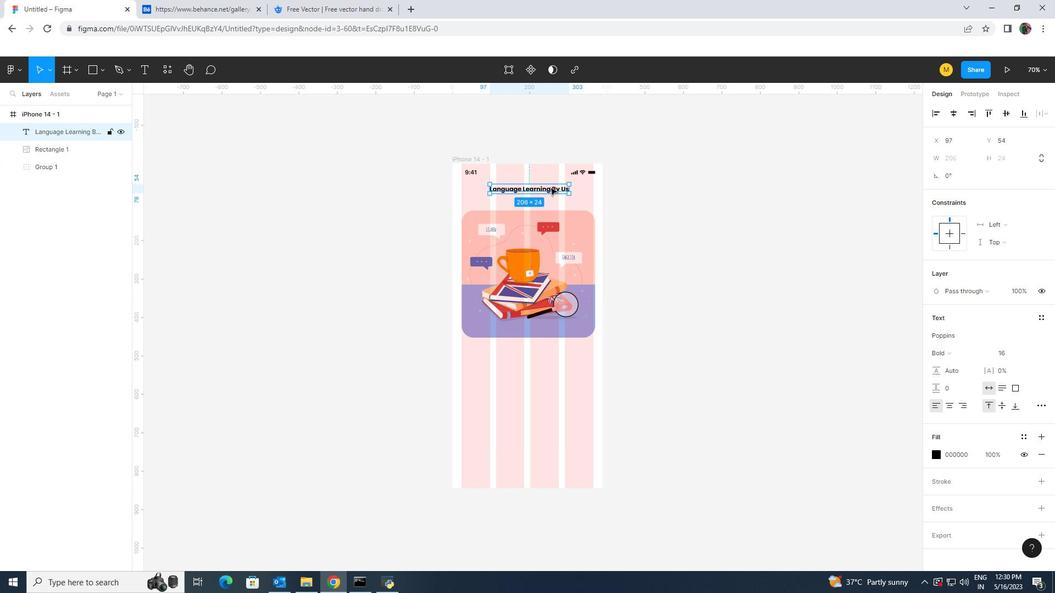 
Action: Mouse moved to (552, 203)
Screenshot: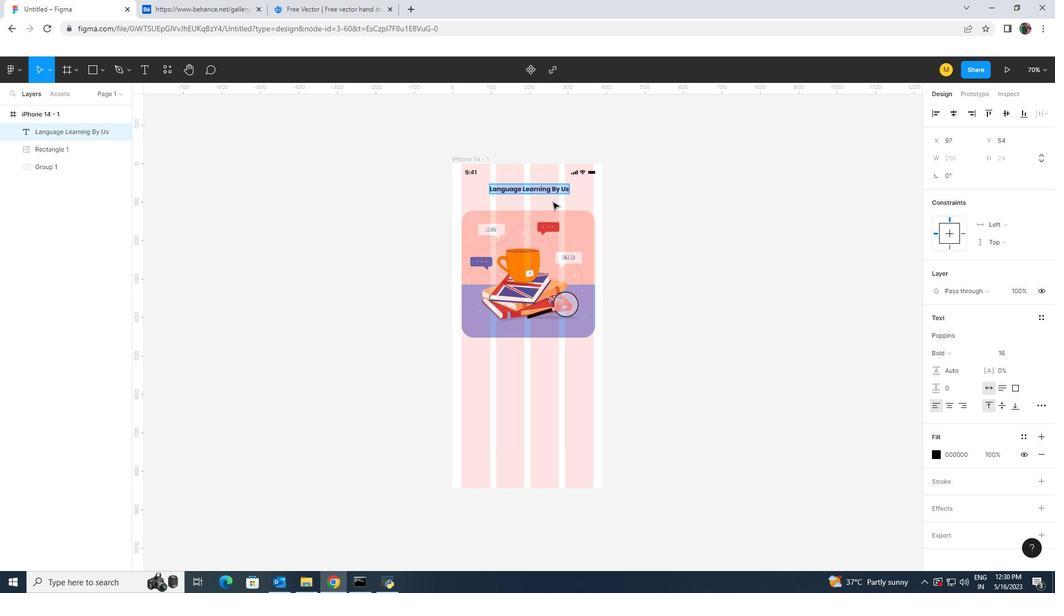 
Action: Mouse pressed left at (552, 203)
Screenshot: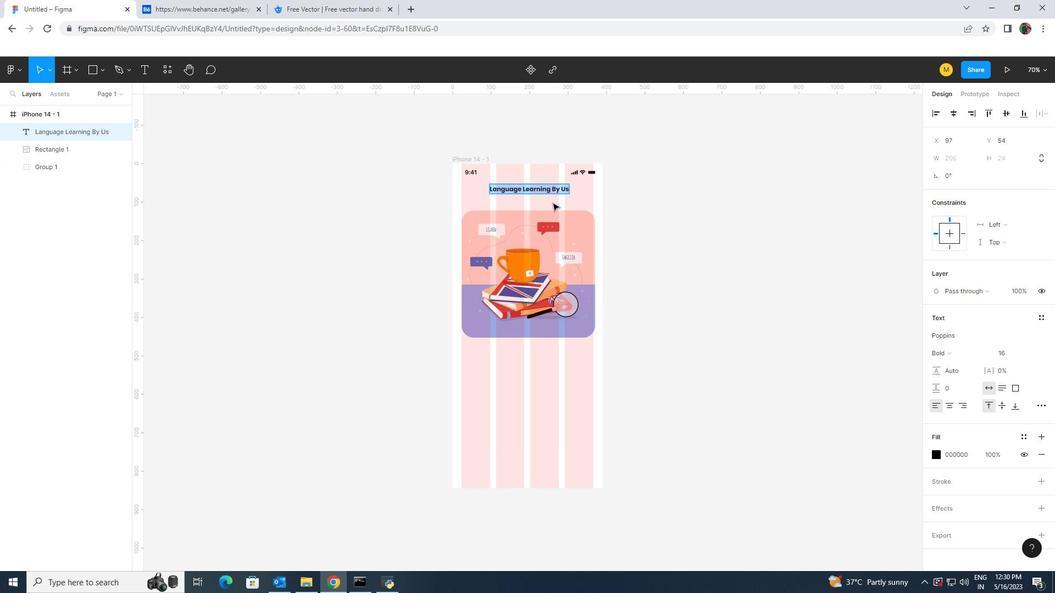 
Action: Mouse moved to (1041, 77)
Screenshot: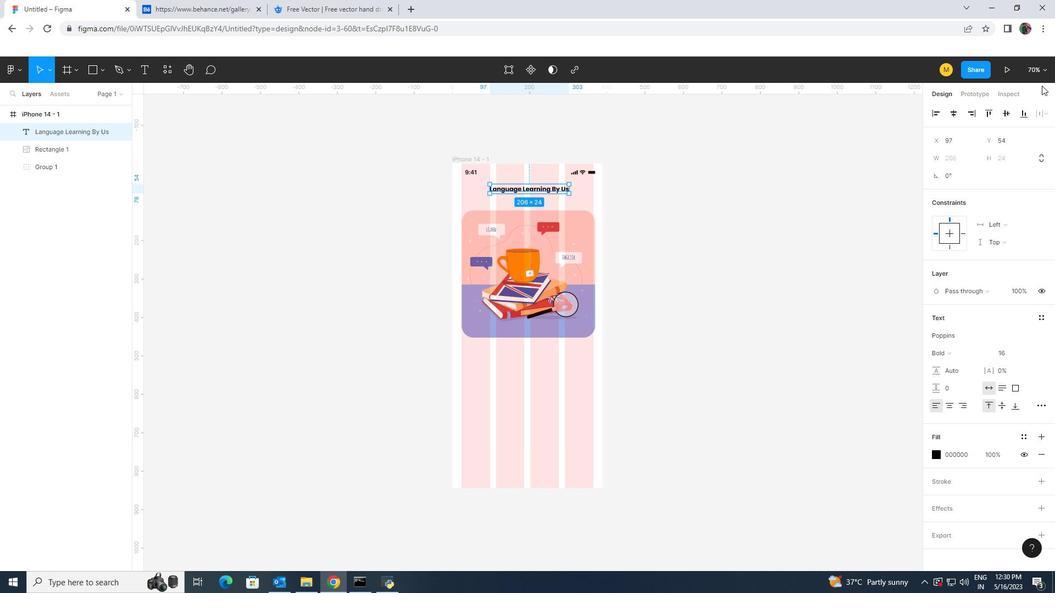 
Action: Mouse pressed left at (1041, 77)
Screenshot: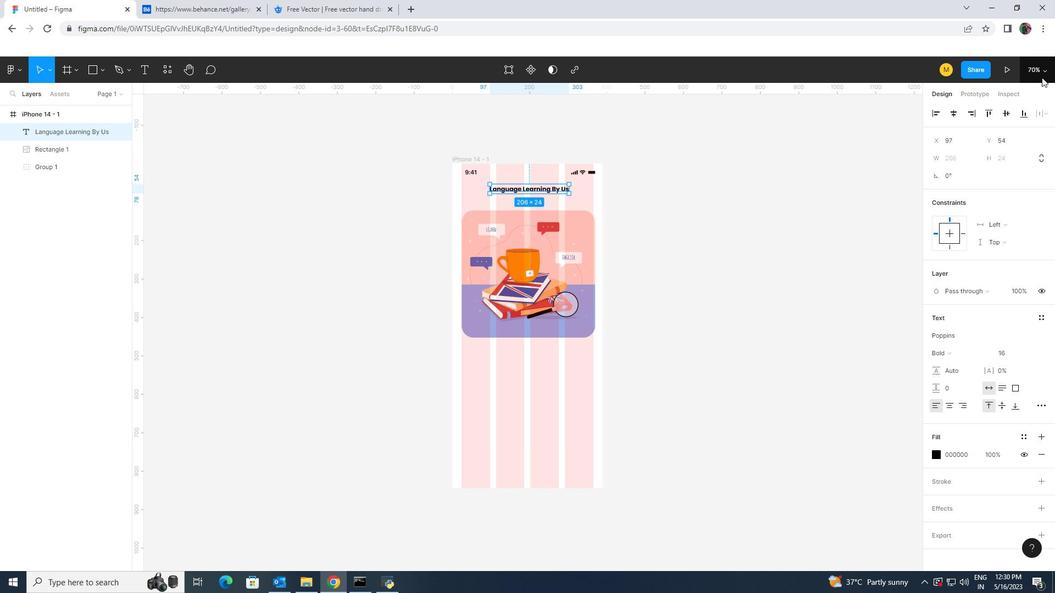 
Action: Mouse moved to (1016, 171)
Screenshot: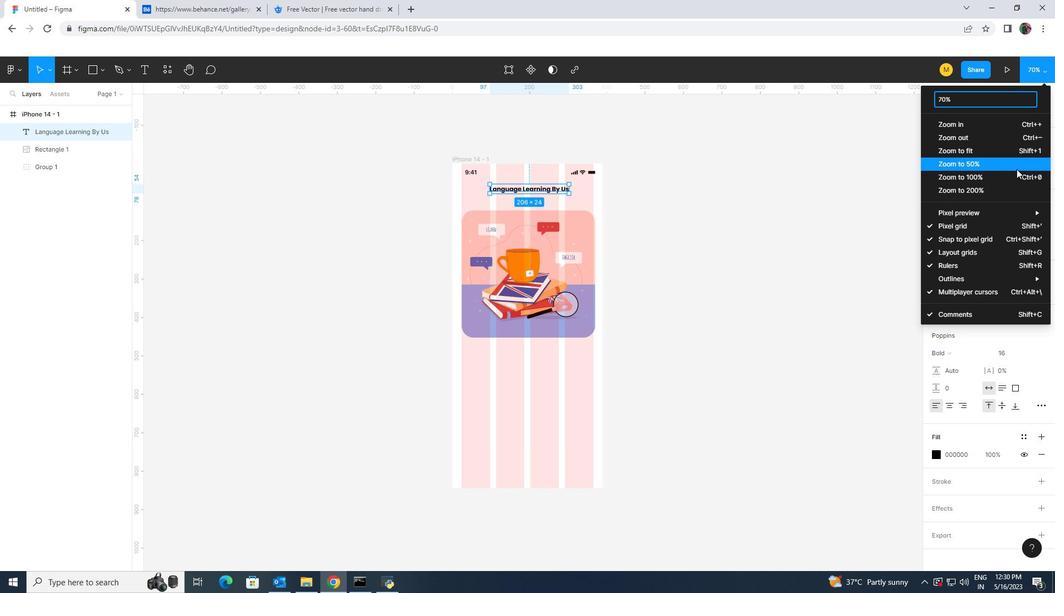 
Action: Mouse pressed left at (1016, 171)
Screenshot: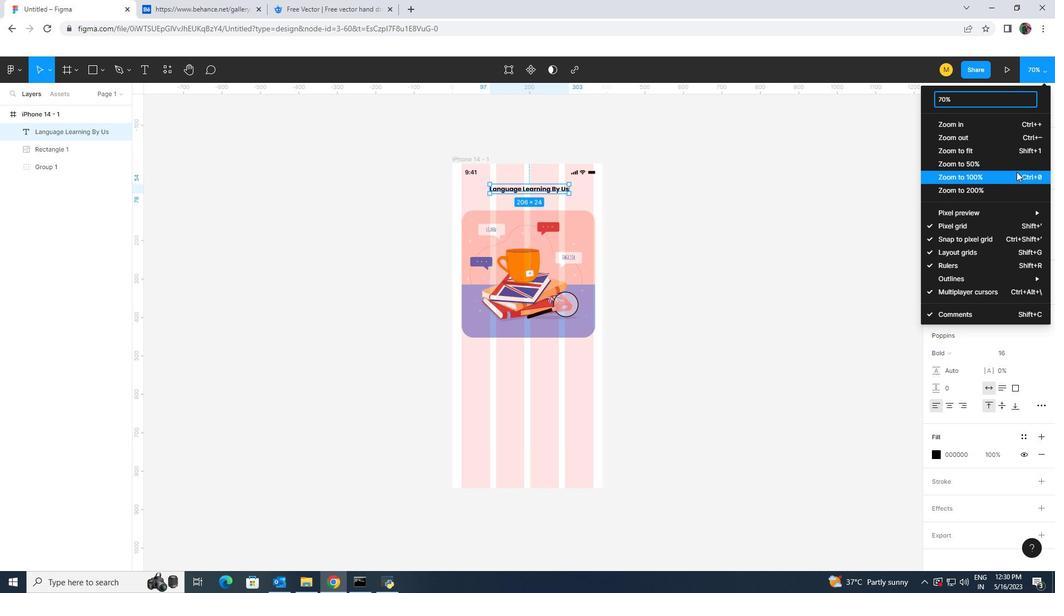 
Action: Mouse moved to (767, 222)
Screenshot: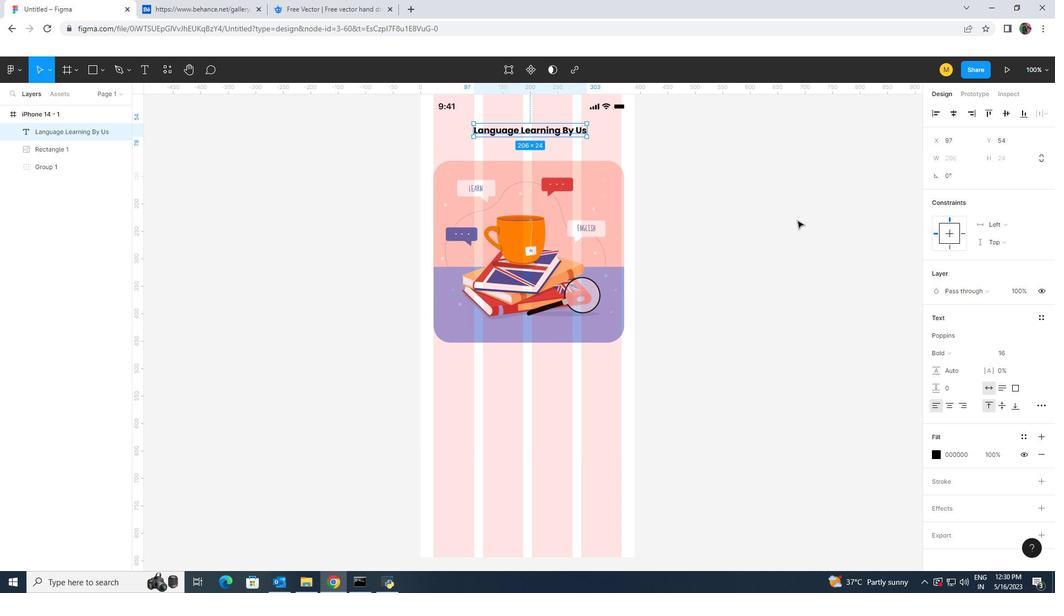 
Action: Mouse scrolled (767, 223) with delta (0, 0)
Screenshot: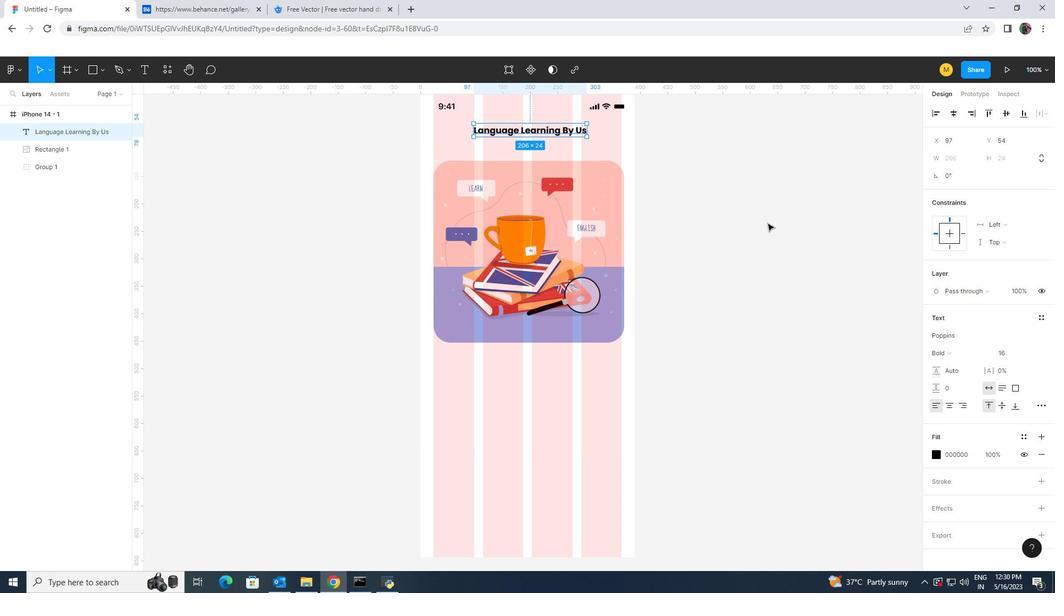 
Action: Mouse pressed left at (767, 222)
Screenshot: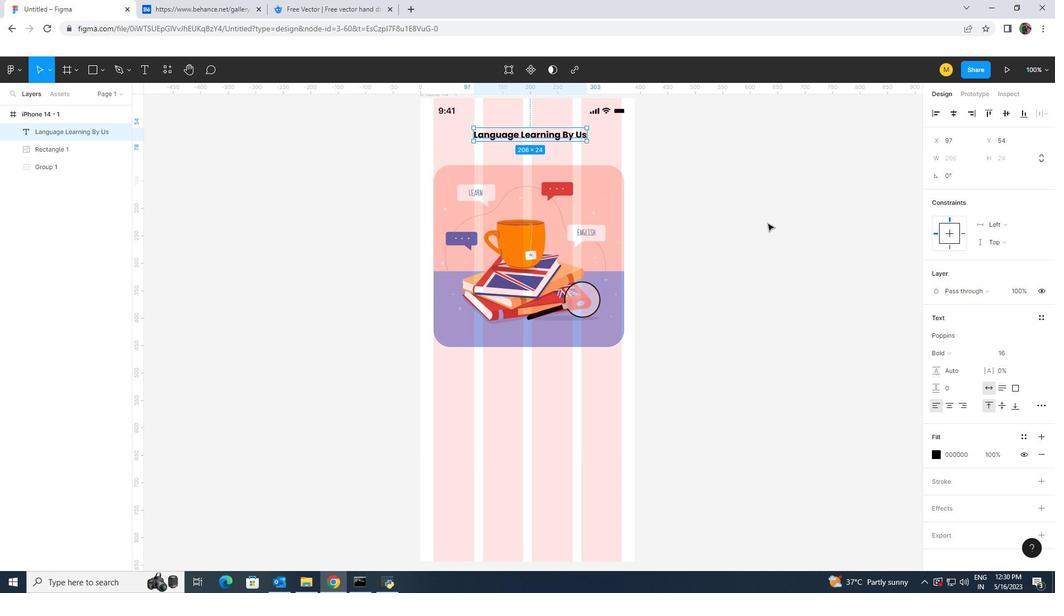 
Action: Mouse scrolled (767, 223) with delta (0, 0)
Screenshot: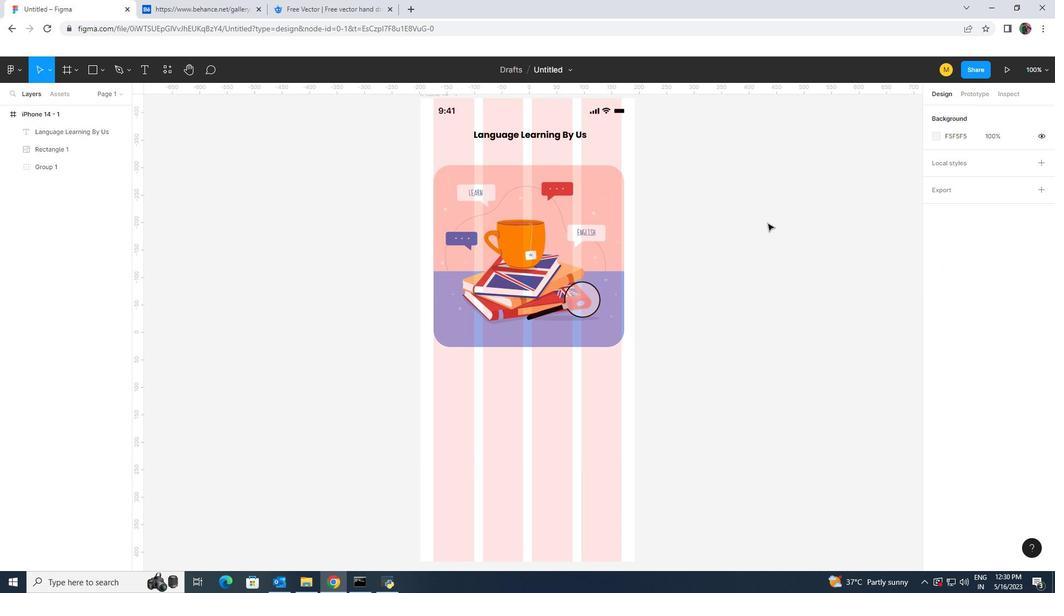 
Action: Mouse scrolled (767, 223) with delta (0, 0)
Screenshot: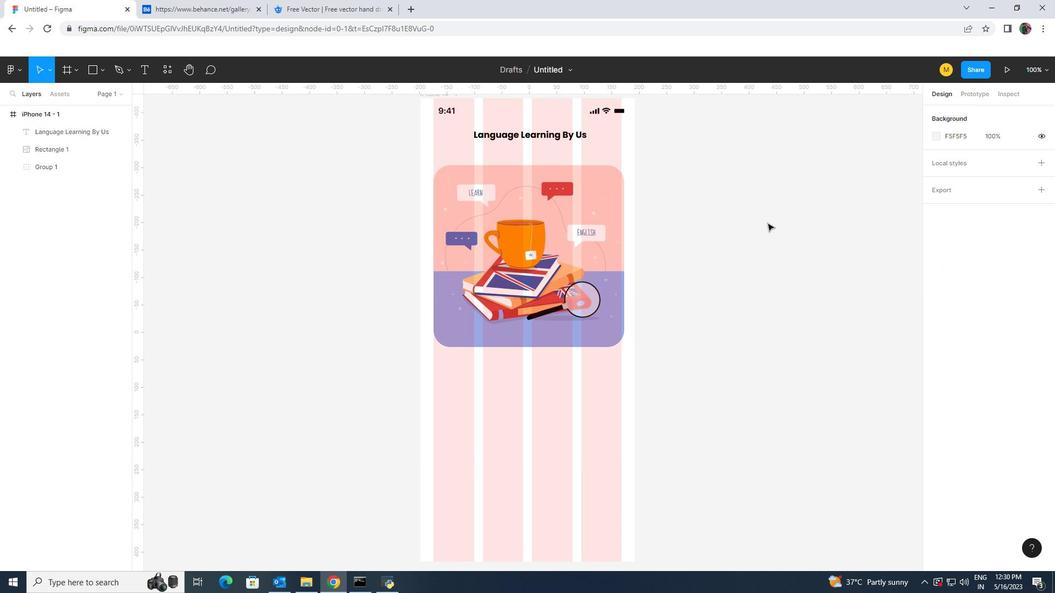 
Action: Mouse scrolled (767, 223) with delta (0, 0)
Screenshot: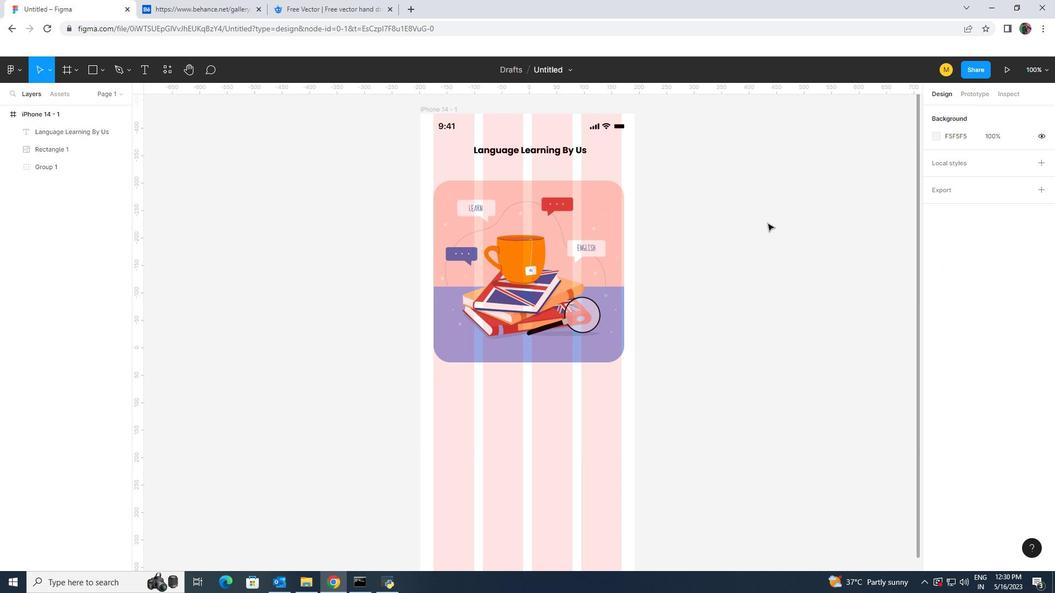 
Action: Mouse scrolled (767, 223) with delta (0, 0)
Screenshot: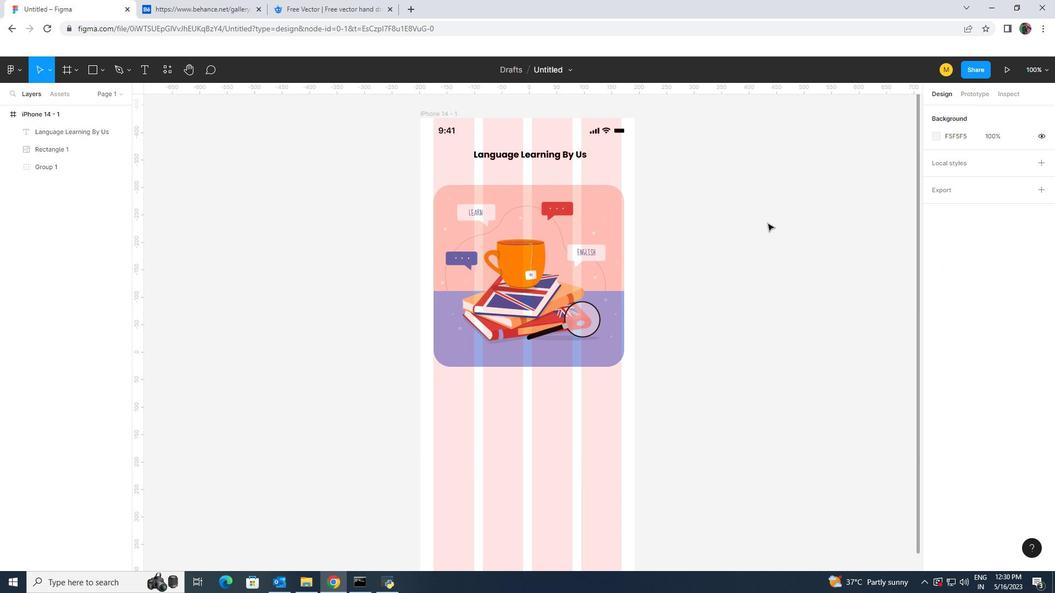 
Action: Mouse moved to (537, 163)
Screenshot: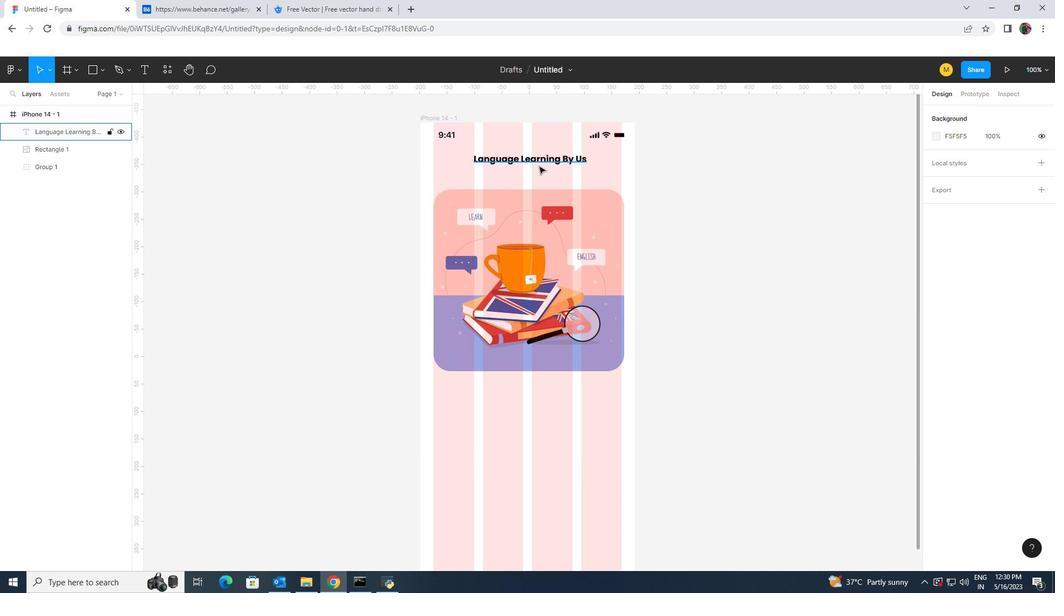 
Action: Mouse pressed left at (537, 163)
Screenshot: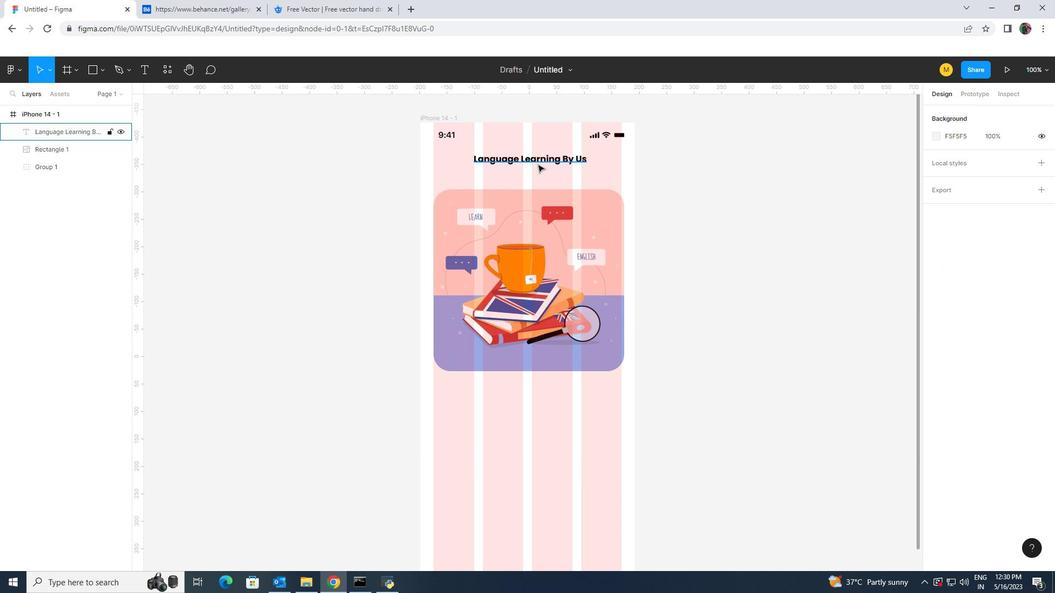 
Action: Mouse moved to (667, 203)
Screenshot: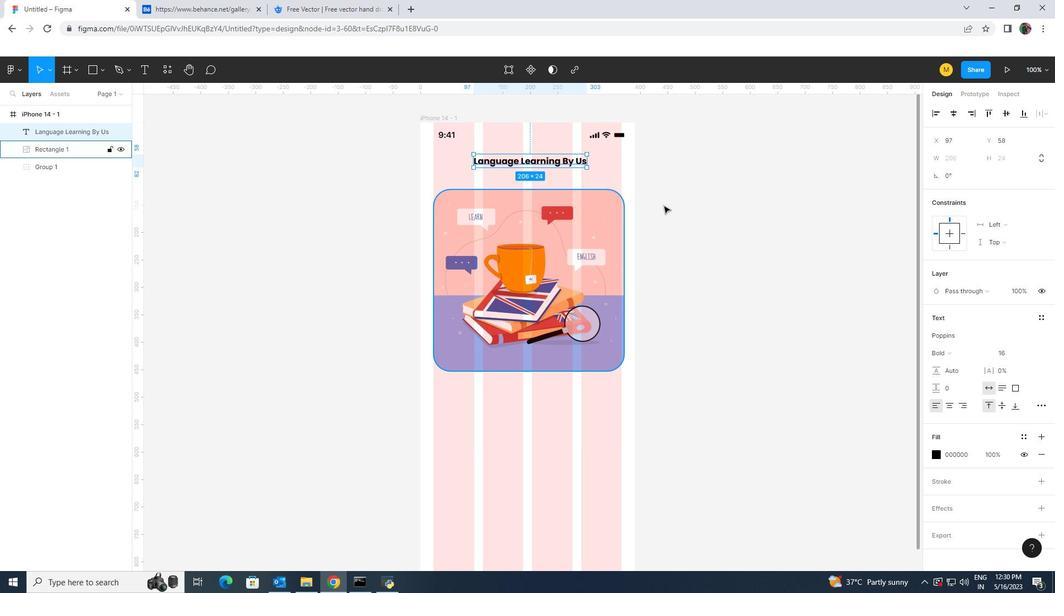 
Action: Mouse pressed left at (667, 203)
Screenshot: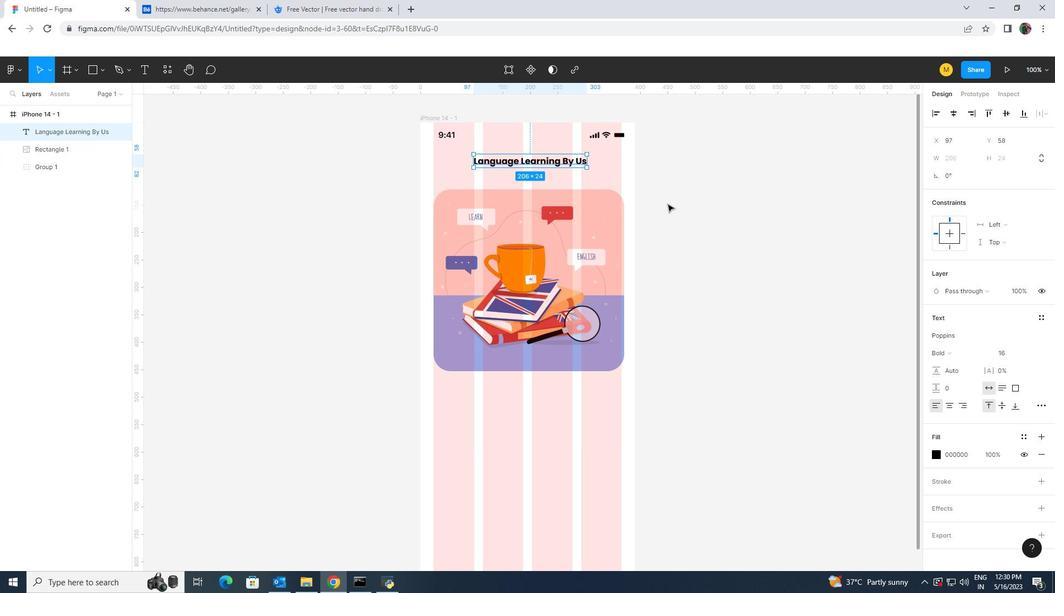 
Action: Mouse moved to (514, 167)
Screenshot: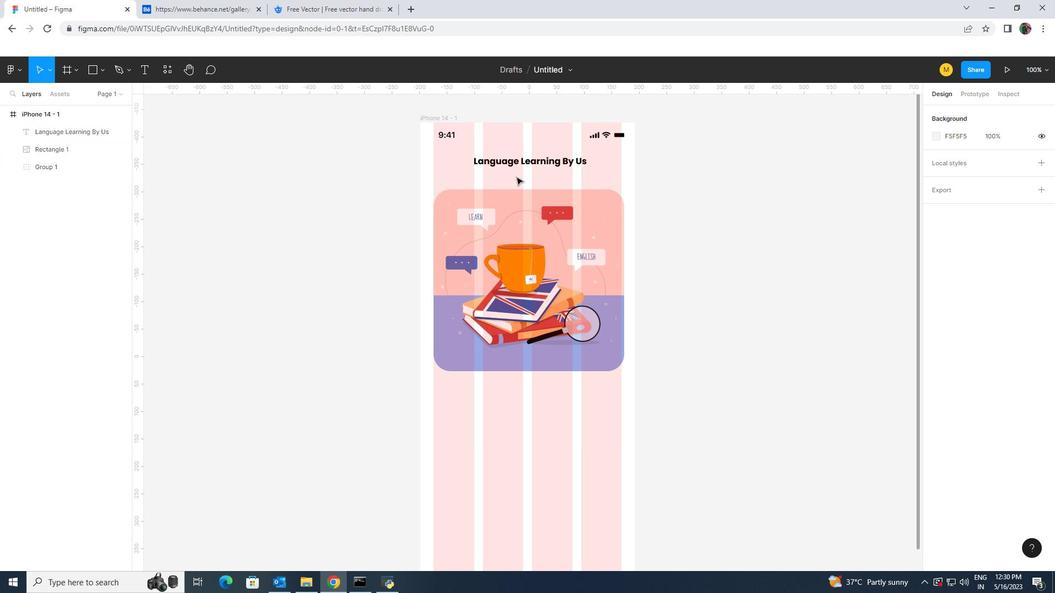 
Action: Mouse pressed left at (514, 167)
Screenshot: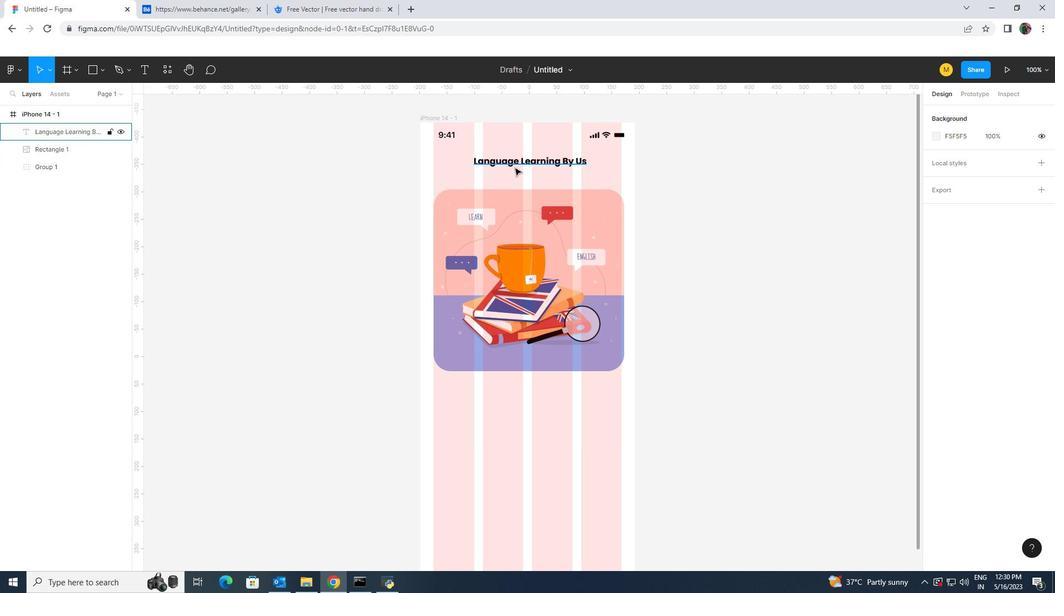 
Action: Mouse moved to (1020, 369)
Screenshot: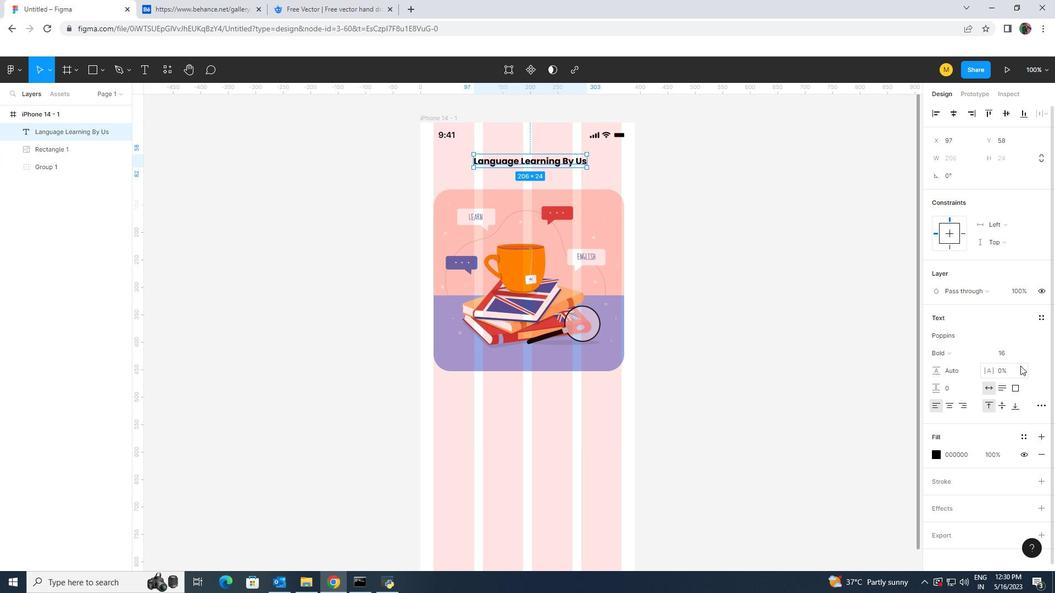 
Action: Mouse pressed left at (1020, 369)
Screenshot: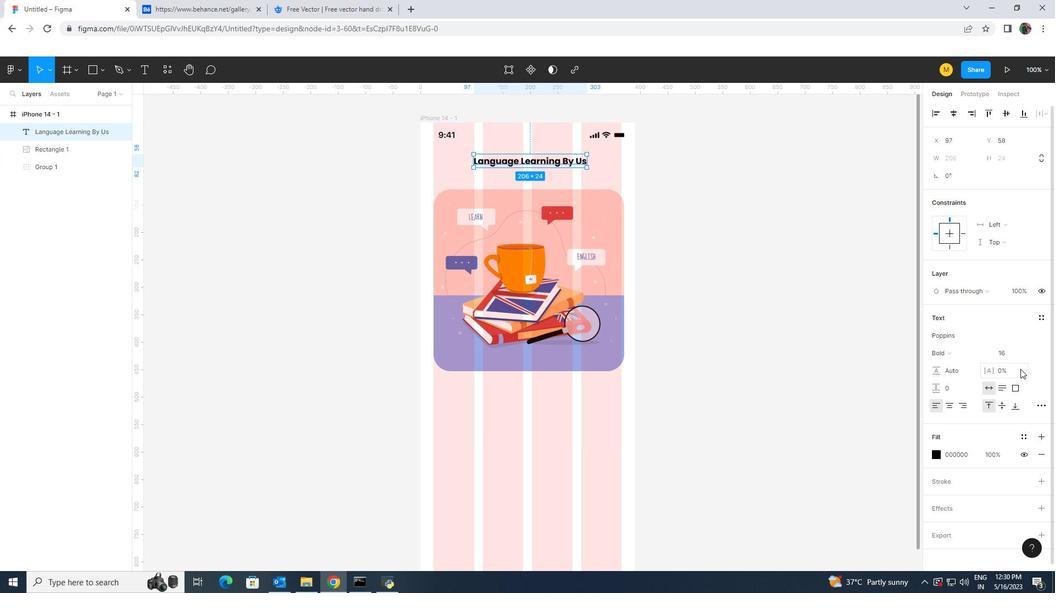 
Action: Key pressed 6<Key.enter>
Screenshot: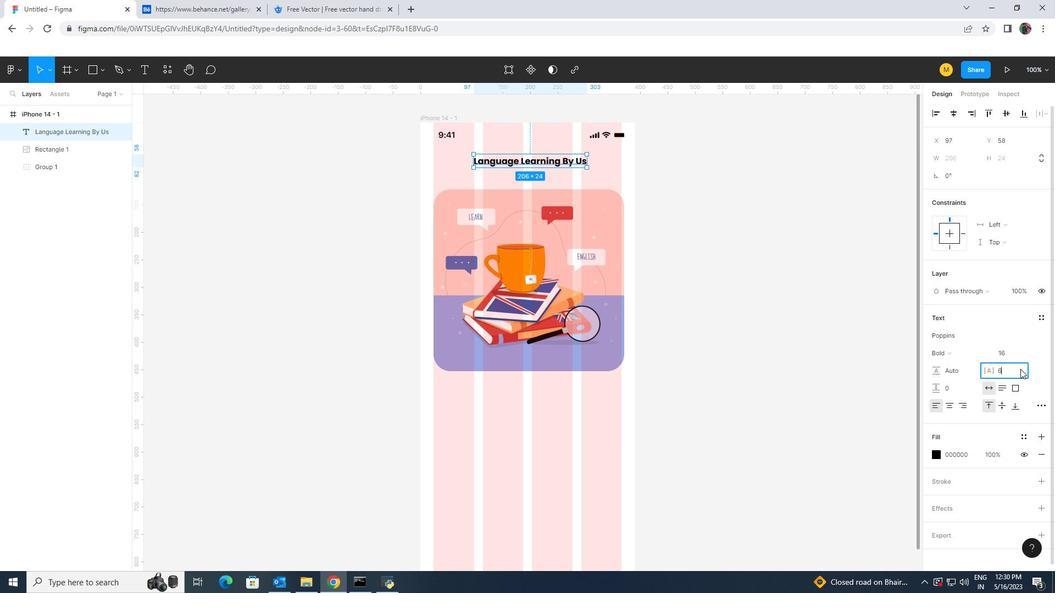 
Action: Mouse moved to (558, 164)
Screenshot: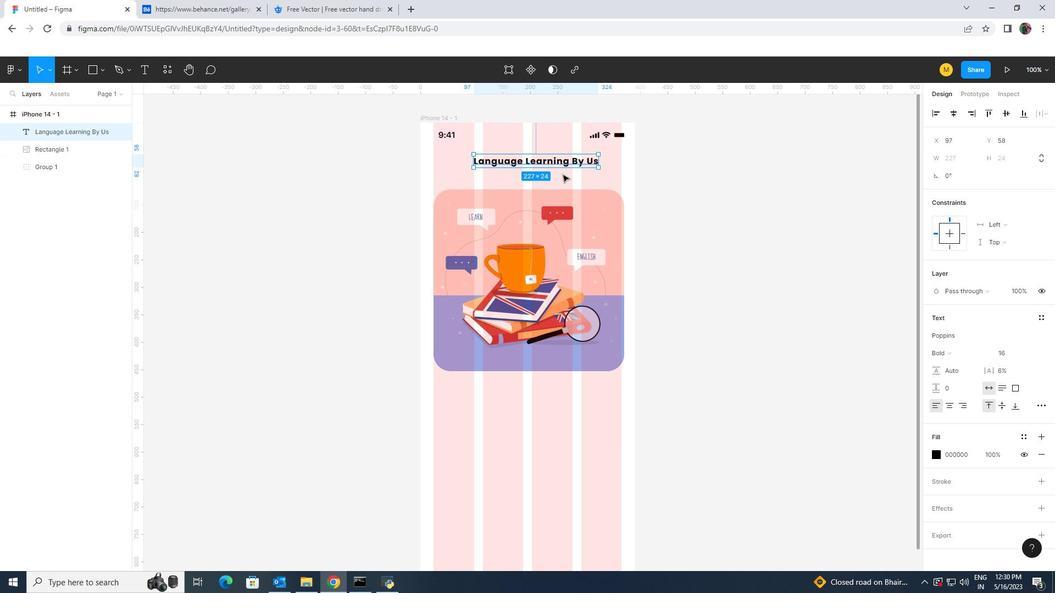
Action: Mouse pressed left at (558, 164)
Screenshot: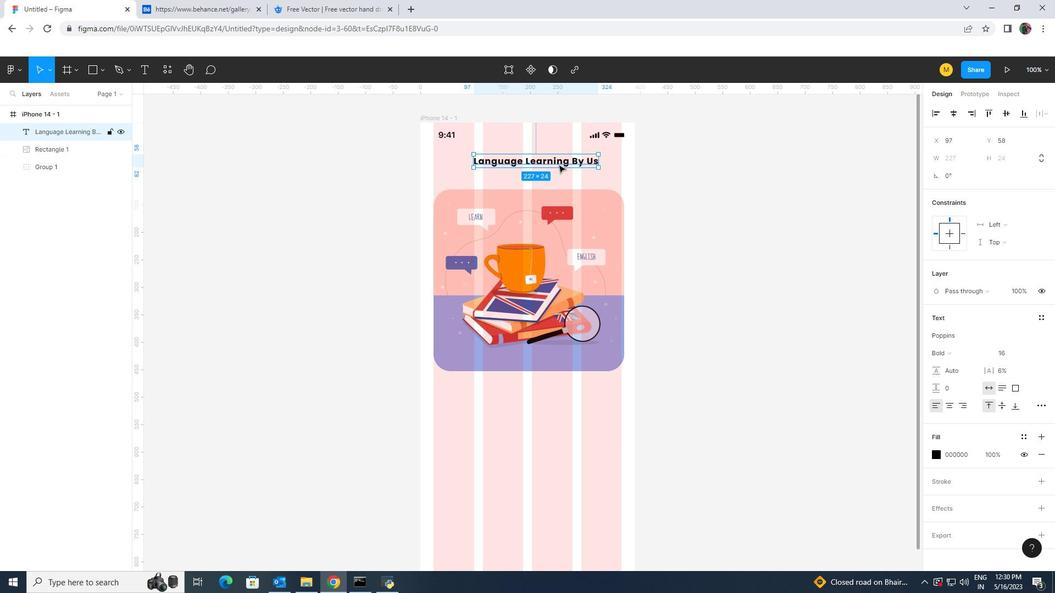 
Action: Mouse moved to (951, 118)
Screenshot: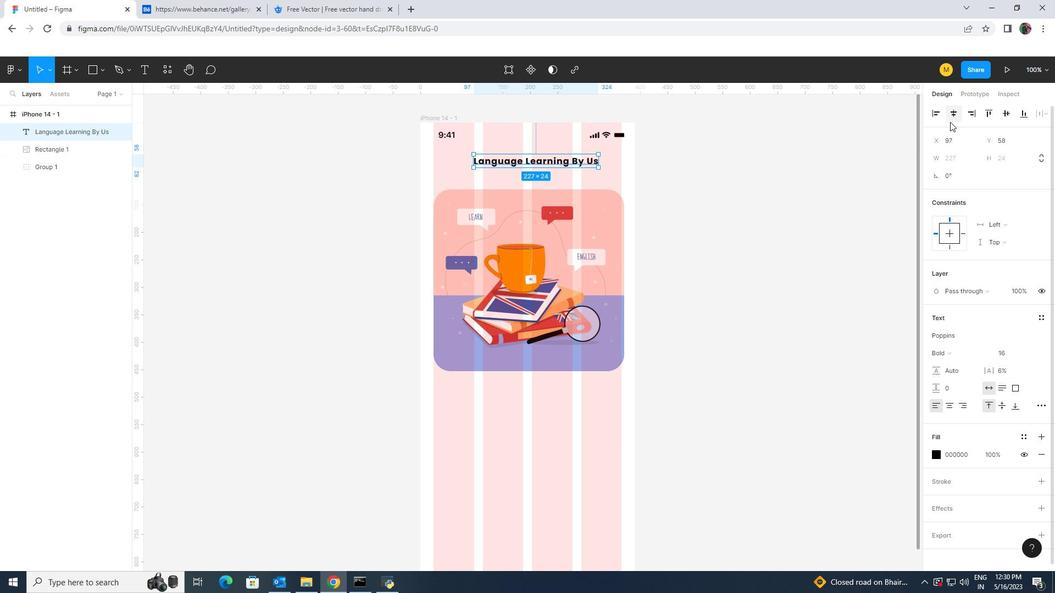 
Action: Mouse pressed left at (951, 118)
Screenshot: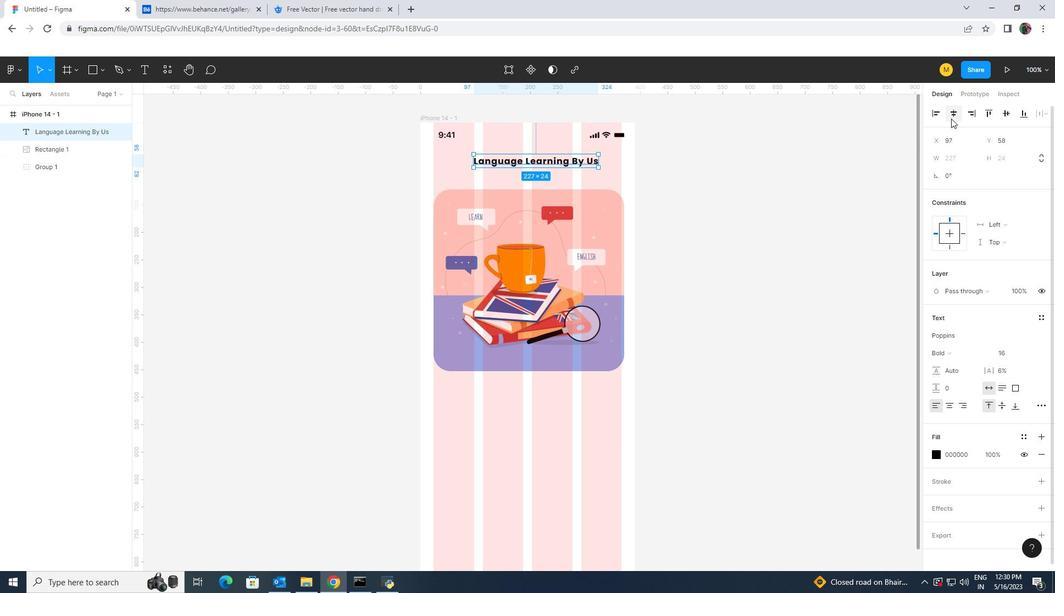 
Action: Mouse moved to (588, 174)
Screenshot: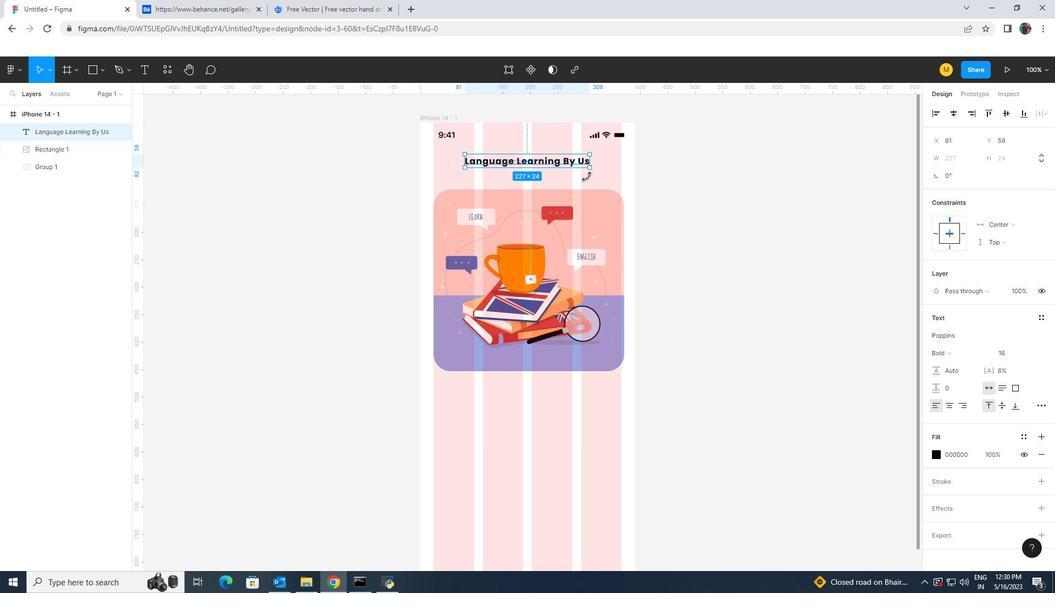 
Action: Mouse pressed left at (588, 174)
Screenshot: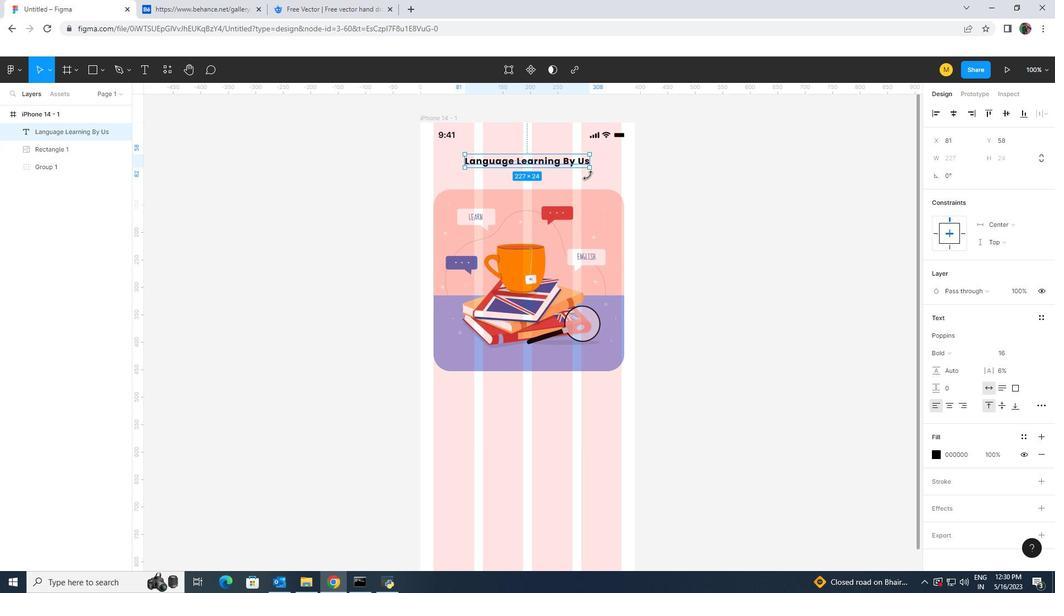 
Action: Mouse moved to (614, 174)
Screenshot: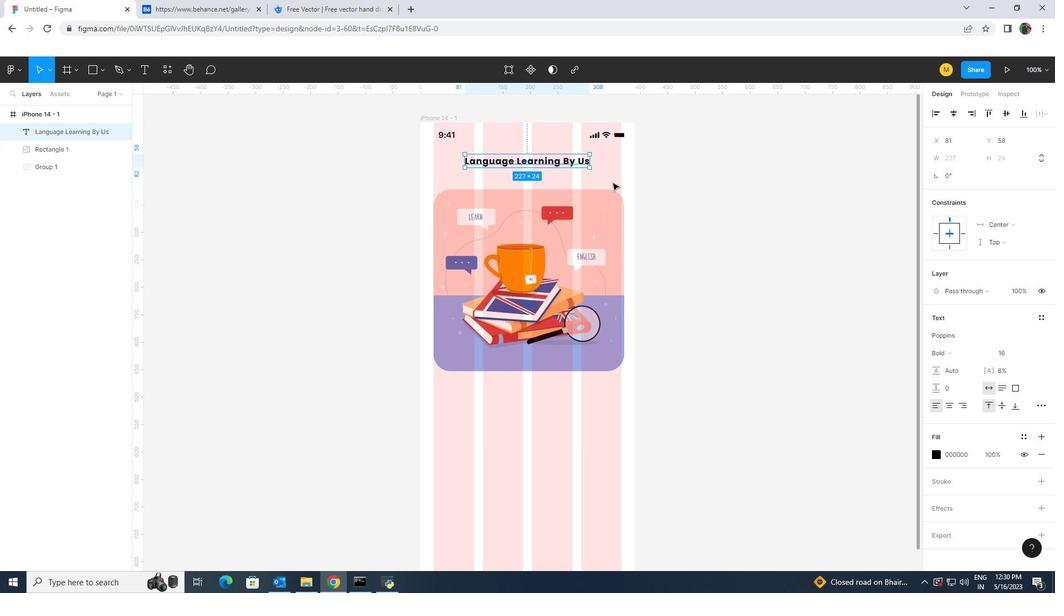 
Action: Mouse pressed left at (614, 174)
Screenshot: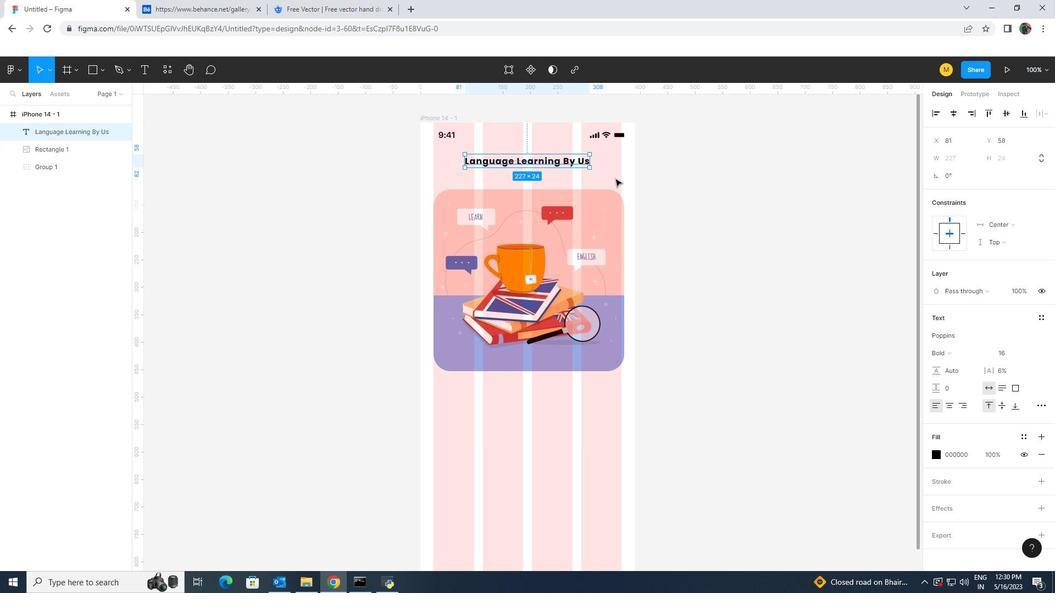 
Action: Mouse moved to (494, 257)
Screenshot: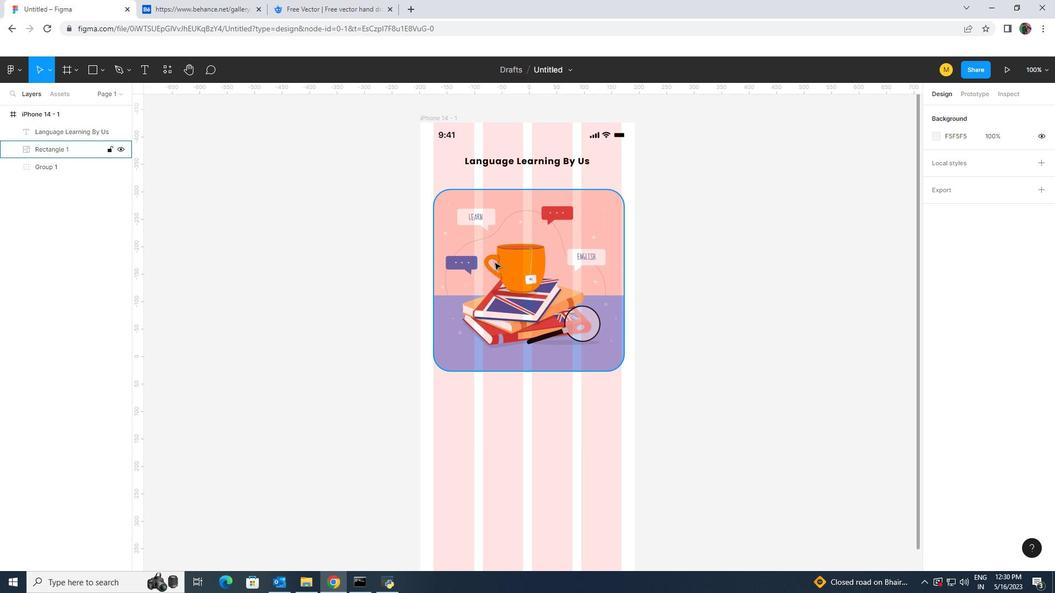 
Action: Mouse pressed left at (494, 257)
Screenshot: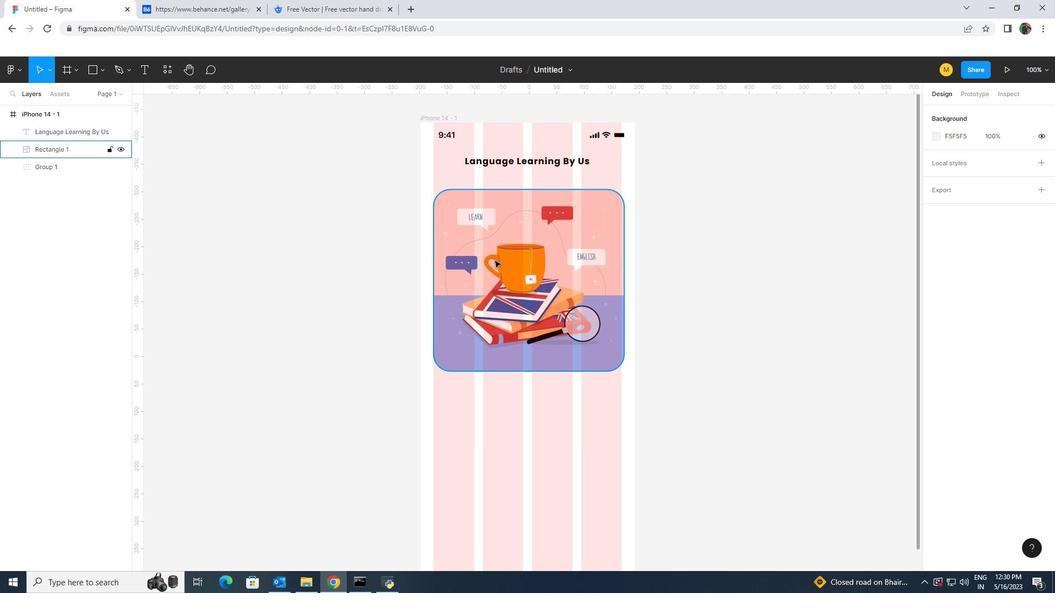 
Action: Mouse moved to (517, 196)
Screenshot: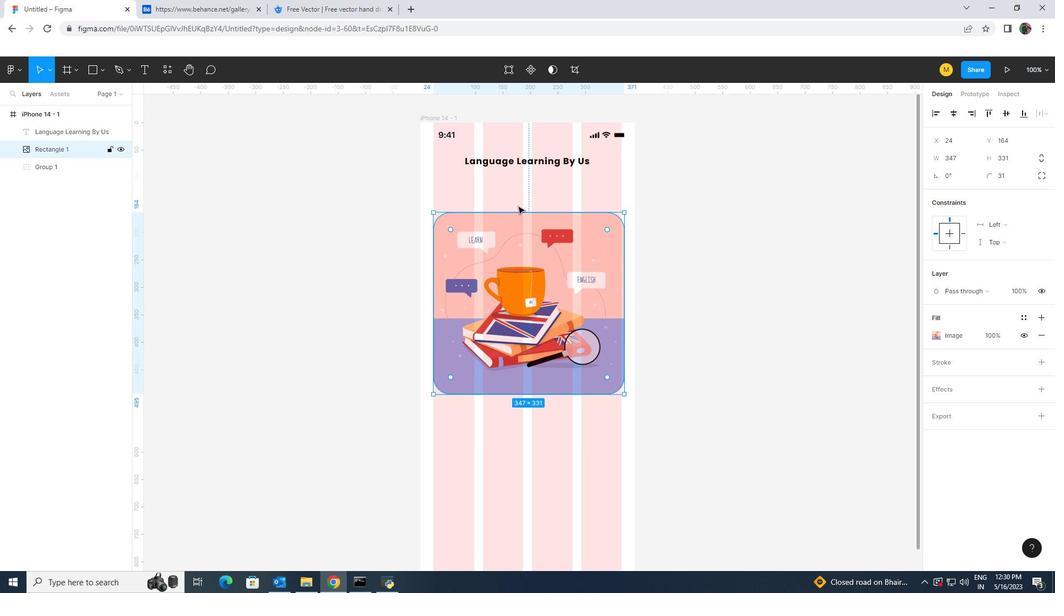 
Action: Mouse pressed left at (517, 196)
Screenshot: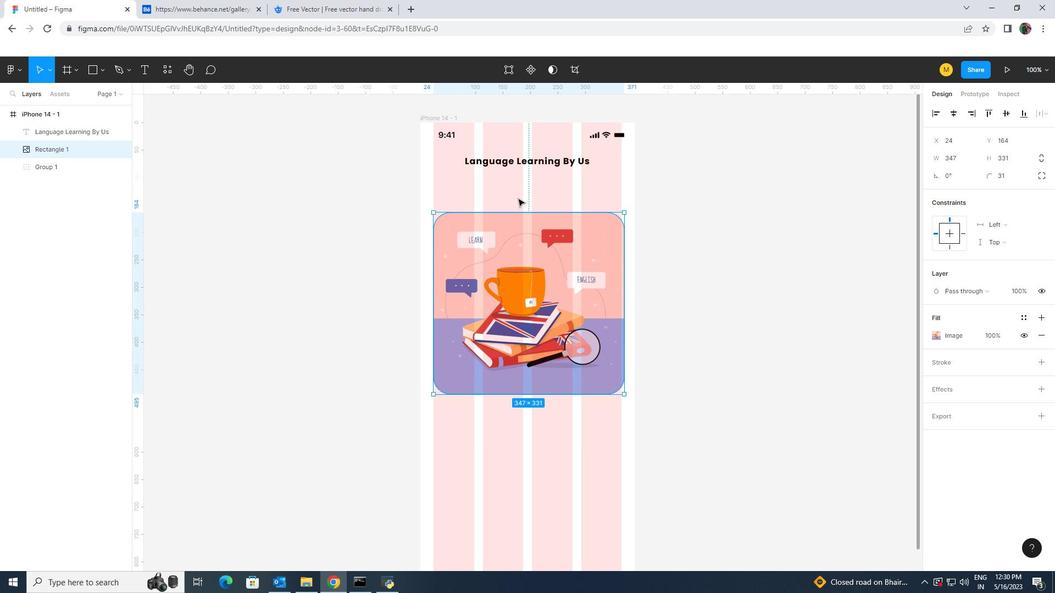 
Action: Mouse moved to (523, 162)
Screenshot: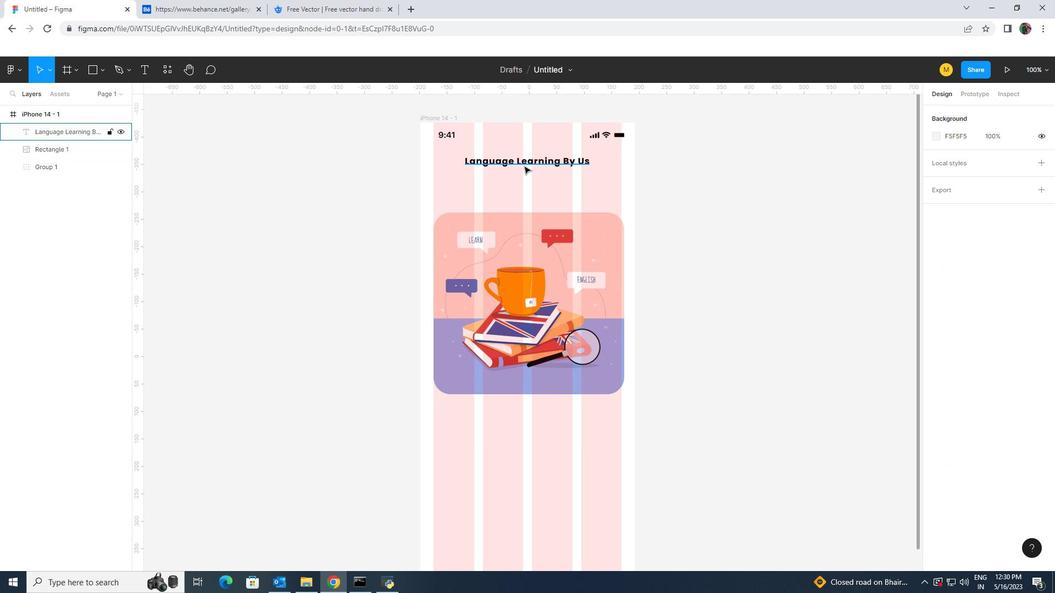 
Action: Mouse pressed left at (523, 162)
Screenshot: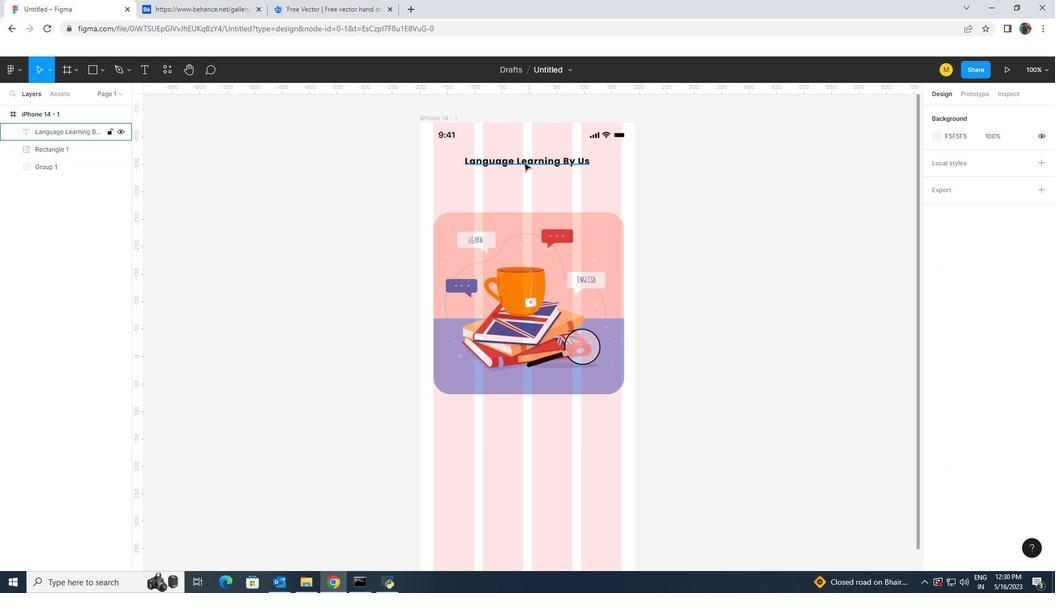 
Action: Mouse moved to (594, 200)
Screenshot: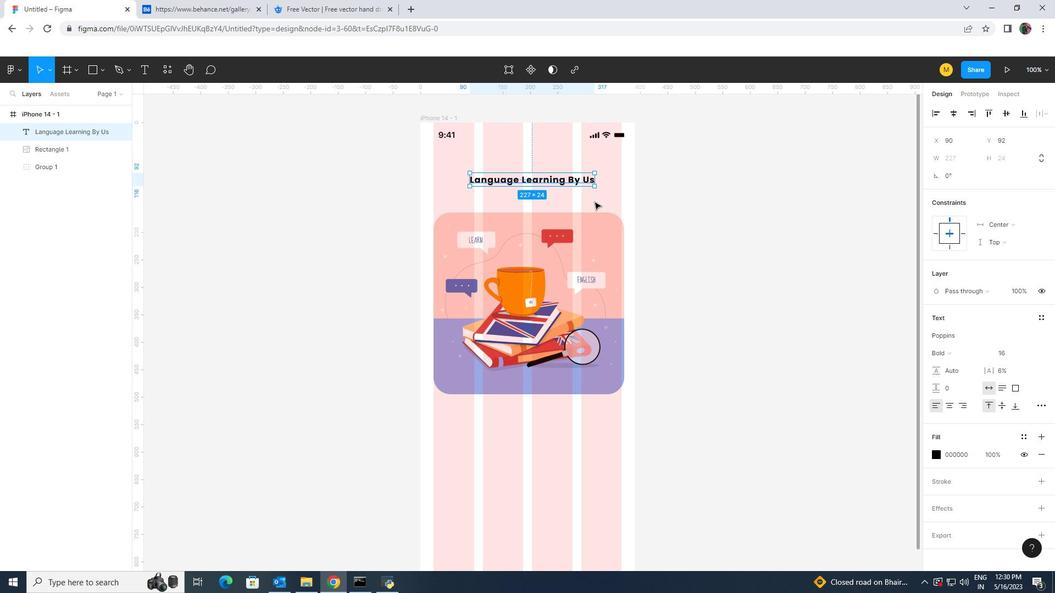 
Action: Mouse pressed left at (594, 200)
